 Task: Select transit view around selected location Galveston Island Historic Pleasure Pier, Texas, United States and check out the nearest train station
Action: Mouse moved to (192, 66)
Screenshot: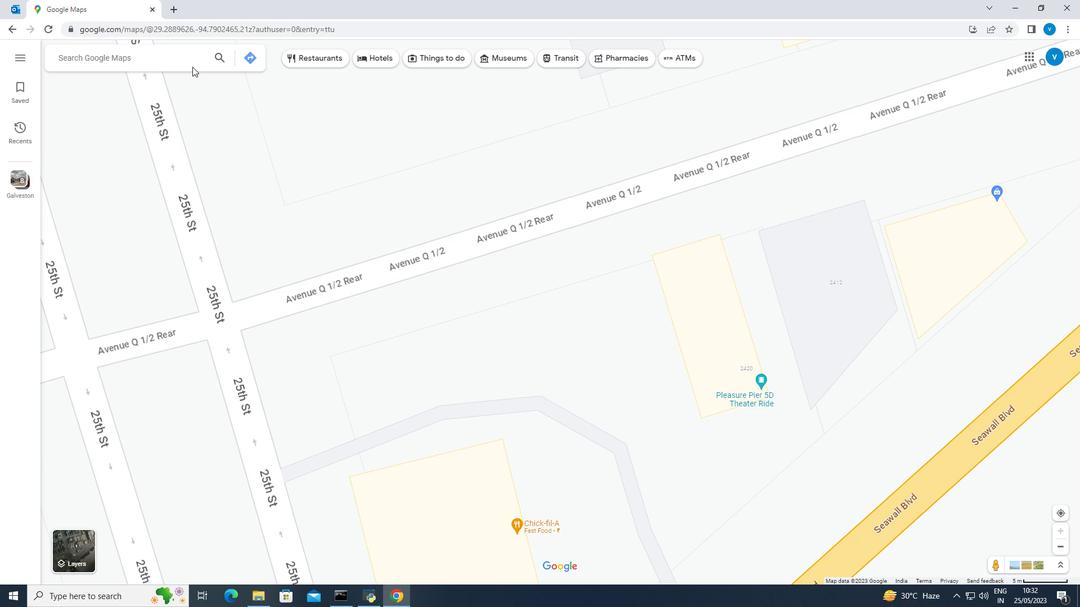 
Action: Mouse pressed left at (192, 66)
Screenshot: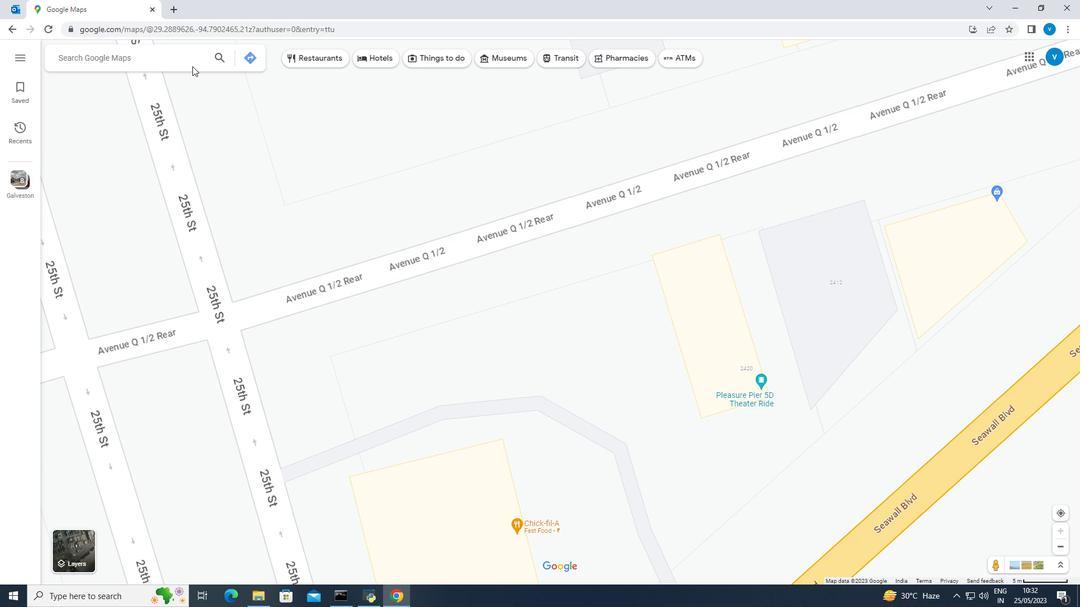 
Action: Mouse moved to (193, 59)
Screenshot: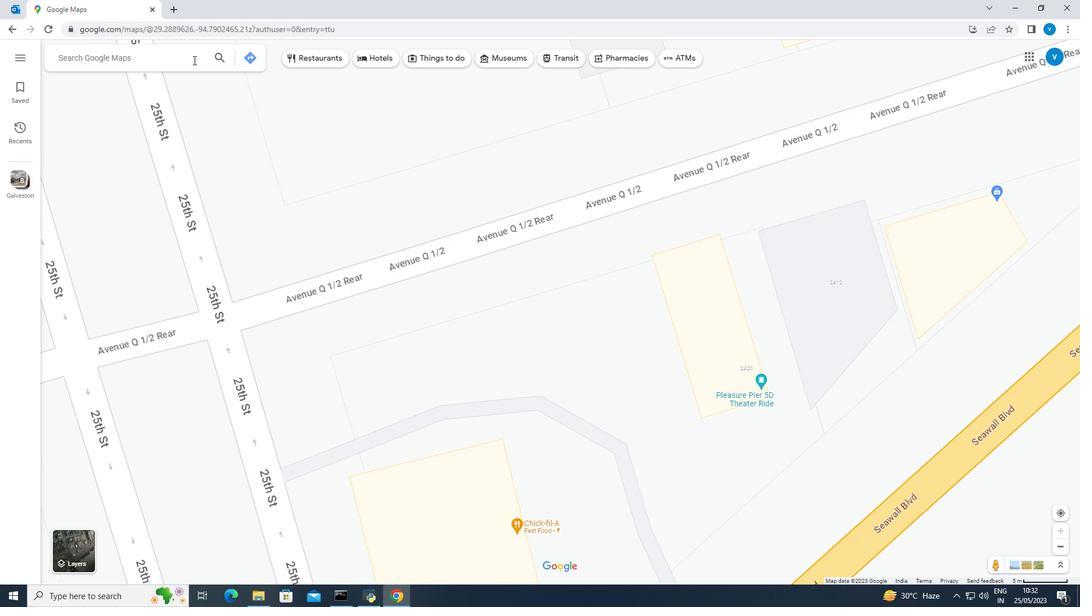 
Action: Mouse pressed left at (193, 59)
Screenshot: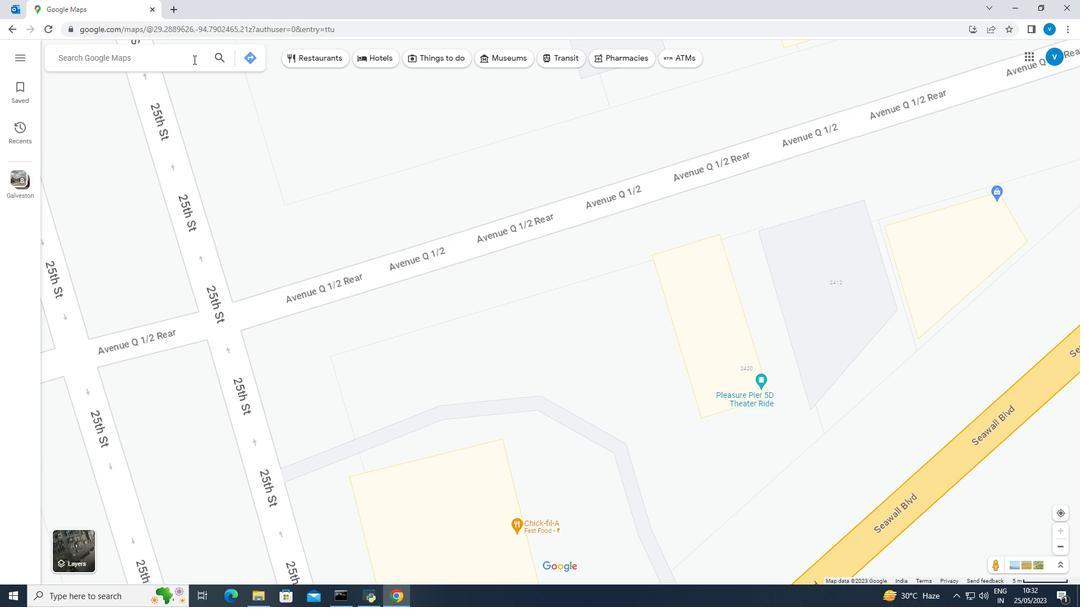 
Action: Key pressed <Key.shift><Key.shift><Key.shift><Key.shift><Key.shift>Galveston<Key.space><Key.shift><Key.shift><Key.shift><Key.shift>Island<Key.space><Key.shift><Key.shift><Key.shift><Key.shift>Historic<Key.space><Key.shift><Key.shift><Key.shift>Pleasure<Key.space><Key.shift><Key.shift>Pier,<Key.space><Key.shift><Key.shift><Key.shift>Texas,<Key.space><Key.shift>United<Key.space><Key.shift><Key.shift>States<Key.enter>
Screenshot: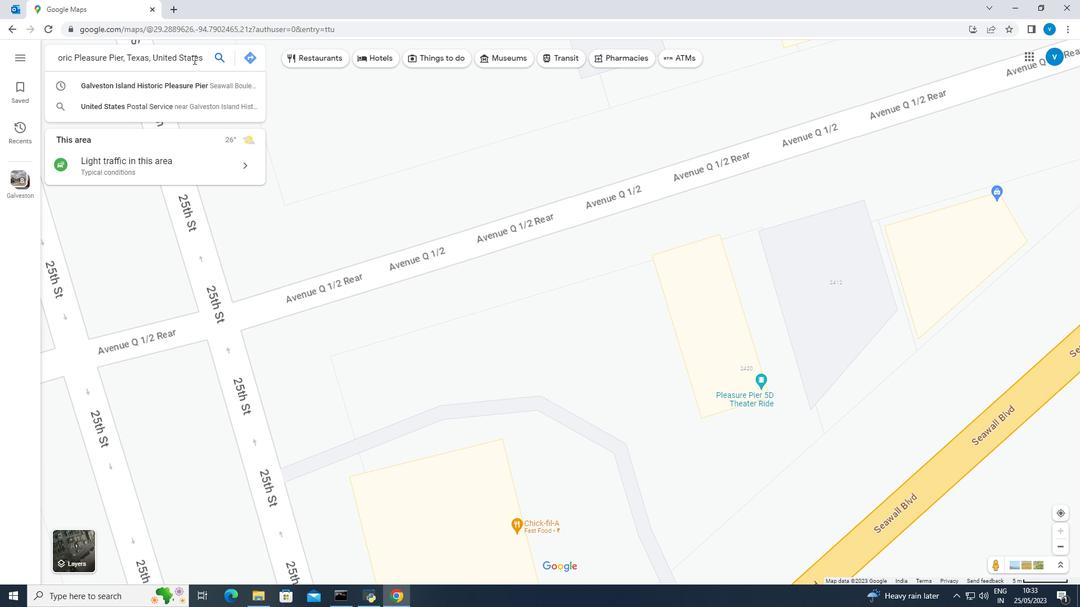 
Action: Mouse moved to (252, 55)
Screenshot: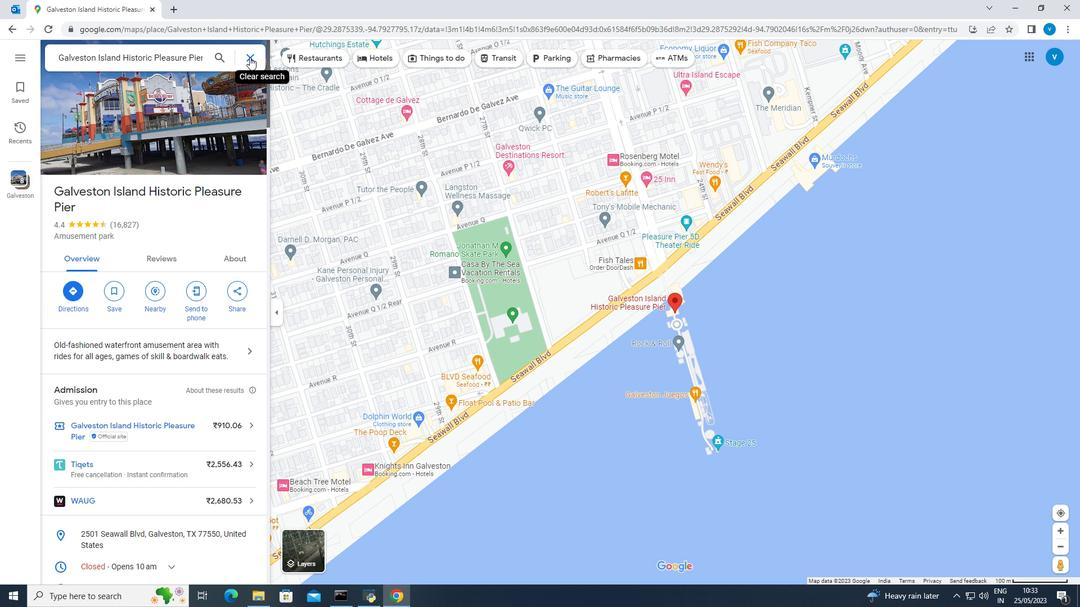 
Action: Mouse pressed left at (252, 55)
Screenshot: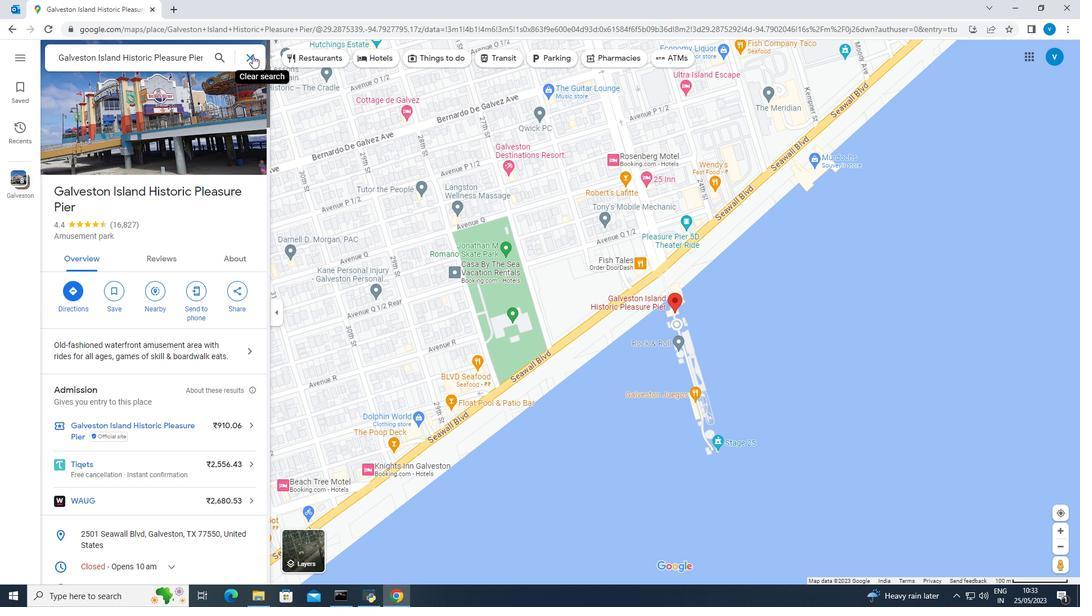 
Action: Mouse pressed left at (252, 55)
Screenshot: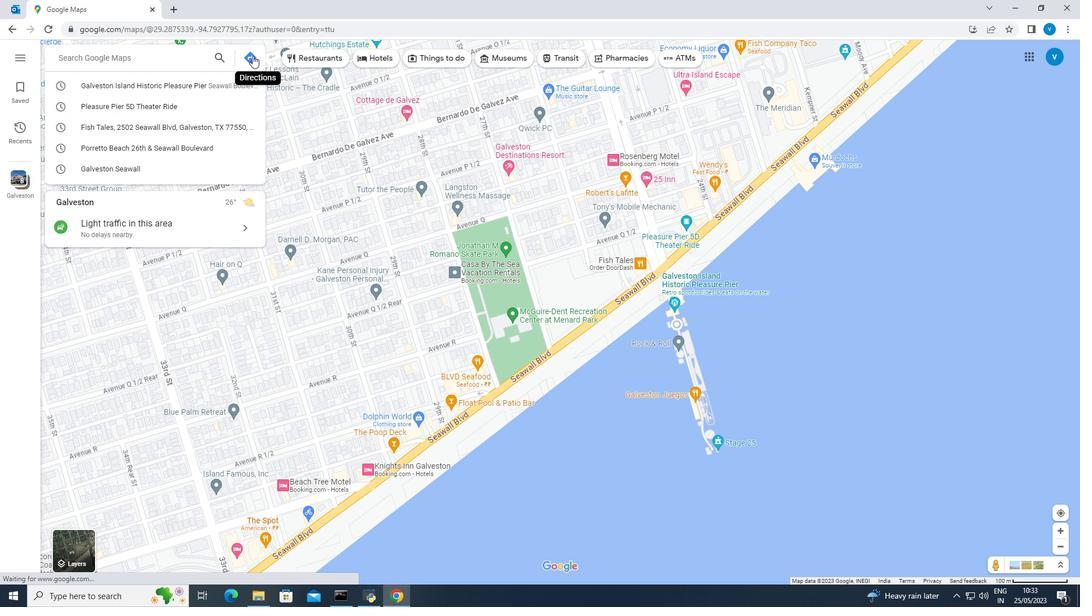 
Action: Mouse moved to (174, 86)
Screenshot: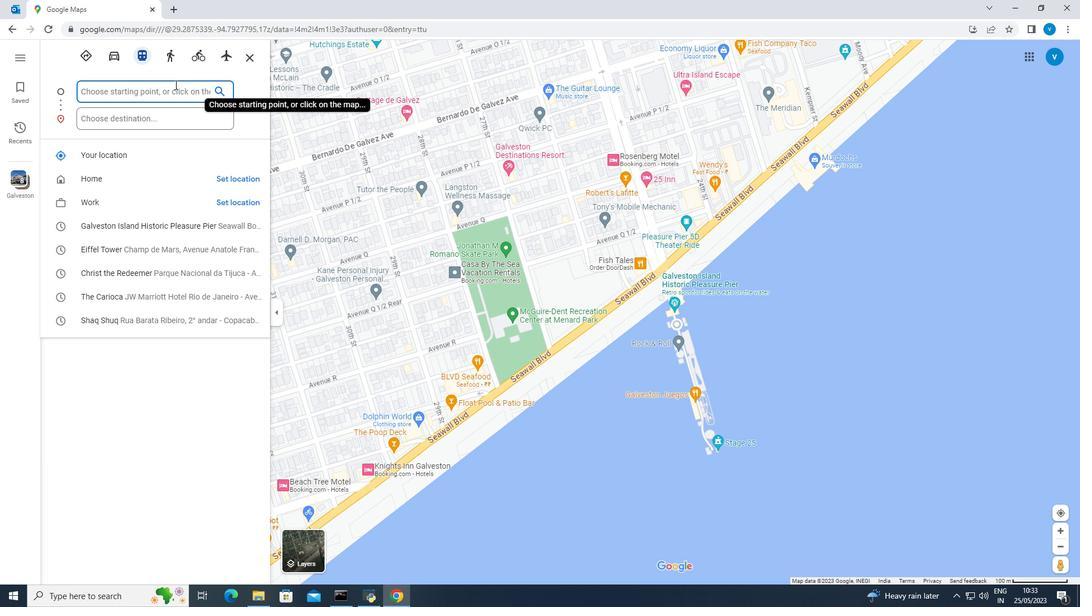 
Action: Mouse pressed left at (174, 86)
Screenshot: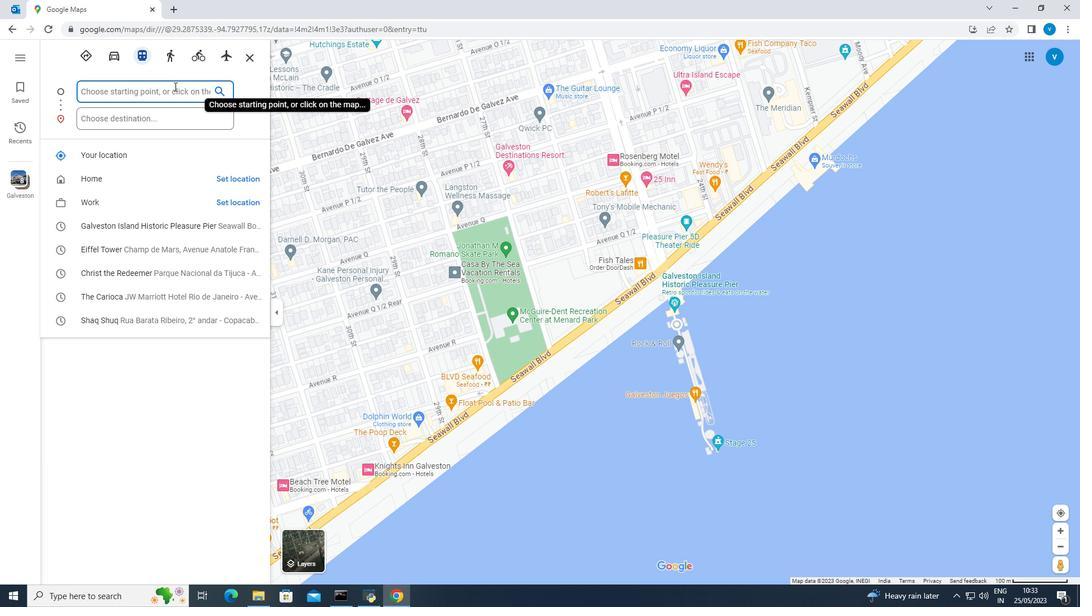 
Action: Key pressed <Key.shift>Galveston<Key.space><Key.shift><Key.shift>Island<Key.space><Key.shift><Key.shift><Key.shift>Historic<Key.space><Key.shift><Key.shift><Key.shift><Key.shift><Key.shift><Key.shift>Pleasure<Key.space><Key.shift><Key.shift><Key.shift><Key.shift><Key.shift>Pier,<Key.space><Key.shift><Key.shift><Key.shift>Texas,<Key.space><Key.shift><Key.shift><Key.shift>United<Key.space><Key.shift><Key.shift><Key.shift><Key.shift><Key.shift>States<Key.enter>
Screenshot: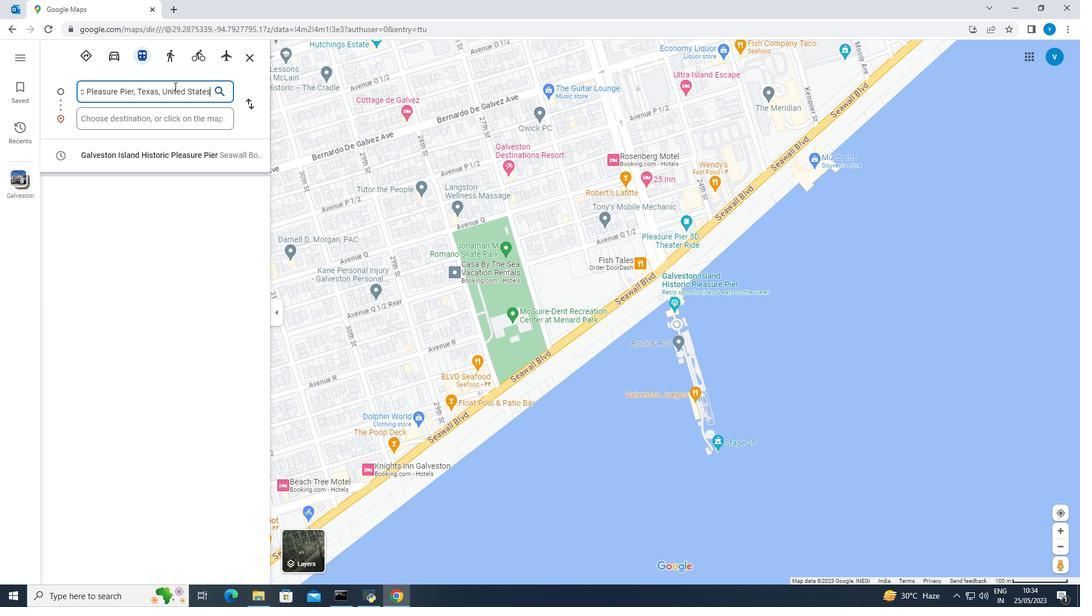 
Action: Mouse moved to (491, 462)
Screenshot: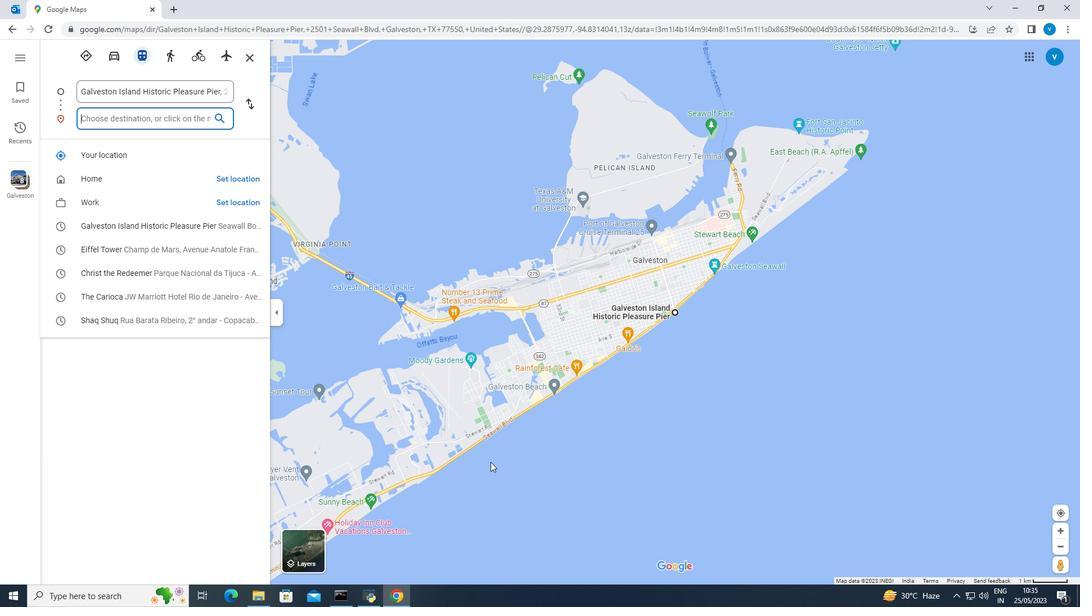 
Action: Mouse pressed left at (491, 462)
Screenshot: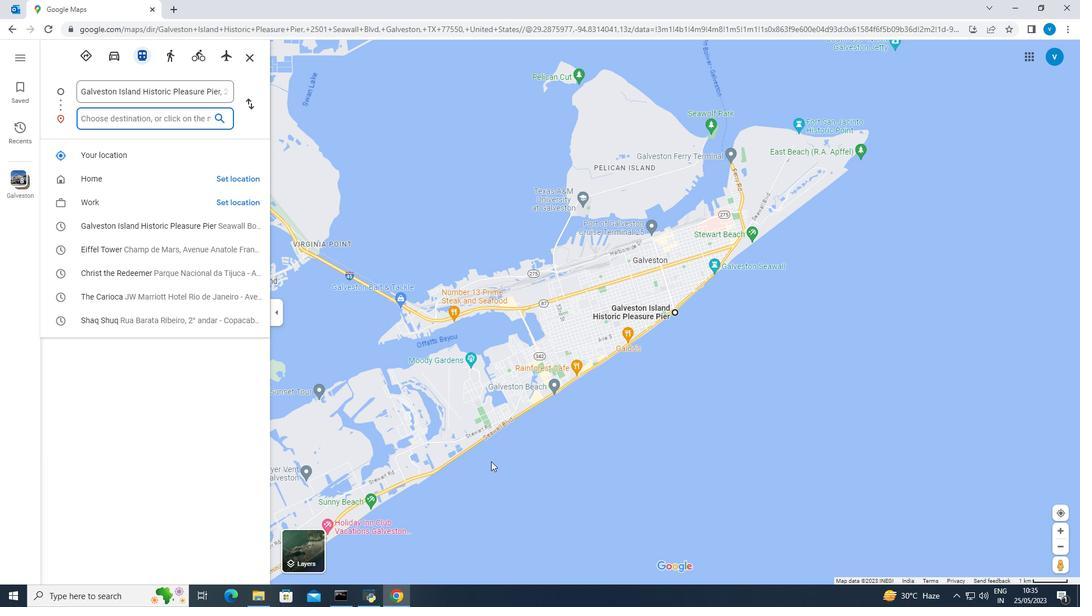 
Action: Mouse moved to (519, 462)
Screenshot: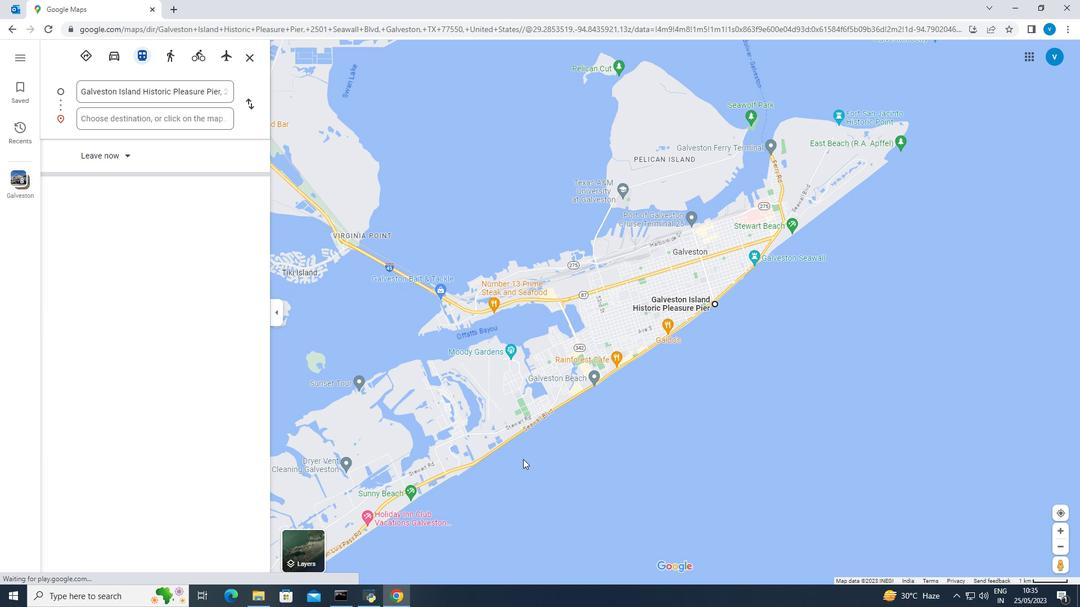 
Action: Mouse pressed left at (519, 462)
Screenshot: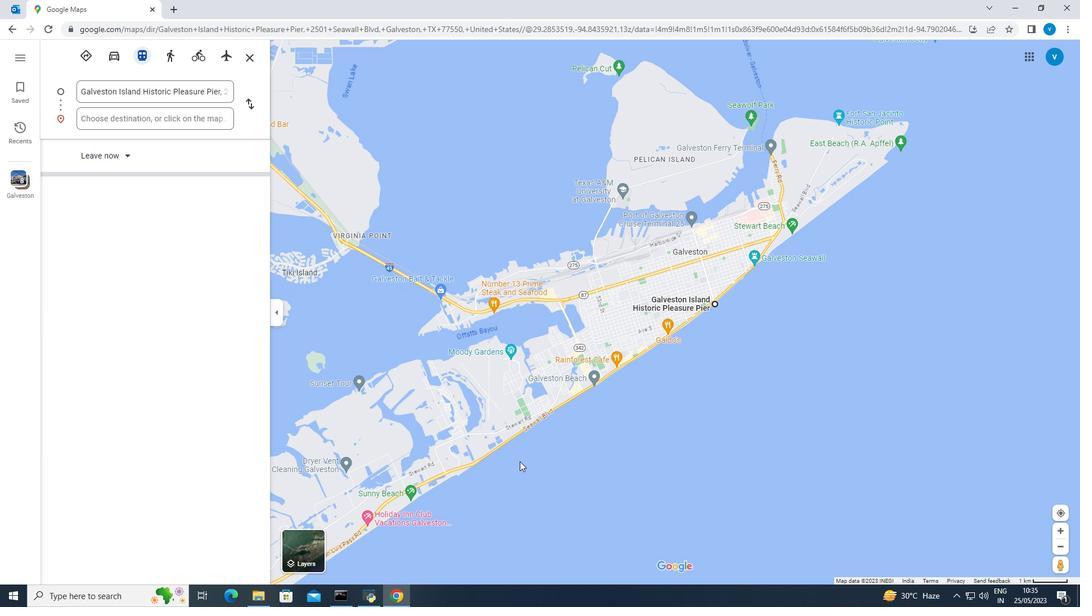 
Action: Mouse moved to (523, 475)
Screenshot: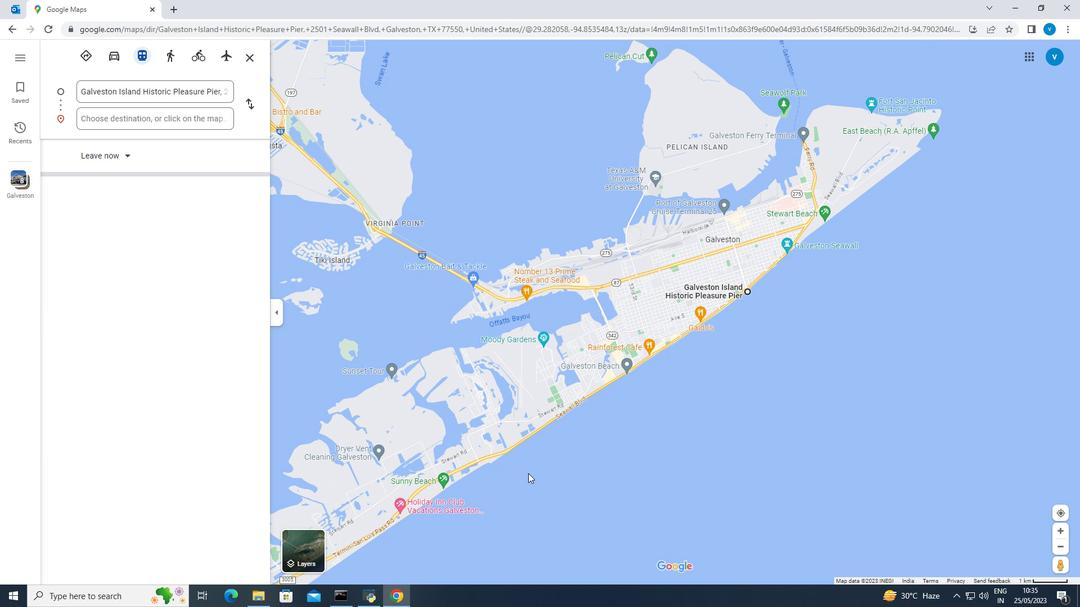 
Action: Mouse pressed left at (523, 475)
Screenshot: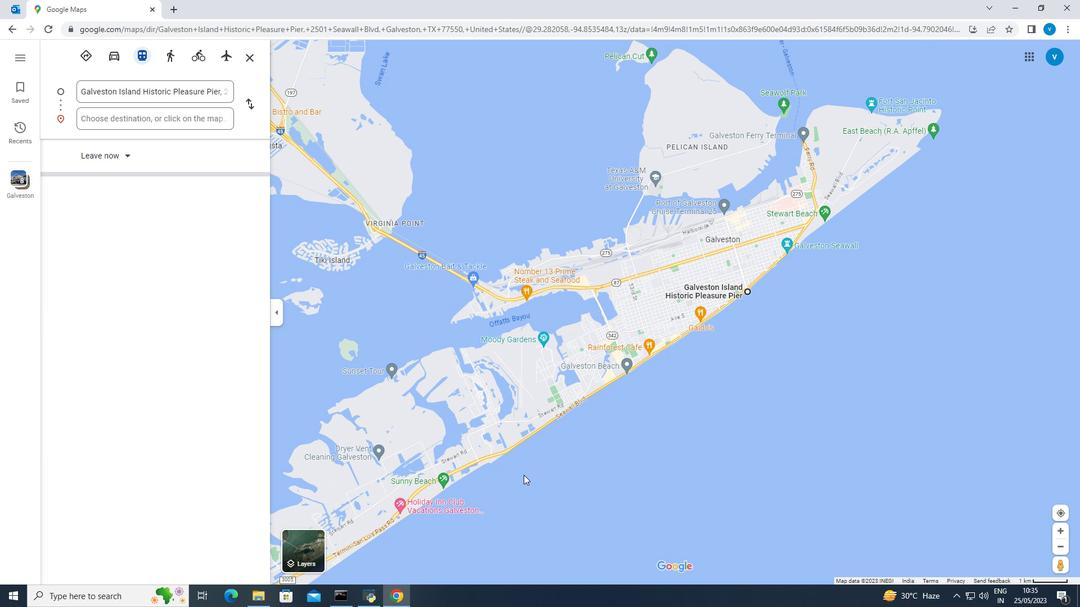 
Action: Mouse moved to (533, 456)
Screenshot: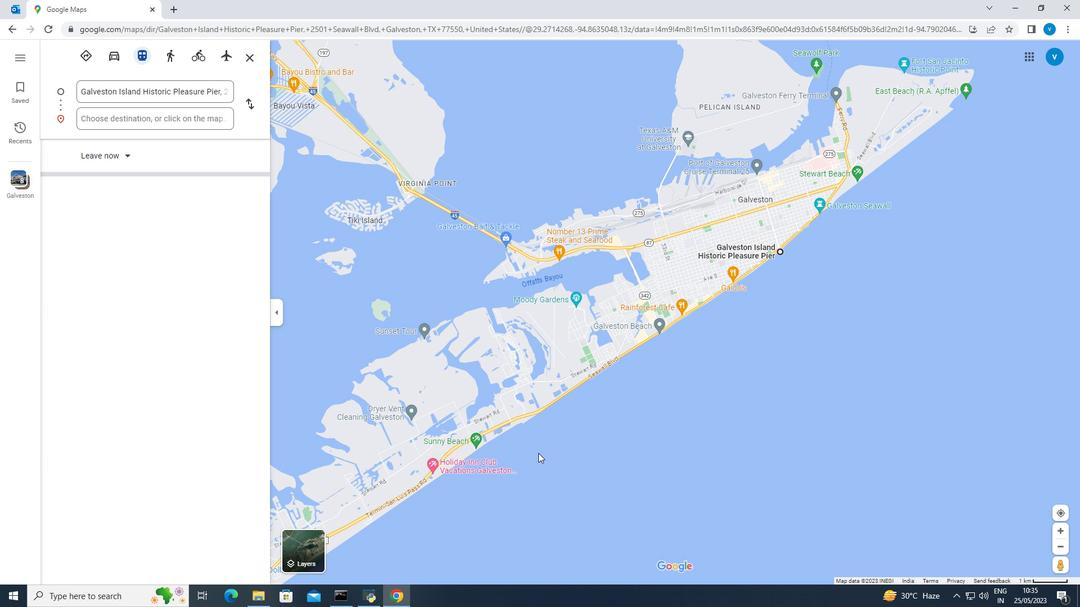 
Action: Mouse pressed left at (533, 456)
Screenshot: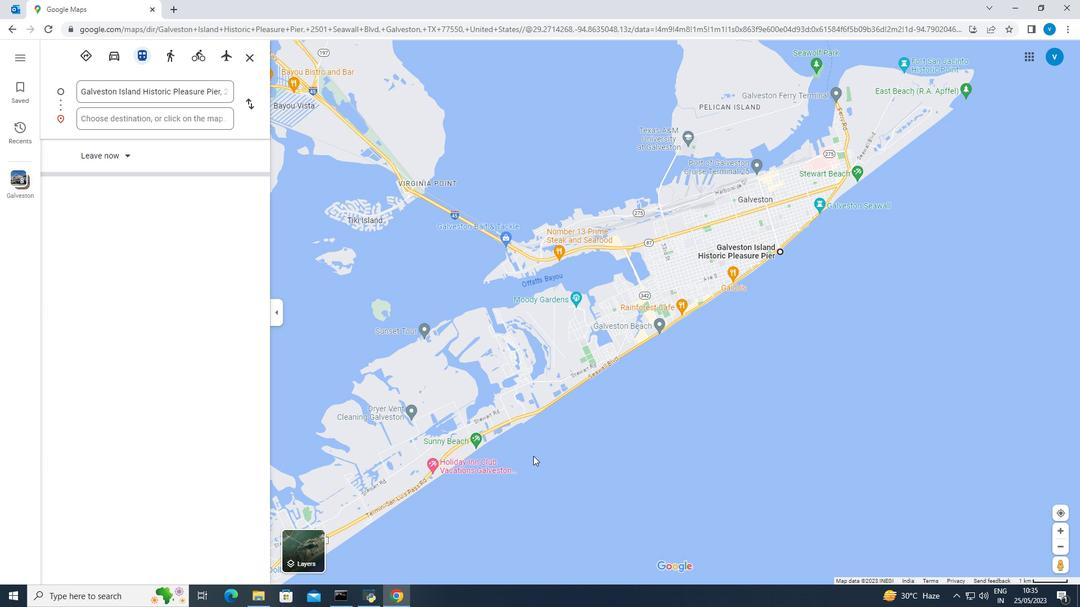 
Action: Mouse moved to (548, 458)
Screenshot: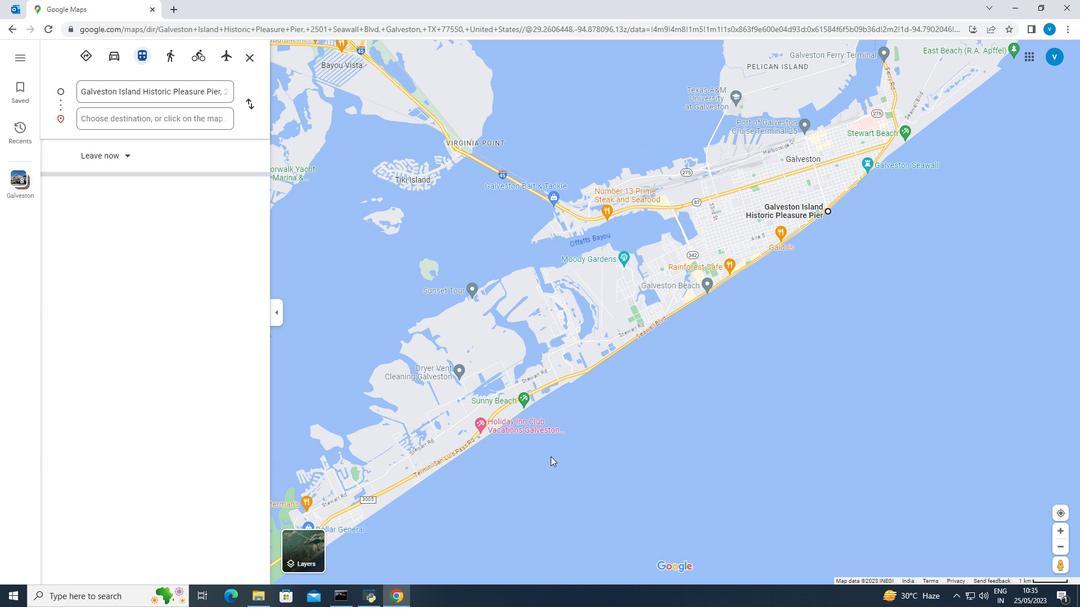 
Action: Mouse pressed left at (548, 458)
Screenshot: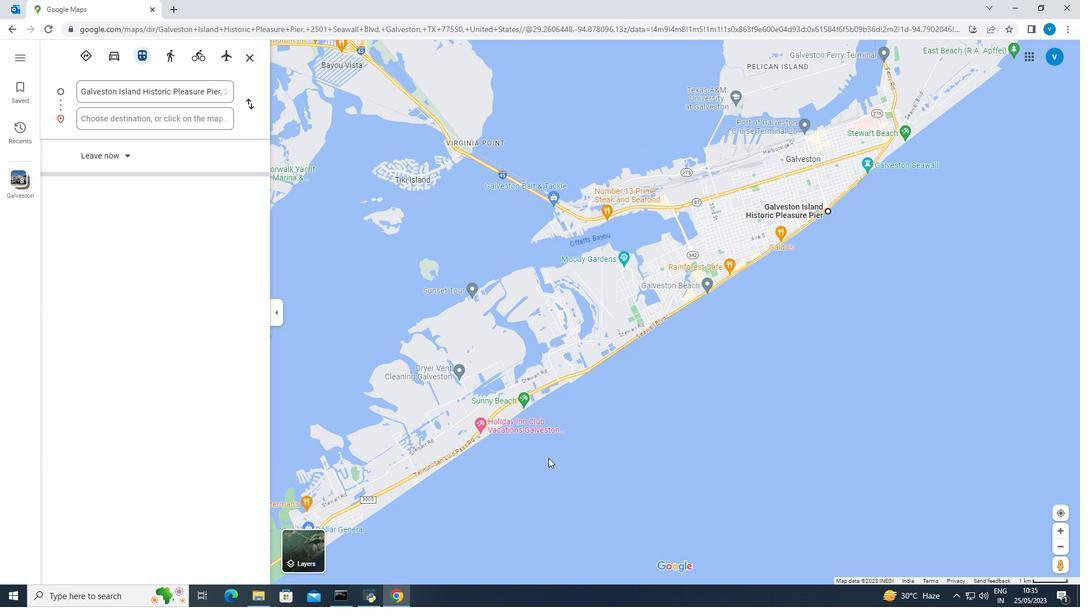 
Action: Mouse moved to (511, 463)
Screenshot: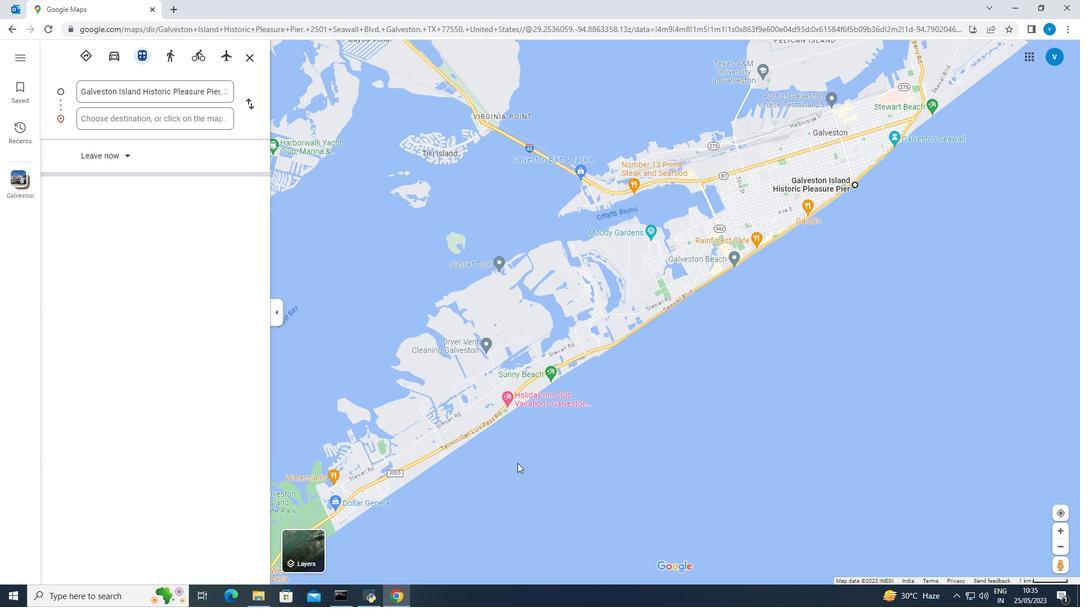 
Action: Mouse pressed left at (511, 463)
Screenshot: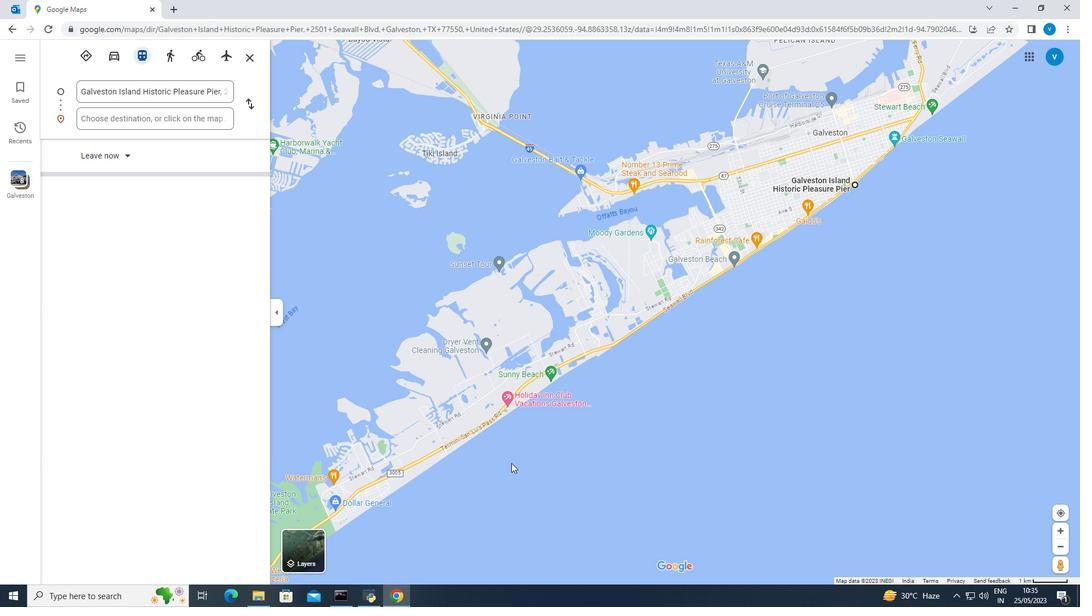 
Action: Mouse moved to (457, 482)
Screenshot: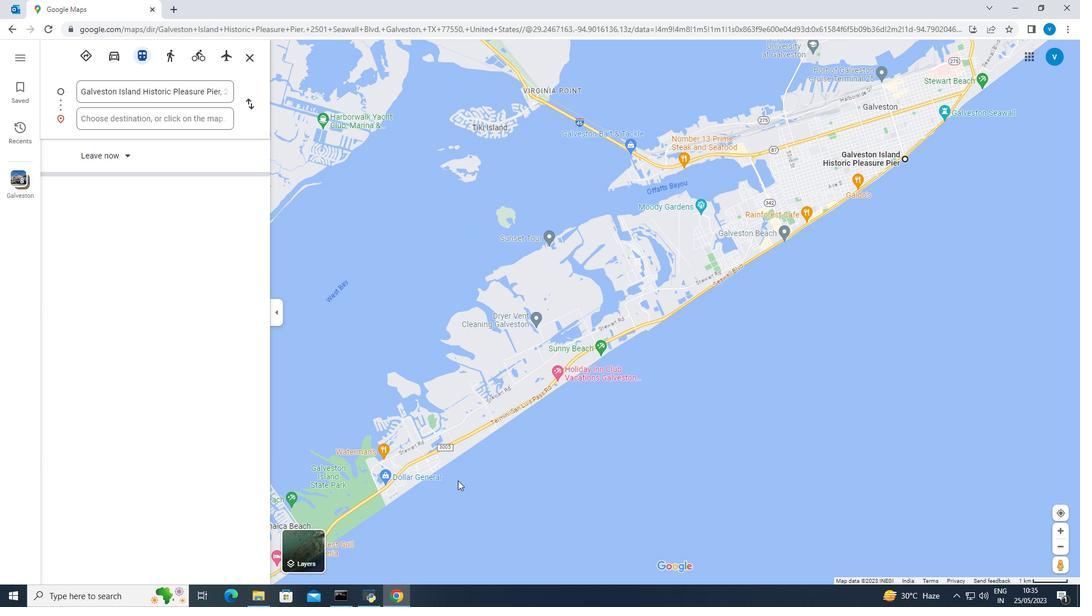 
Action: Mouse pressed left at (457, 482)
Screenshot: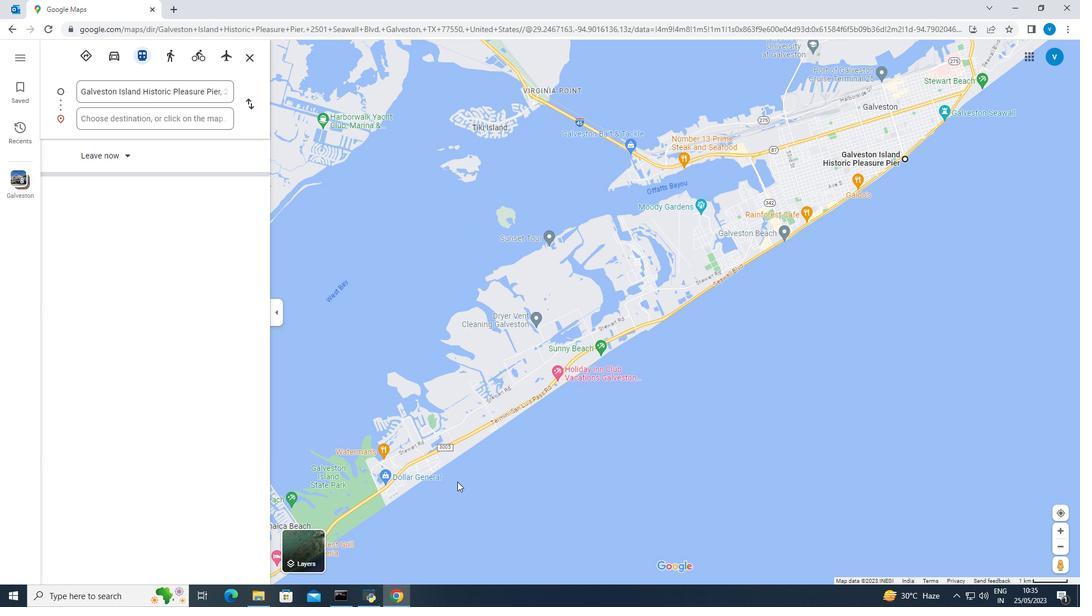 
Action: Mouse moved to (457, 469)
Screenshot: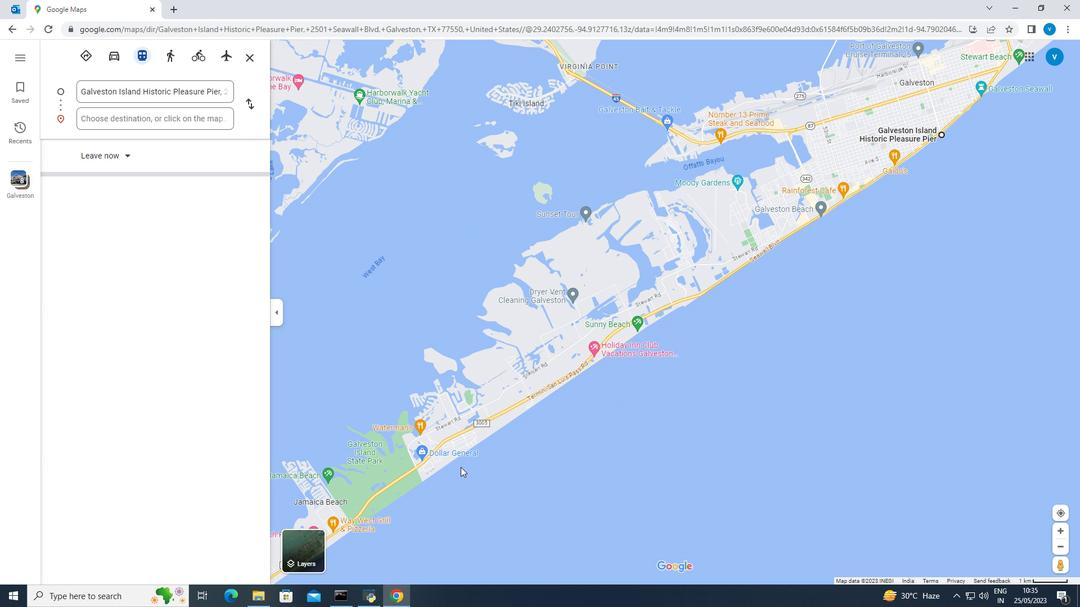 
Action: Mouse pressed left at (457, 469)
Screenshot: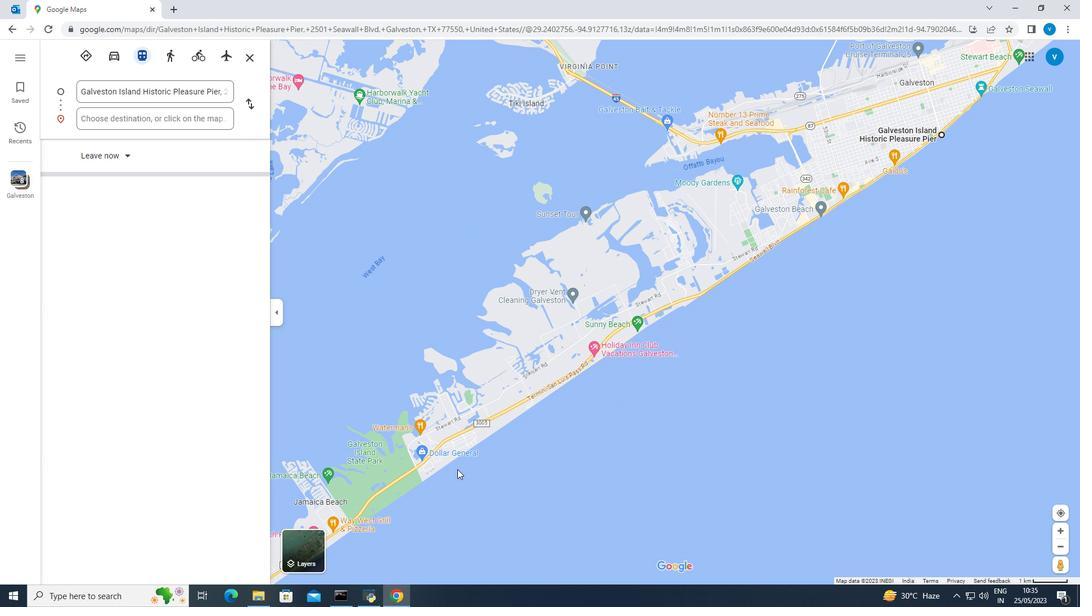 
Action: Mouse moved to (473, 471)
Screenshot: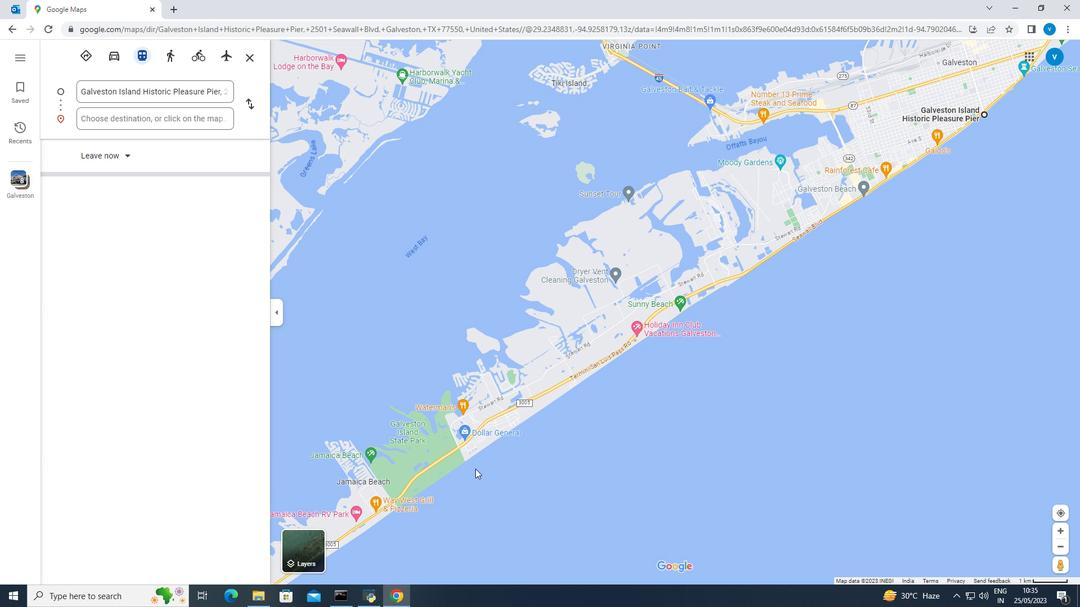 
Action: Mouse pressed left at (473, 471)
Screenshot: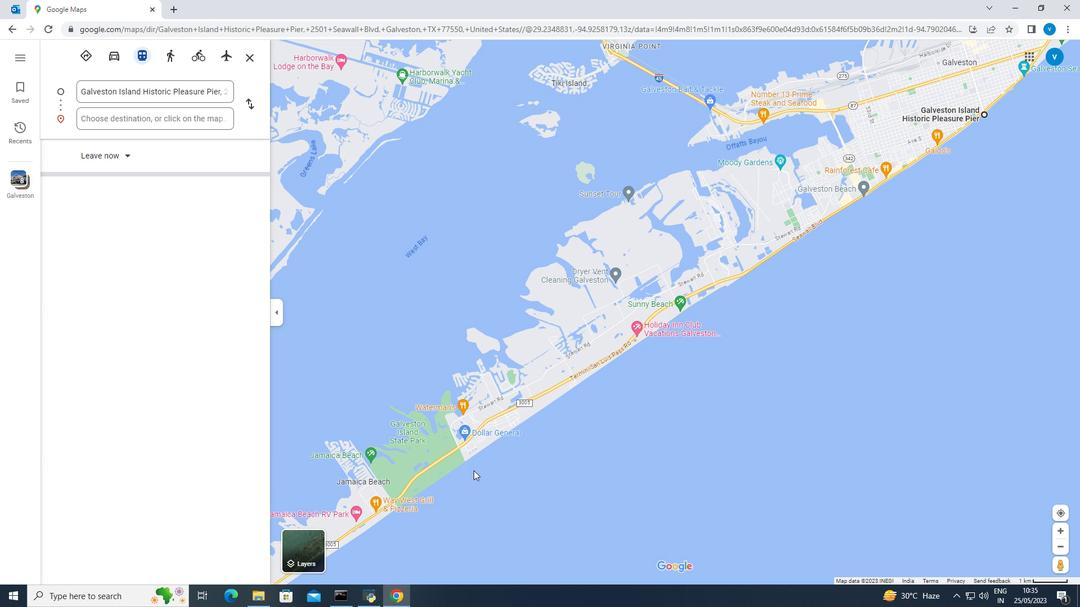 
Action: Mouse moved to (483, 473)
Screenshot: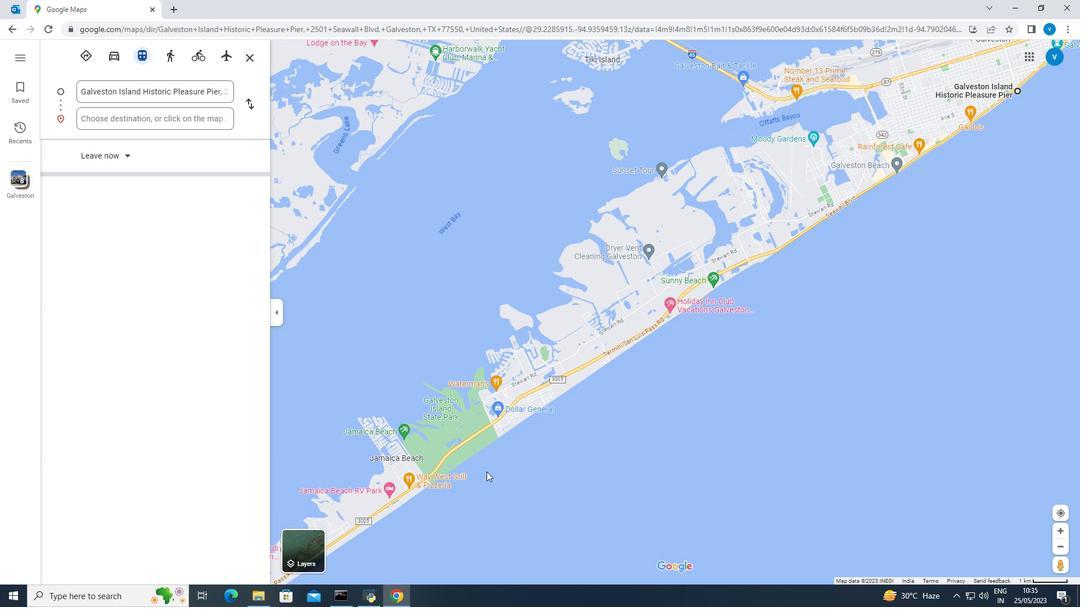 
Action: Mouse pressed left at (483, 473)
Screenshot: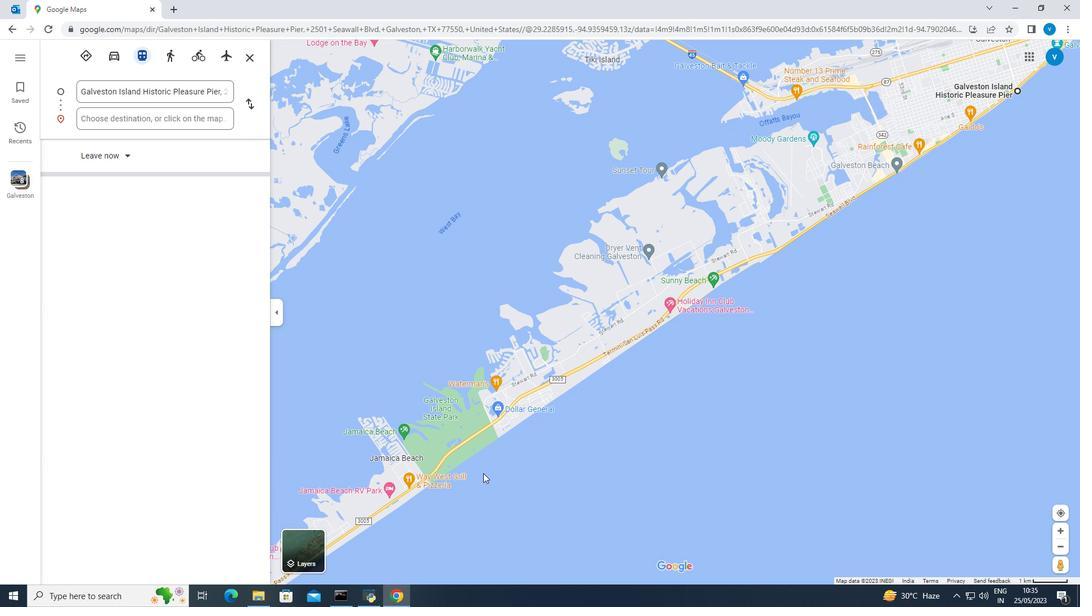 
Action: Mouse moved to (464, 484)
Screenshot: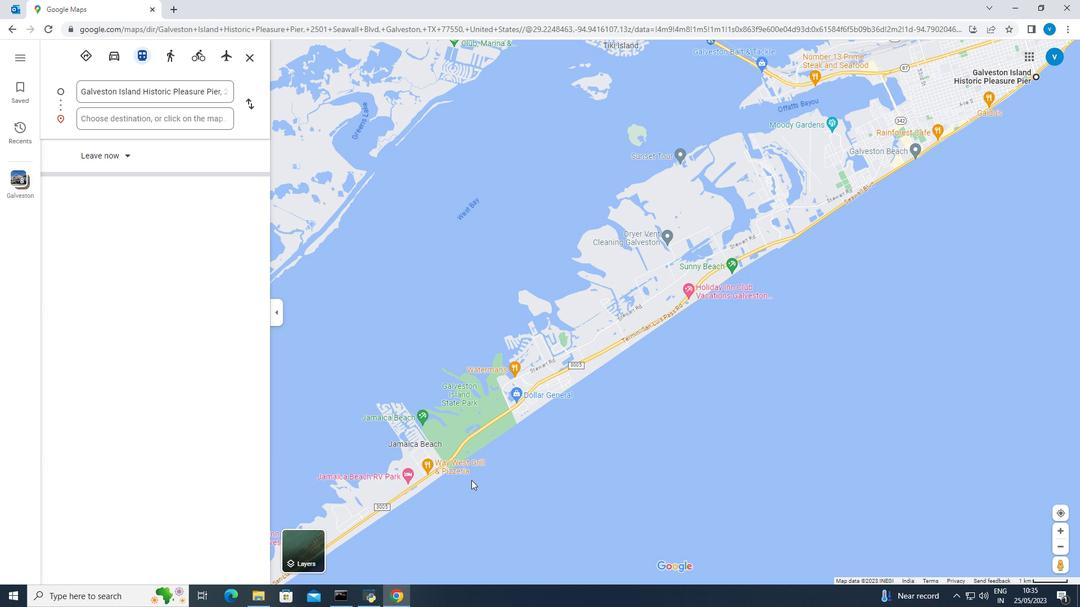 
Action: Mouse pressed left at (464, 484)
Screenshot: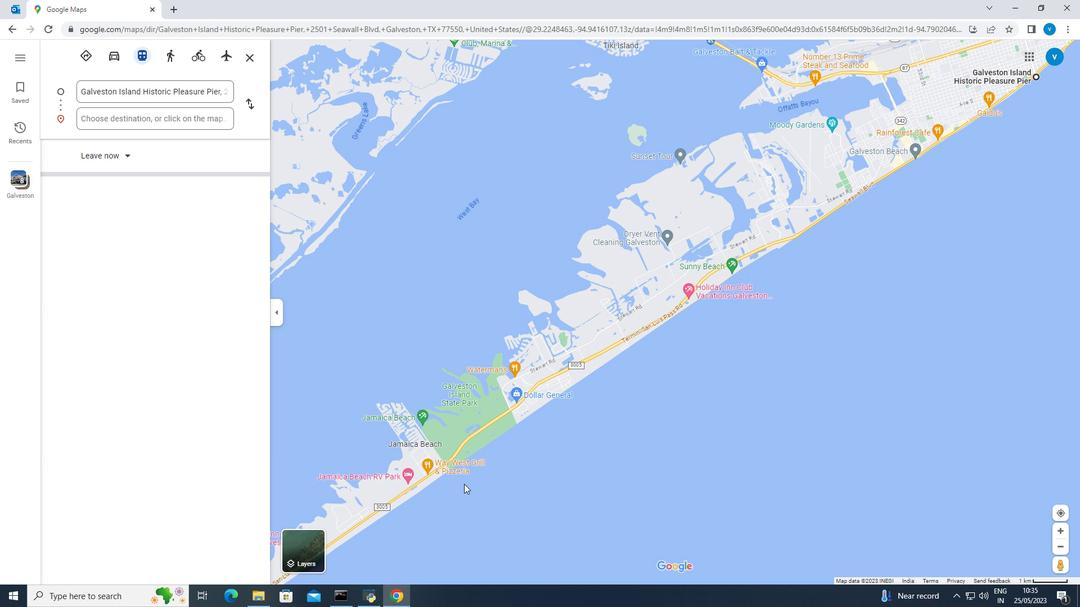 
Action: Mouse moved to (454, 487)
Screenshot: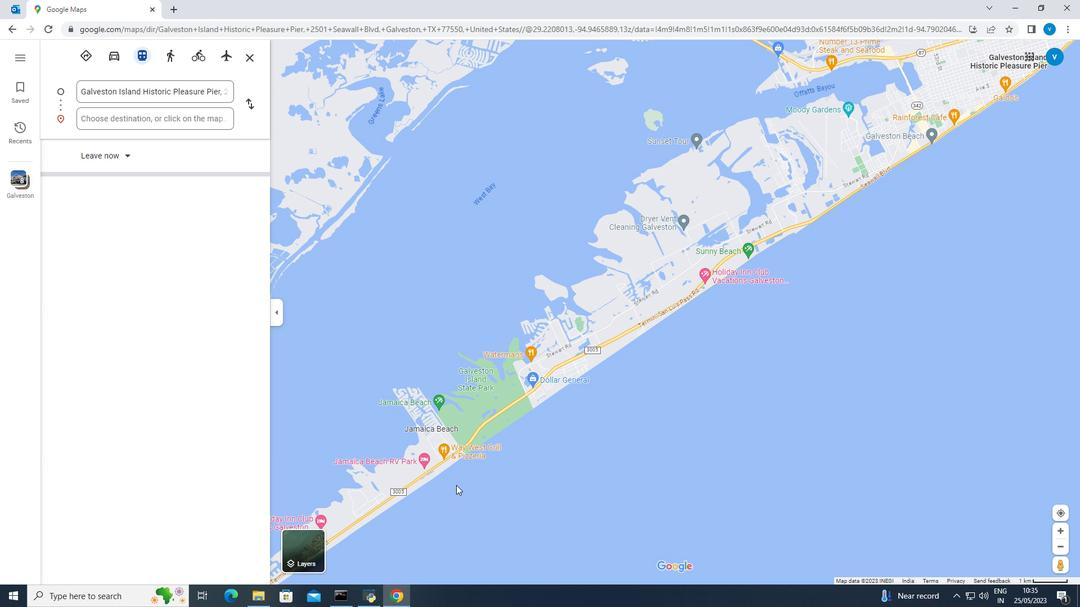 
Action: Mouse pressed left at (454, 487)
Screenshot: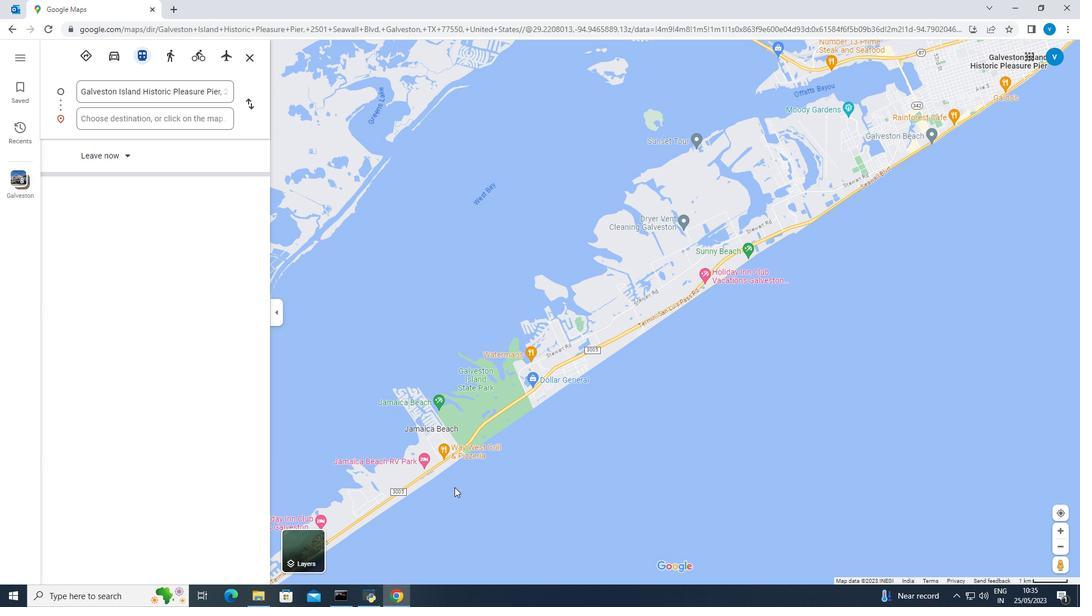 
Action: Mouse moved to (443, 495)
Screenshot: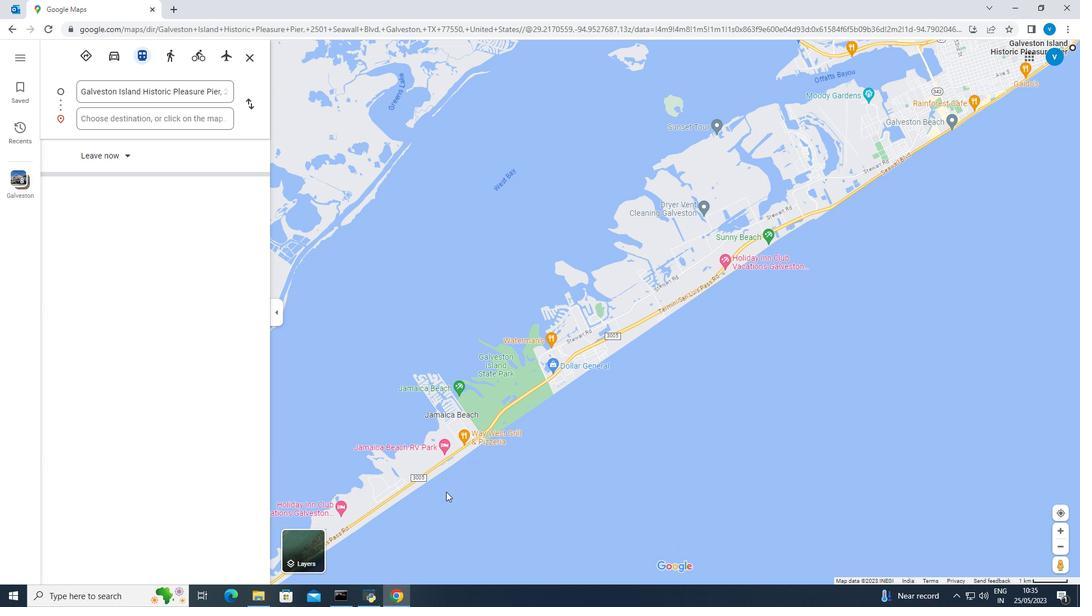 
Action: Mouse pressed left at (443, 495)
Screenshot: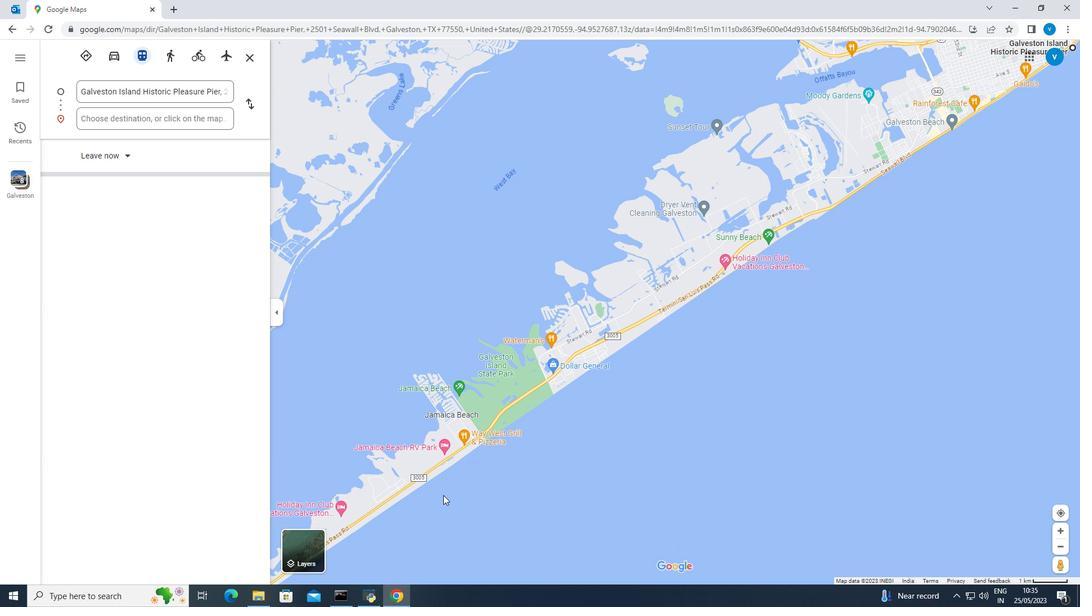 
Action: Mouse moved to (444, 494)
Screenshot: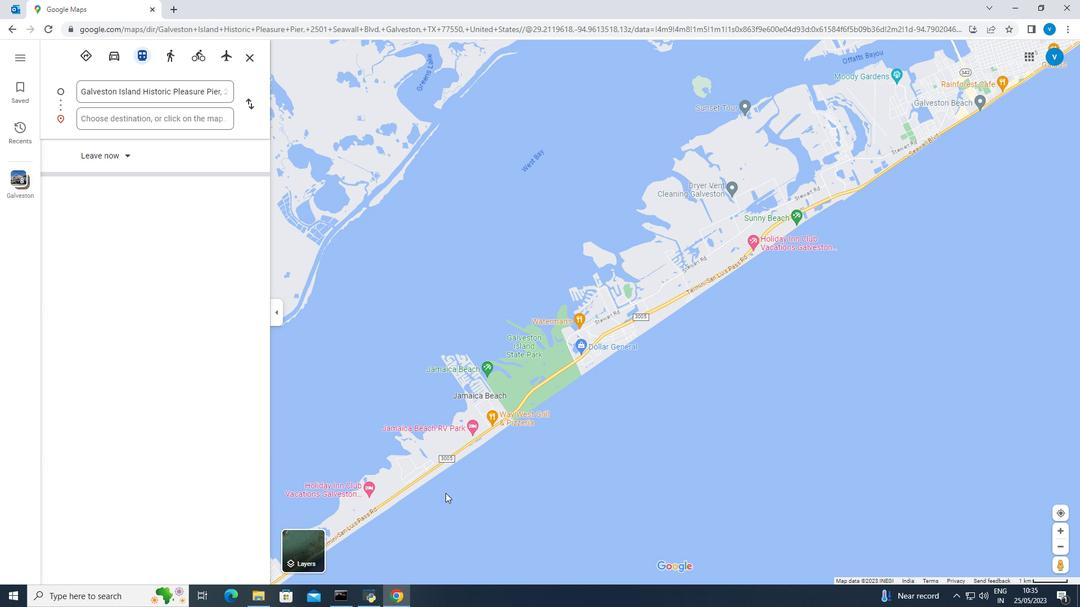 
Action: Mouse pressed left at (444, 494)
Screenshot: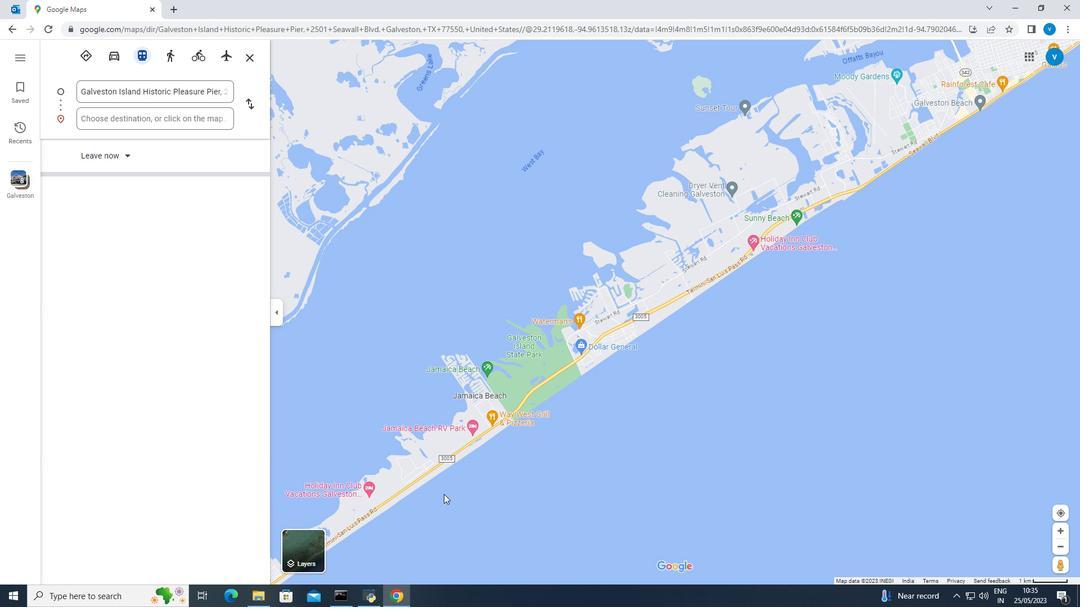 
Action: Mouse moved to (440, 501)
Screenshot: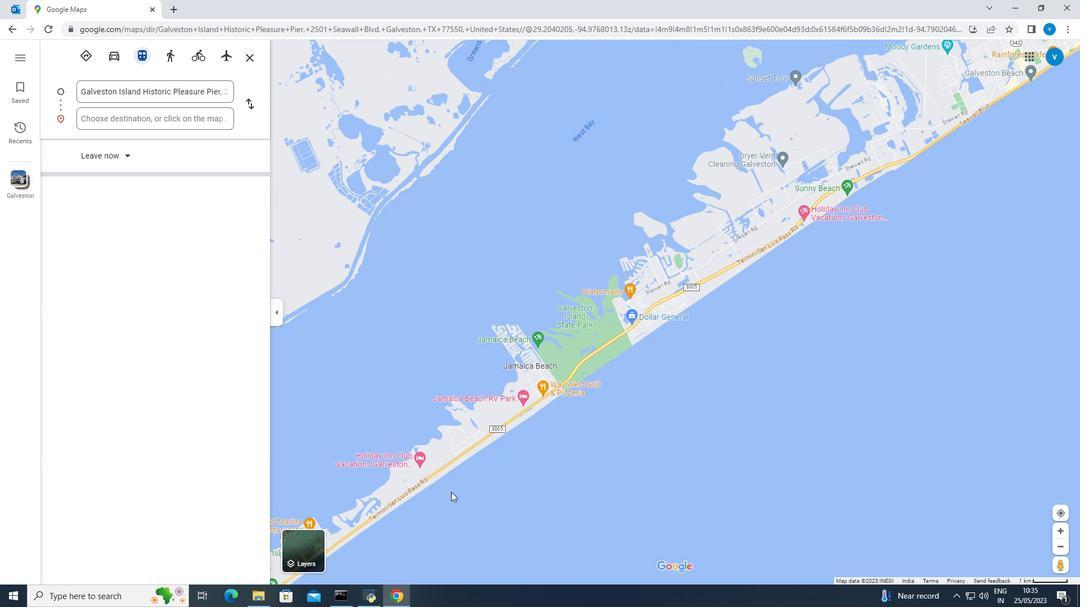 
Action: Mouse pressed left at (440, 501)
Screenshot: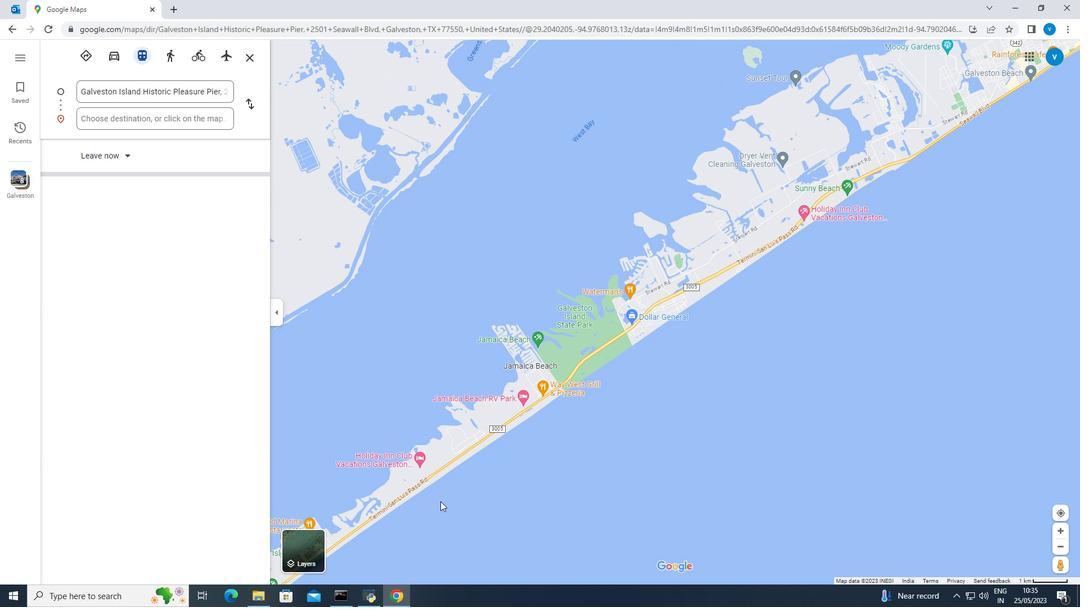 
Action: Mouse moved to (529, 431)
Screenshot: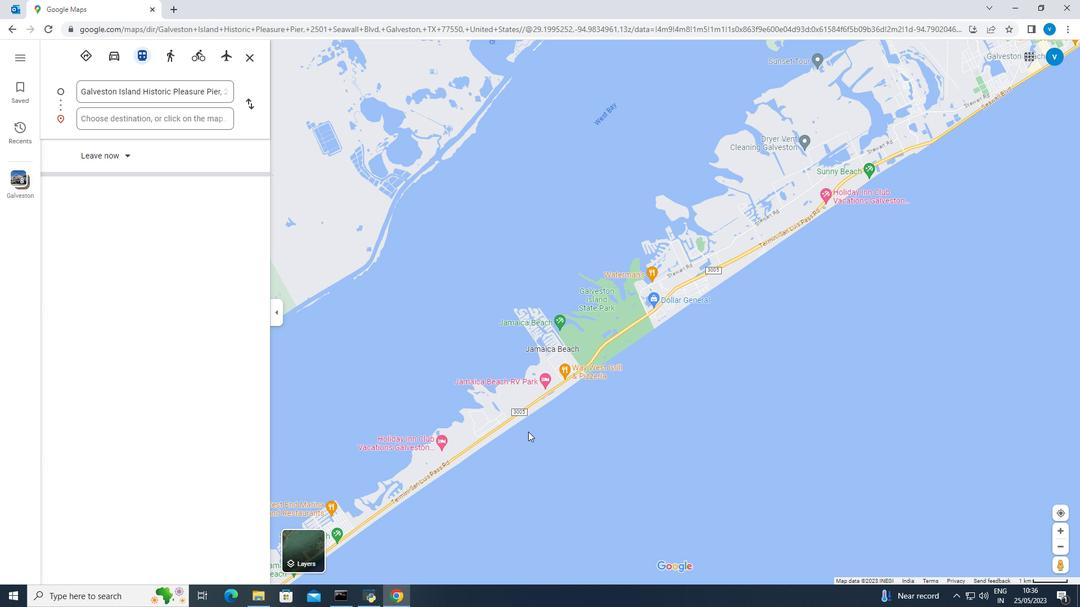 
Action: Mouse pressed left at (529, 431)
Screenshot: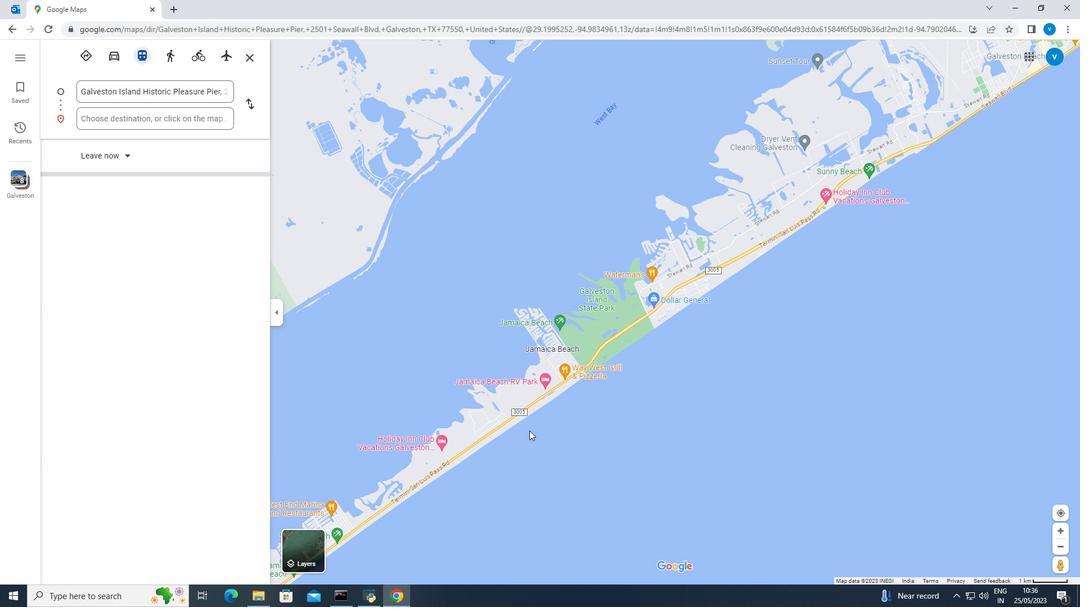 
Action: Mouse moved to (549, 439)
Screenshot: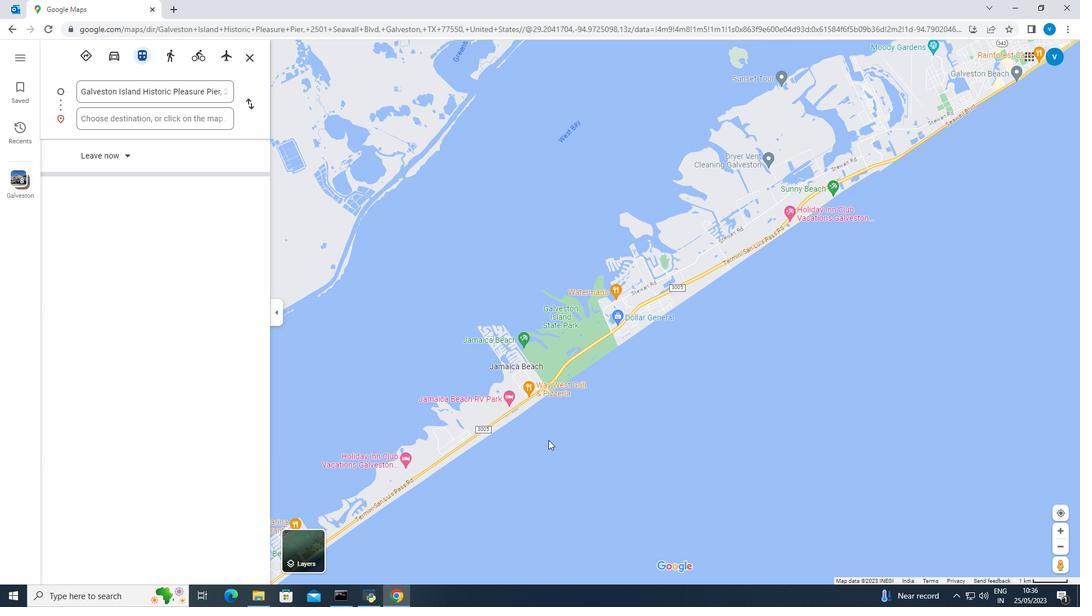 
Action: Mouse pressed left at (549, 439)
Screenshot: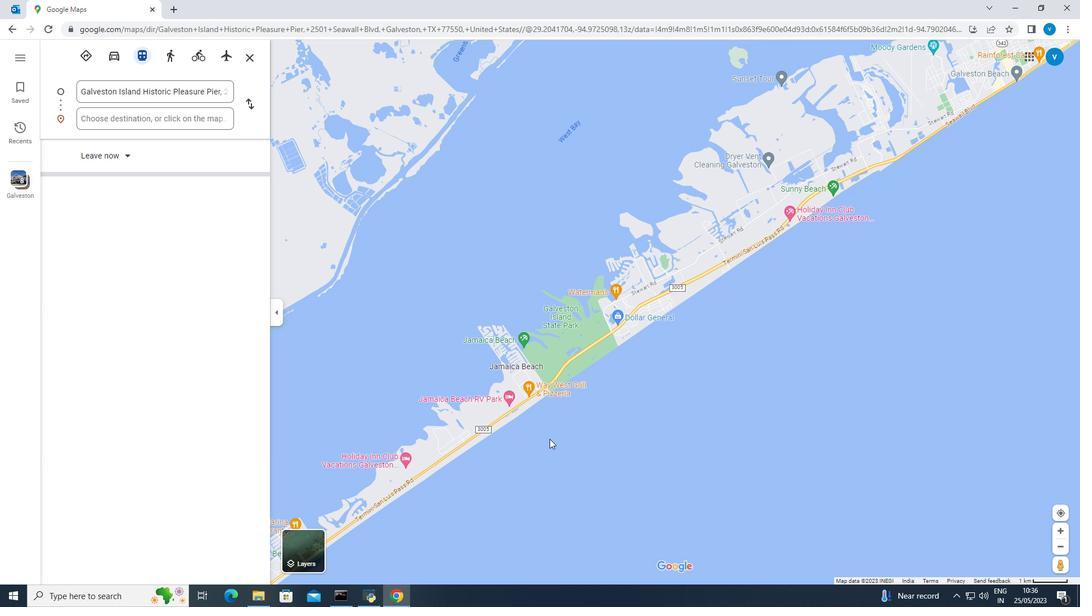 
Action: Mouse moved to (551, 438)
Screenshot: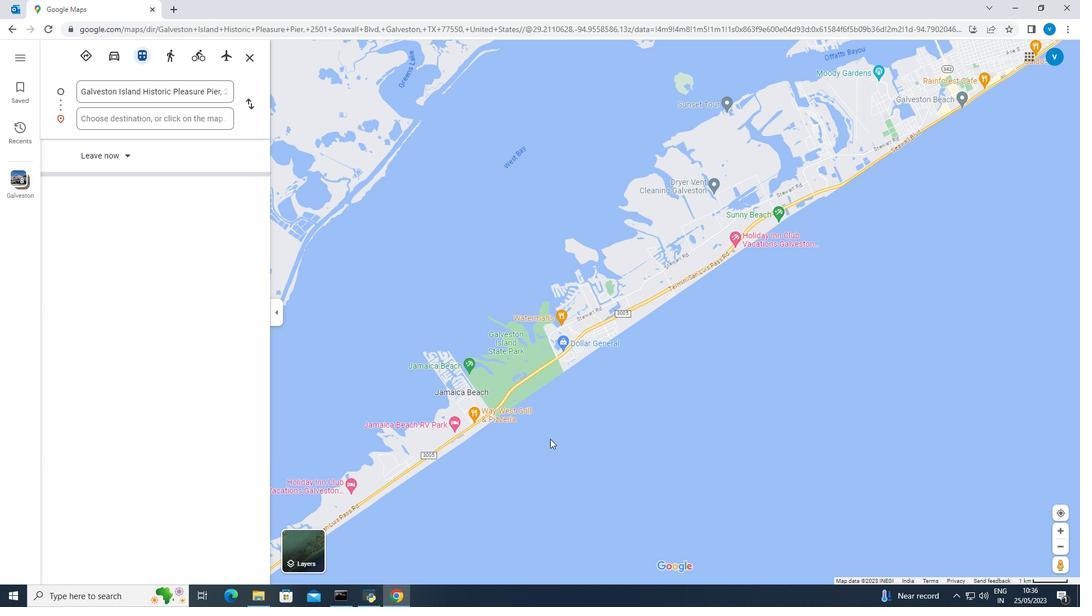 
Action: Mouse pressed left at (551, 438)
Screenshot: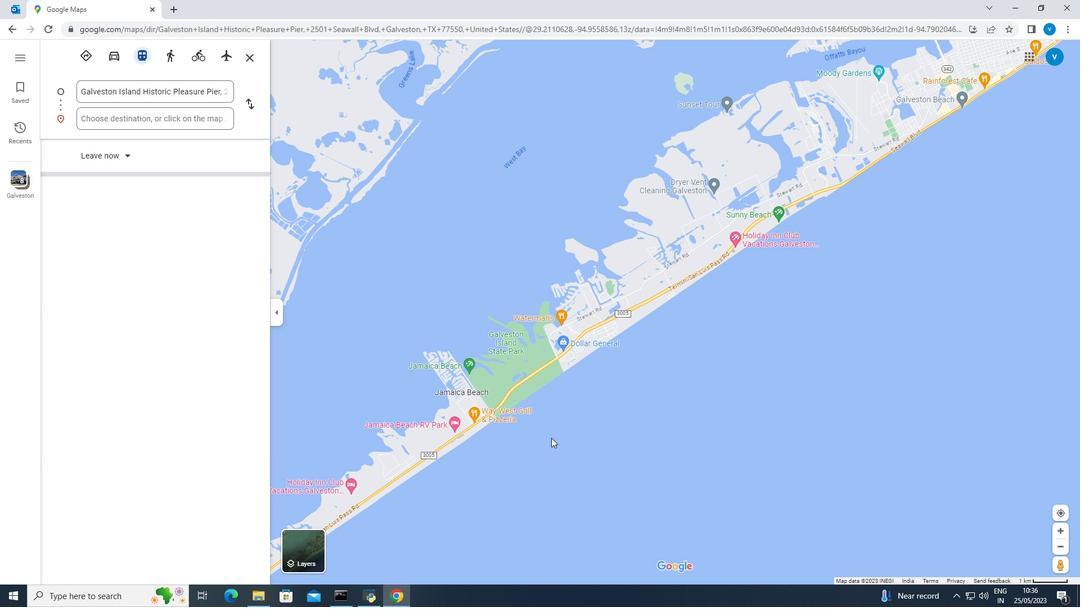 
Action: Mouse moved to (535, 423)
Screenshot: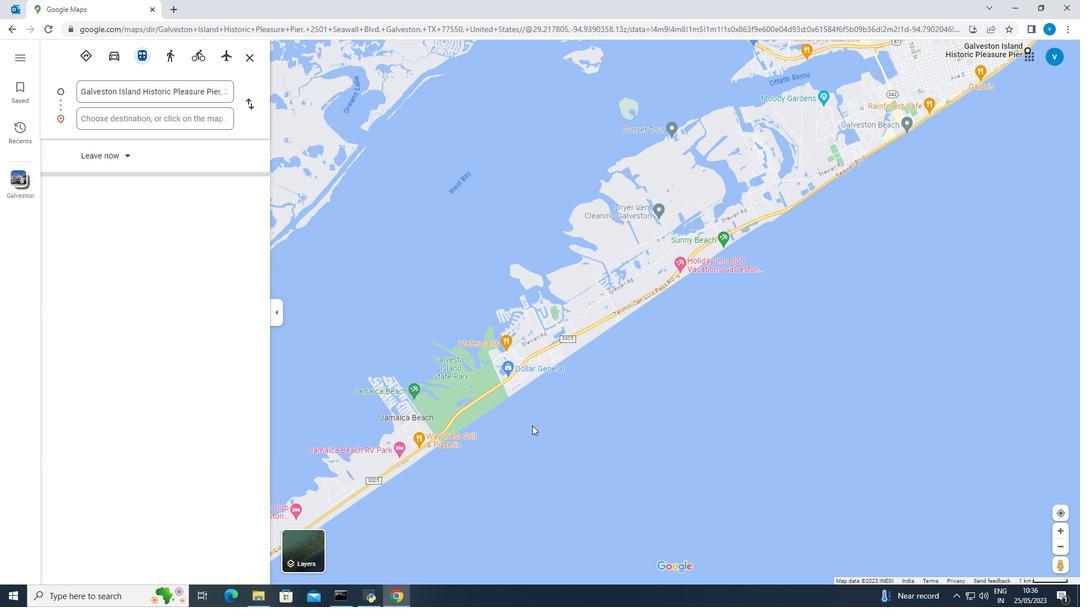 
Action: Mouse pressed left at (535, 423)
Screenshot: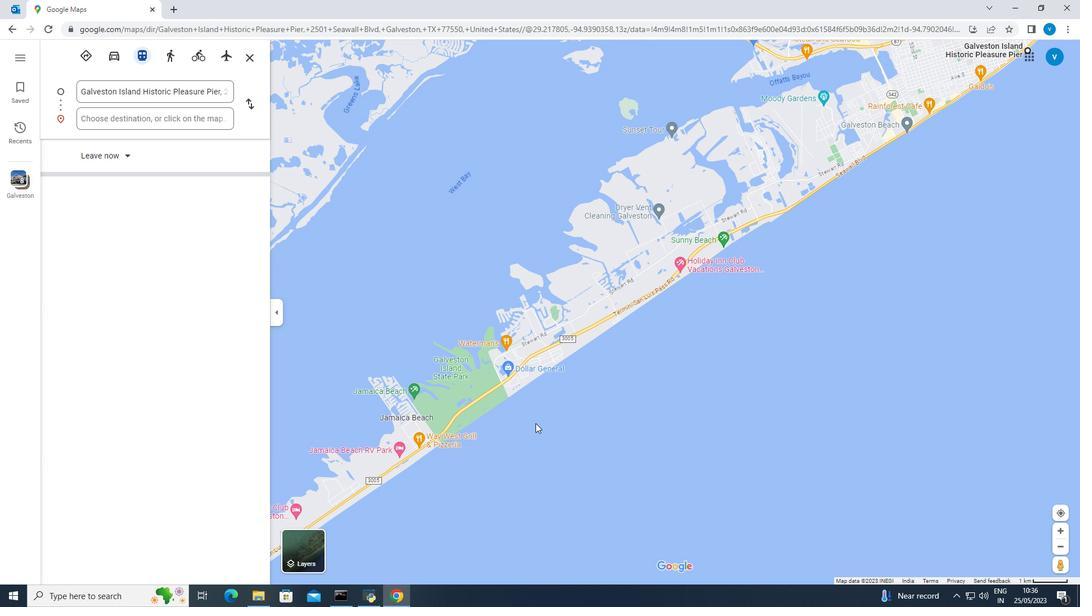 
Action: Mouse moved to (581, 414)
Screenshot: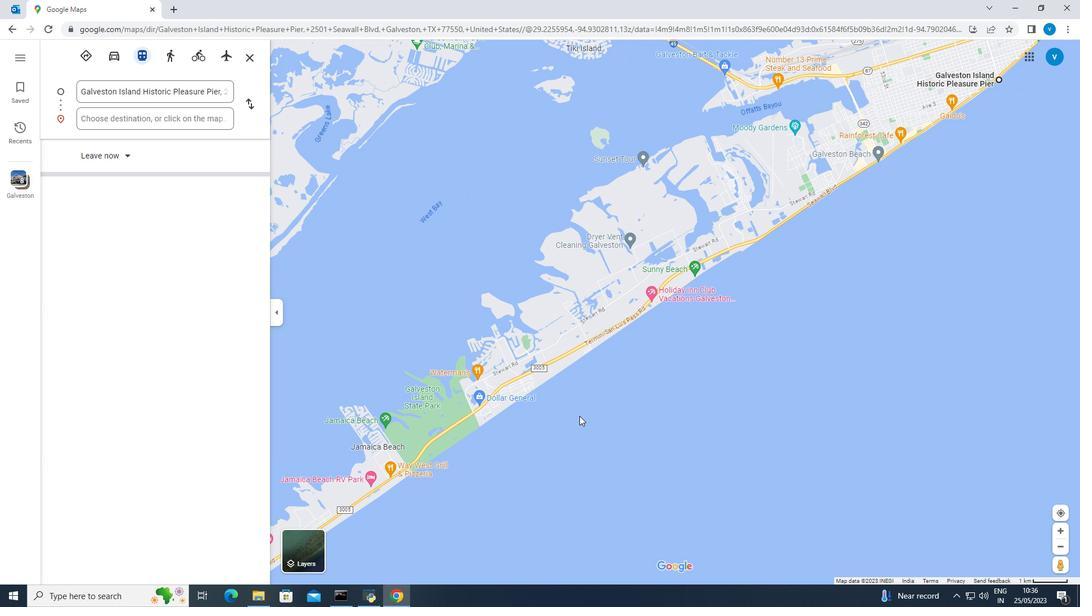 
Action: Mouse pressed left at (581, 414)
Screenshot: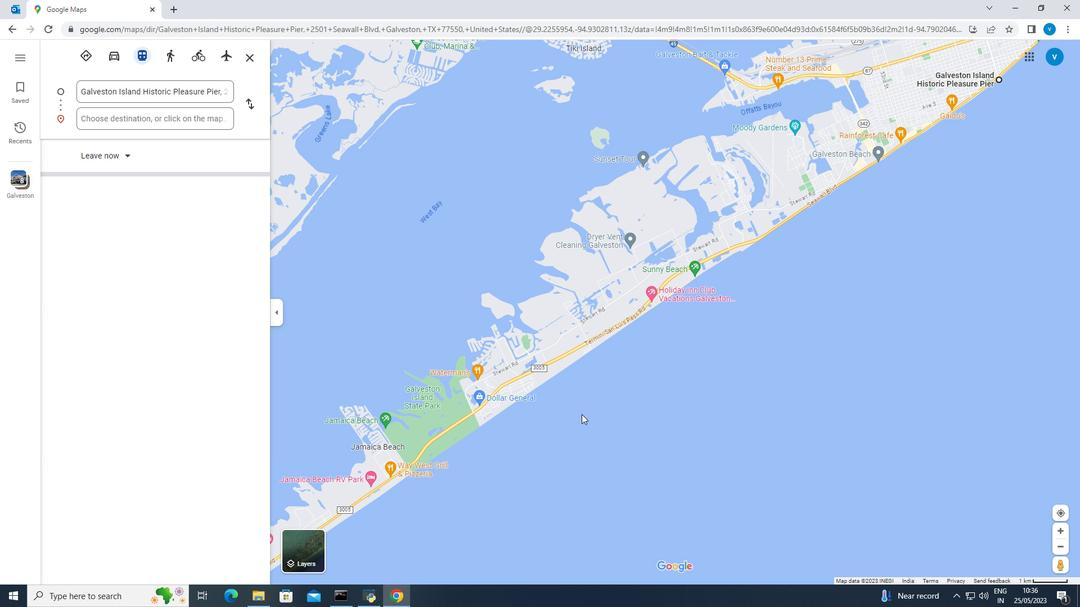 
Action: Mouse moved to (608, 394)
Screenshot: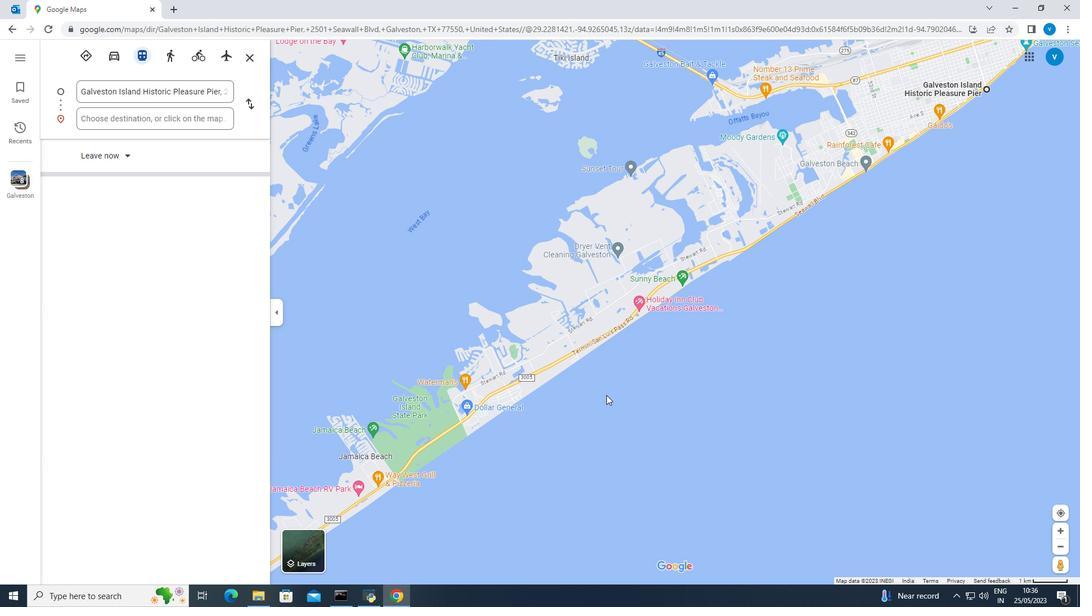
Action: Mouse pressed left at (608, 394)
Screenshot: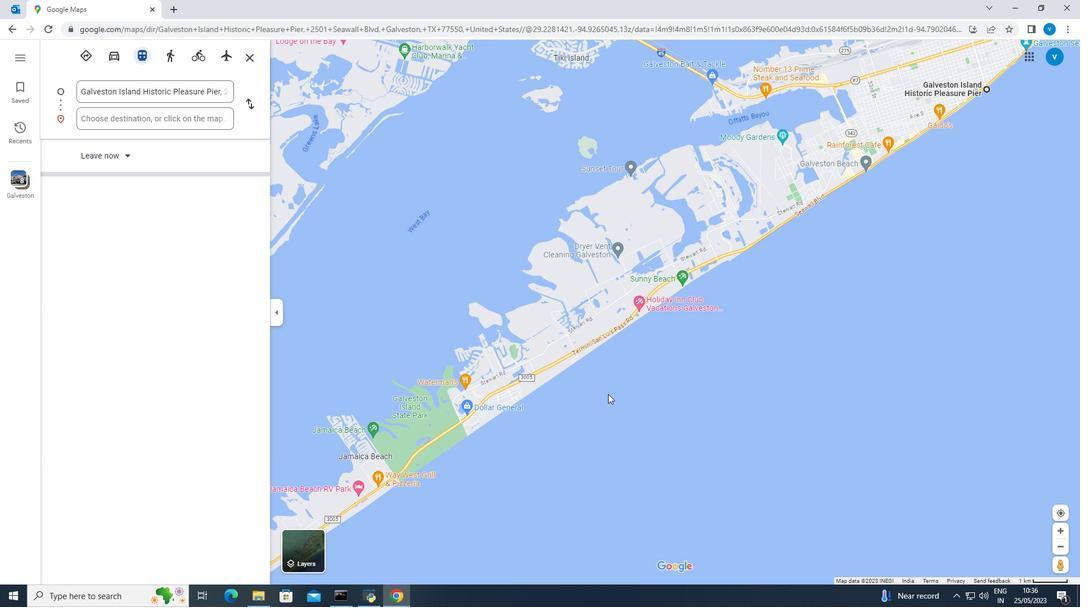 
Action: Mouse moved to (651, 397)
Screenshot: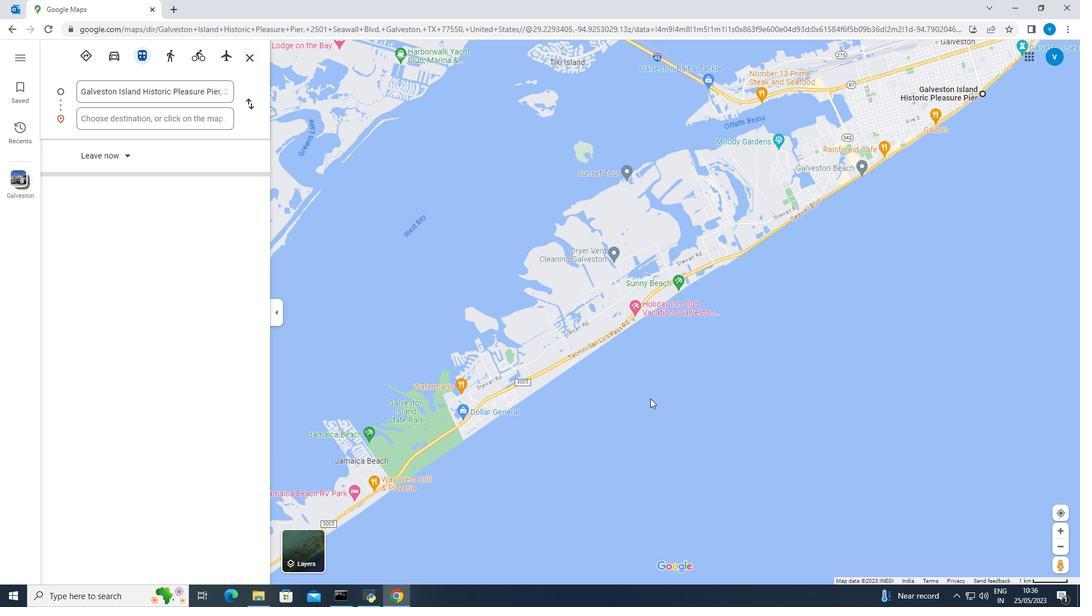 
Action: Mouse pressed left at (651, 397)
Screenshot: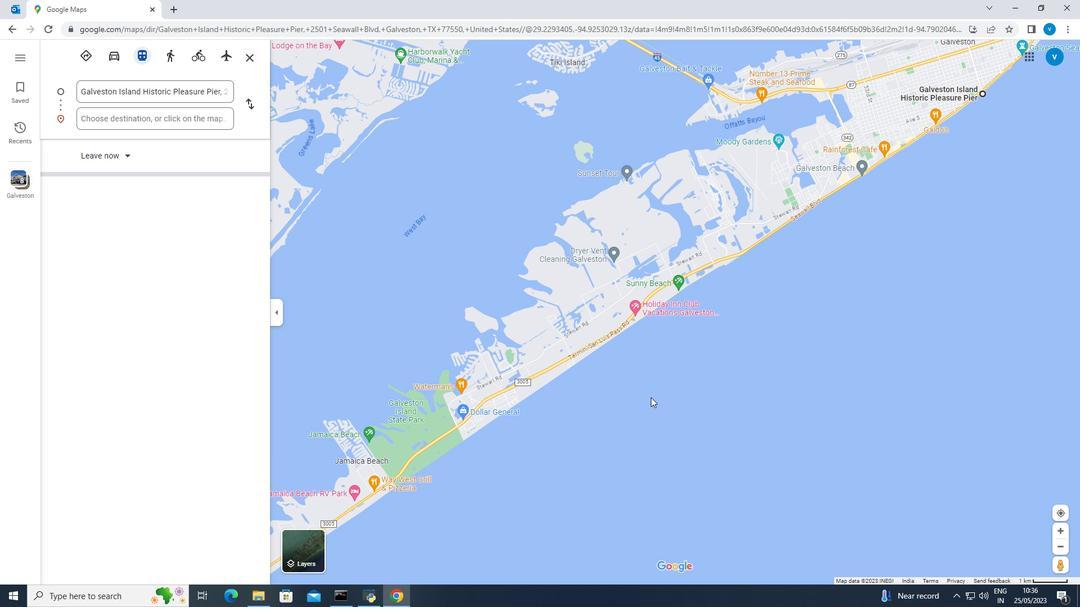 
Action: Mouse moved to (671, 396)
Screenshot: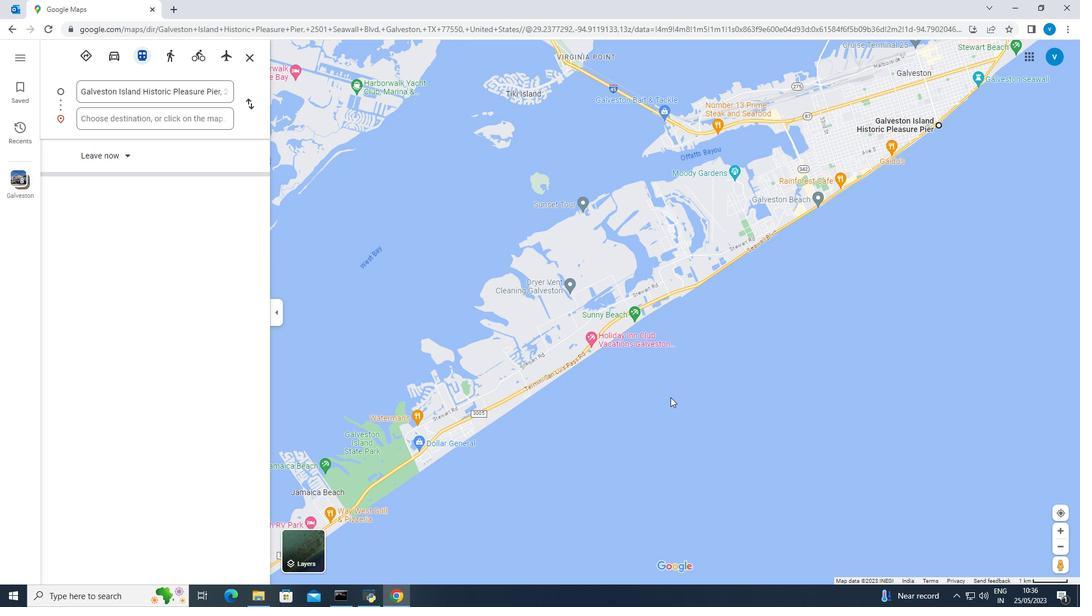 
Action: Mouse pressed left at (671, 396)
Screenshot: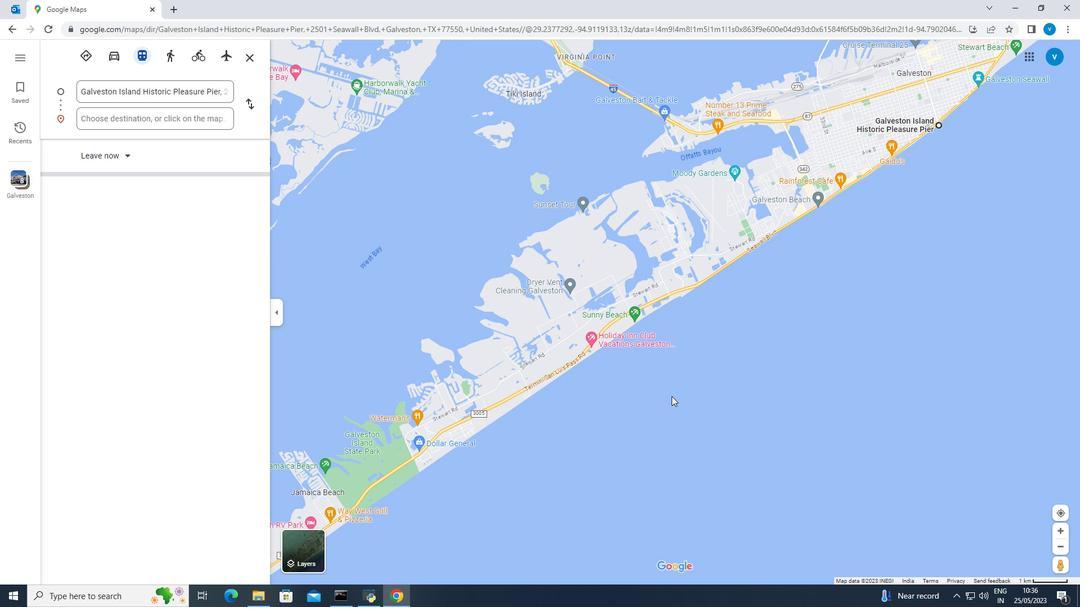 
Action: Mouse moved to (769, 359)
Screenshot: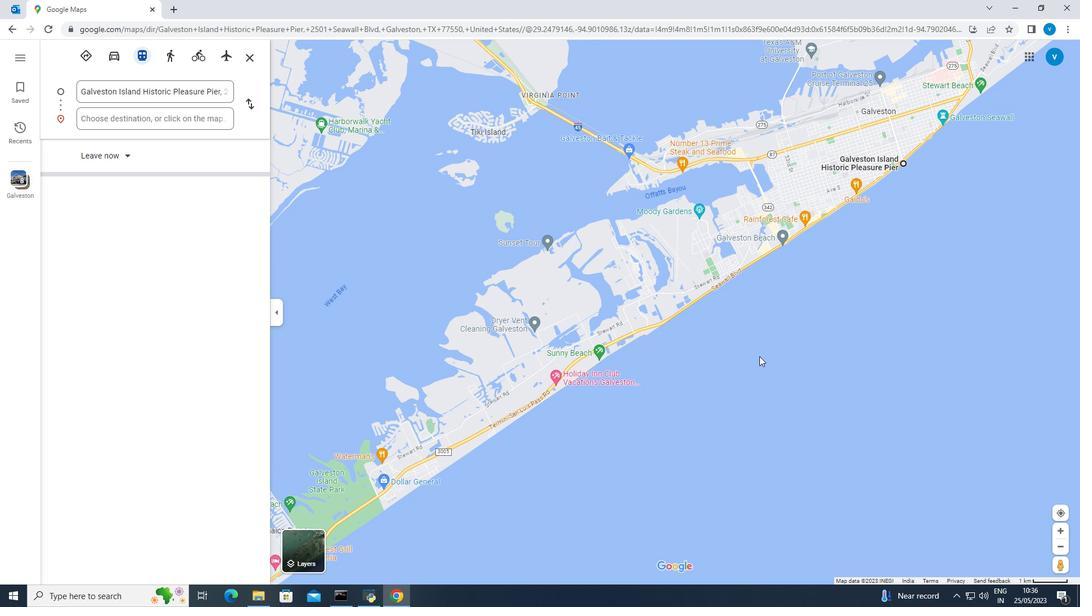 
Action: Mouse pressed left at (769, 359)
Screenshot: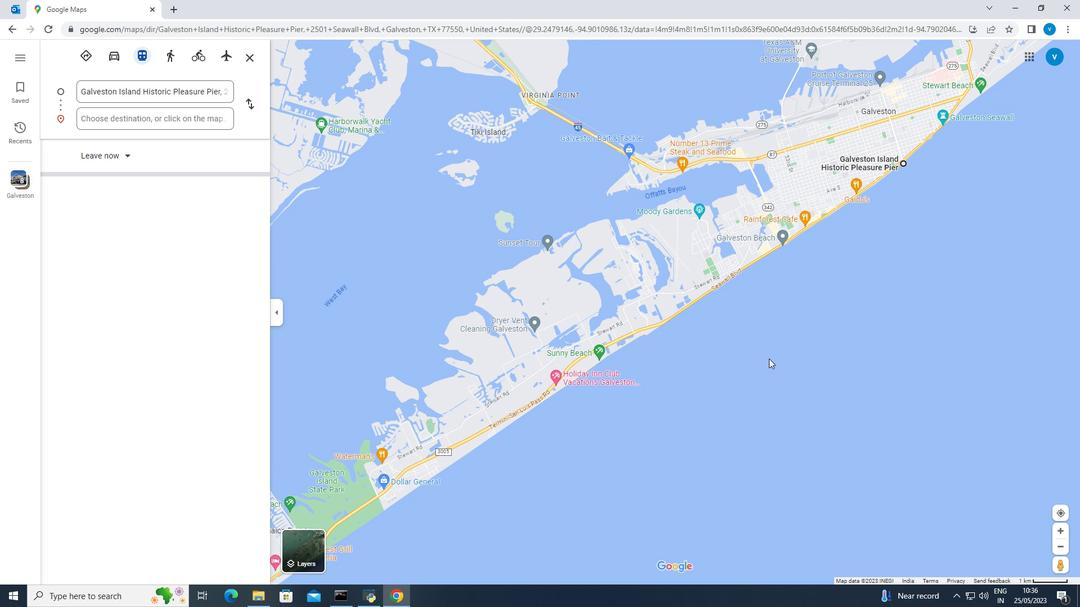 
Action: Mouse moved to (800, 335)
Screenshot: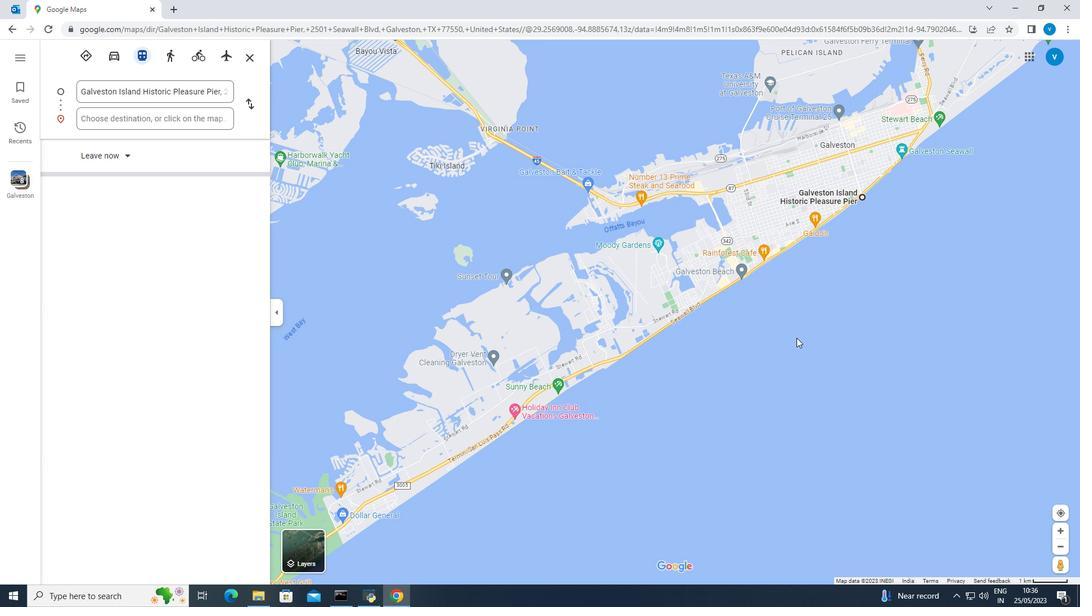 
Action: Mouse pressed left at (800, 335)
Screenshot: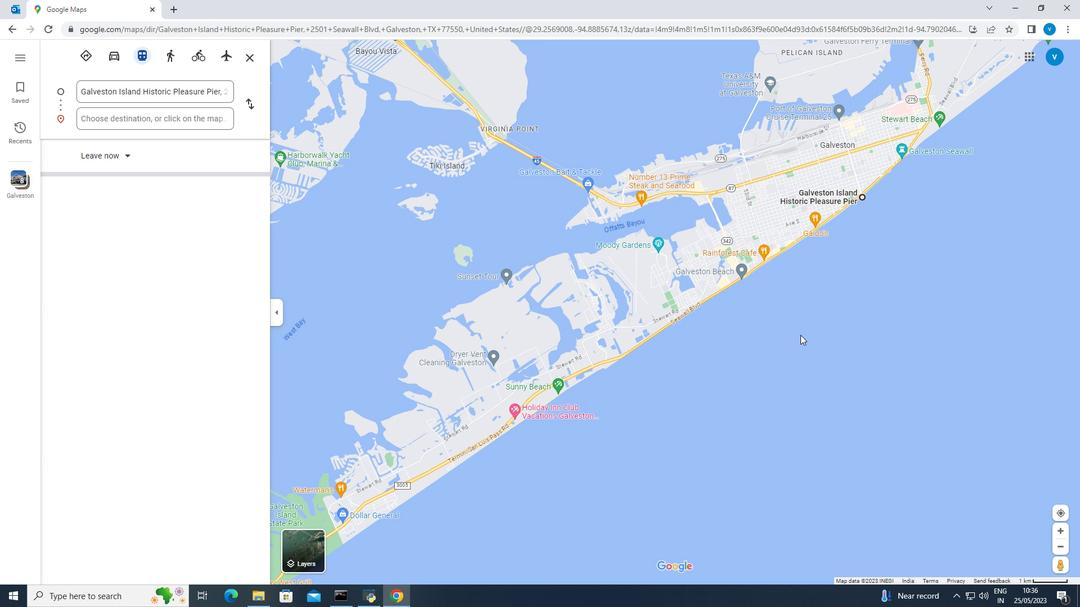 
Action: Mouse moved to (142, 56)
Screenshot: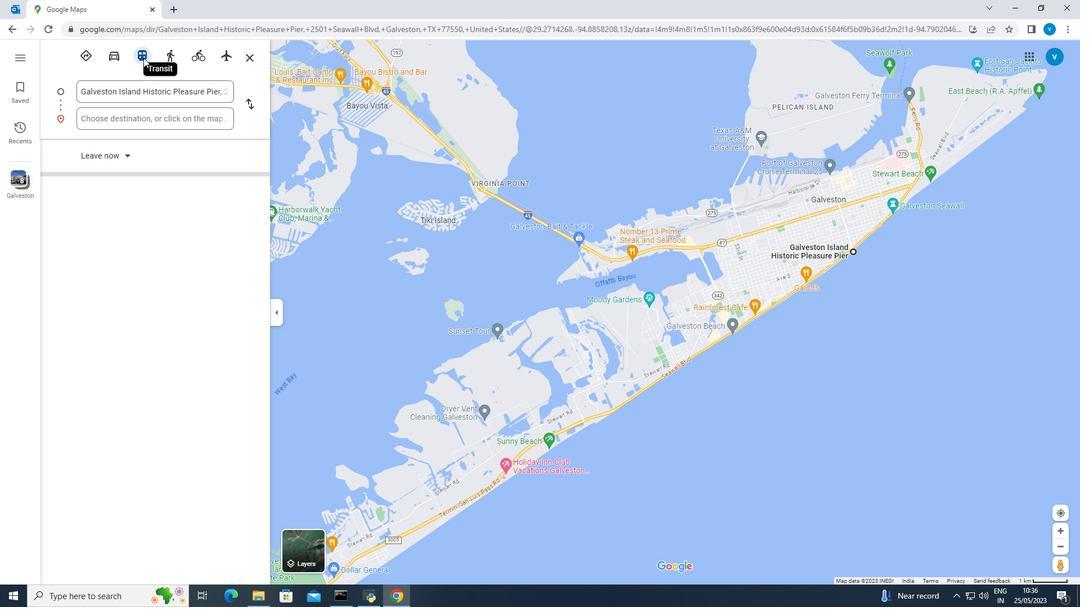 
Action: Mouse pressed left at (142, 56)
Screenshot: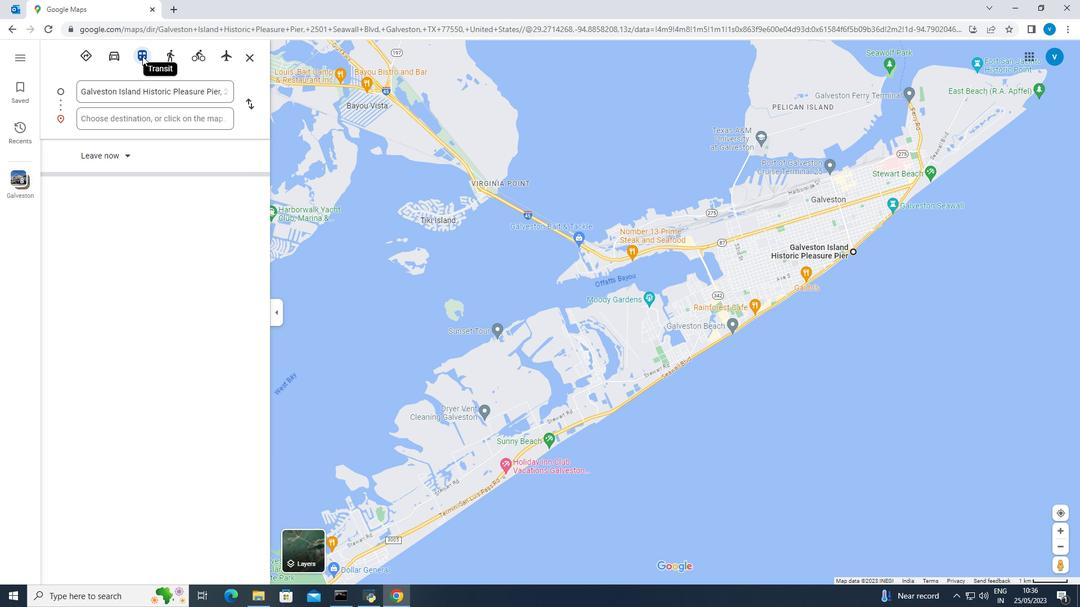 
Action: Mouse moved to (162, 116)
Screenshot: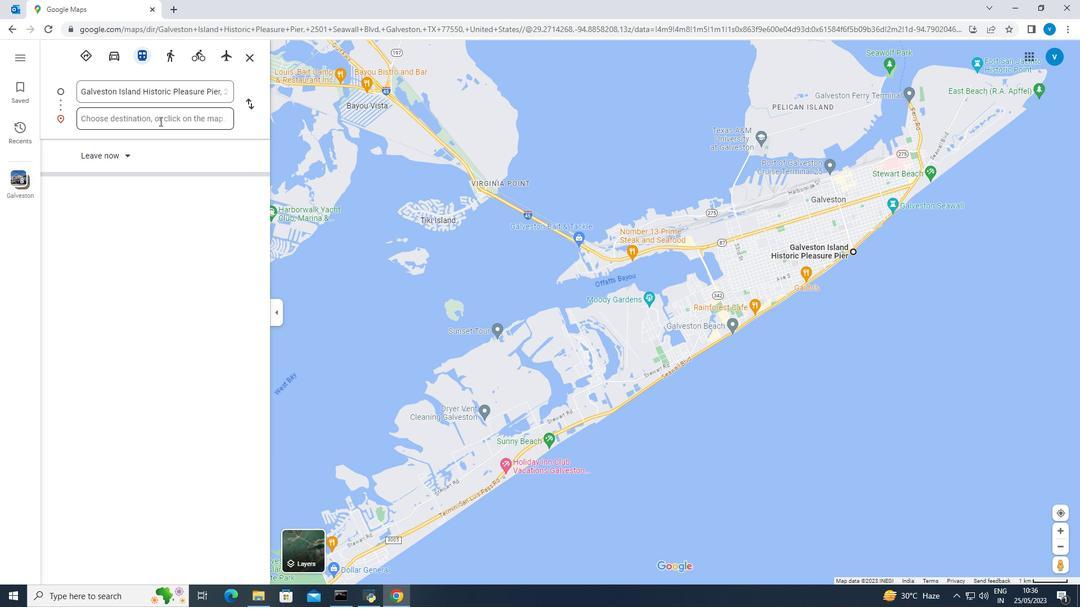 
Action: Mouse pressed left at (162, 116)
Screenshot: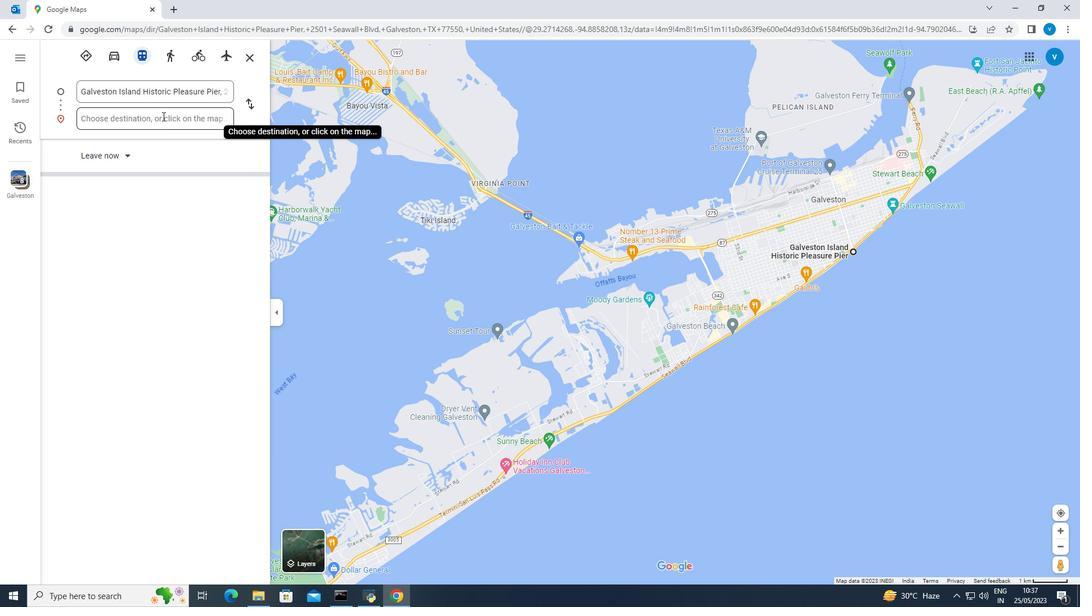 
Action: Mouse moved to (147, 227)
Screenshot: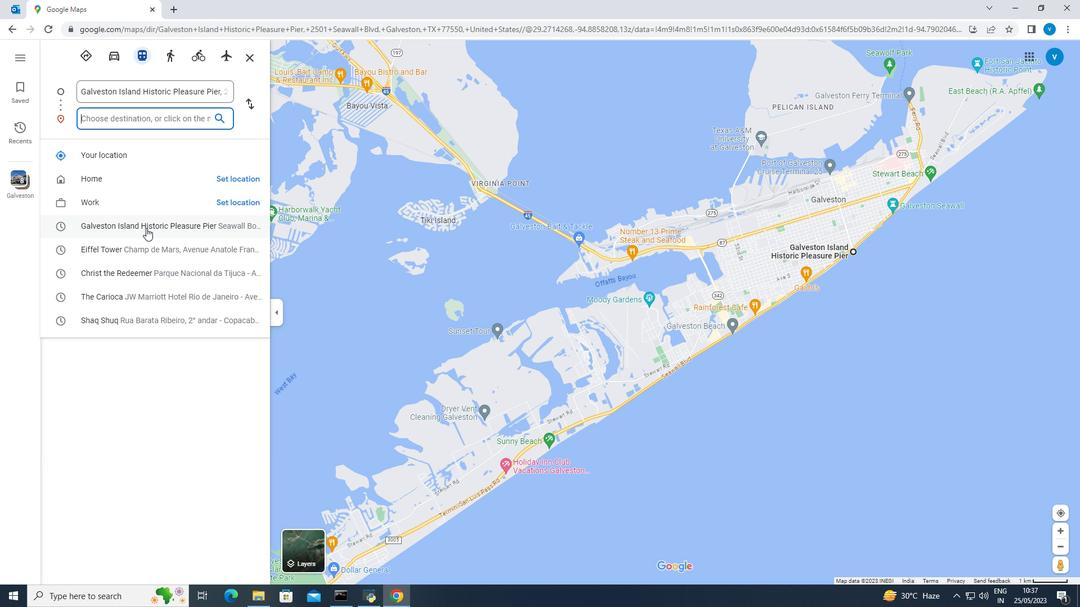 
Action: Mouse pressed left at (147, 227)
Screenshot: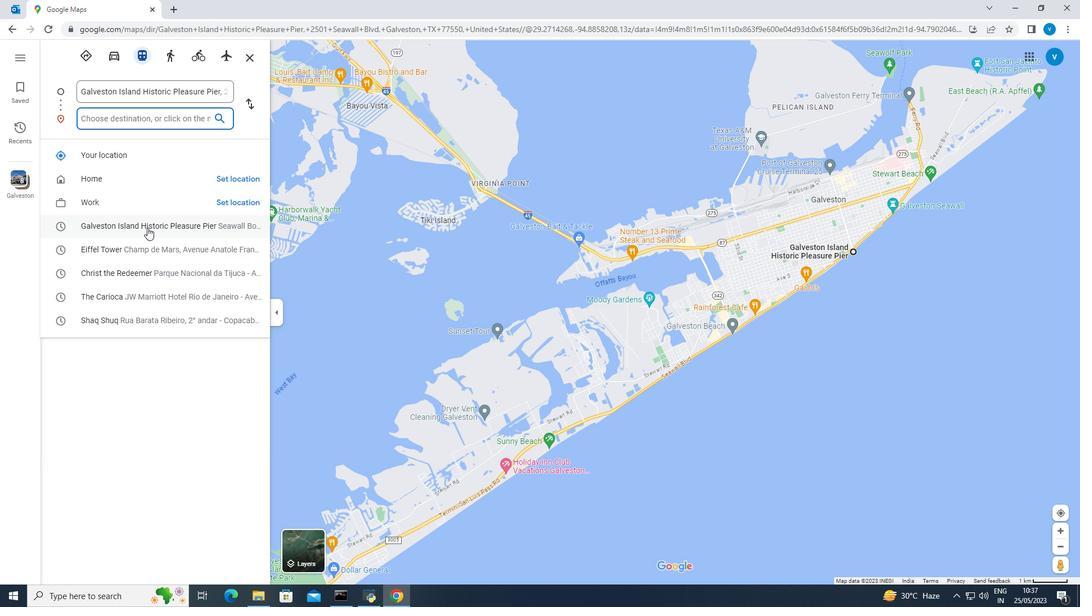 
Action: Mouse moved to (218, 120)
Screenshot: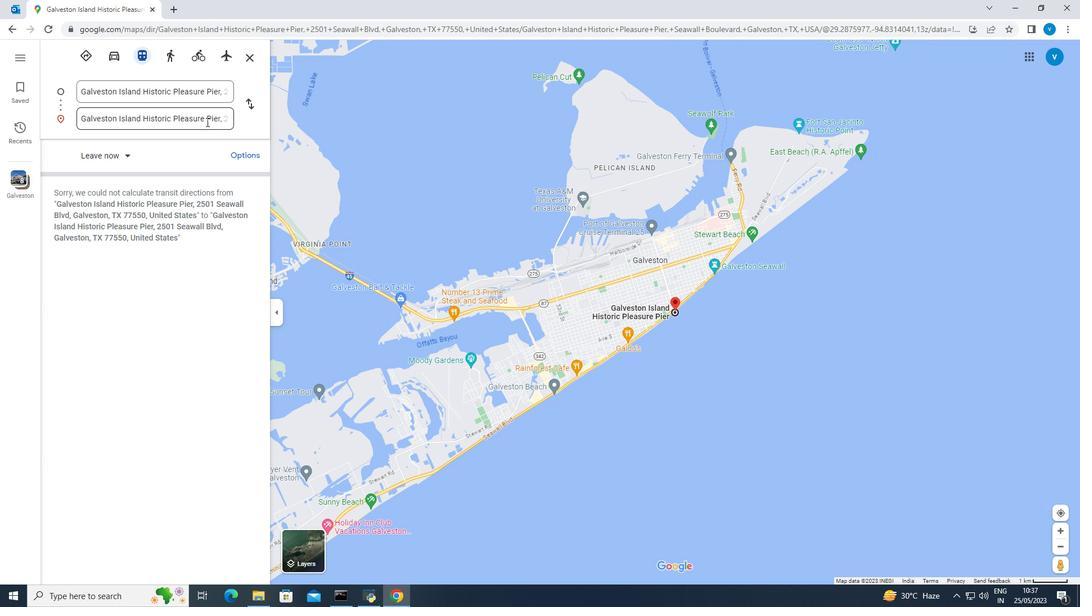 
Action: Mouse pressed left at (218, 120)
Screenshot: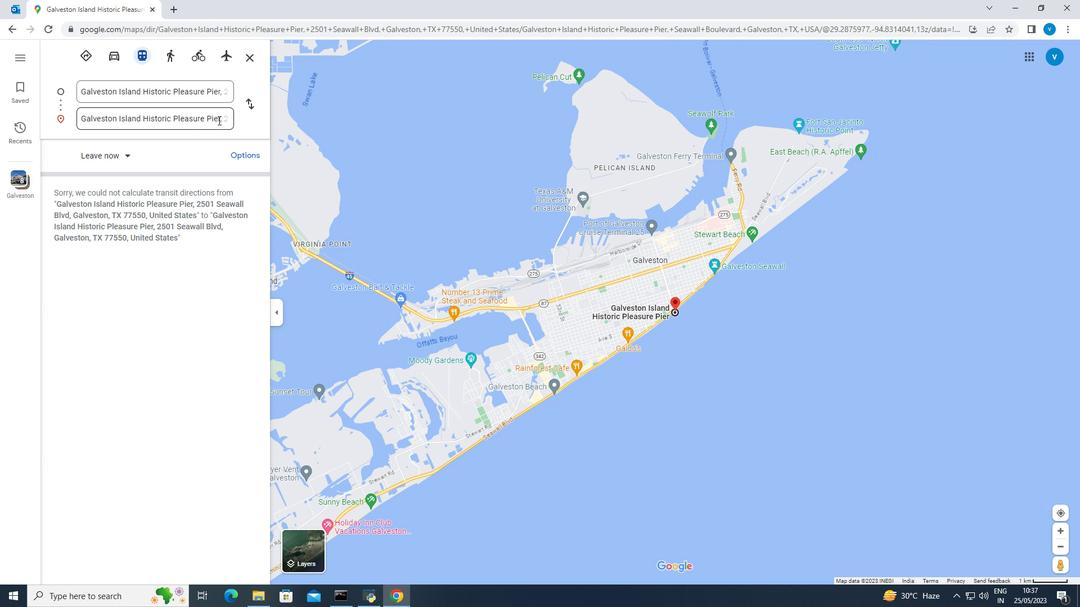
Action: Mouse moved to (218, 119)
Screenshot: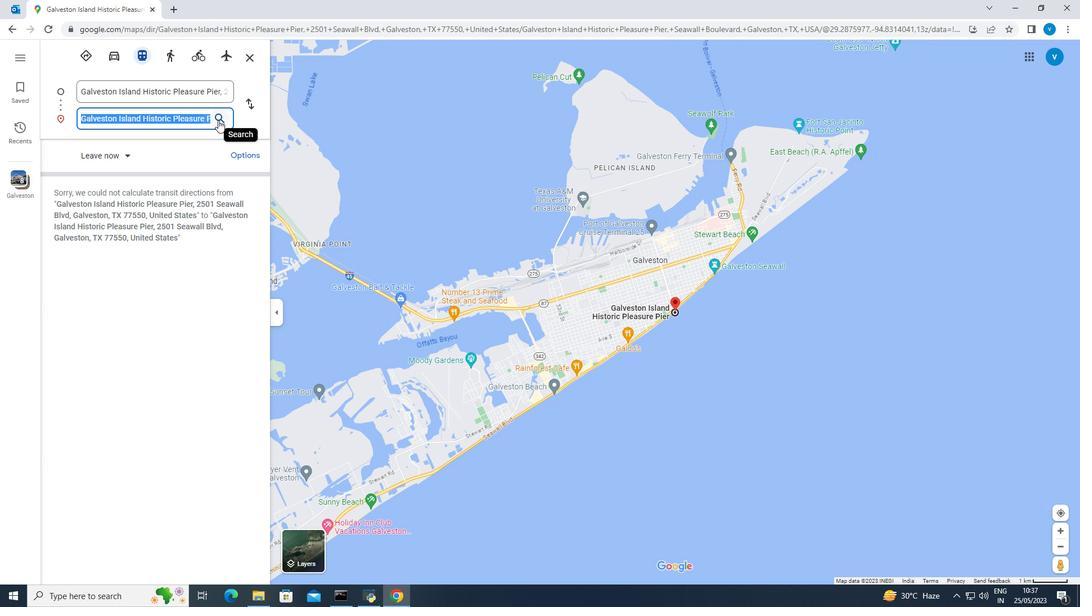 
Action: Mouse pressed left at (218, 119)
Screenshot: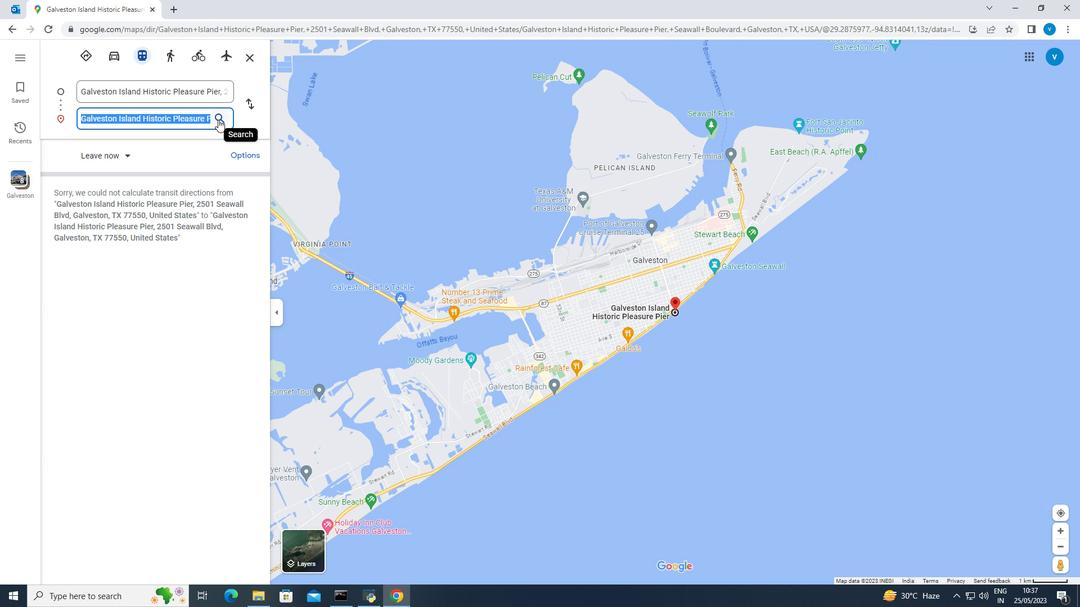
Action: Mouse moved to (207, 121)
Screenshot: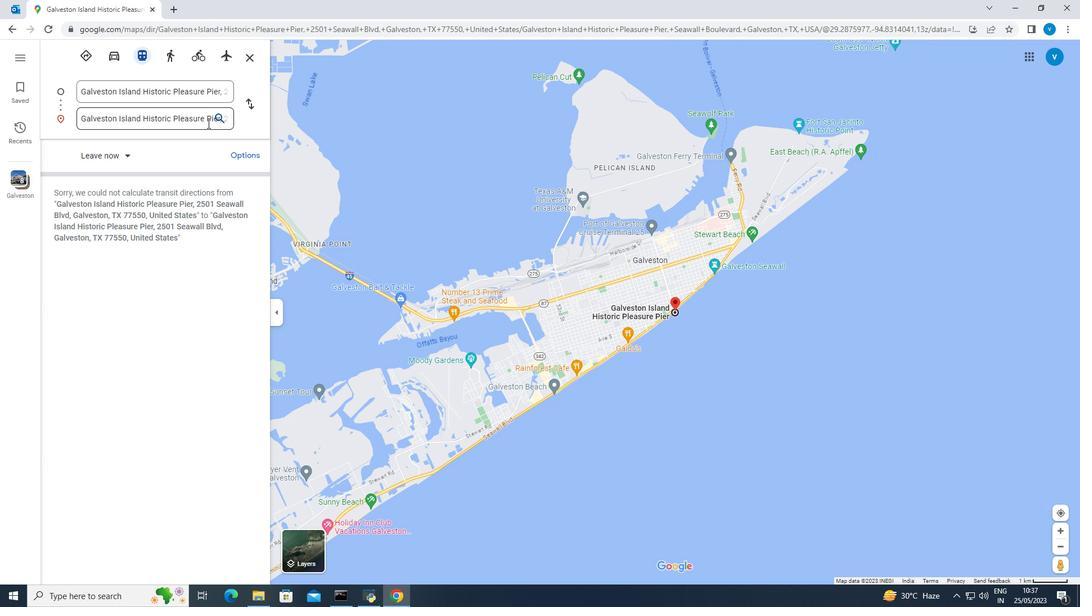 
Action: Mouse pressed left at (207, 121)
Screenshot: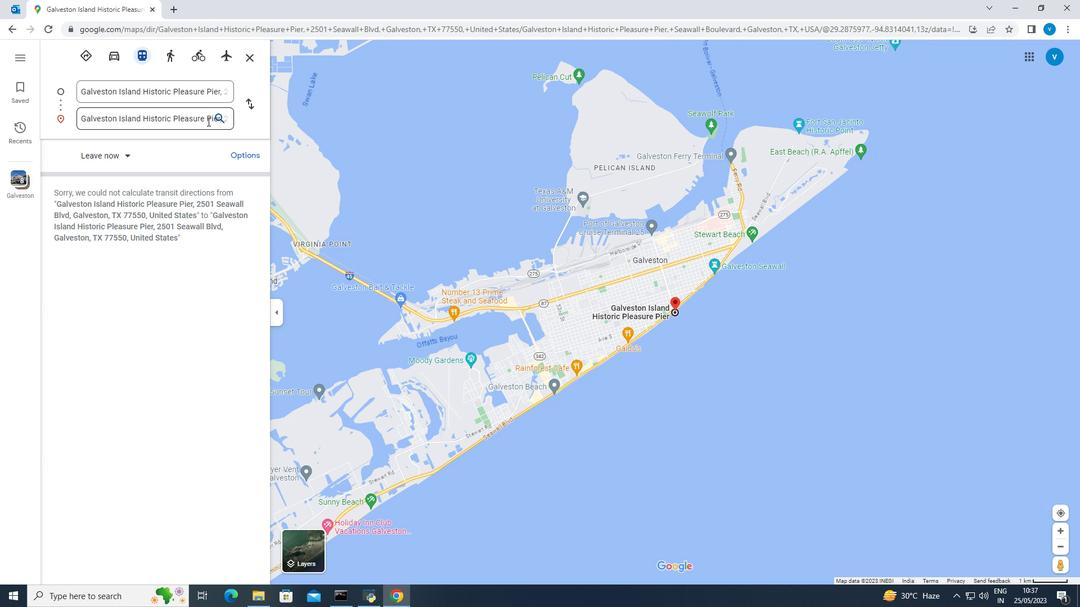 
Action: Key pressed <Key.backspace>
Screenshot: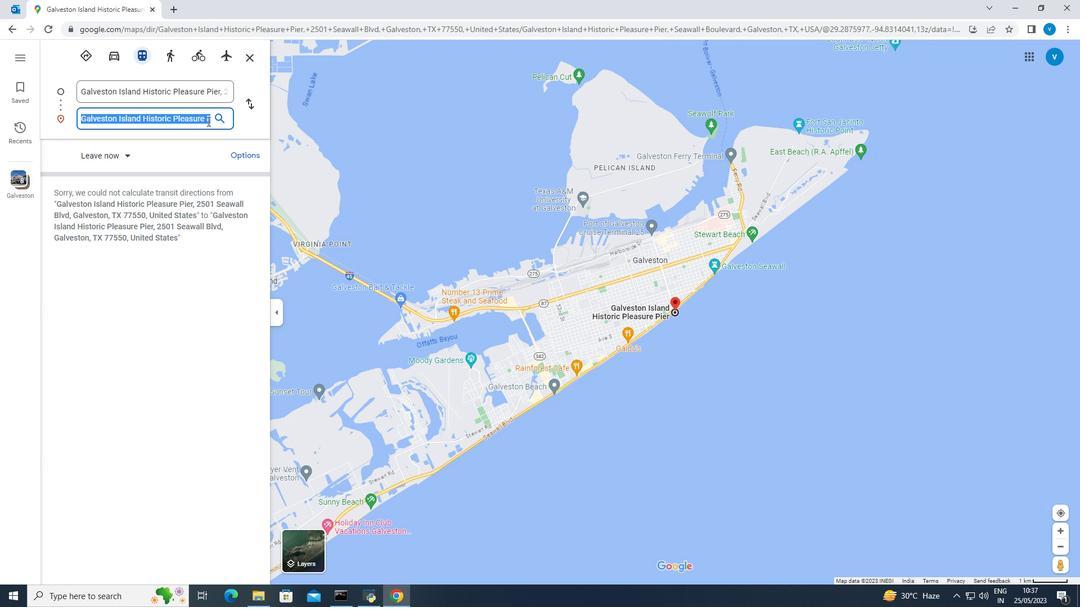 
Action: Mouse moved to (131, 292)
Screenshot: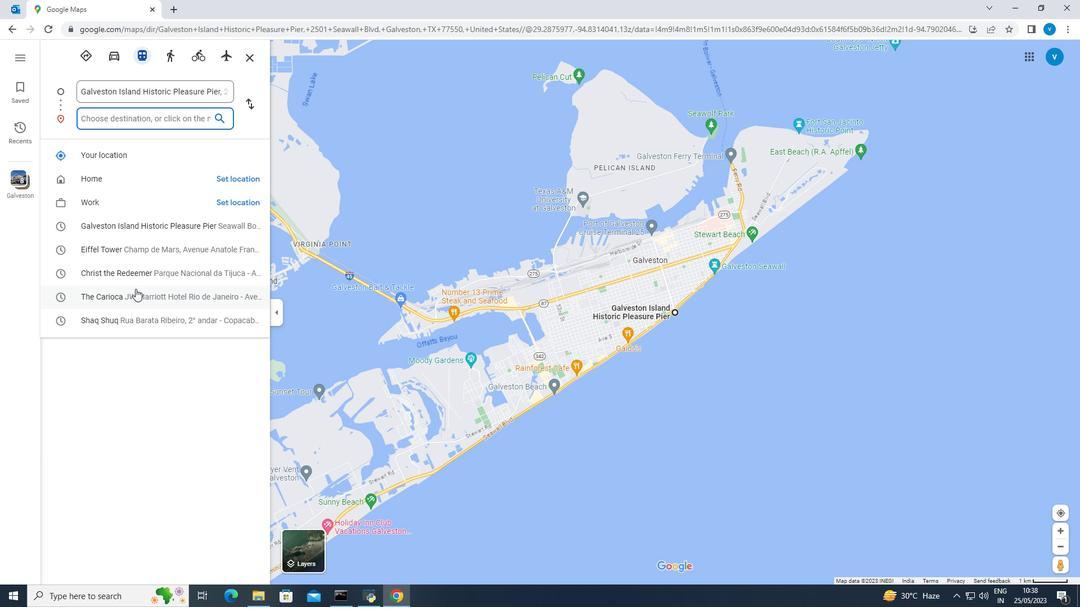 
Action: Mouse pressed left at (131, 292)
Screenshot: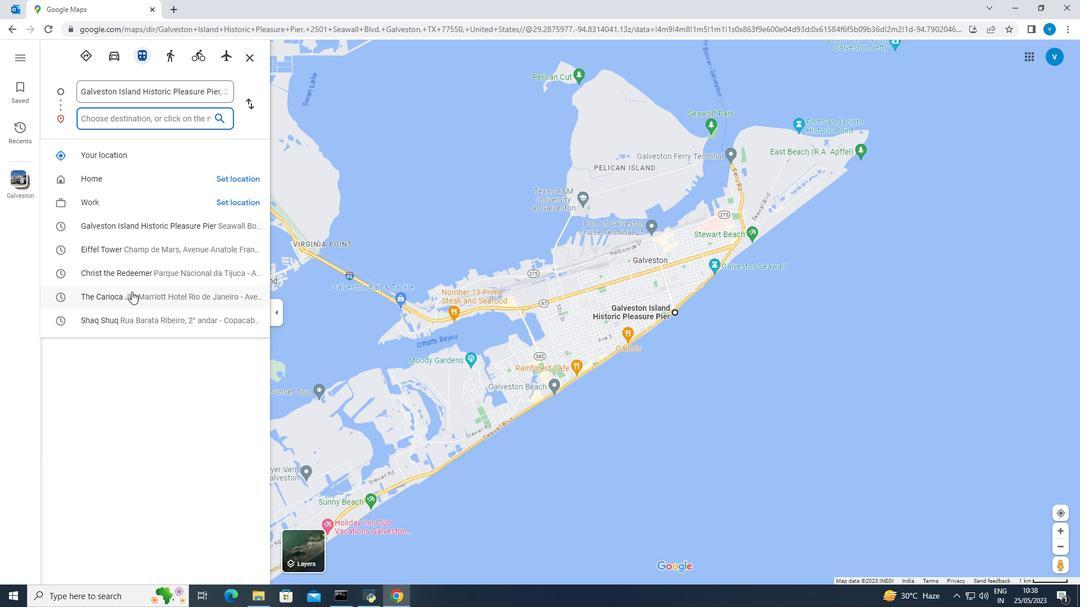 
Action: Mouse moved to (247, 153)
Screenshot: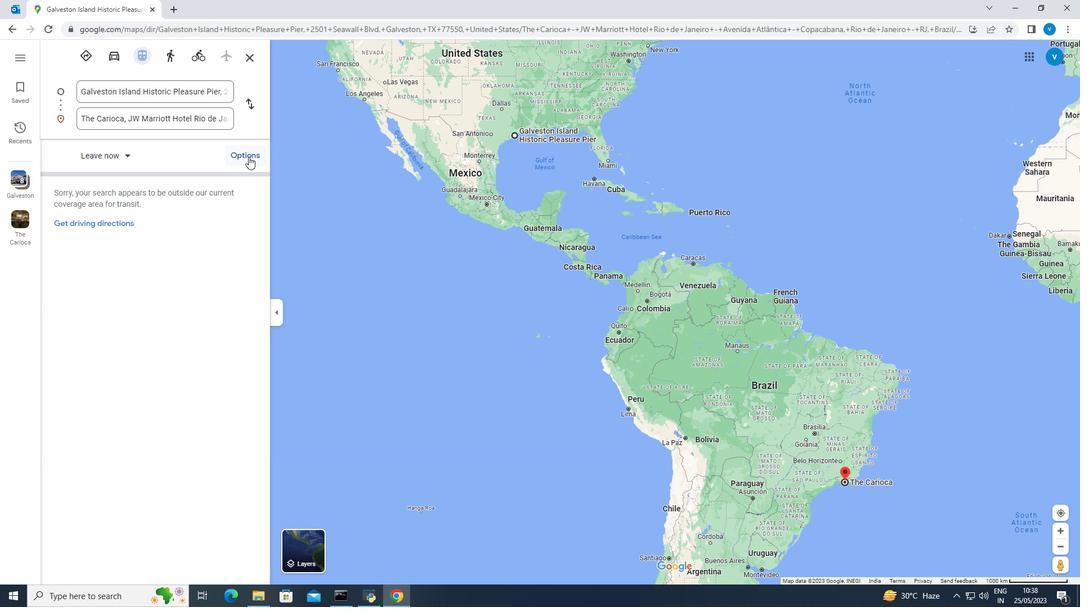 
Action: Mouse pressed left at (247, 153)
Screenshot: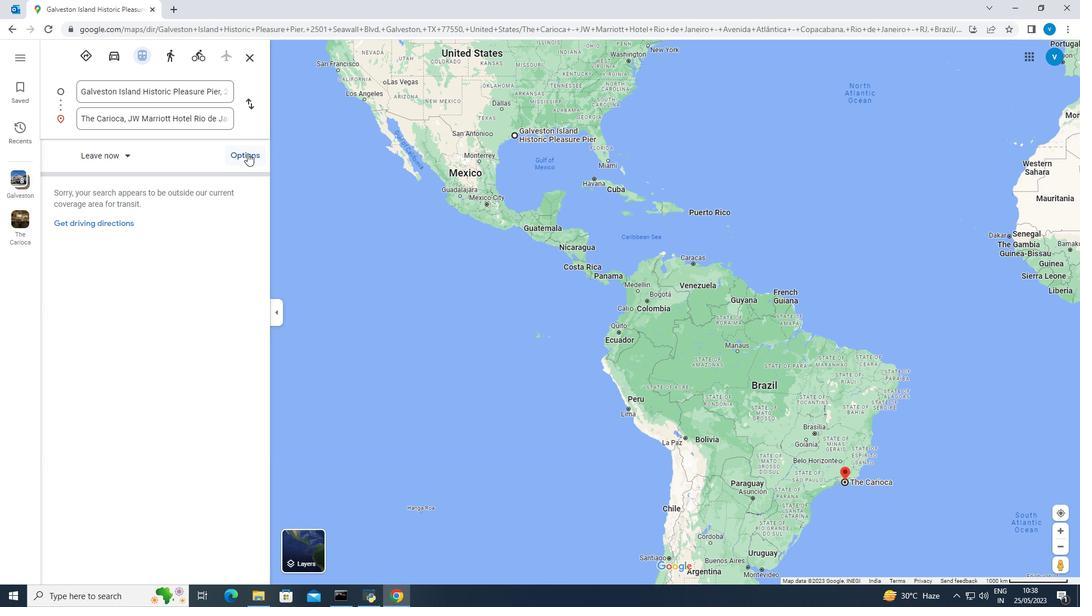 
Action: Mouse moved to (61, 235)
Screenshot: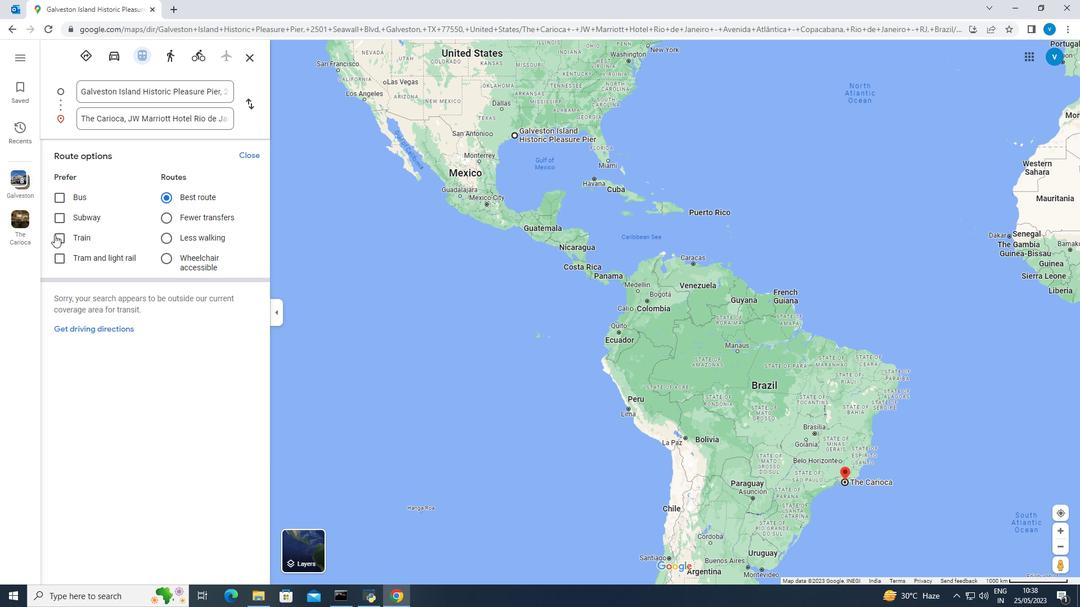
Action: Mouse pressed left at (61, 235)
Screenshot: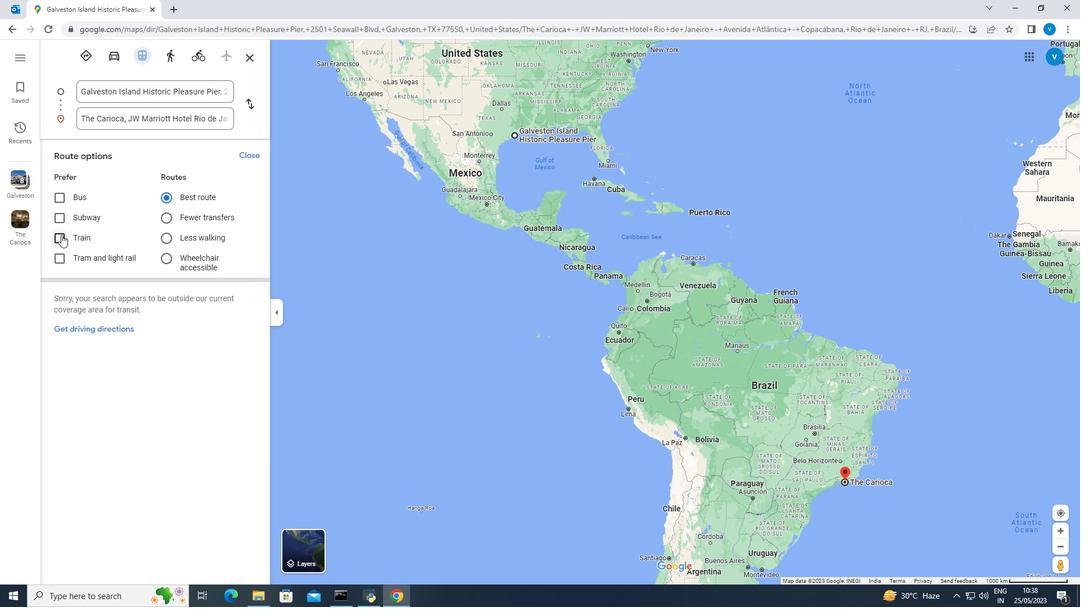 
Action: Mouse moved to (238, 205)
Screenshot: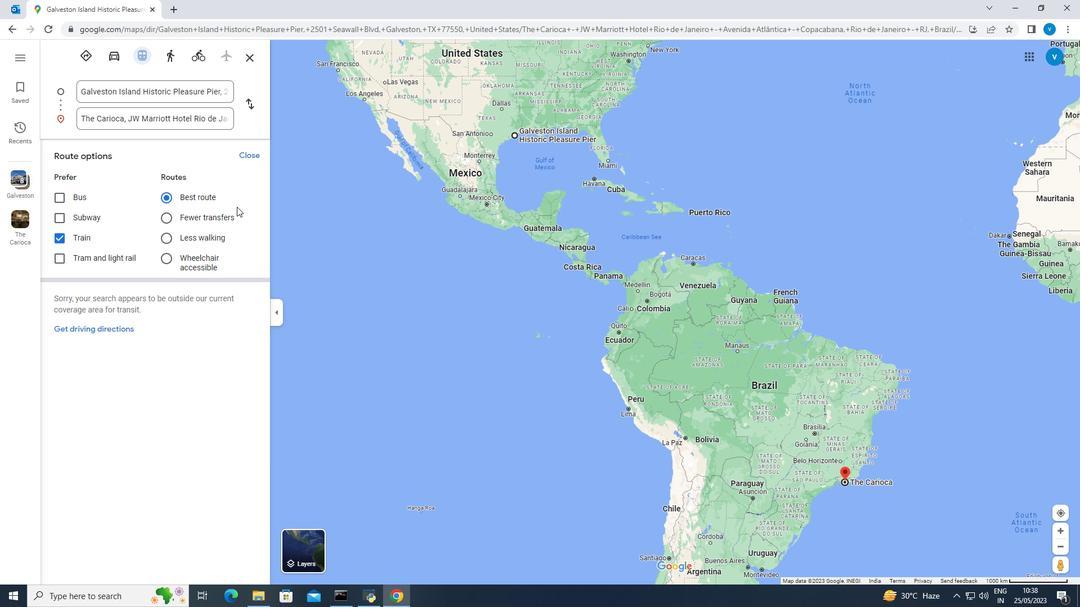 
Action: Key pressed <Key.enter>
Screenshot: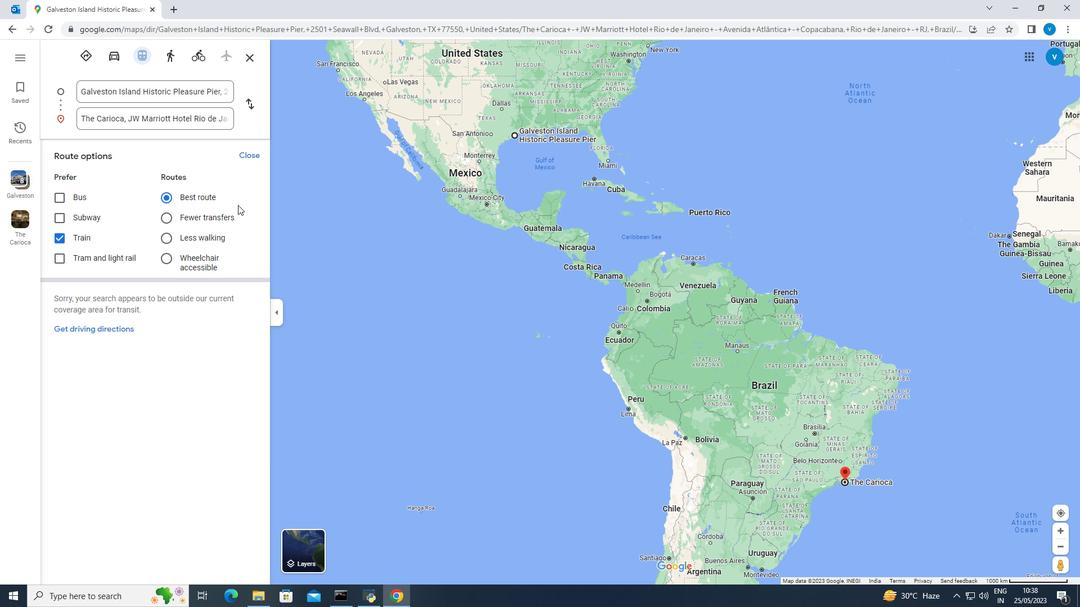 
Action: Mouse moved to (257, 150)
Screenshot: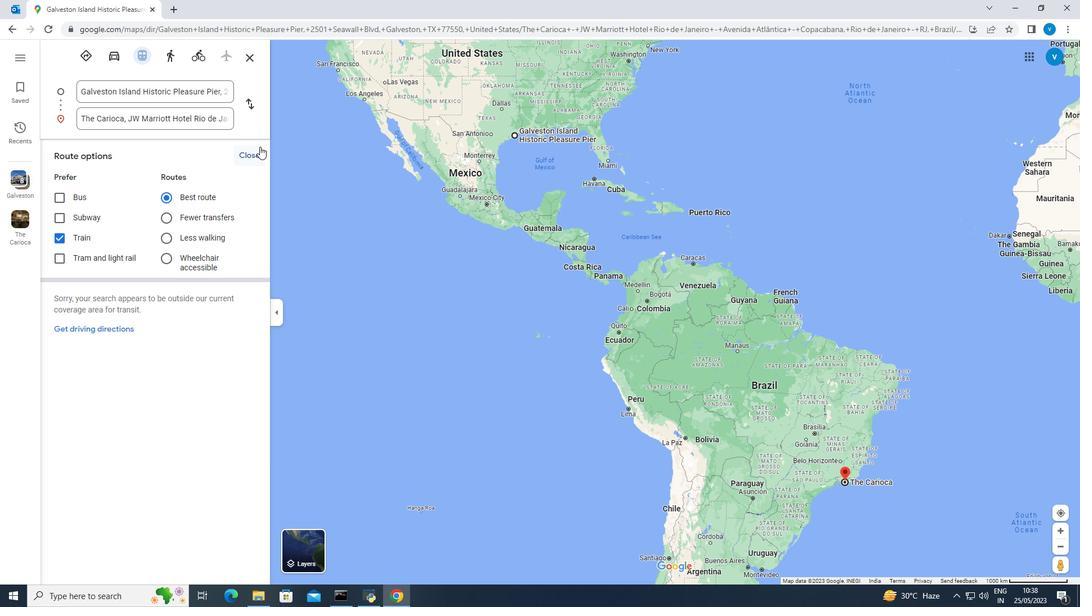 
Action: Mouse pressed left at (257, 150)
Screenshot: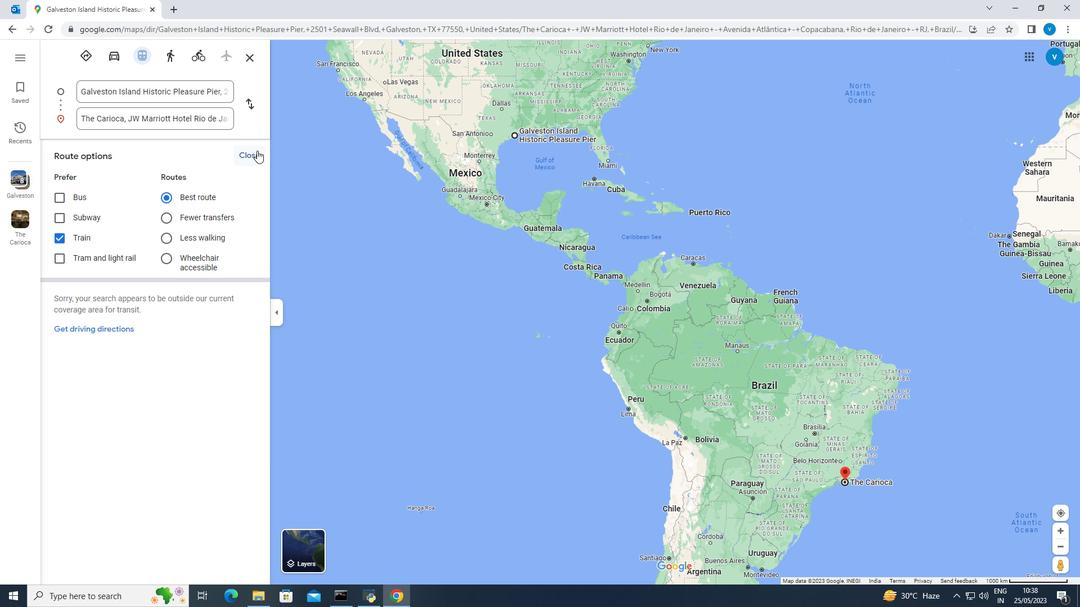 
Action: Mouse moved to (176, 113)
Screenshot: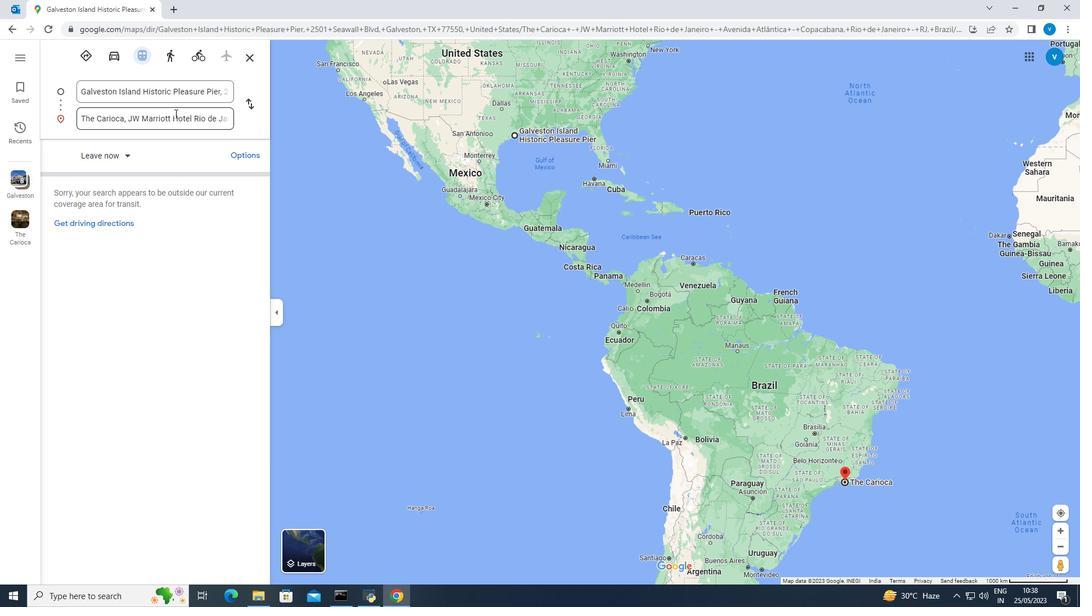 
Action: Mouse pressed left at (176, 113)
Screenshot: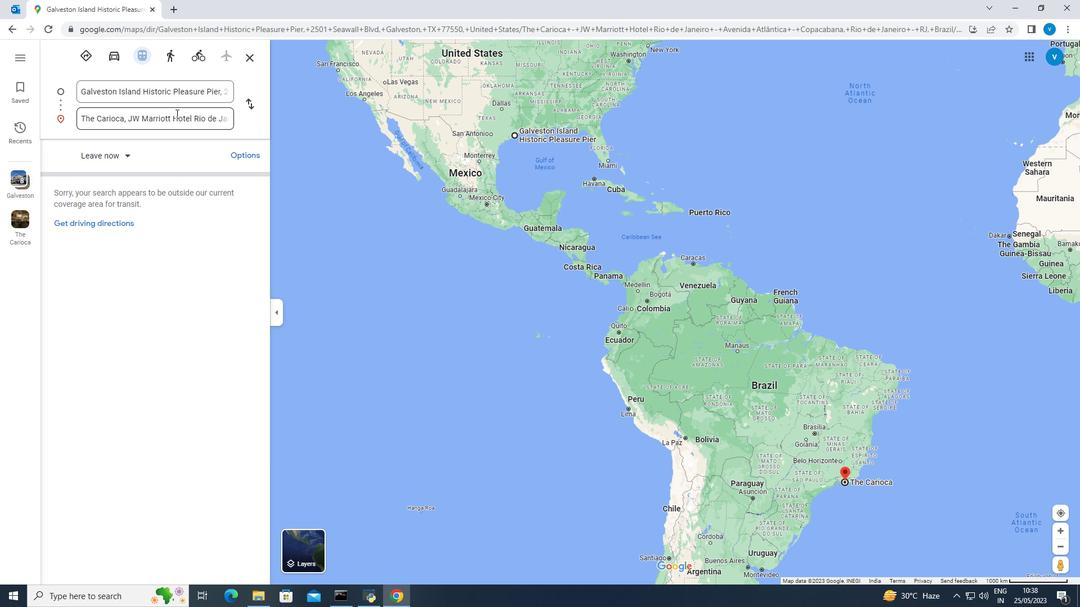 
Action: Mouse moved to (176, 114)
Screenshot: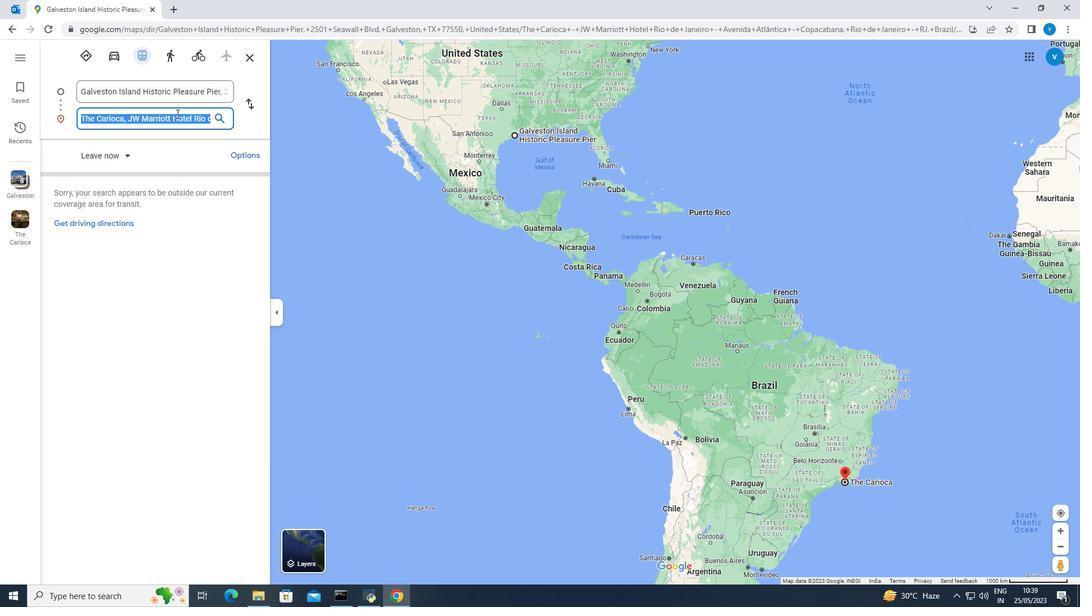 
Action: Key pressed <Key.backspace>
Screenshot: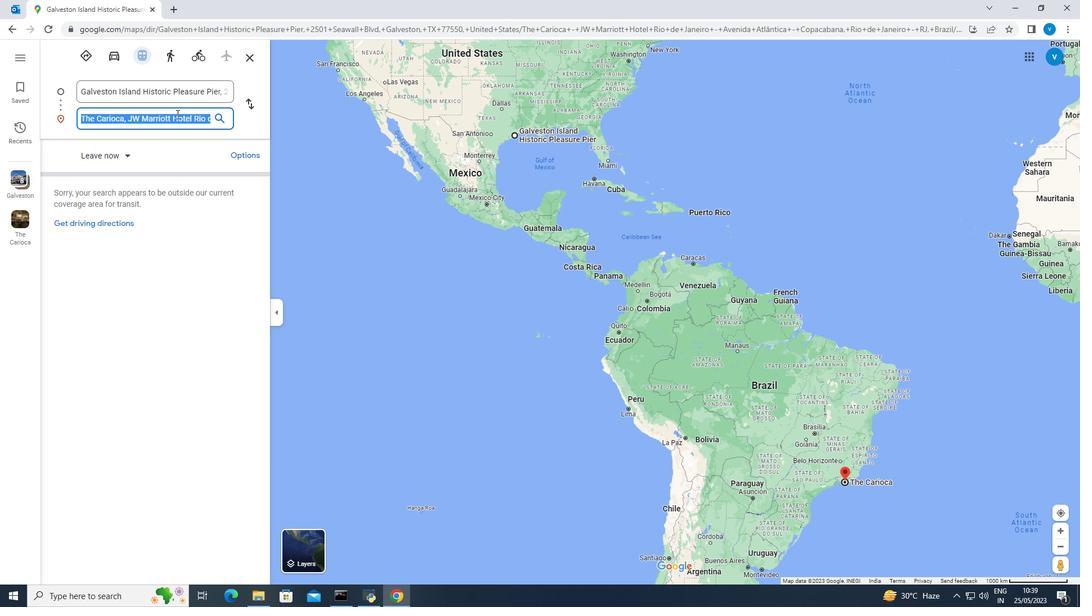 
Action: Mouse moved to (156, 219)
Screenshot: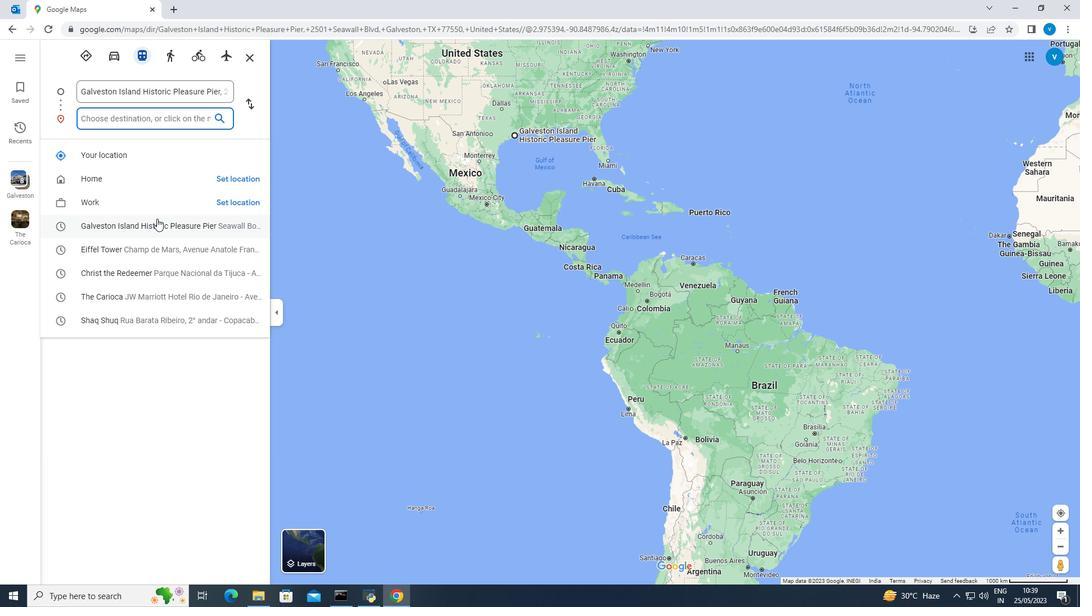 
Action: Mouse pressed left at (156, 219)
Screenshot: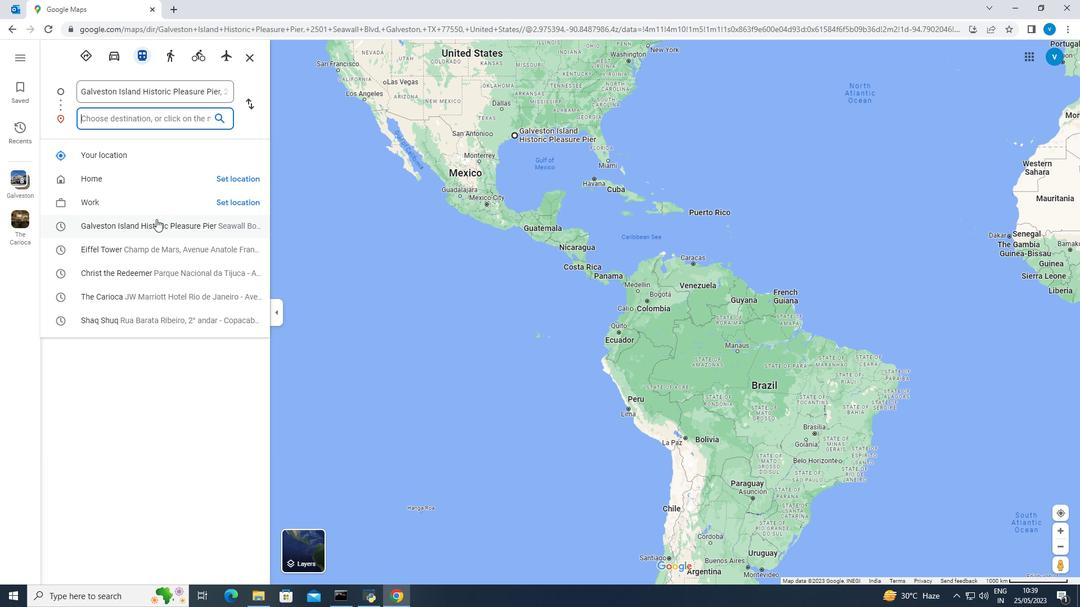 
Action: Mouse moved to (208, 111)
Screenshot: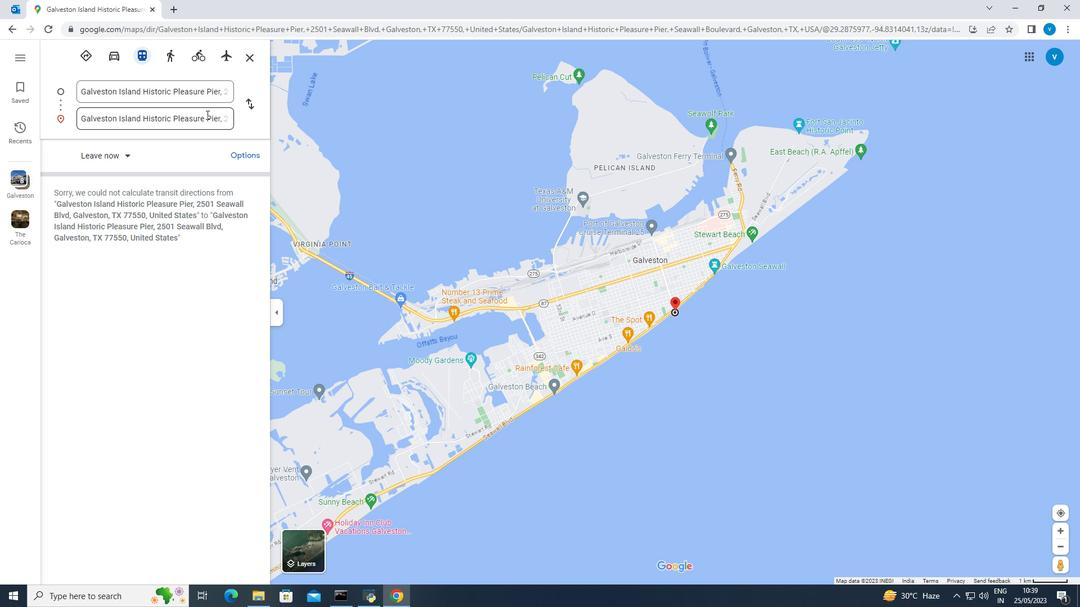 
Action: Mouse pressed left at (208, 111)
Screenshot: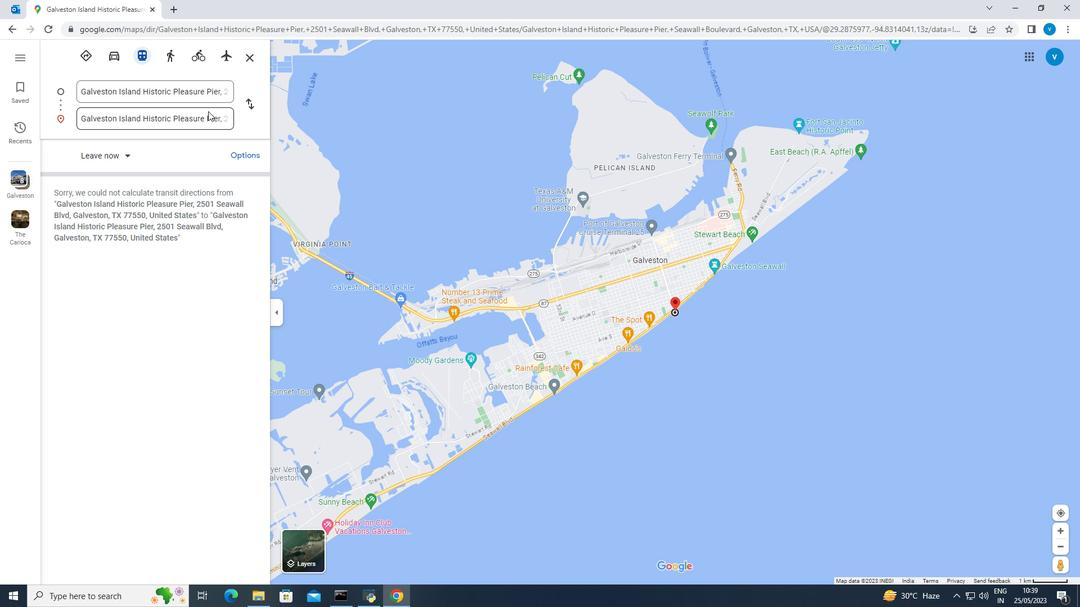 
Action: Mouse moved to (196, 125)
Screenshot: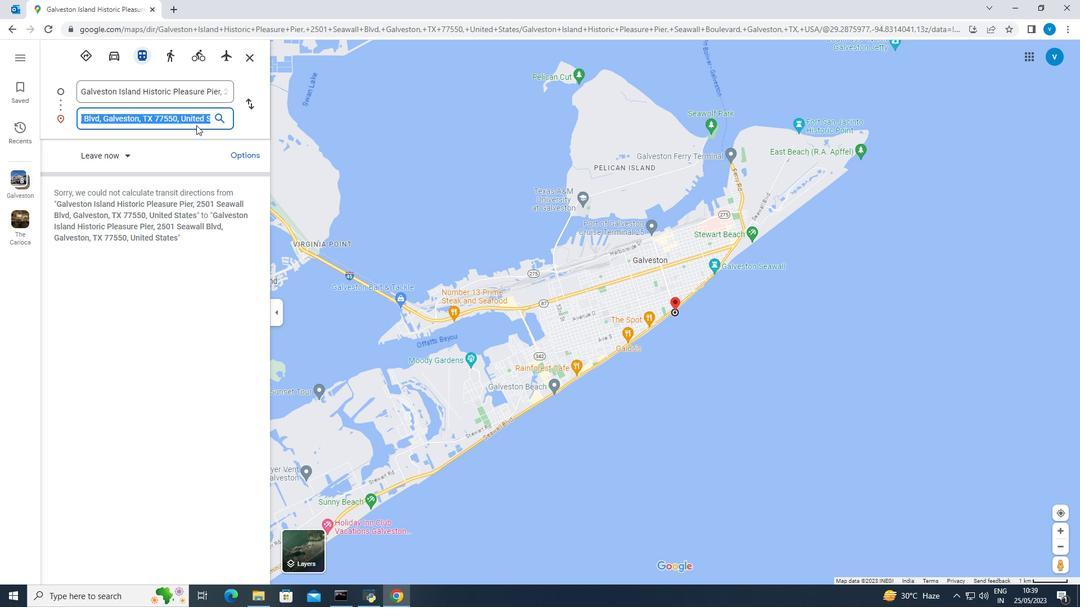 
Action: Key pressed holiday<Key.space>inn<Key.space>club<Key.space>
Screenshot: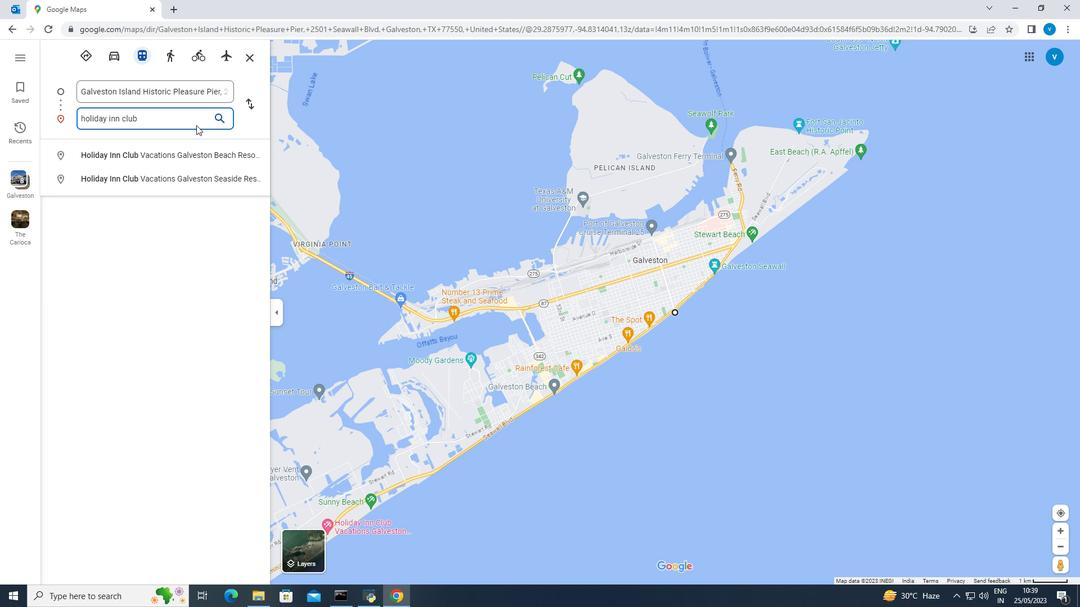 
Action: Mouse moved to (191, 152)
Screenshot: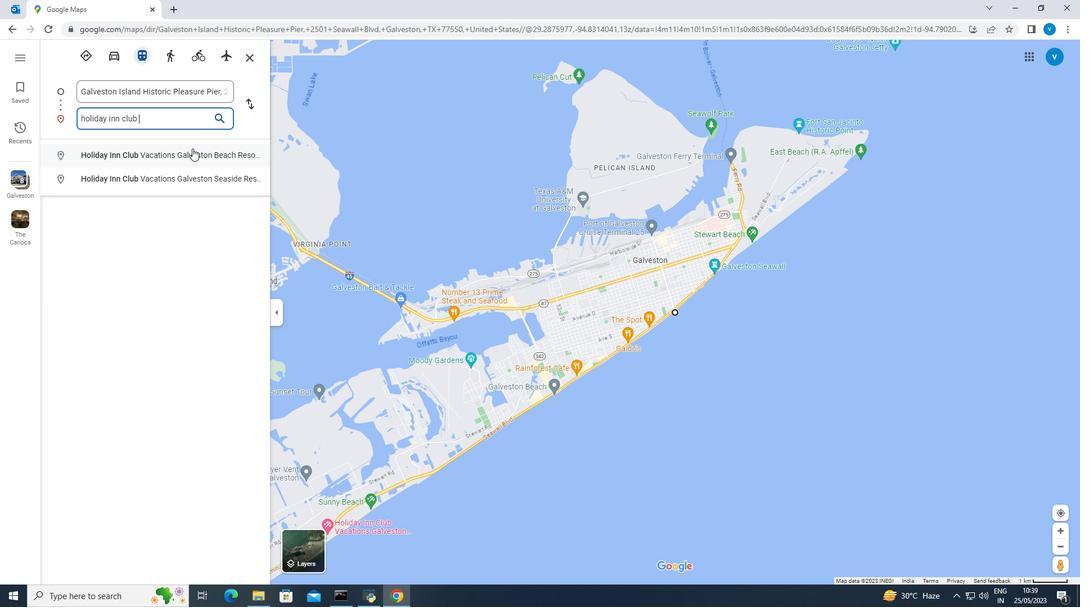 
Action: Mouse pressed left at (191, 152)
Screenshot: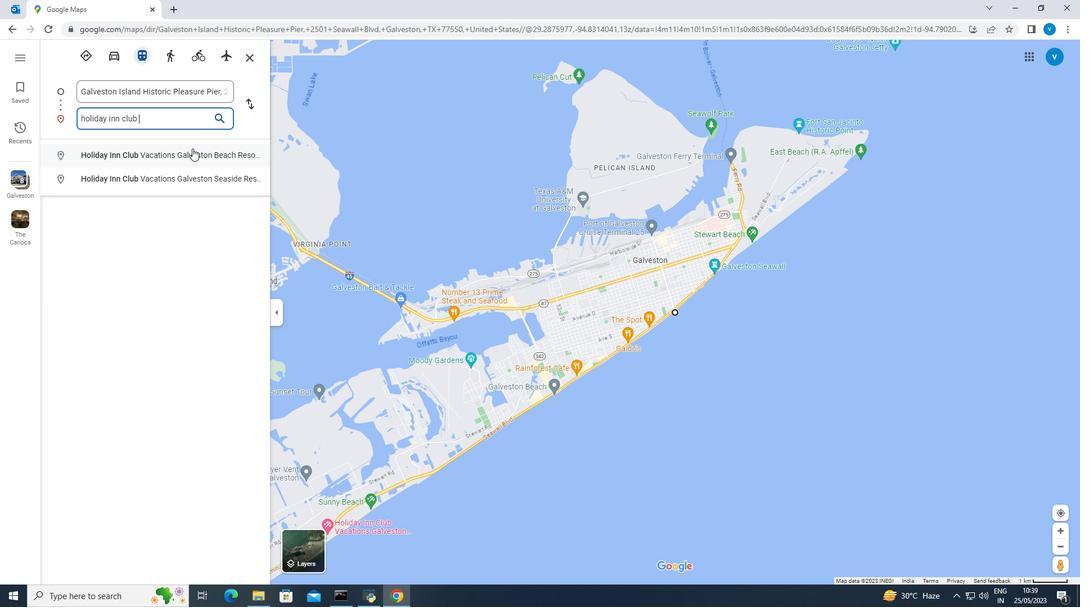 
Action: Mouse moved to (130, 156)
Screenshot: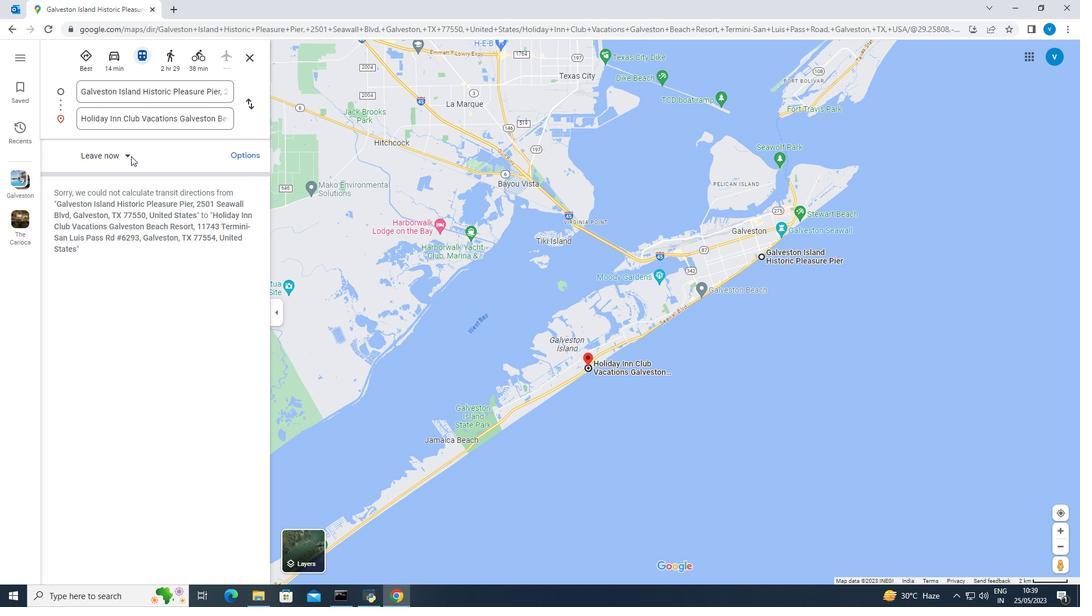 
Action: Mouse pressed left at (130, 156)
Screenshot: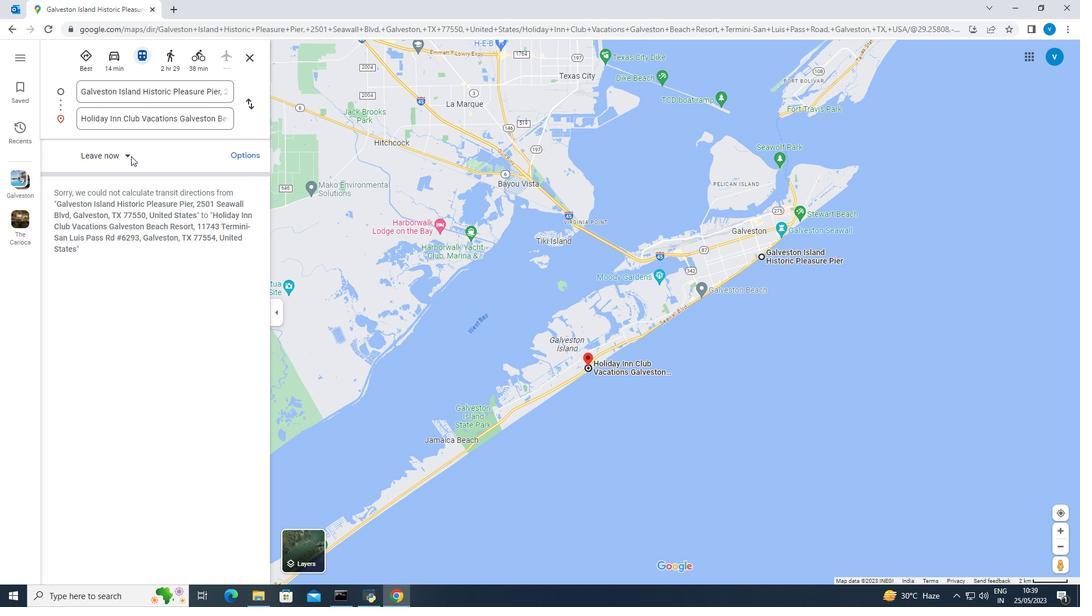 
Action: Mouse moved to (117, 214)
Screenshot: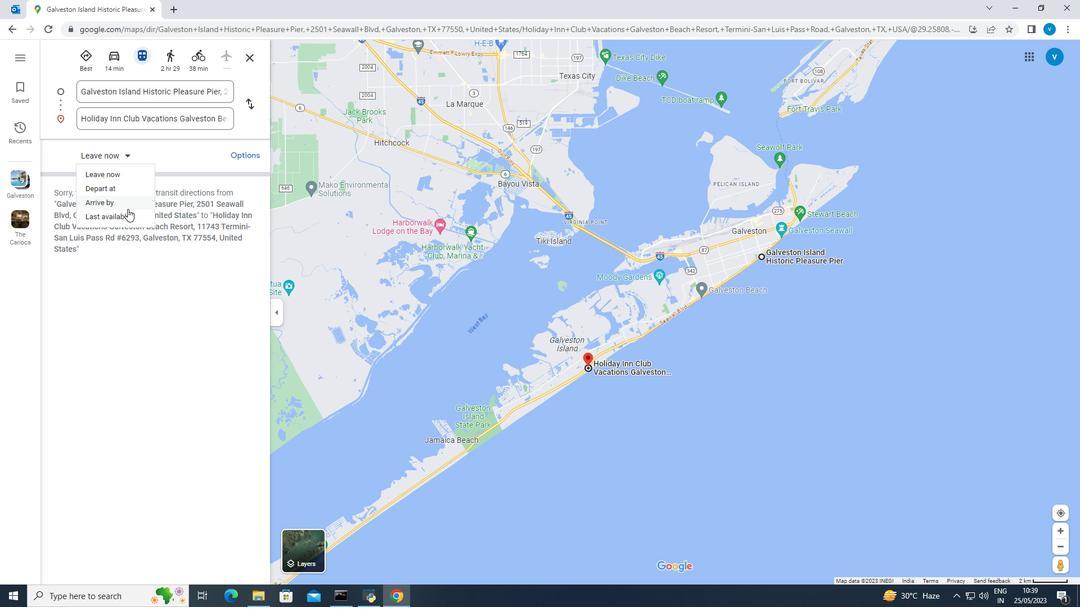 
Action: Mouse pressed left at (117, 214)
Screenshot: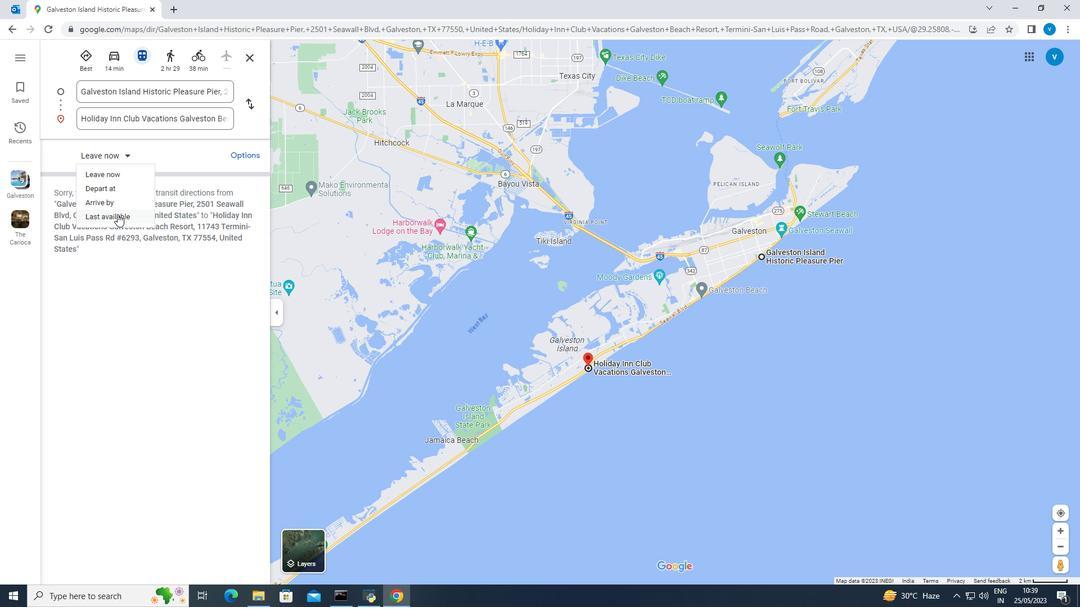 
Action: Mouse moved to (138, 54)
Screenshot: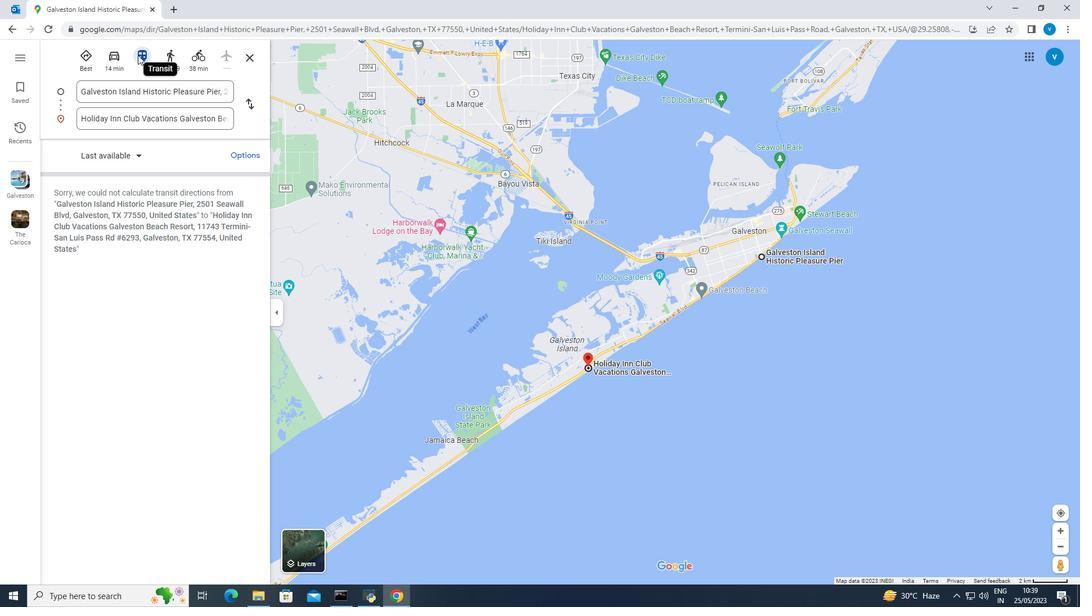 
Action: Mouse pressed left at (138, 54)
Screenshot: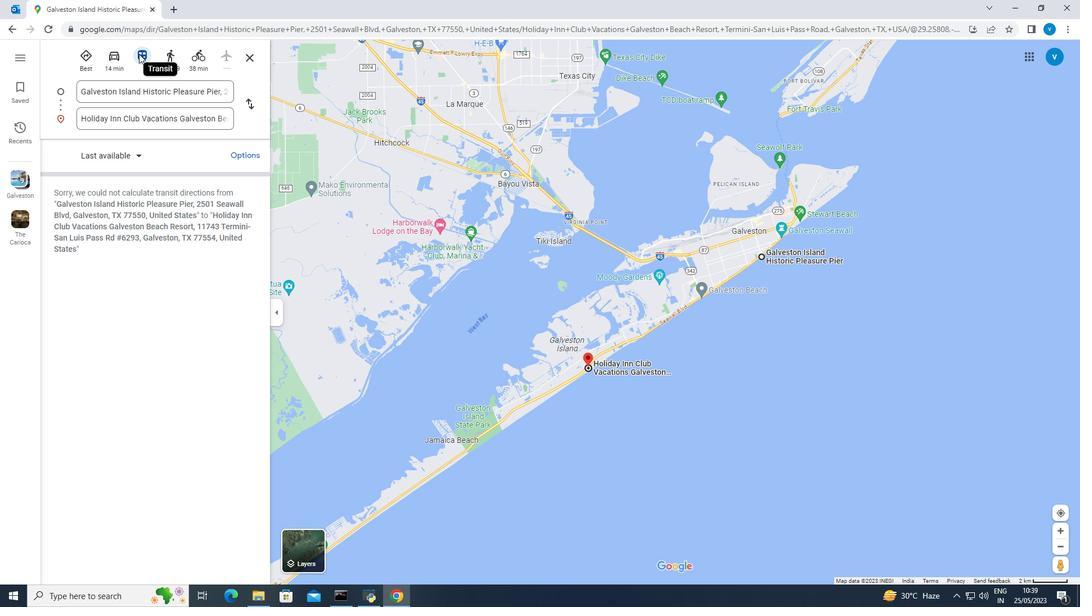 
Action: Mouse moved to (314, 343)
Screenshot: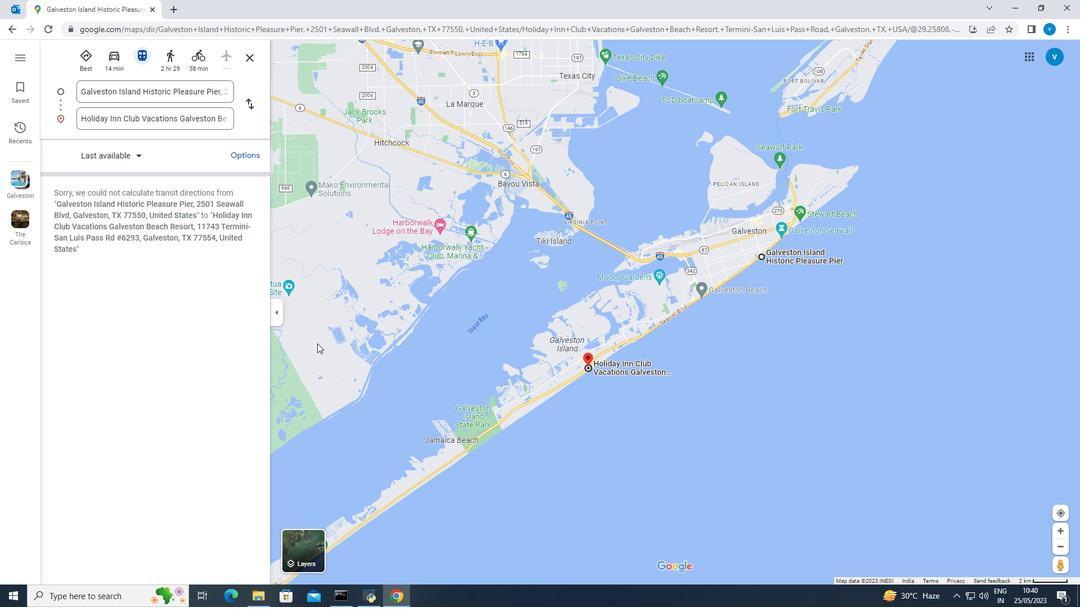 
Action: Mouse pressed left at (314, 343)
Screenshot: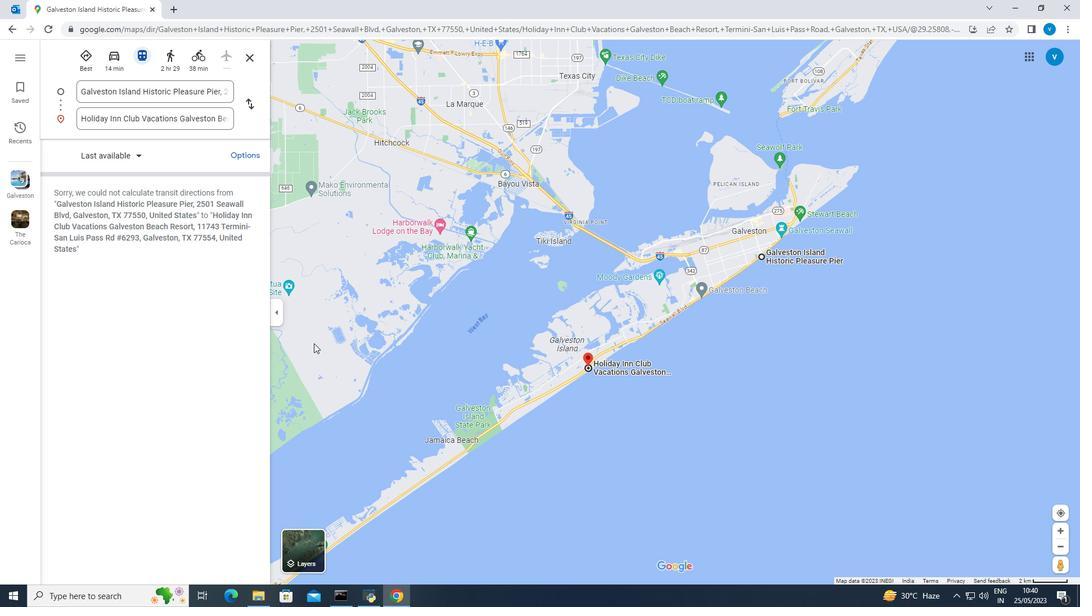 
Action: Mouse moved to (234, 149)
Screenshot: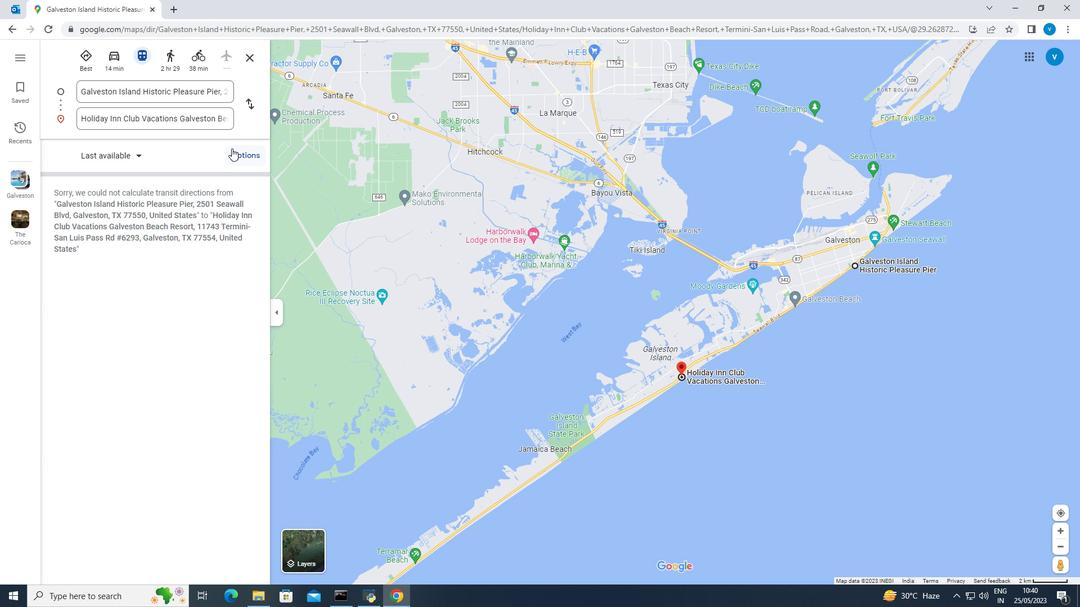 
Action: Mouse pressed left at (234, 149)
Screenshot: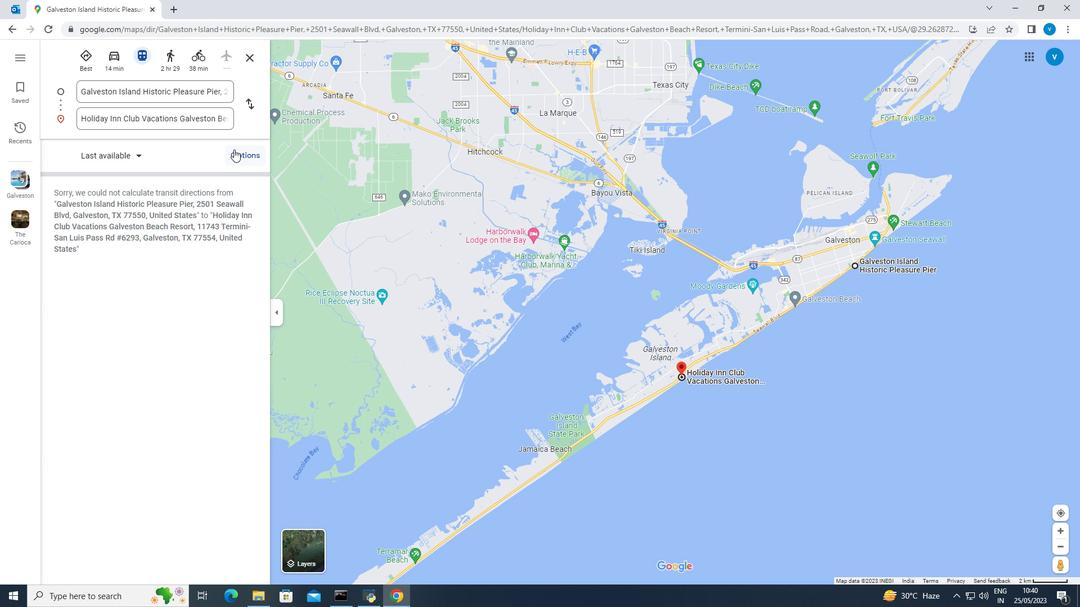 
Action: Mouse moved to (698, 453)
Screenshot: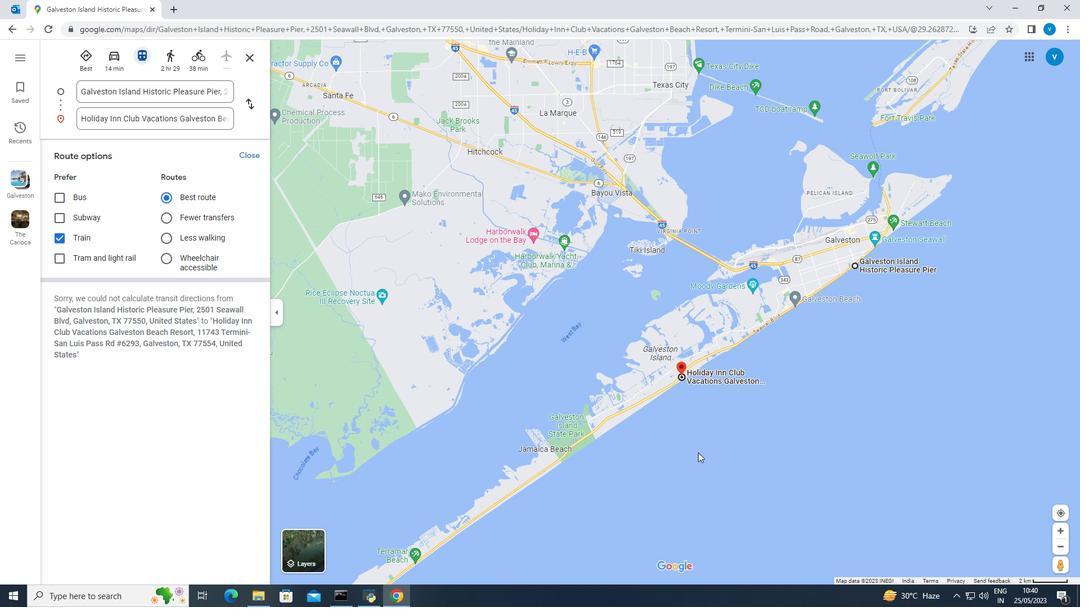 
Action: Mouse pressed left at (698, 453)
Screenshot: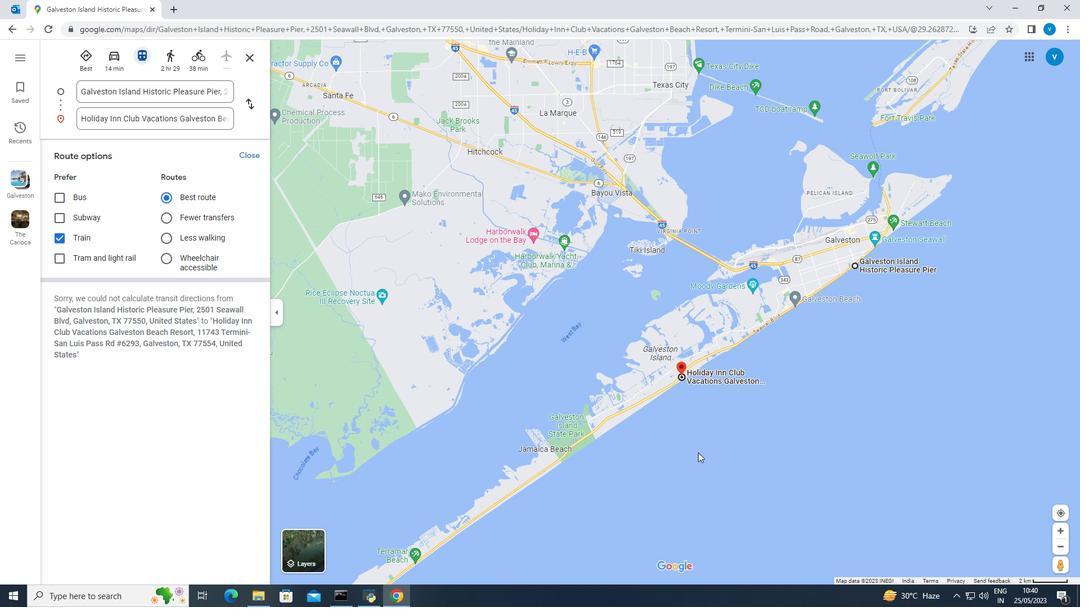
Action: Mouse moved to (225, 119)
Screenshot: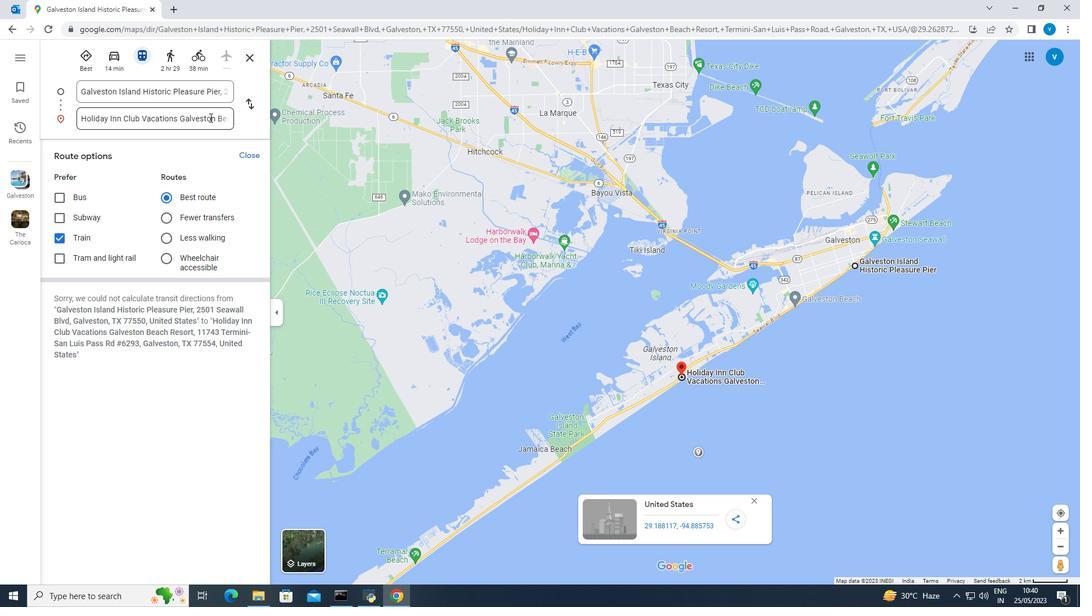 
Action: Mouse pressed left at (225, 119)
Screenshot: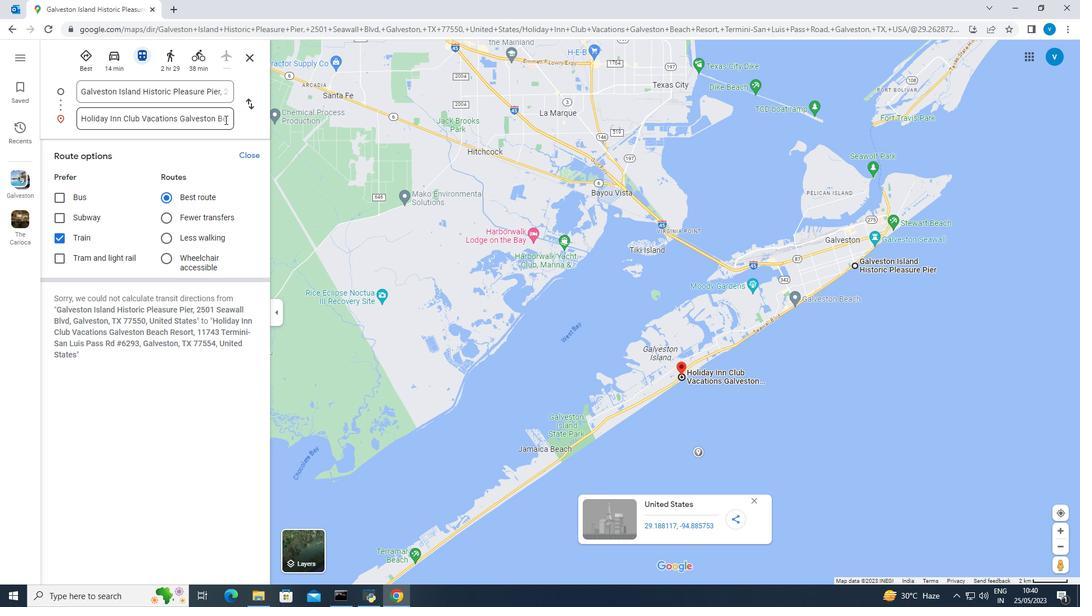 
Action: Mouse moved to (230, 118)
Screenshot: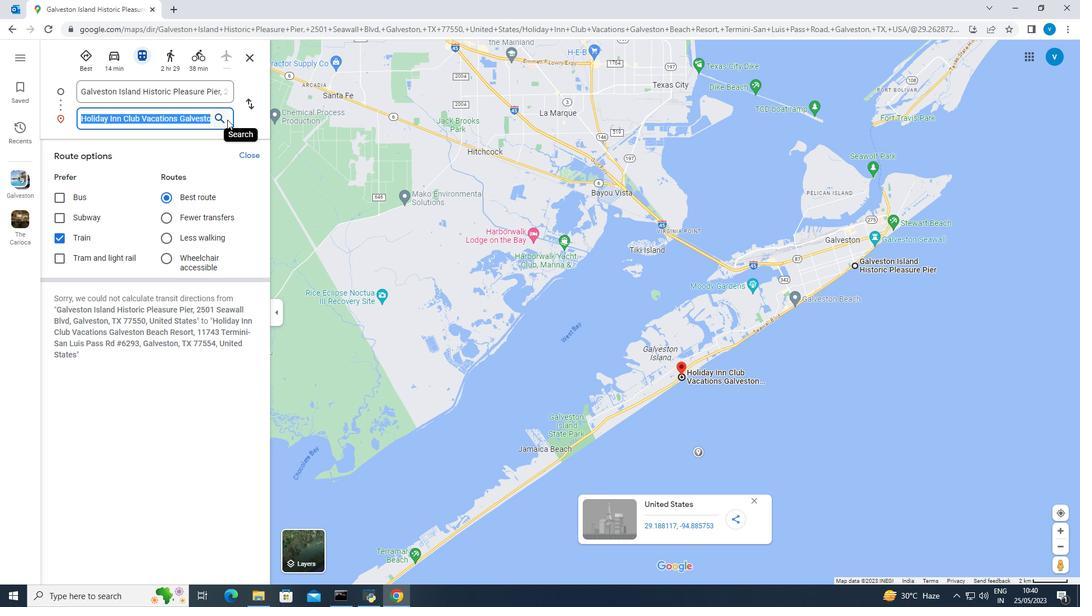 
Action: Key pressed m<Key.backspace>
Screenshot: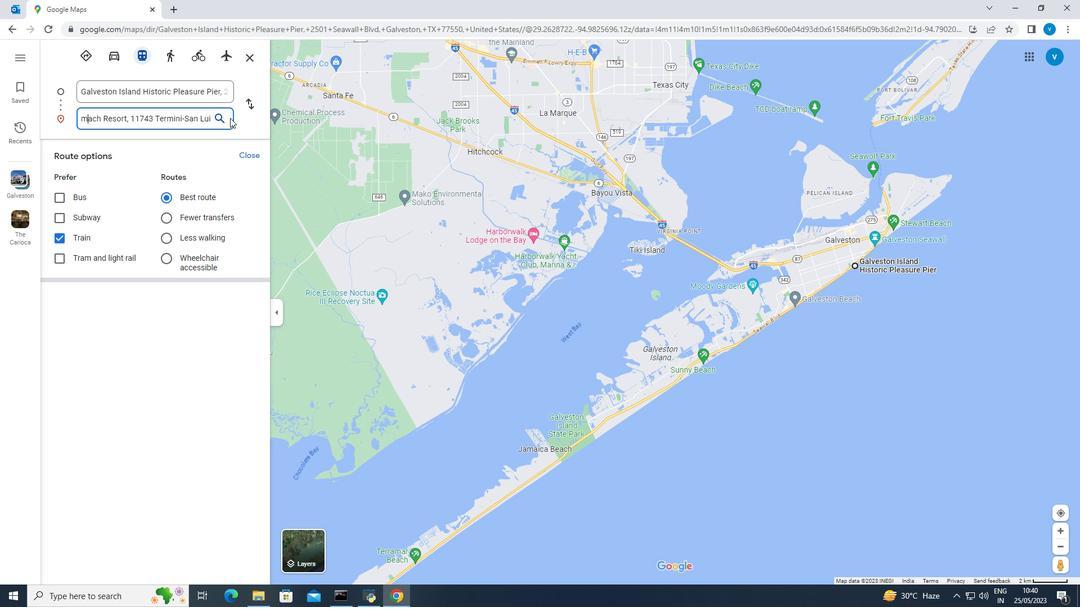 
Action: Mouse moved to (212, 118)
Screenshot: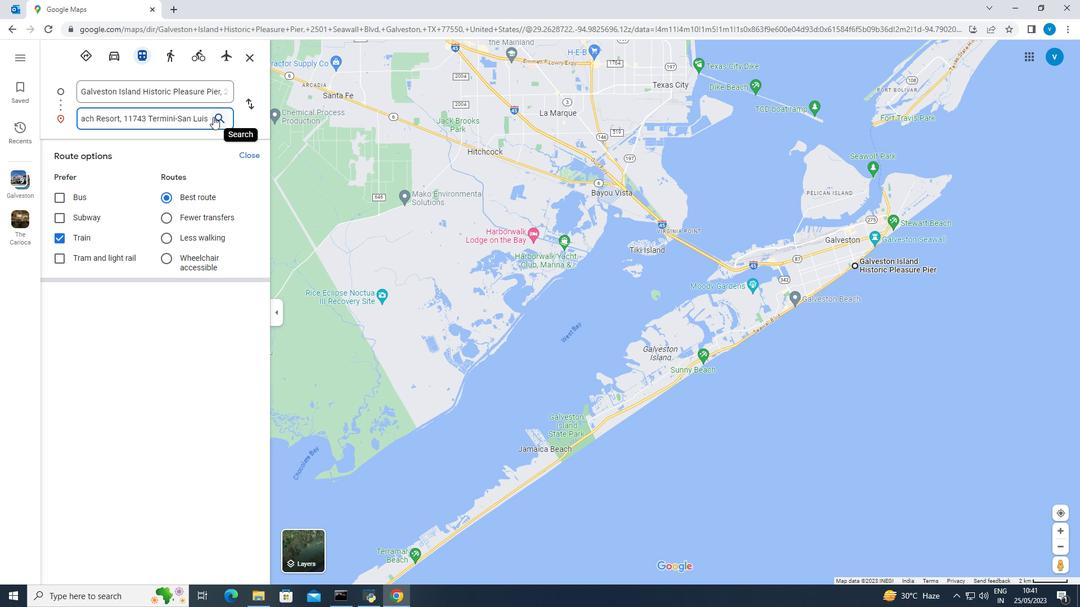 
Action: Mouse pressed left at (212, 118)
Screenshot: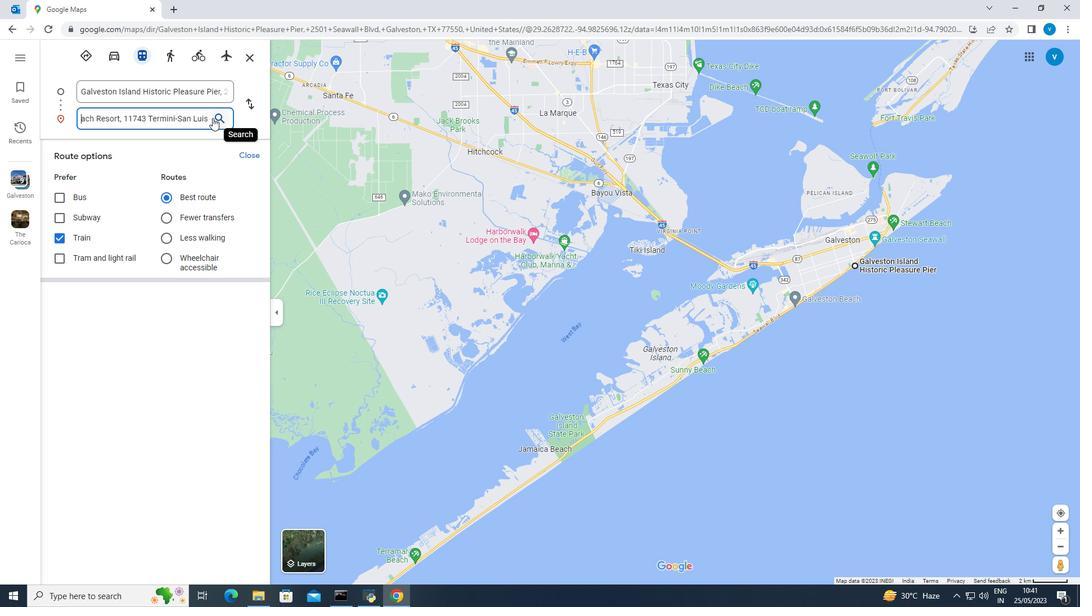 
Action: Mouse moved to (211, 117)
Screenshot: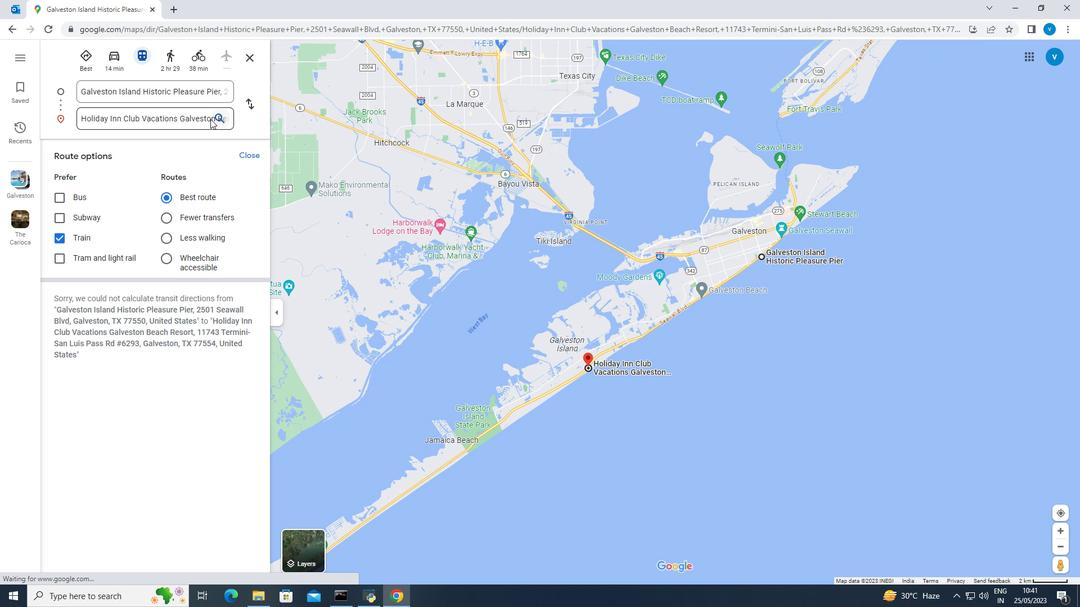 
Action: Mouse pressed left at (211, 117)
Screenshot: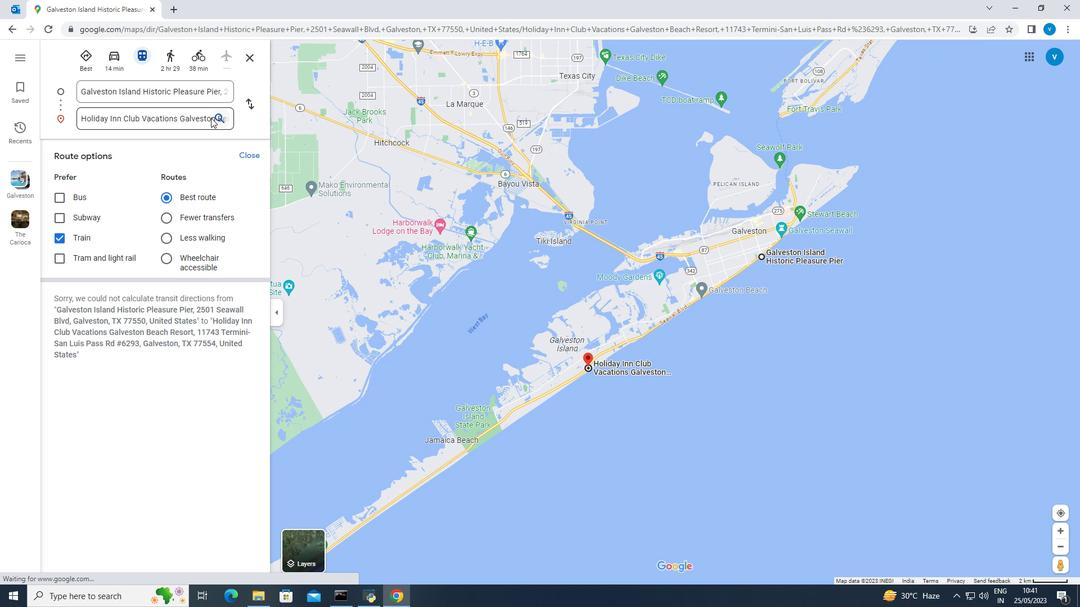 
Action: Mouse pressed left at (211, 117)
Screenshot: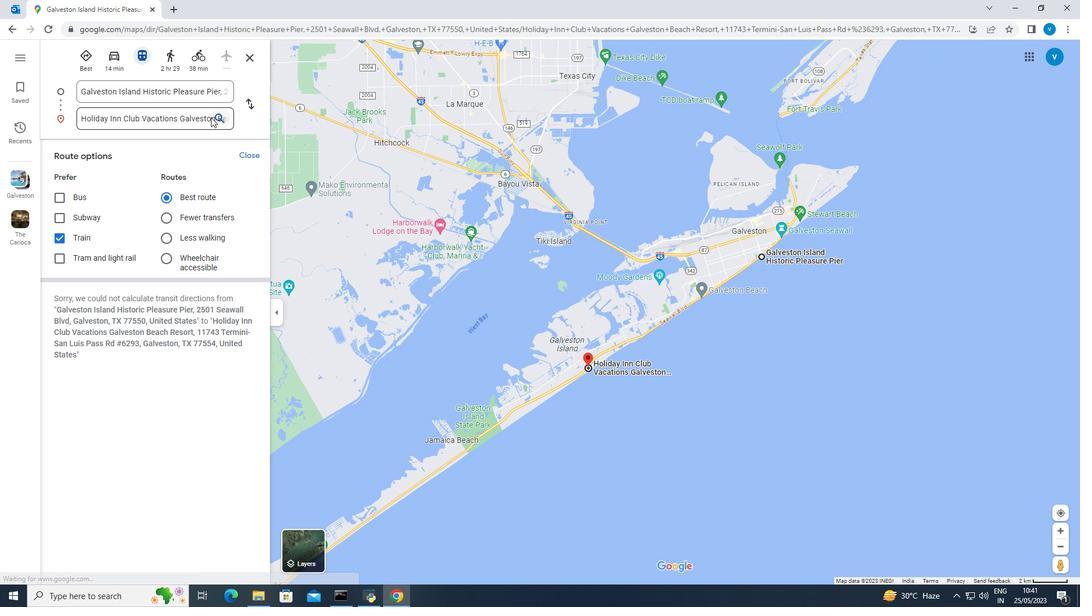 
Action: Mouse pressed left at (211, 117)
Screenshot: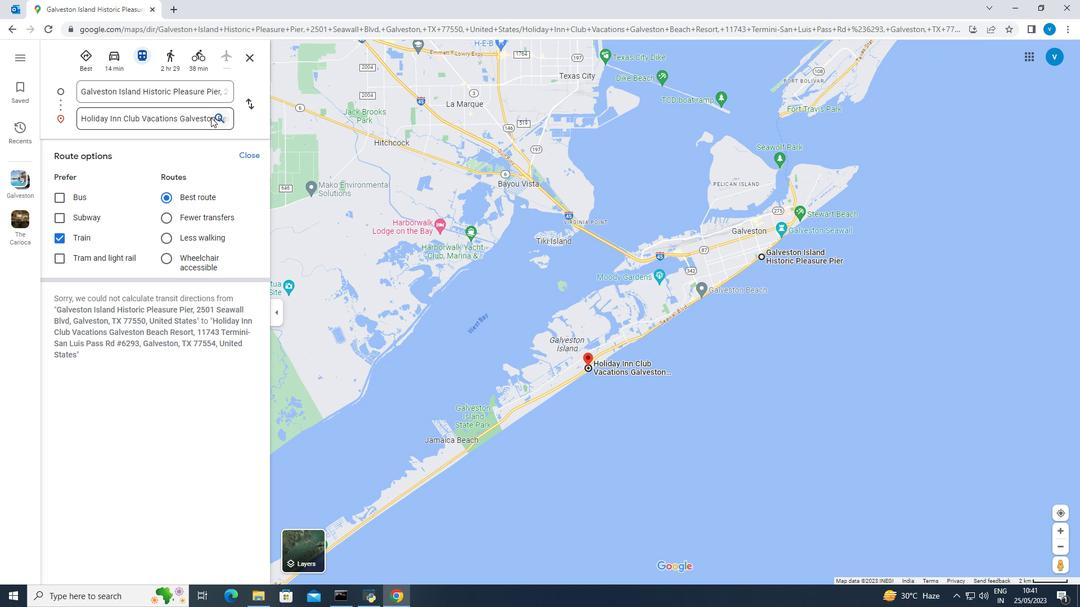 
Action: Mouse pressed left at (211, 117)
Screenshot: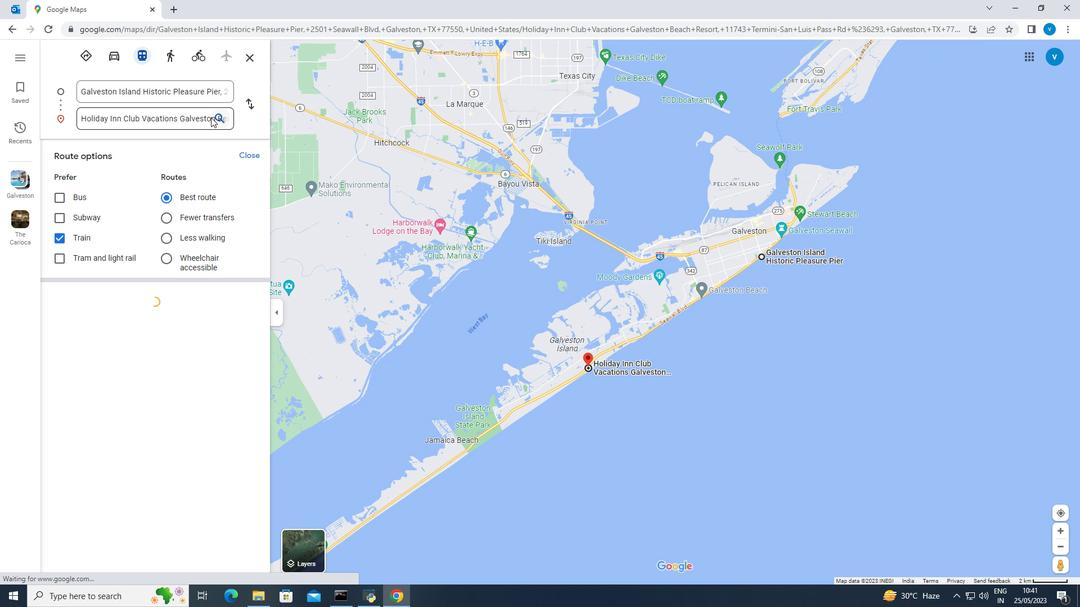
Action: Mouse pressed left at (211, 117)
Screenshot: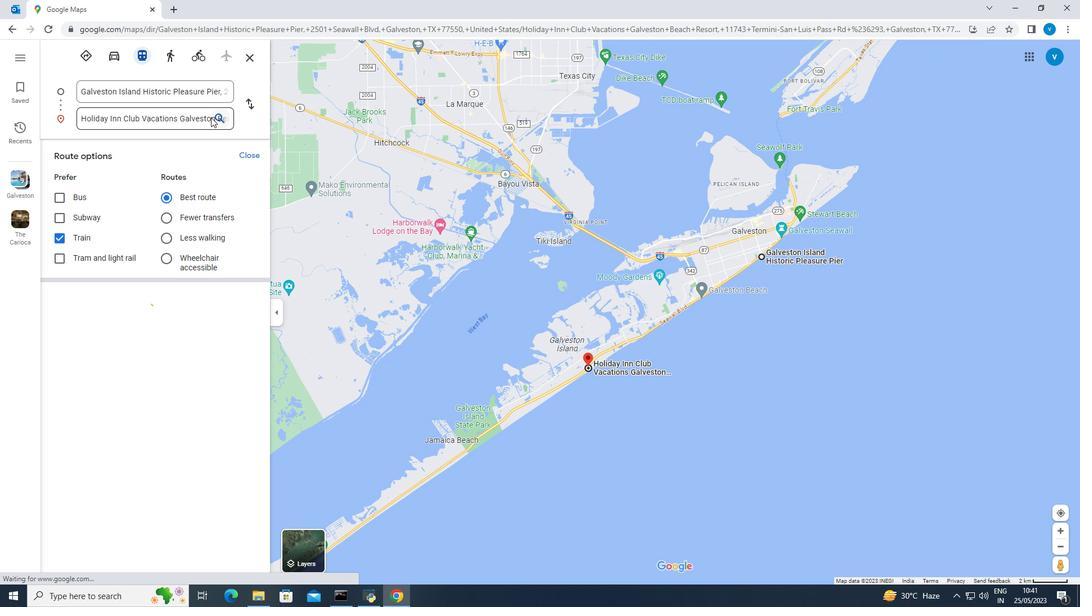 
Action: Mouse moved to (185, 115)
Screenshot: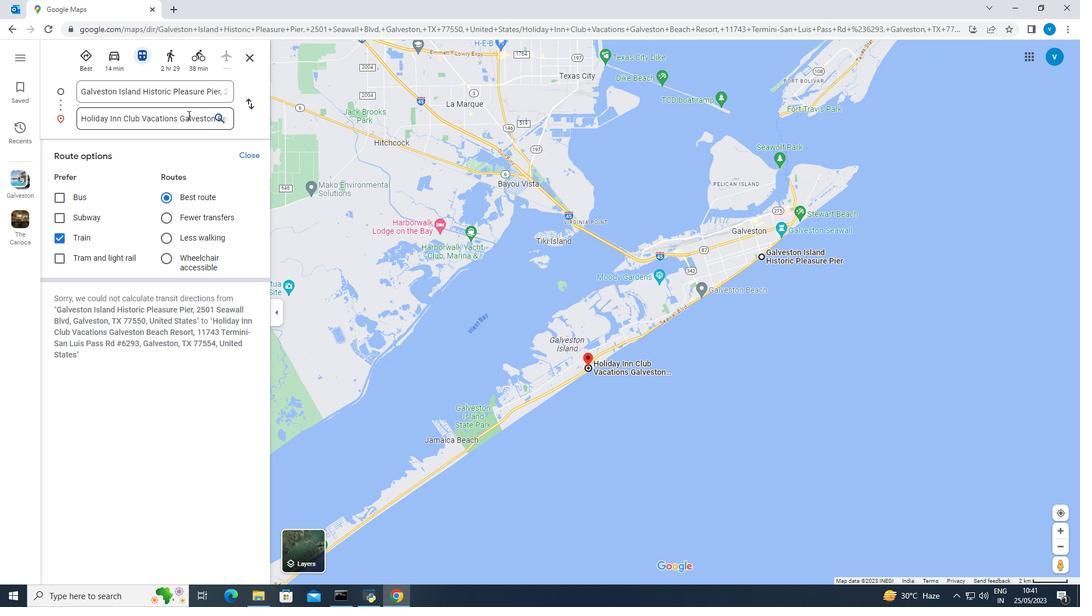 
Action: Mouse pressed left at (185, 115)
Screenshot: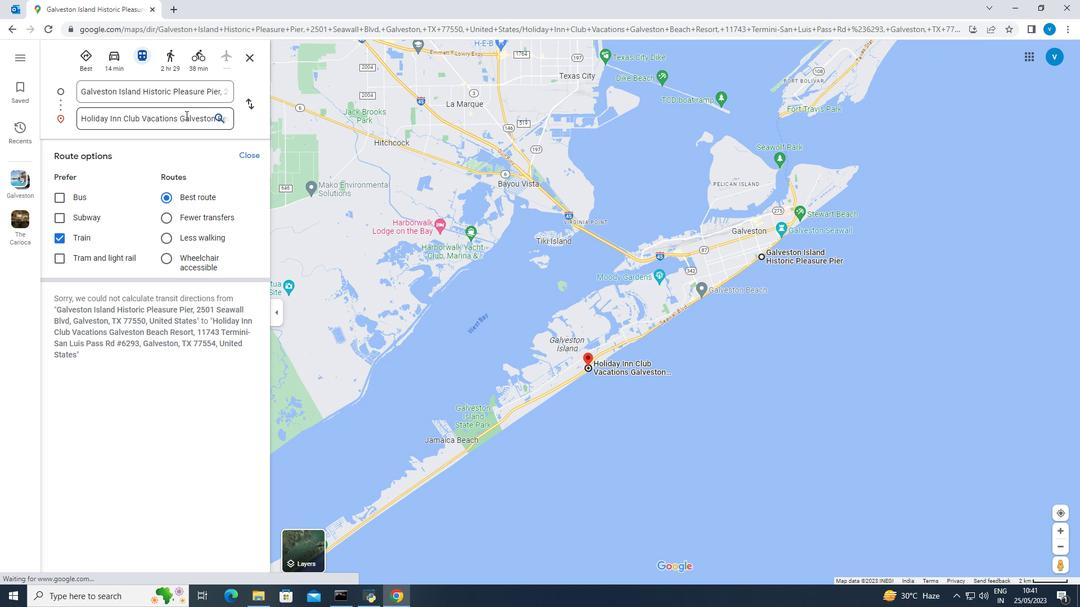 
Action: Mouse pressed left at (185, 115)
Screenshot: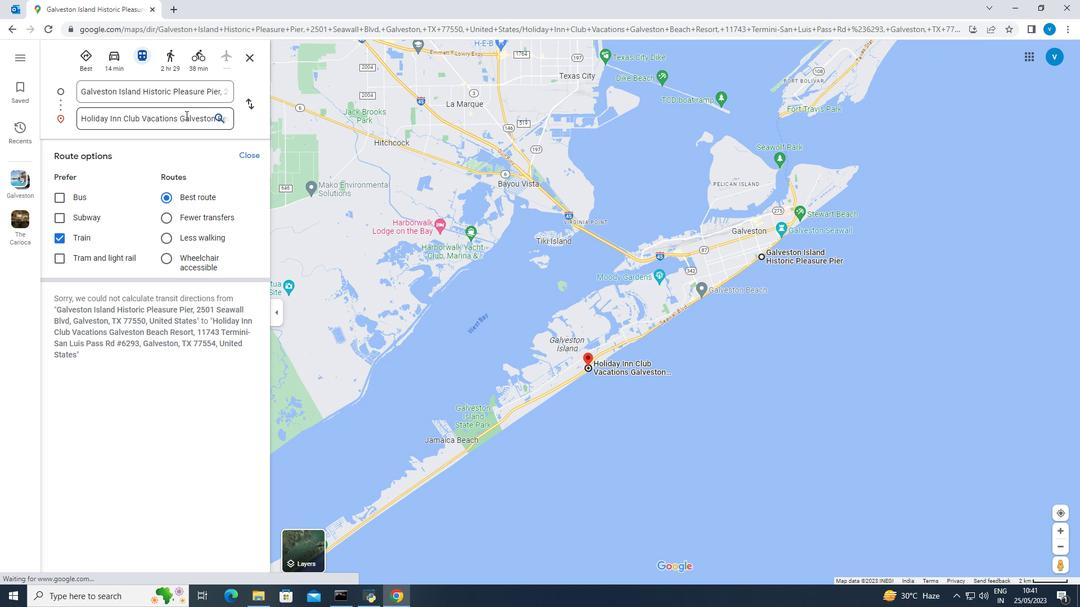 
Action: Key pressed <Key.backspace>moody<Key.space>gardens
Screenshot: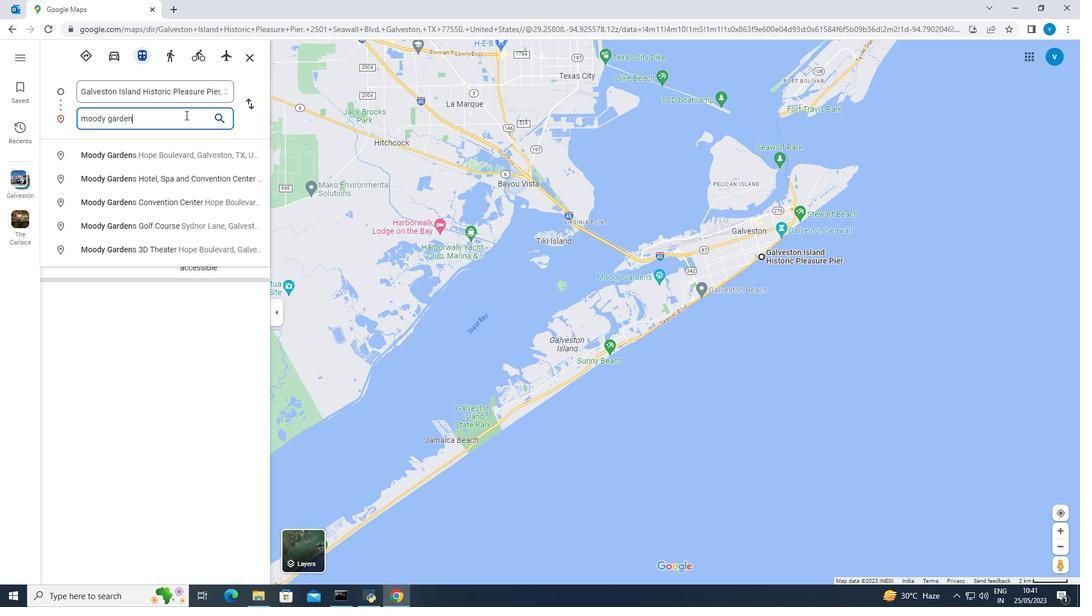 
Action: Mouse moved to (158, 150)
Screenshot: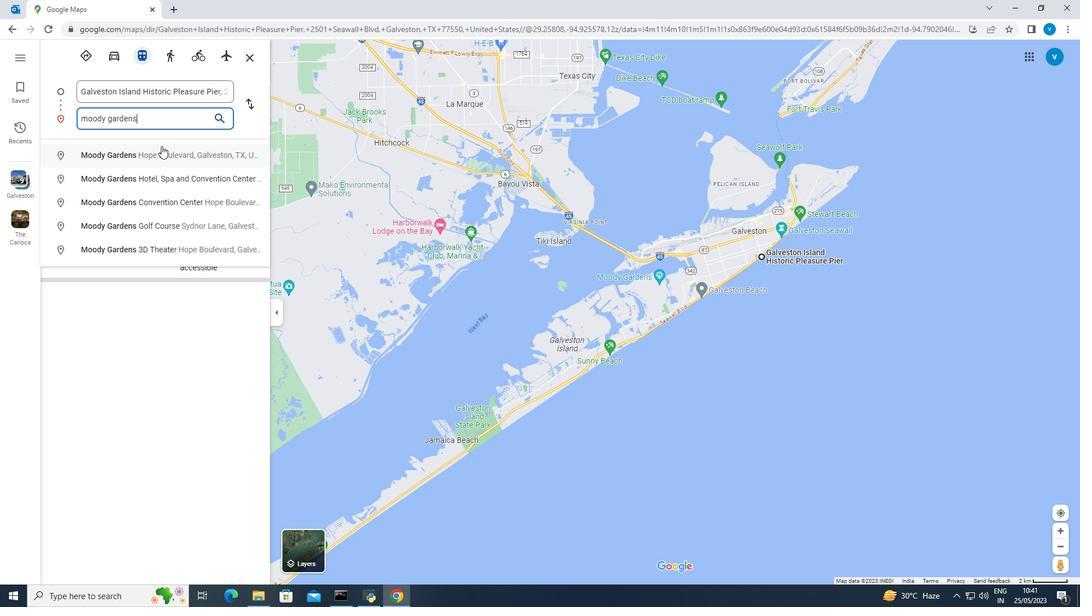 
Action: Mouse pressed left at (158, 150)
Screenshot: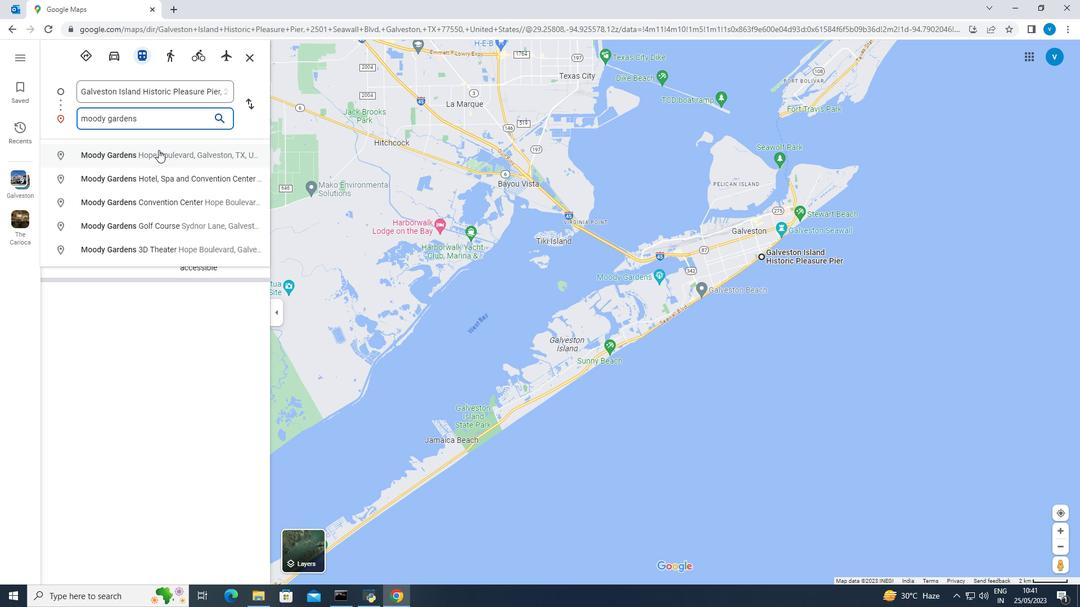 
Action: Mouse moved to (179, 186)
Screenshot: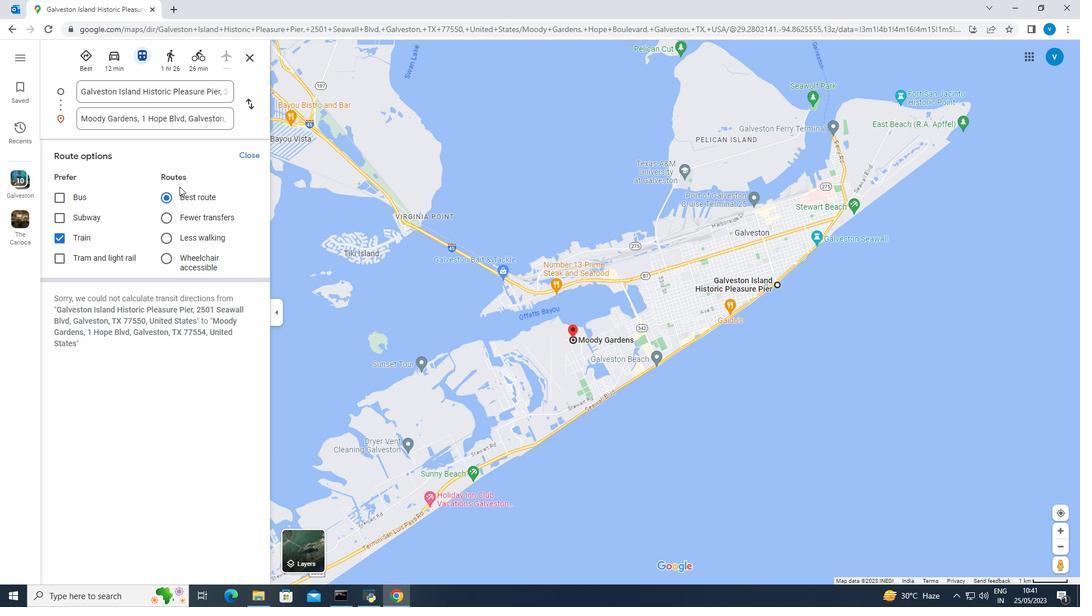 
Action: Key pressed <Key.enter>
Screenshot: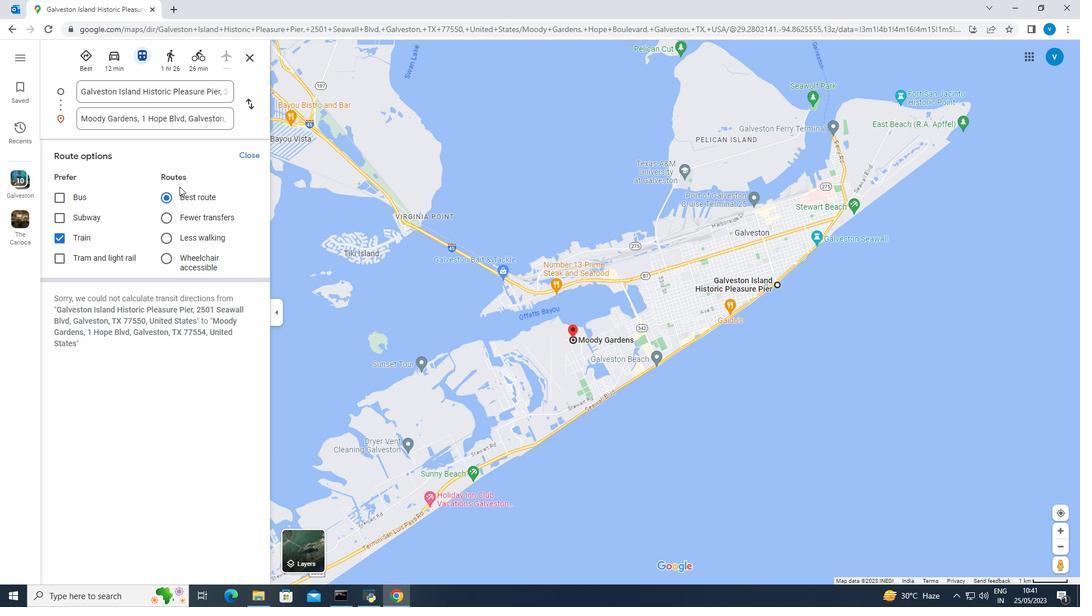 
Action: Mouse moved to (155, 292)
Screenshot: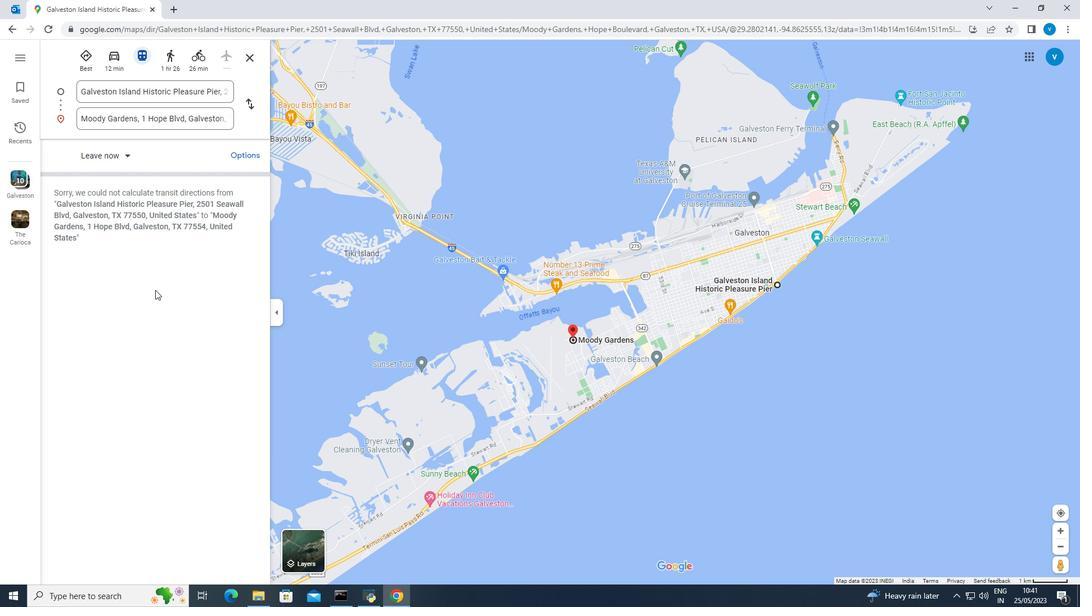 
Action: Mouse scrolled (155, 292) with delta (0, 0)
Screenshot: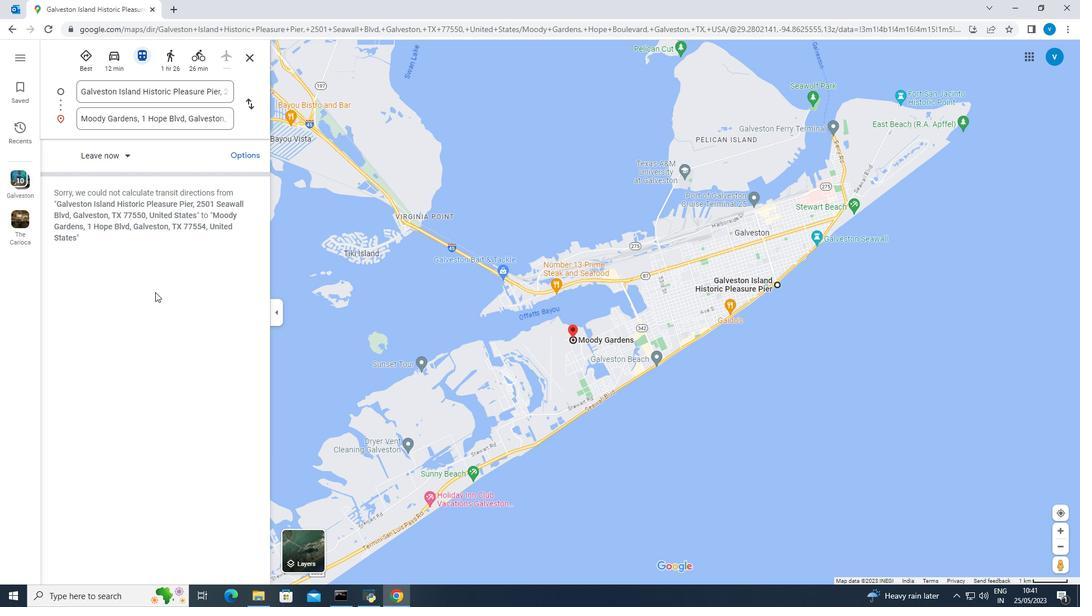 
Action: Mouse moved to (155, 293)
Screenshot: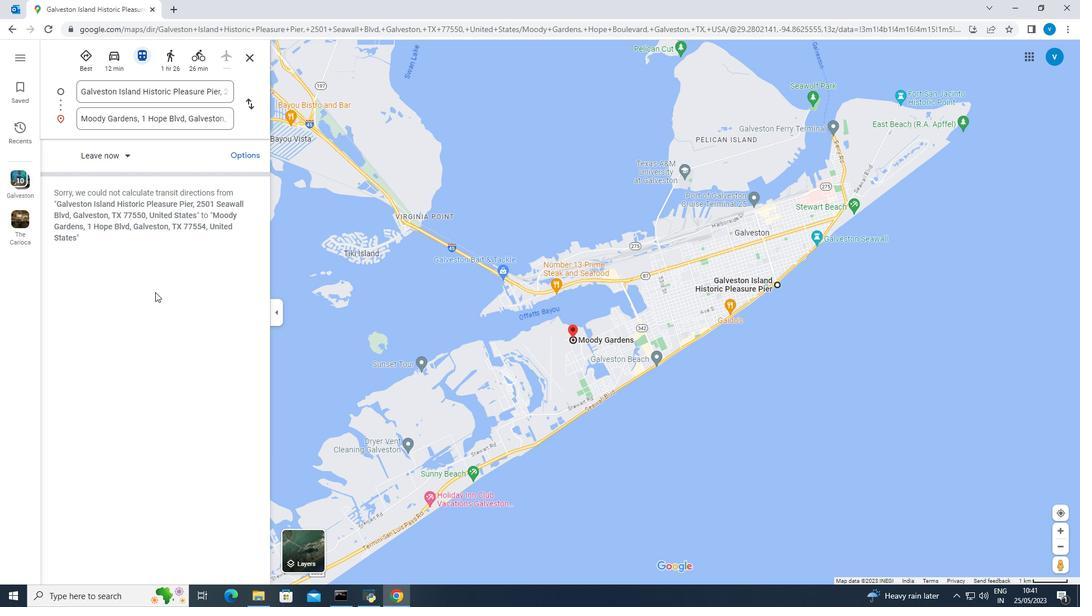 
Action: Mouse scrolled (155, 292) with delta (0, 0)
Screenshot: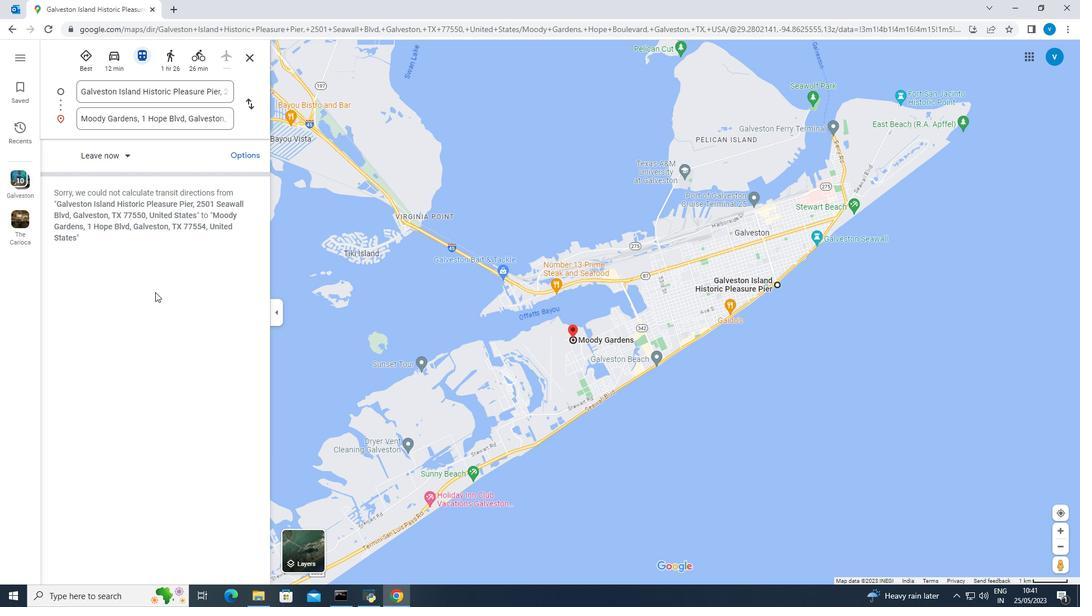 
Action: Mouse moved to (154, 293)
Screenshot: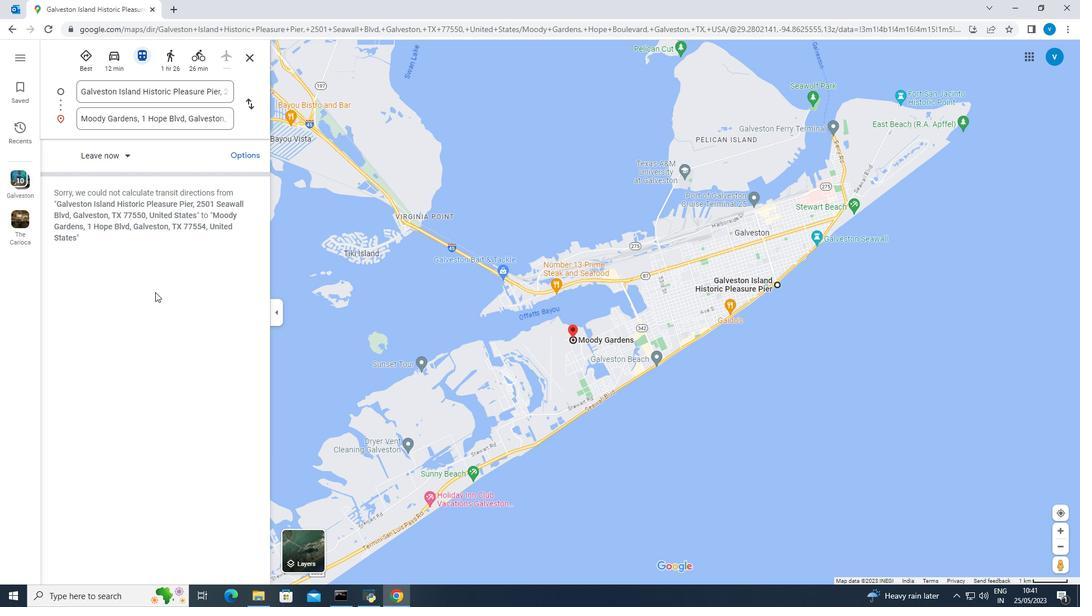 
Action: Mouse scrolled (154, 293) with delta (0, 0)
Screenshot: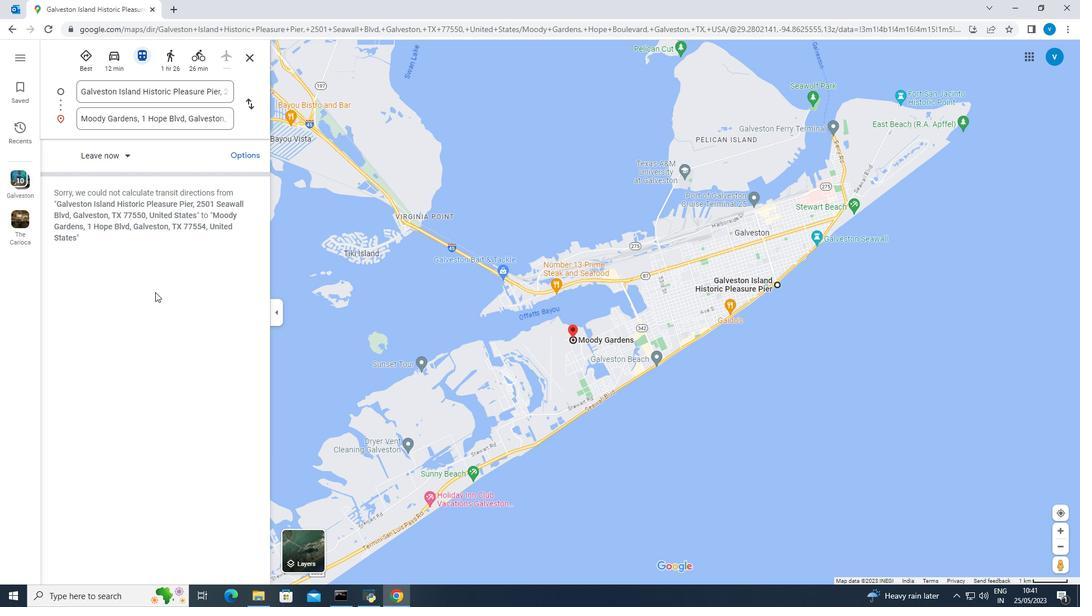 
Action: Mouse moved to (154, 293)
Screenshot: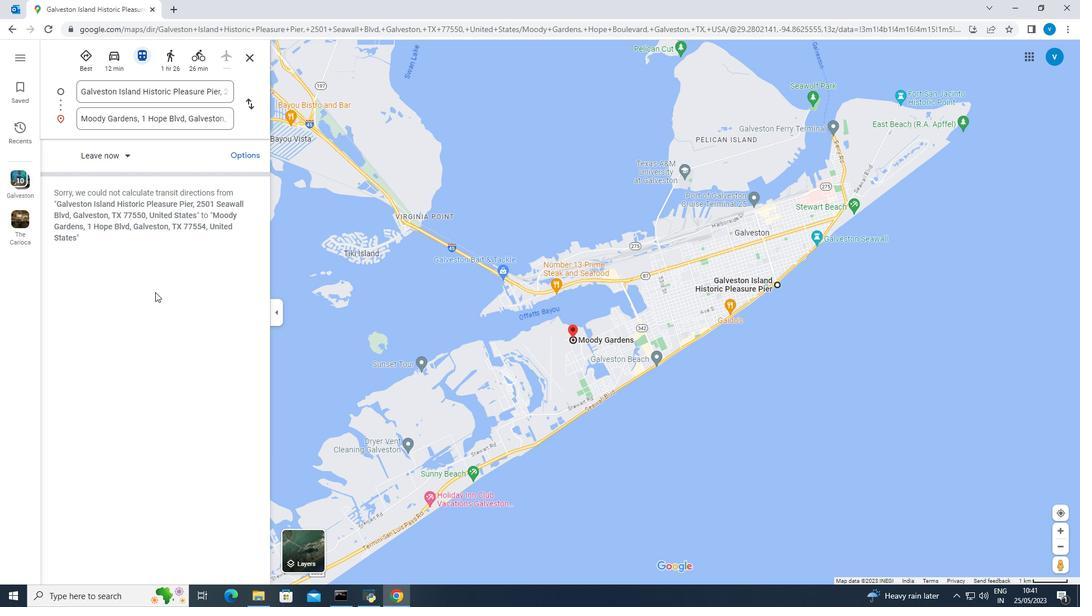 
Action: Mouse scrolled (154, 293) with delta (0, 0)
Screenshot: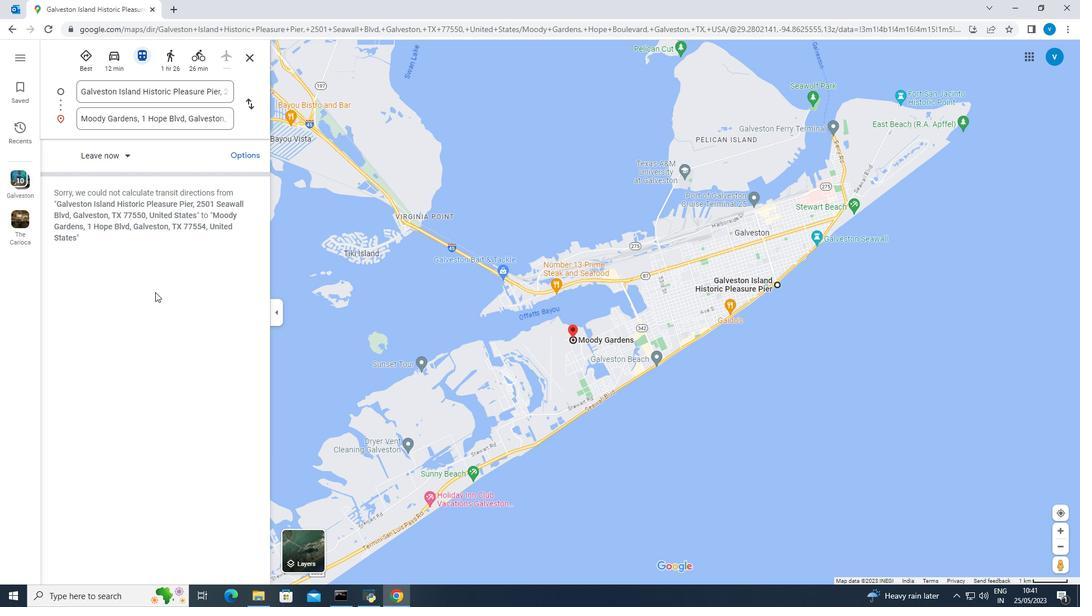 
Action: Mouse scrolled (154, 293) with delta (0, 0)
Screenshot: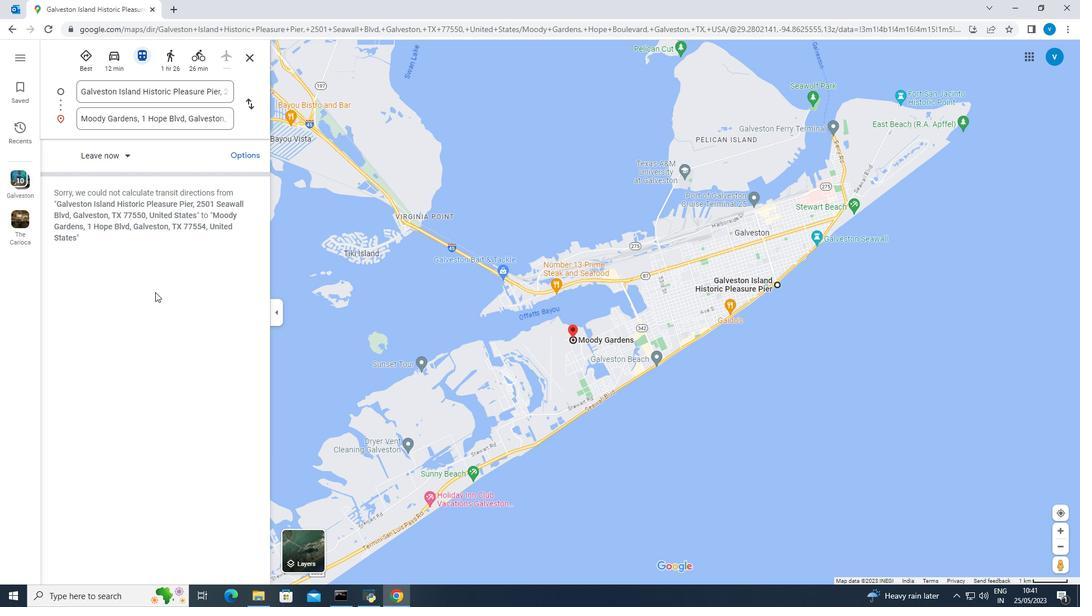 
Action: Mouse scrolled (154, 293) with delta (0, 0)
Screenshot: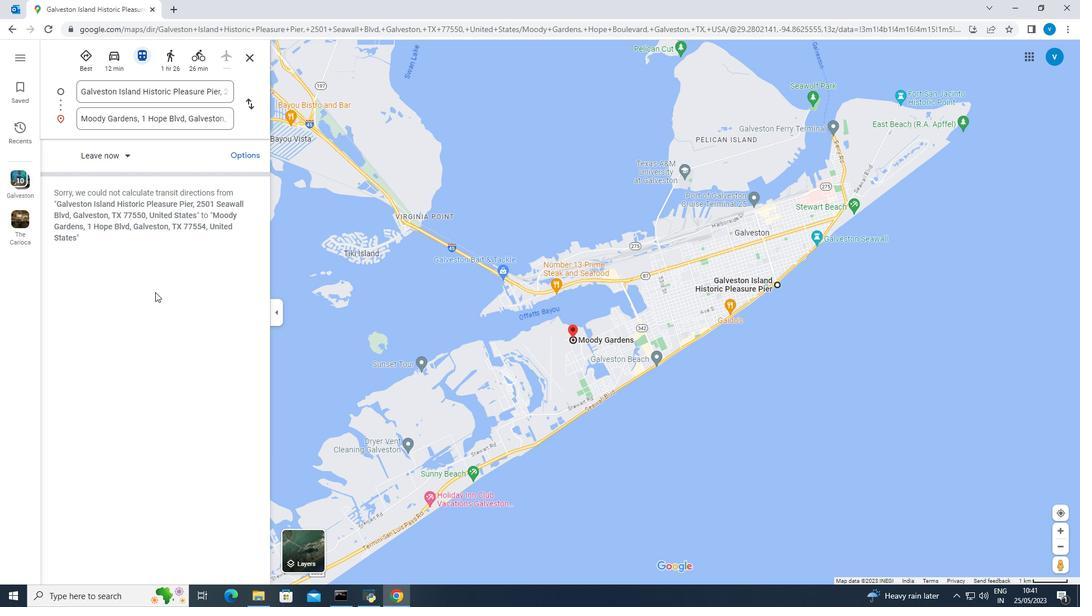 
Action: Mouse moved to (154, 294)
Screenshot: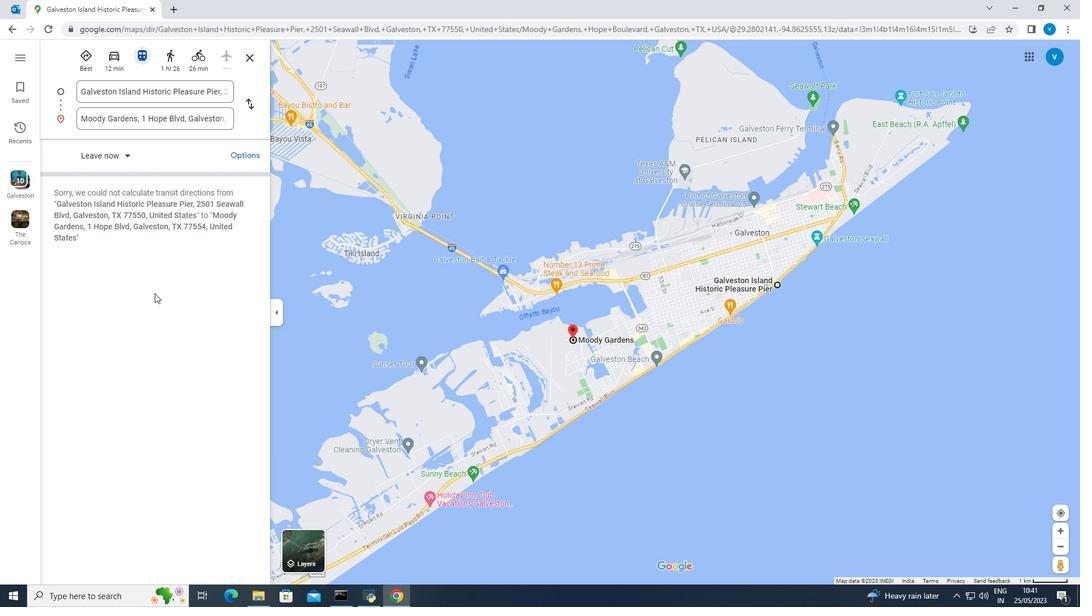 
Action: Mouse scrolled (154, 293) with delta (0, 0)
Screenshot: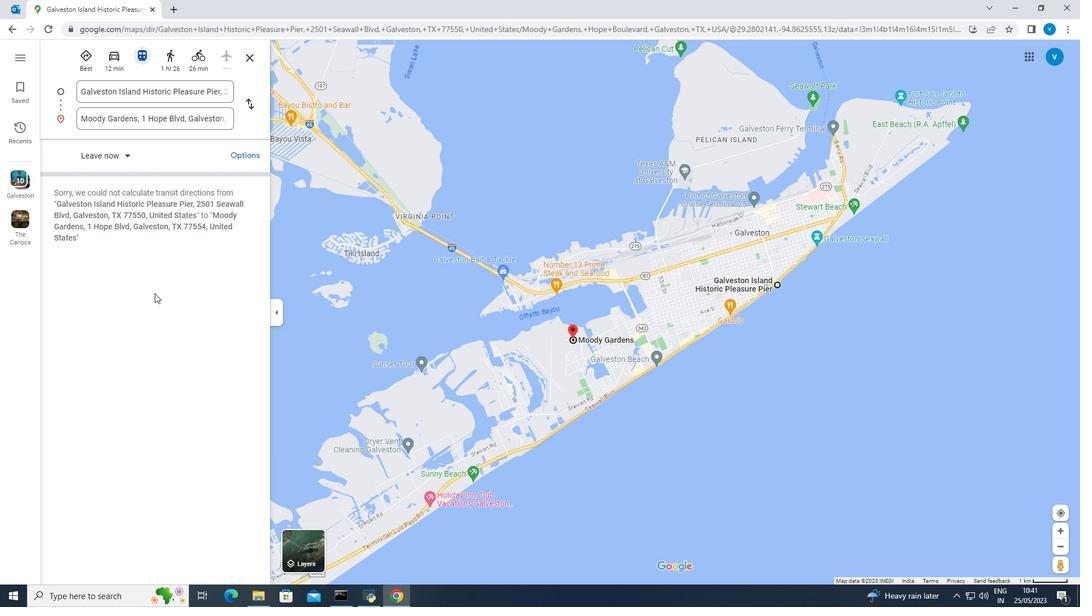
Action: Mouse moved to (250, 58)
Screenshot: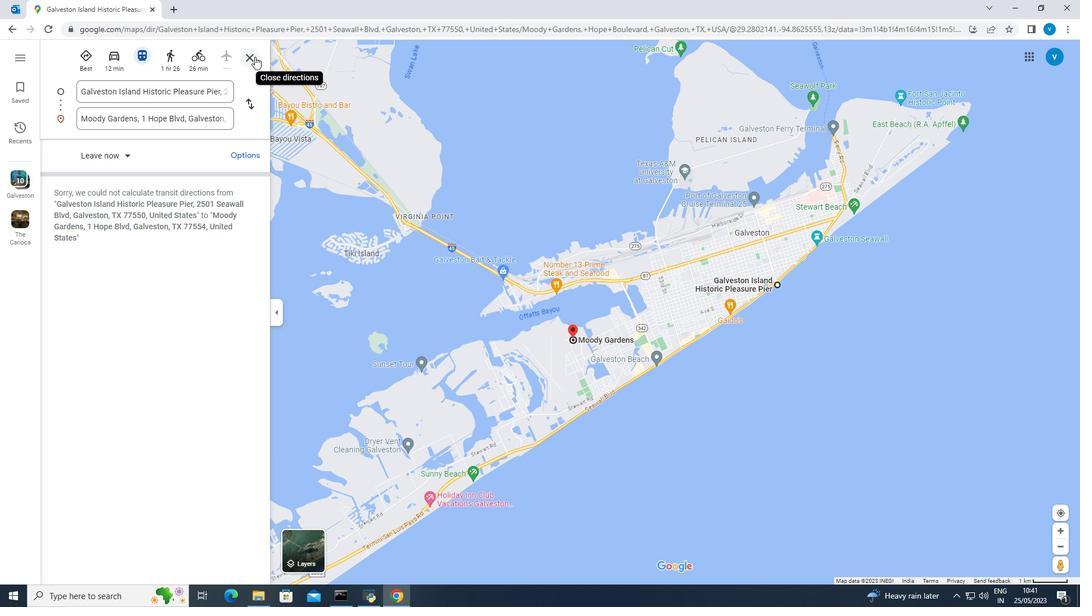 
Action: Mouse pressed left at (250, 58)
Screenshot: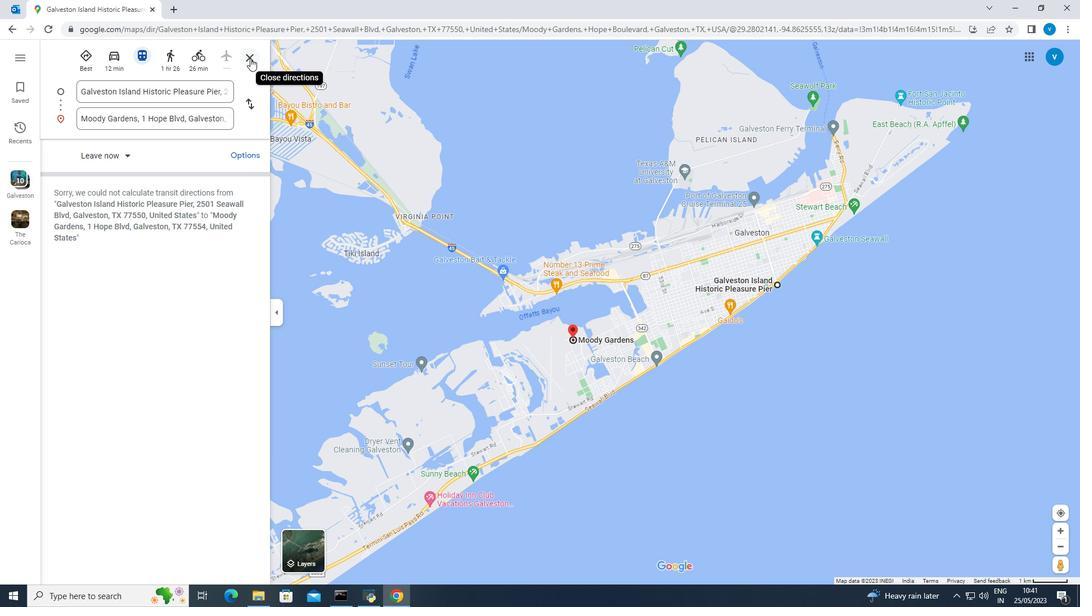 
Action: Mouse moved to (175, 87)
Screenshot: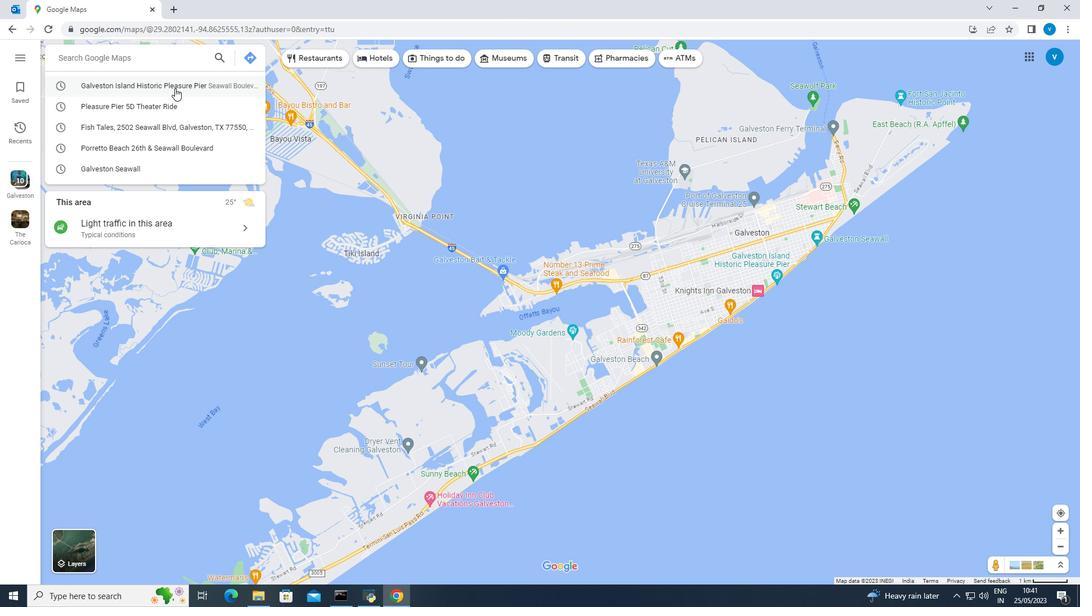 
Action: Mouse pressed left at (175, 87)
Screenshot: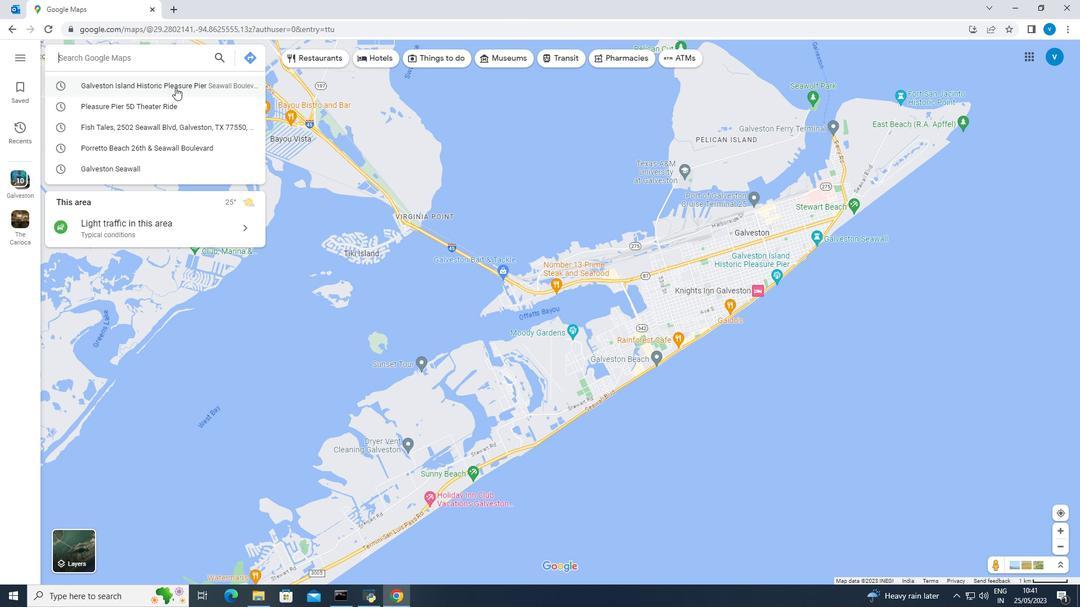 
Action: Mouse moved to (193, 360)
Screenshot: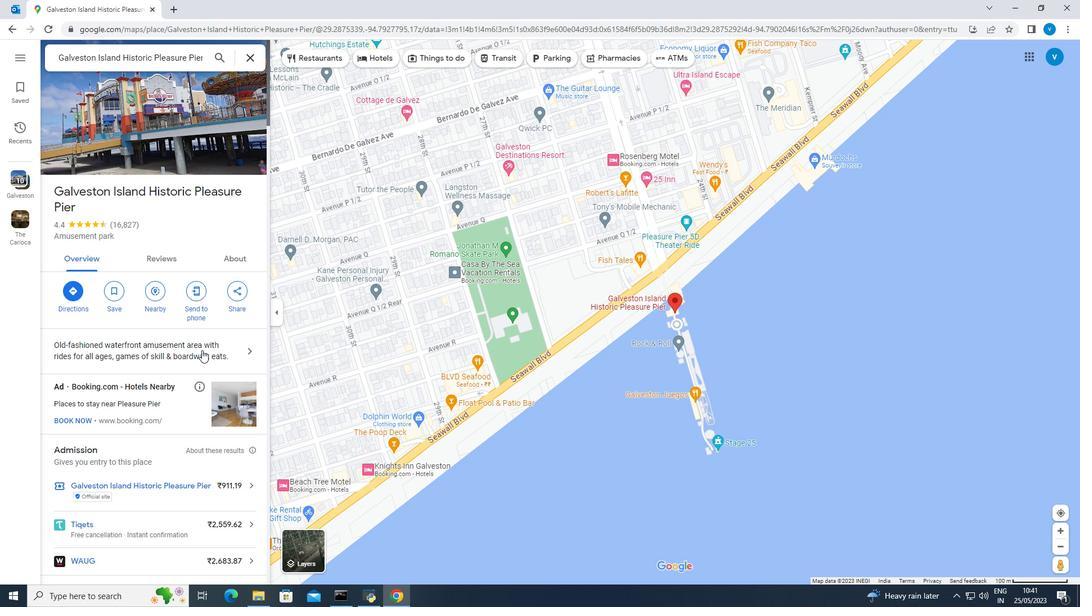 
Action: Mouse scrolled (193, 360) with delta (0, 0)
Screenshot: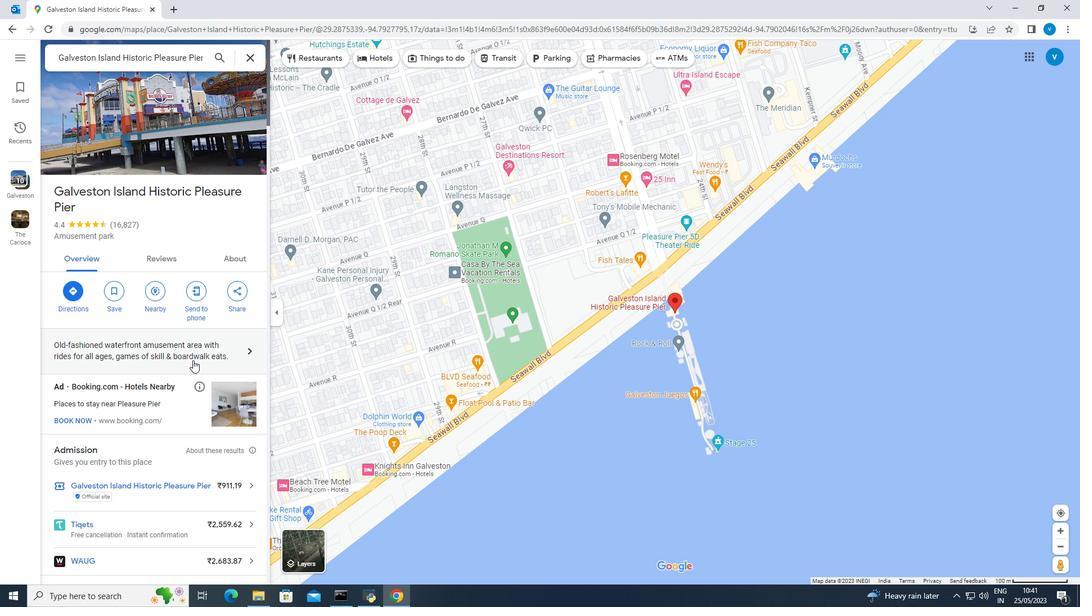 
Action: Mouse scrolled (193, 360) with delta (0, 0)
Screenshot: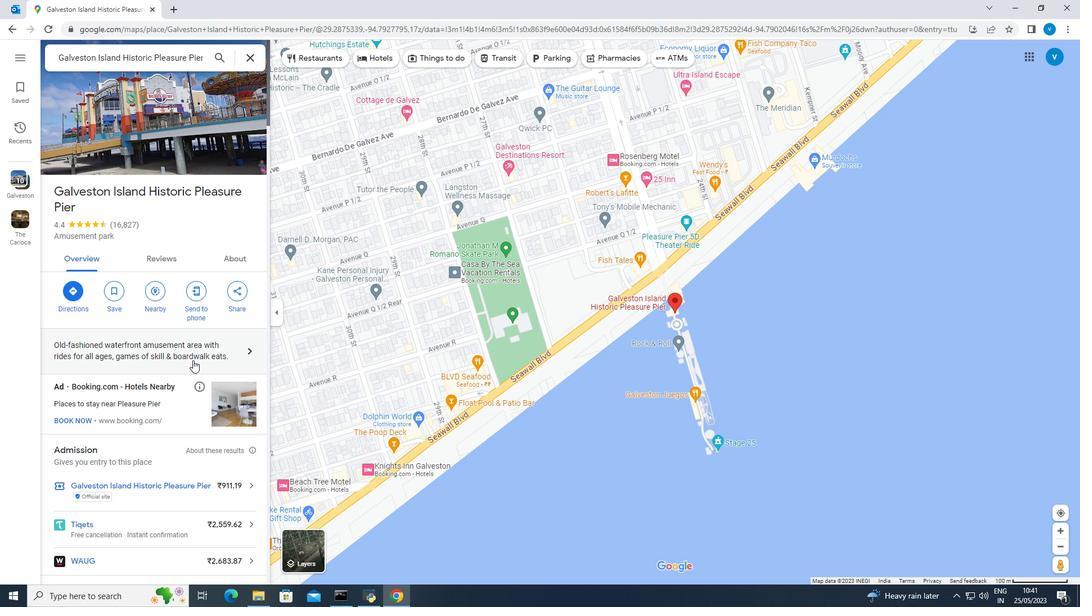 
Action: Mouse scrolled (193, 360) with delta (0, 0)
Screenshot: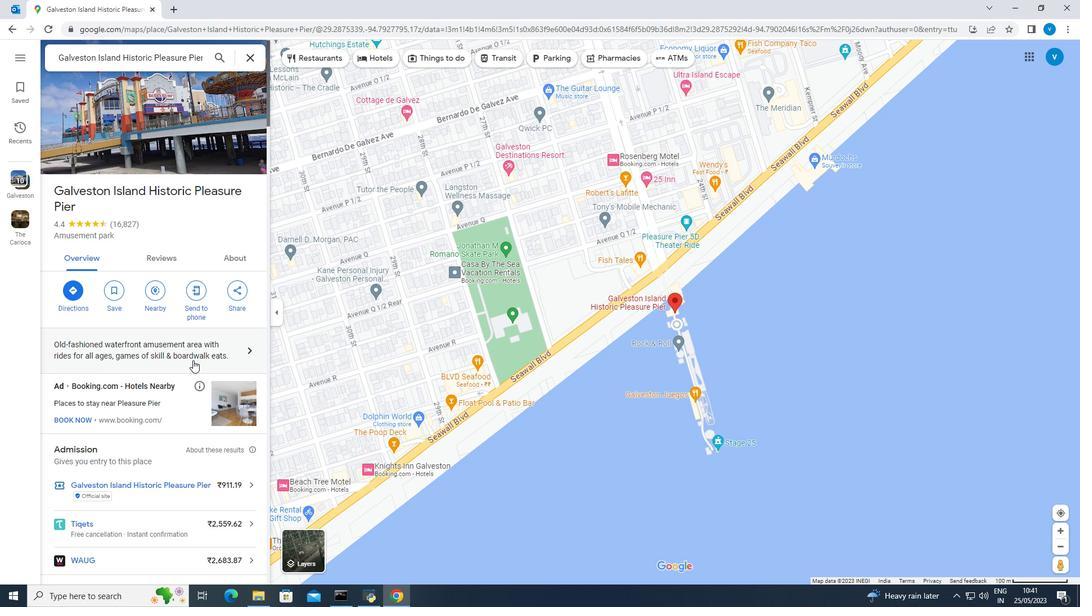 
Action: Mouse scrolled (193, 360) with delta (0, 0)
Screenshot: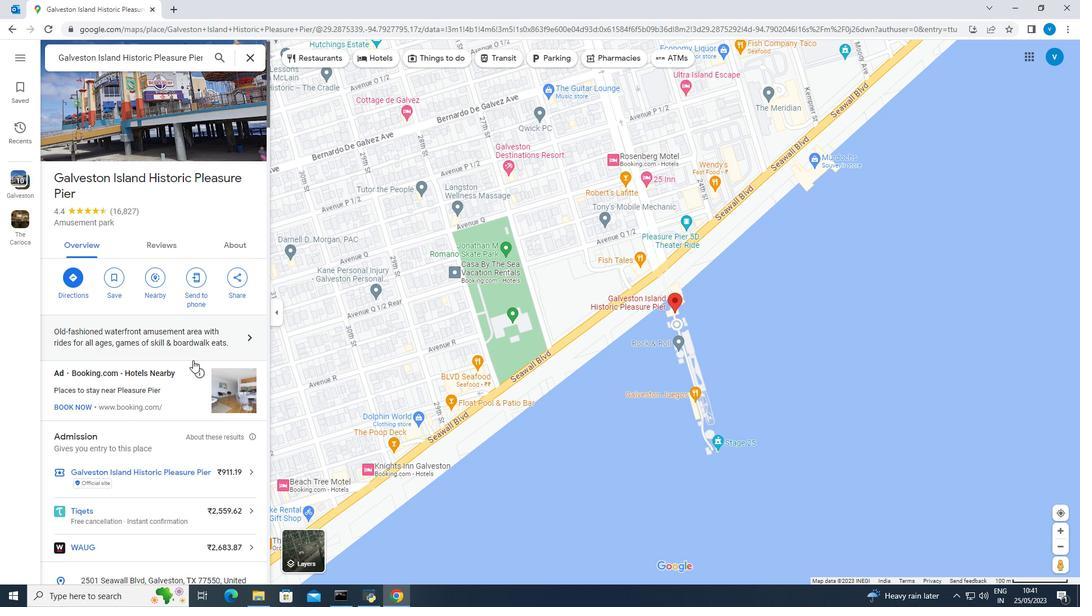 
Action: Mouse scrolled (193, 361) with delta (0, 0)
Screenshot: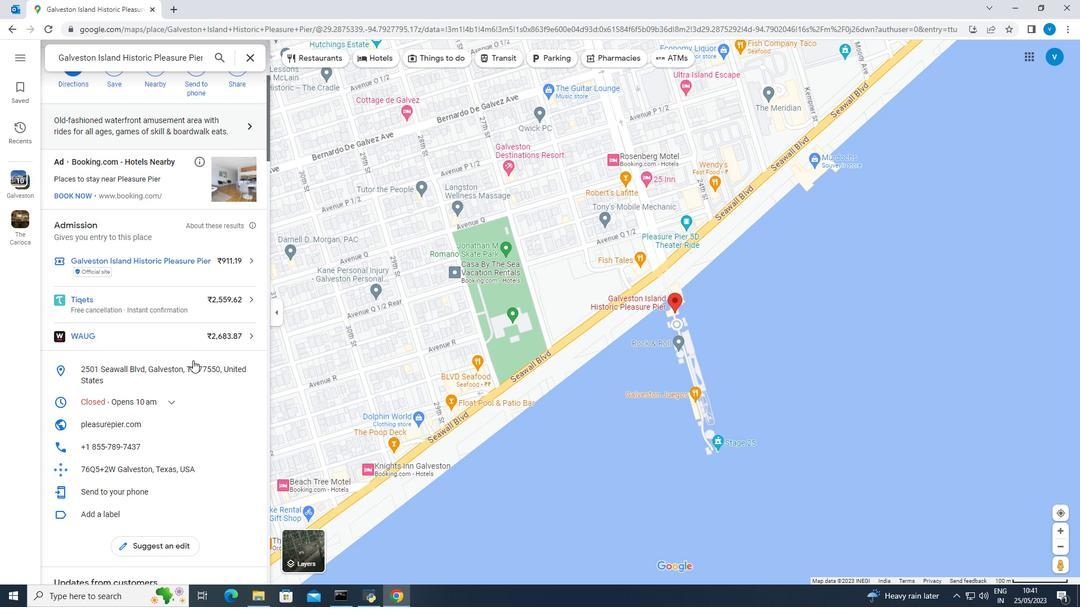 
Action: Mouse scrolled (193, 361) with delta (0, 0)
Screenshot: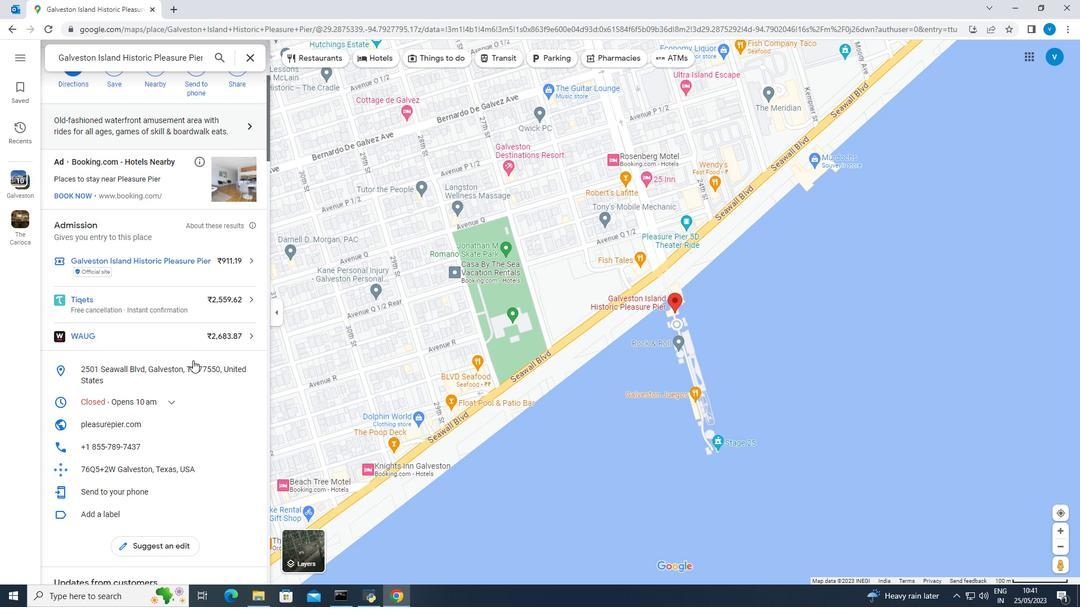 
Action: Mouse moved to (153, 176)
Screenshot: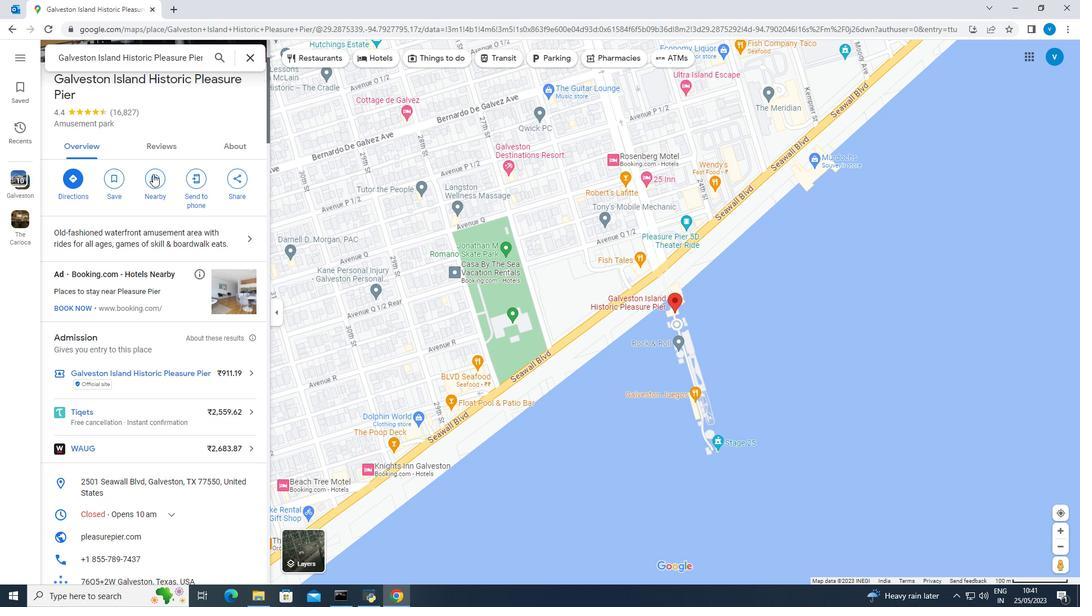 
Action: Mouse pressed left at (153, 176)
Screenshot: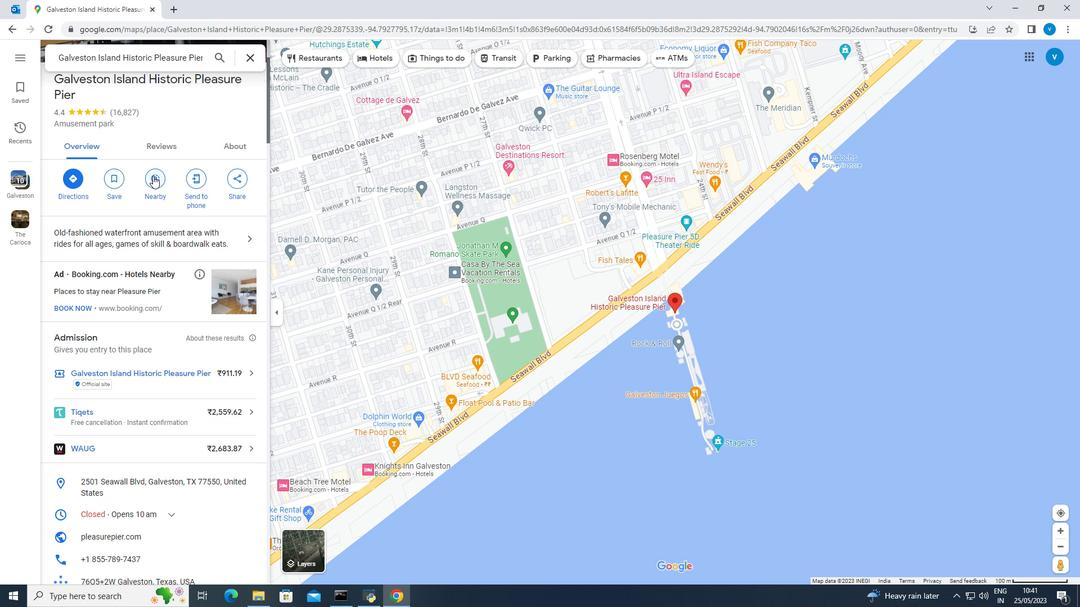 
Action: Mouse moved to (177, 114)
Screenshot: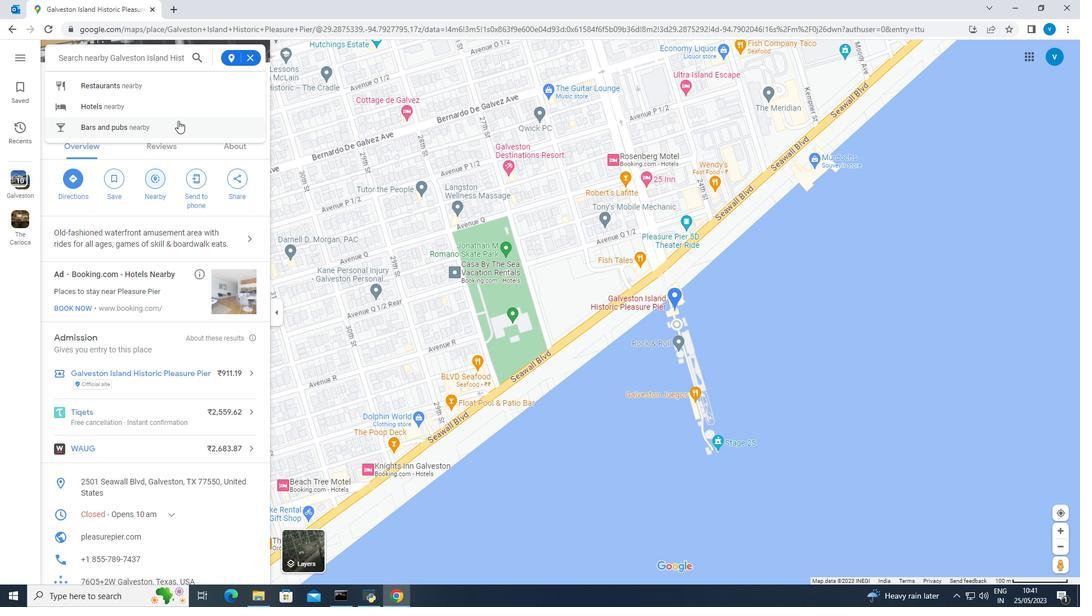 
Action: Key pressed tra
Screenshot: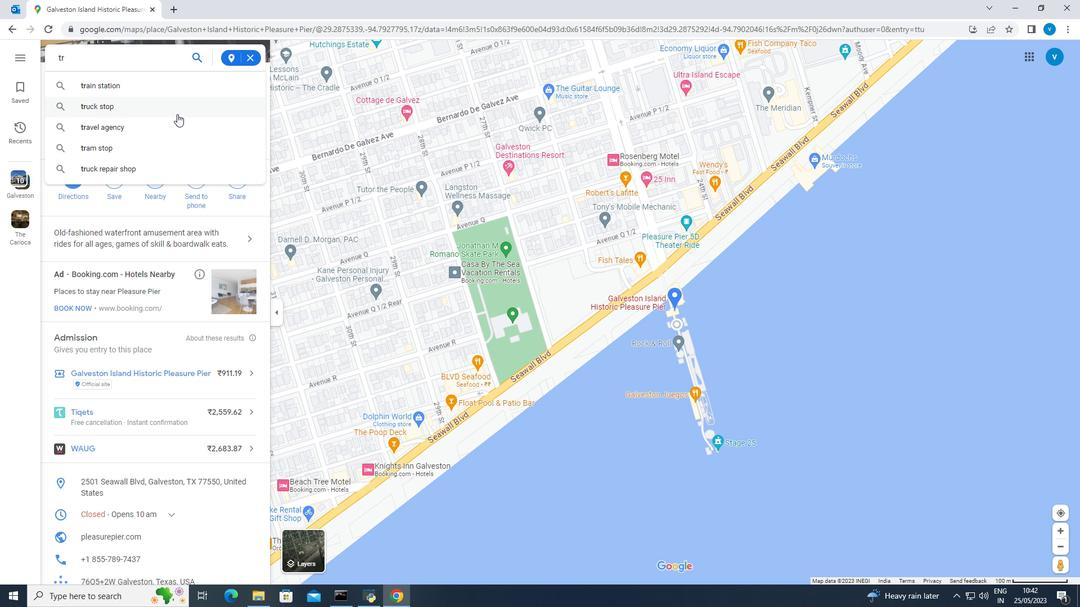 
Action: Mouse moved to (139, 92)
Screenshot: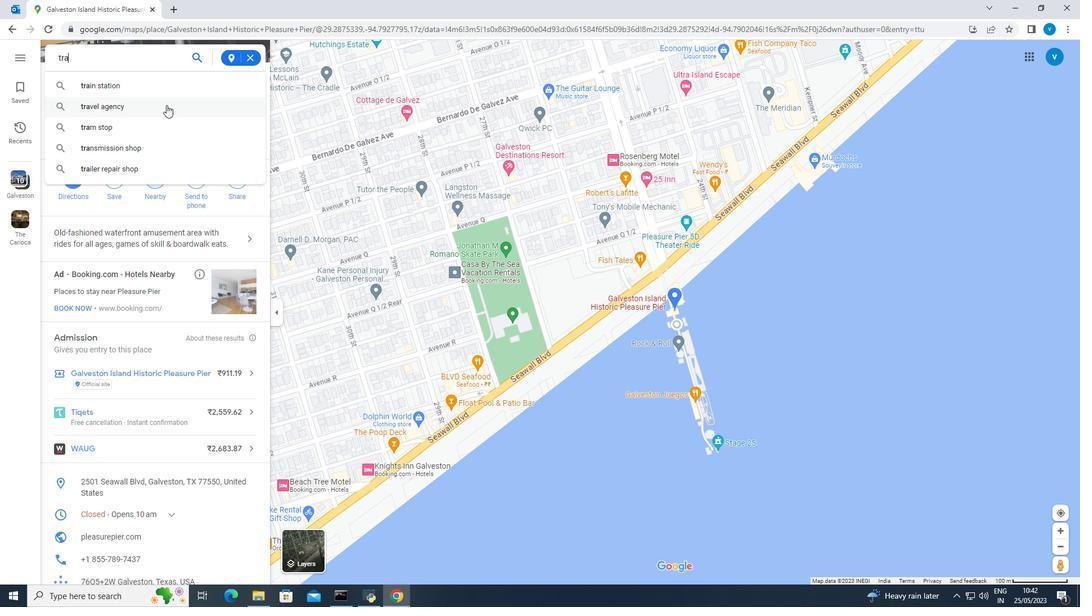 
Action: Mouse pressed left at (139, 92)
Screenshot: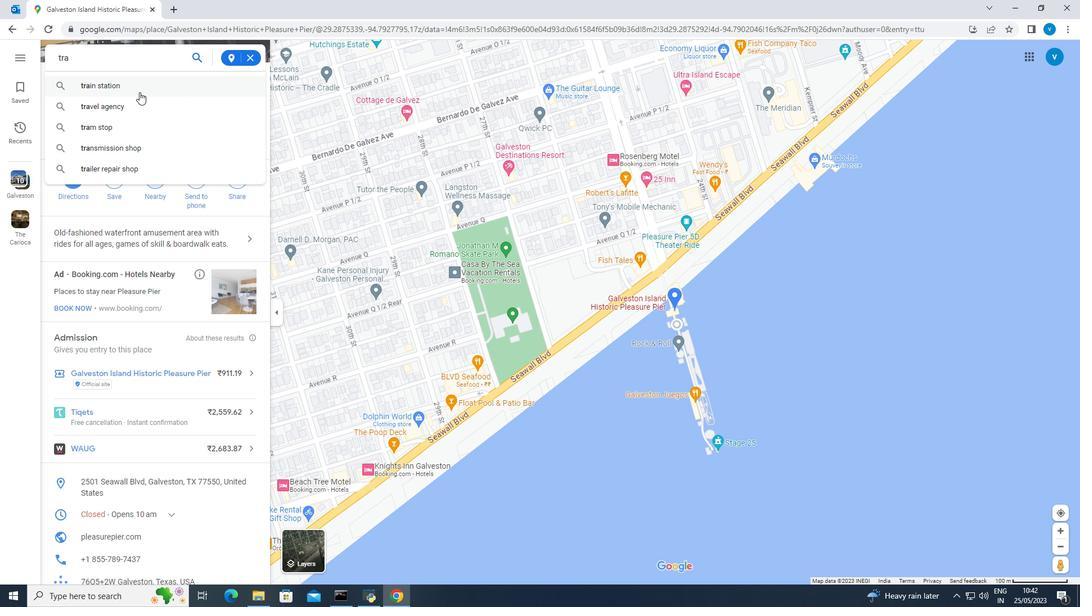 
Action: Mouse moved to (155, 86)
Screenshot: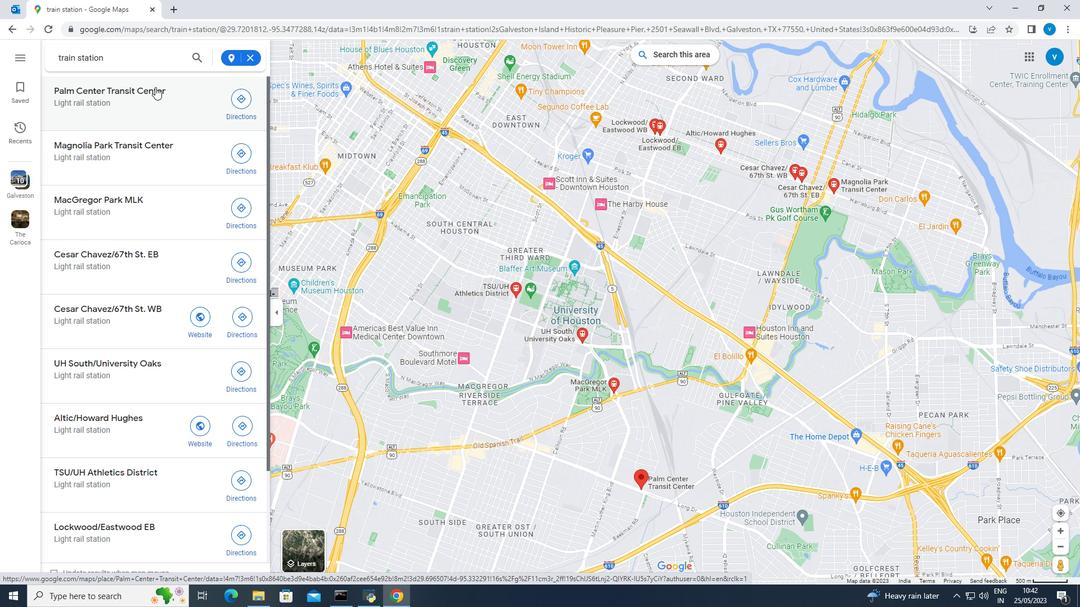 
Action: Mouse pressed left at (155, 86)
Screenshot: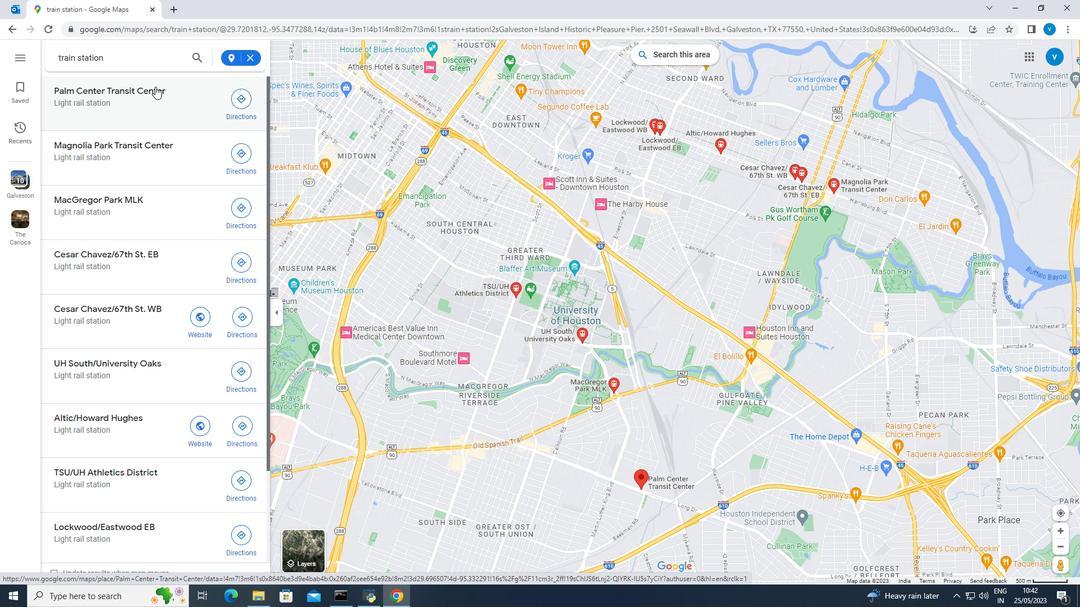 
Action: Mouse pressed left at (155, 86)
Screenshot: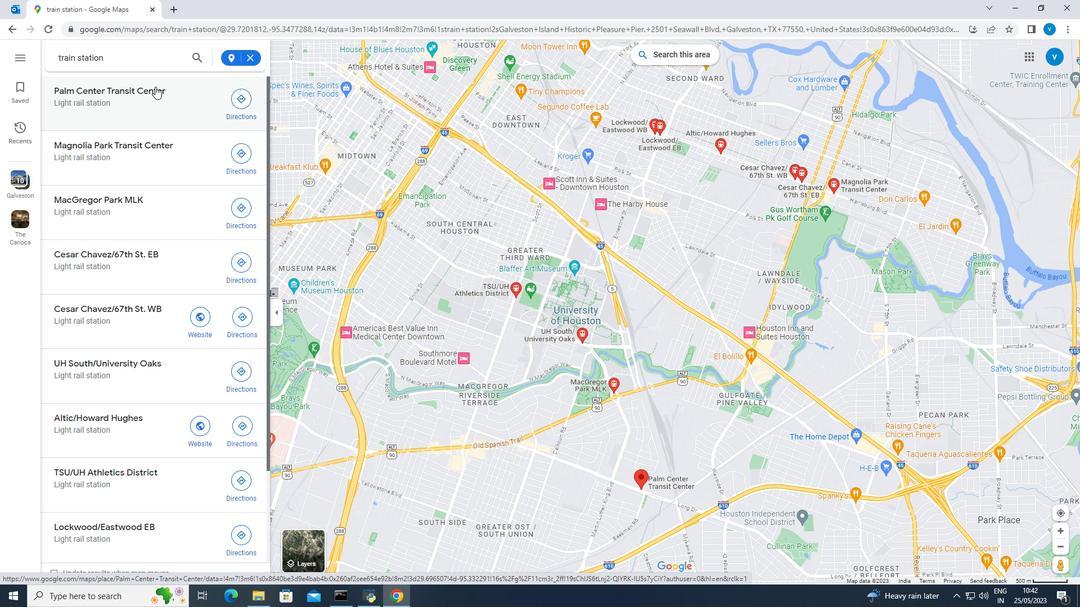 
Action: Mouse moved to (434, 254)
Screenshot: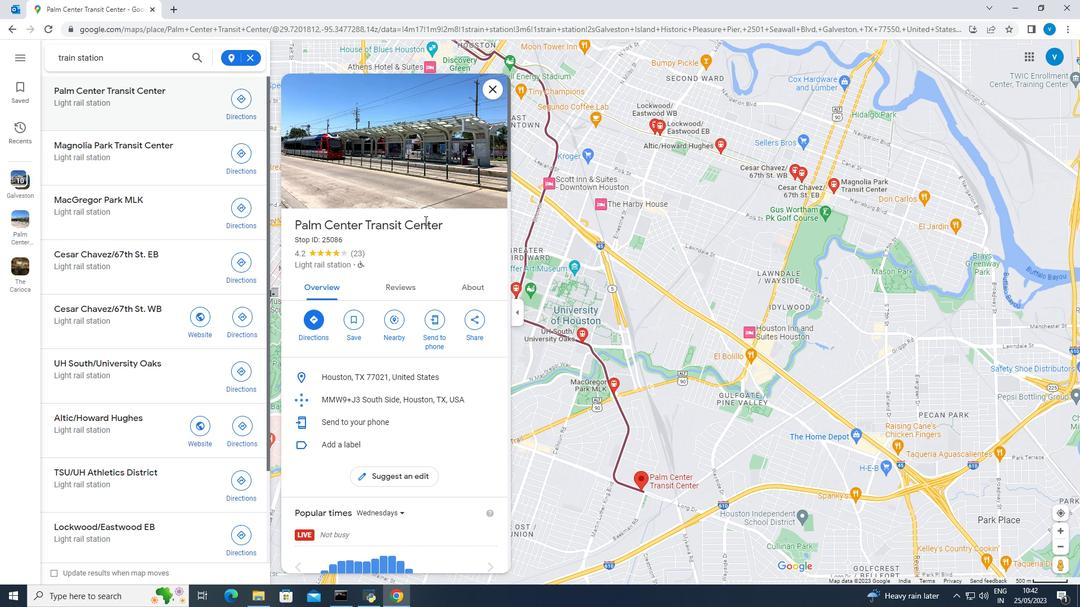 
Action: Mouse scrolled (434, 253) with delta (0, 0)
Screenshot: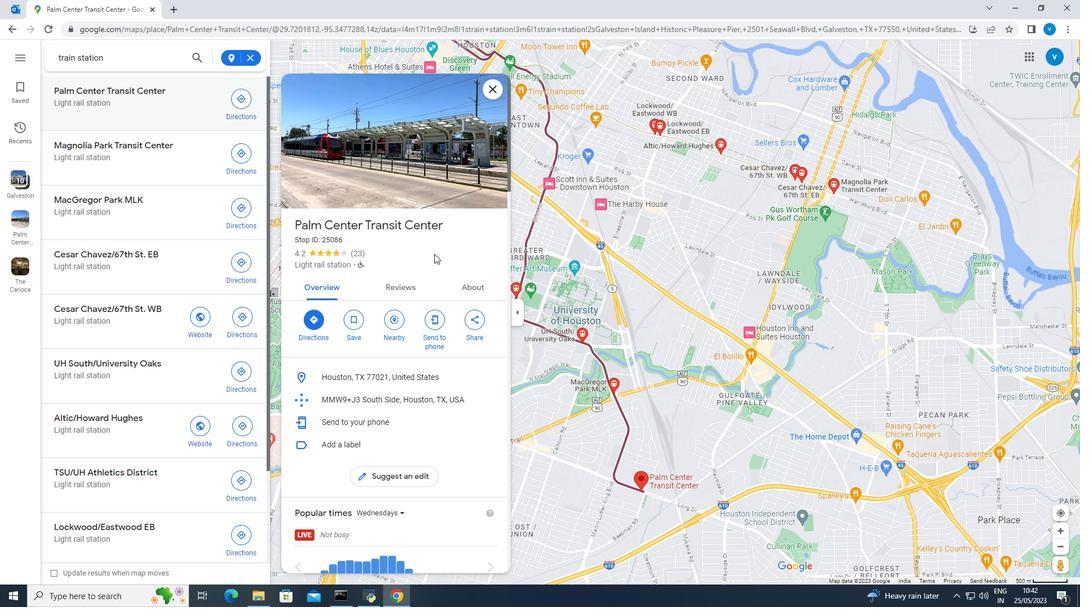
Action: Mouse scrolled (434, 253) with delta (0, 0)
Screenshot: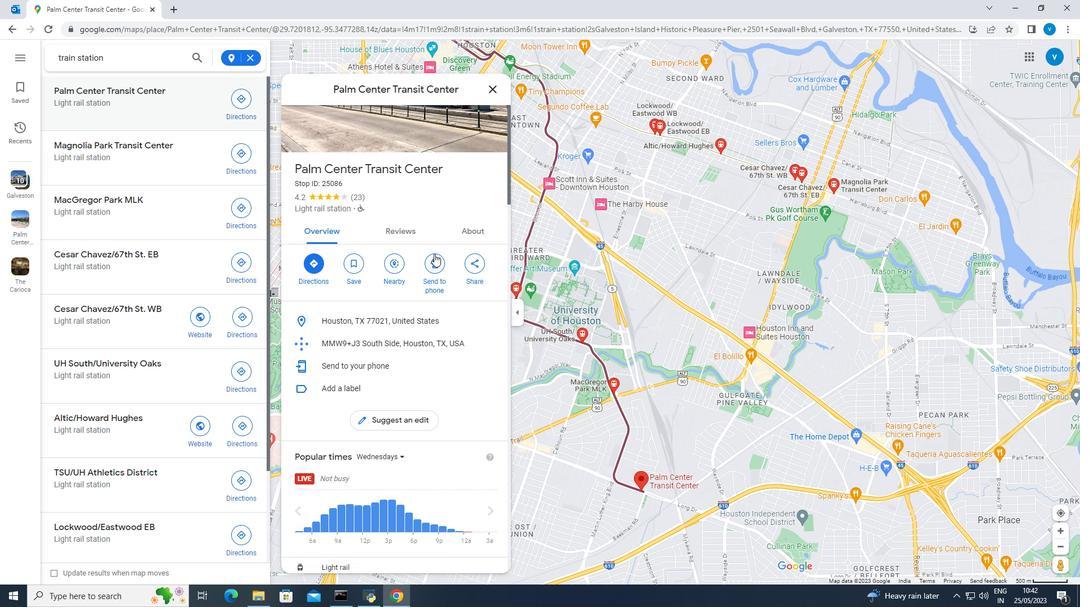 
Action: Mouse scrolled (434, 253) with delta (0, 0)
Screenshot: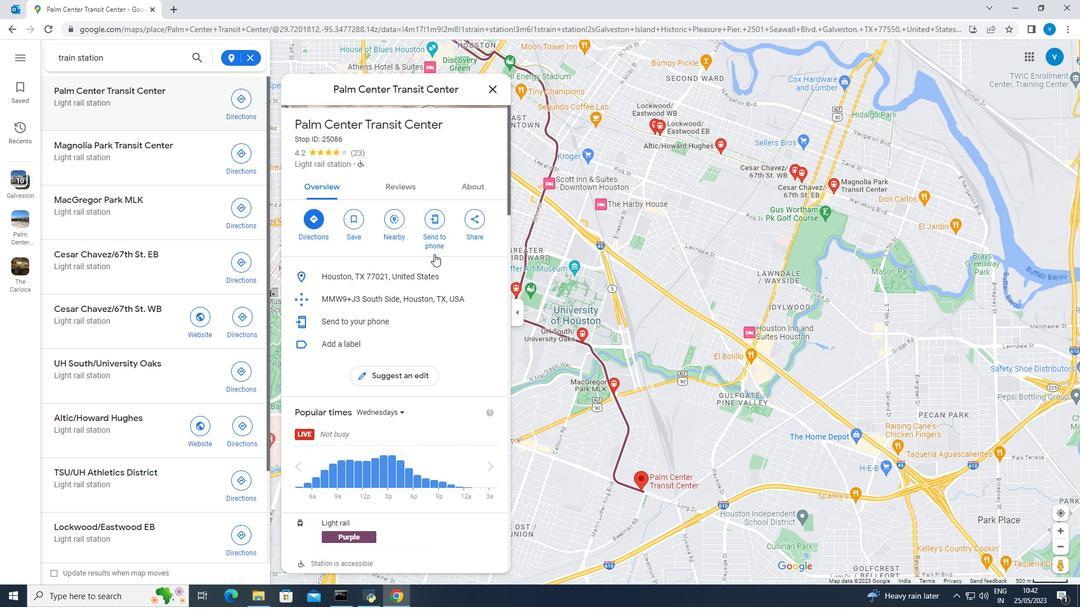 
Action: Mouse scrolled (434, 253) with delta (0, 0)
Screenshot: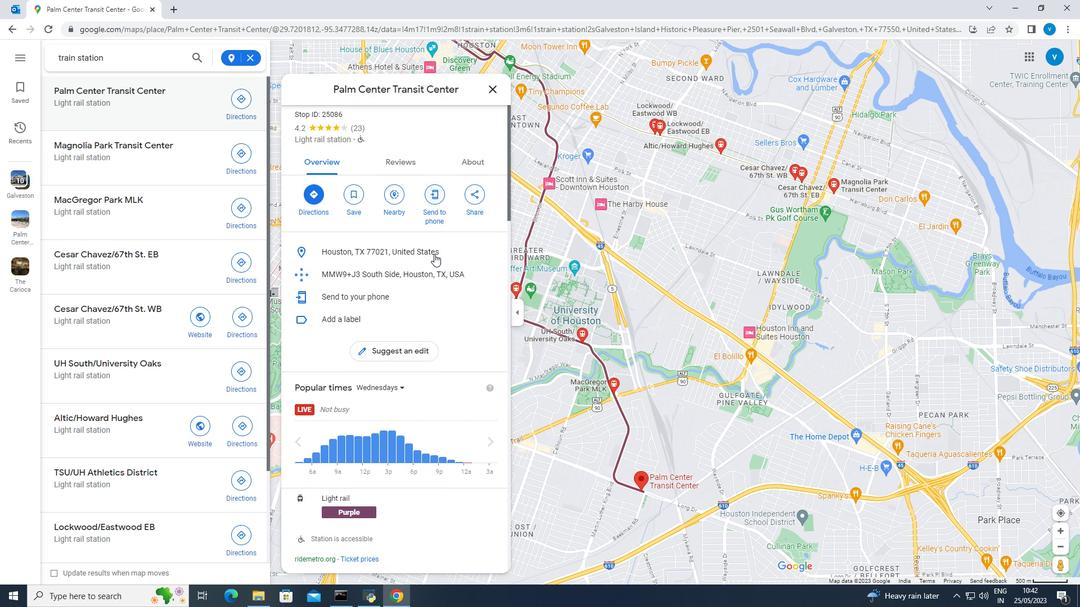 
Action: Mouse scrolled (434, 253) with delta (0, 0)
Screenshot: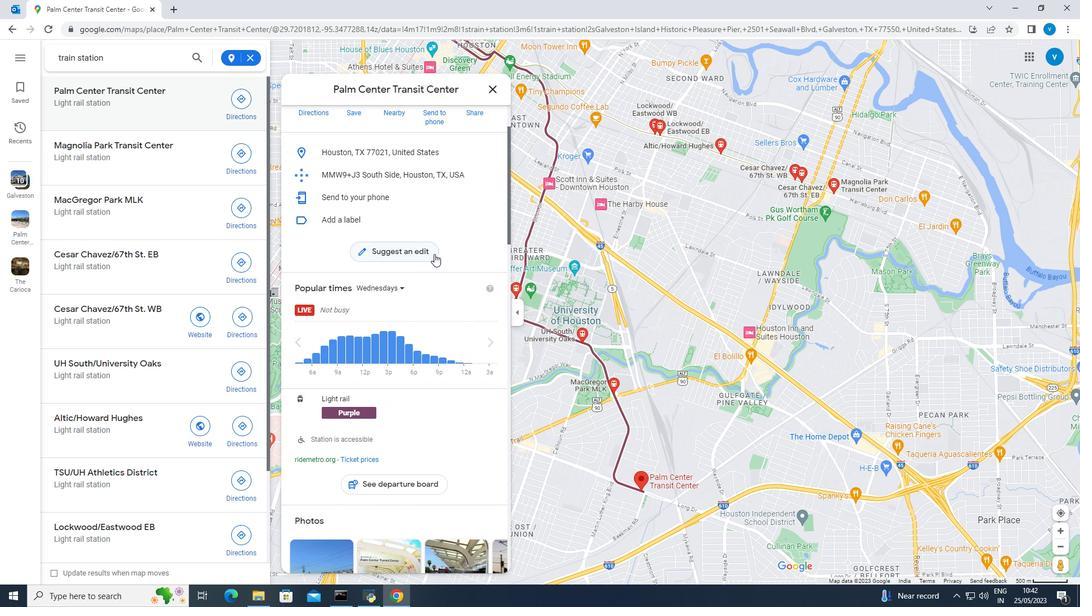 
Action: Mouse scrolled (434, 253) with delta (0, 0)
Screenshot: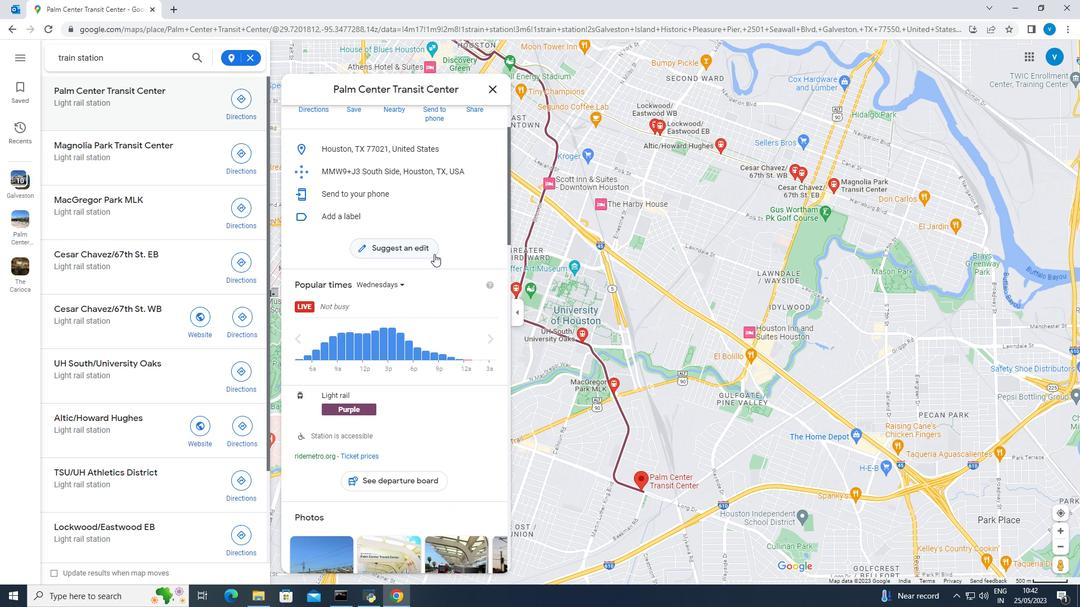 
Action: Mouse scrolled (434, 253) with delta (0, 0)
Screenshot: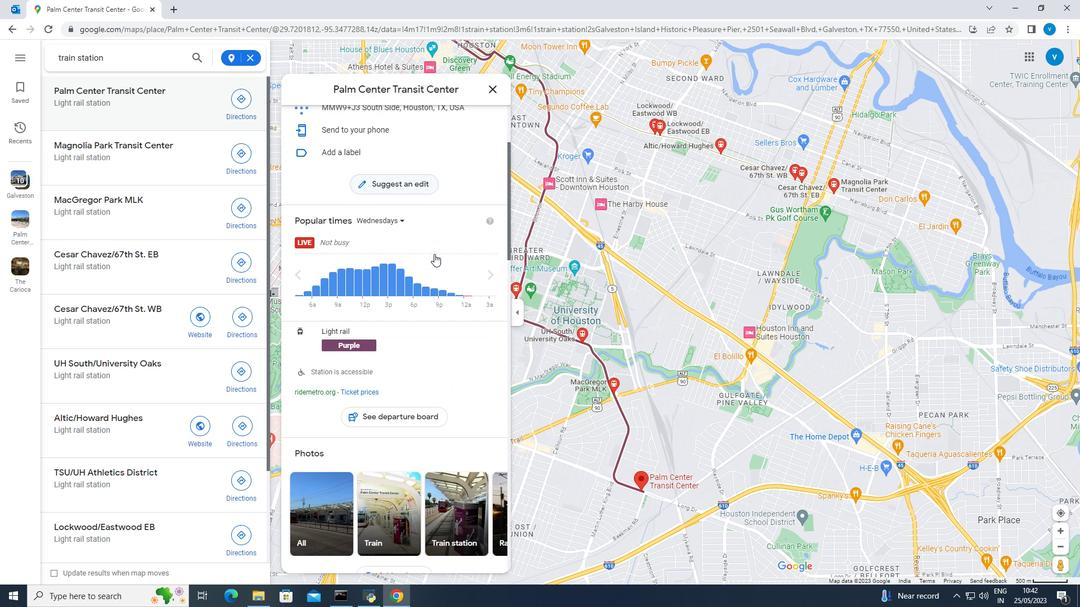 
Action: Mouse scrolled (434, 253) with delta (0, 0)
Screenshot: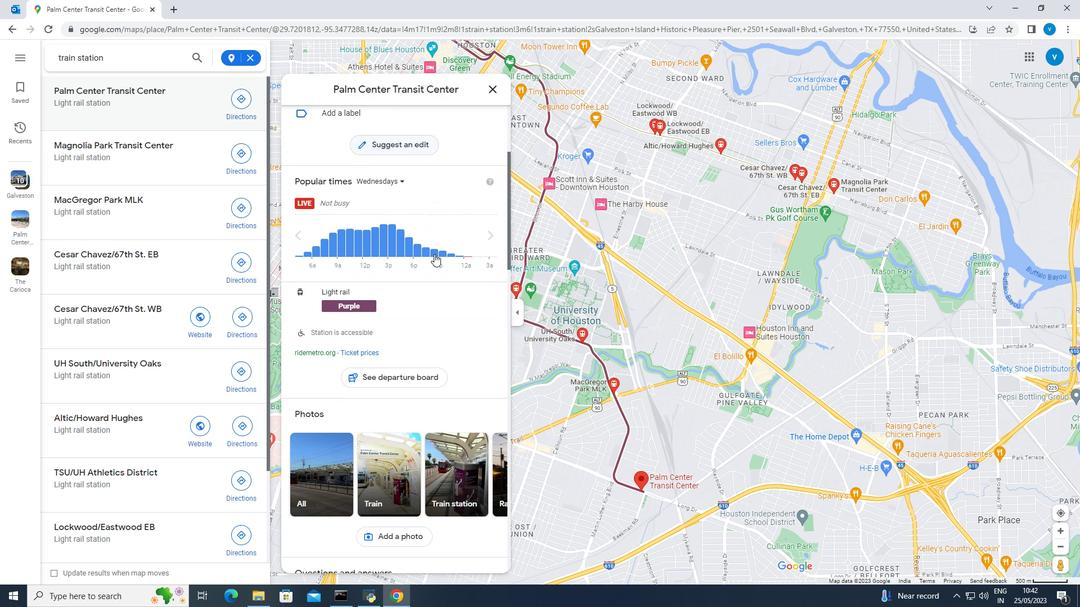 
Action: Mouse scrolled (434, 253) with delta (0, 0)
Screenshot: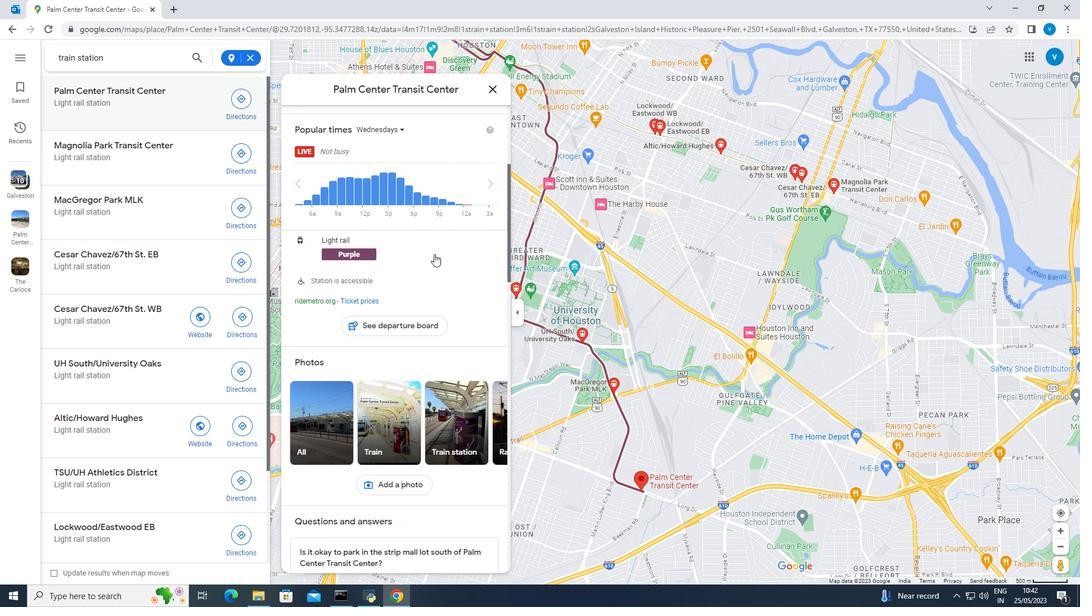 
Action: Mouse scrolled (434, 253) with delta (0, 0)
Screenshot: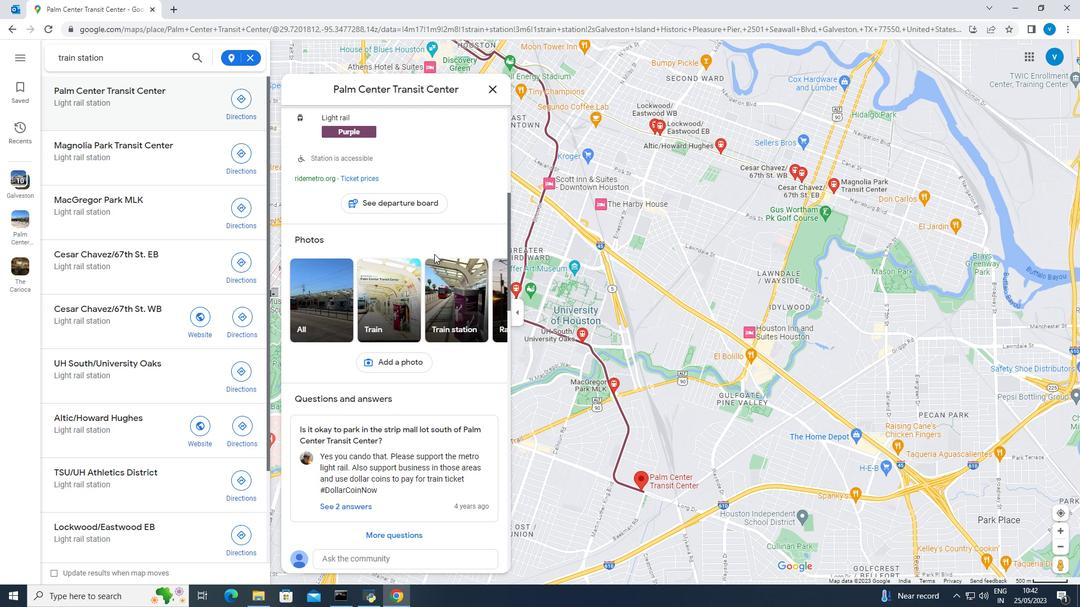 
Action: Mouse scrolled (434, 253) with delta (0, 0)
Screenshot: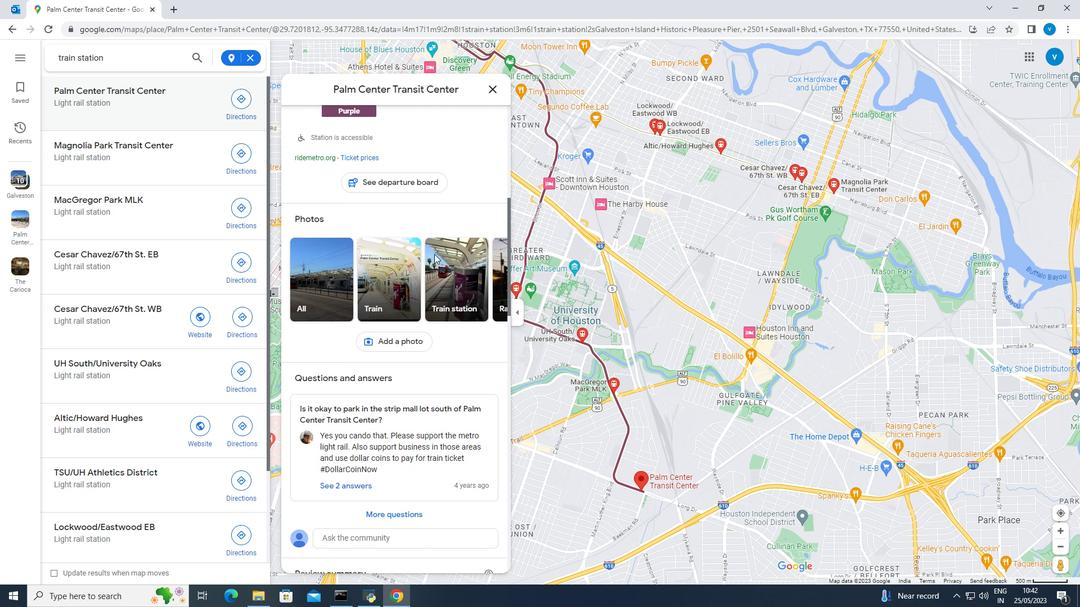 
Action: Mouse scrolled (434, 253) with delta (0, 0)
Screenshot: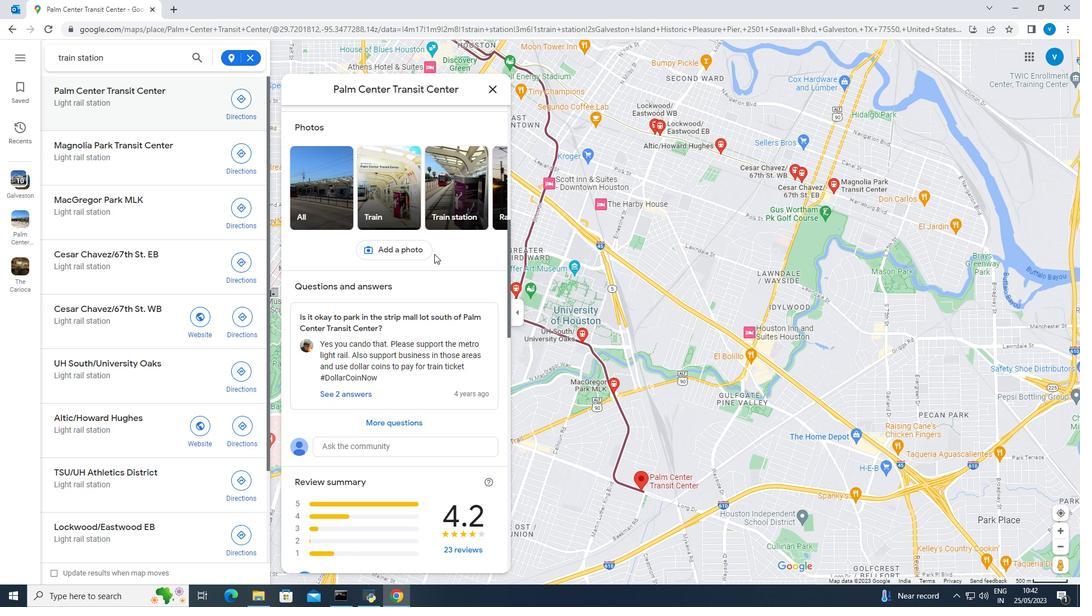 
Action: Mouse scrolled (434, 253) with delta (0, 0)
Screenshot: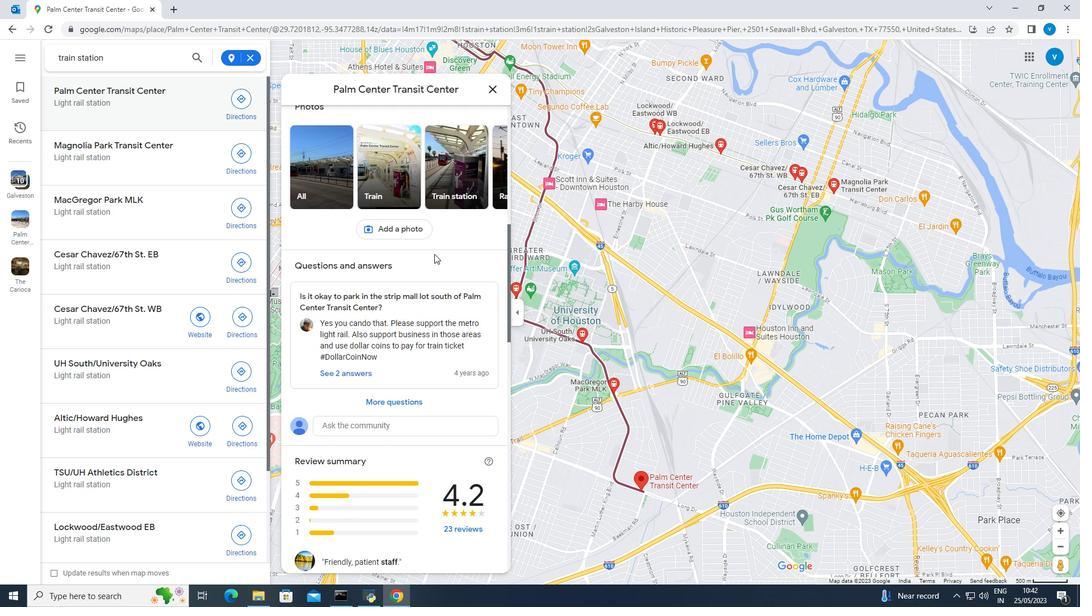 
Action: Mouse scrolled (434, 253) with delta (0, 0)
Screenshot: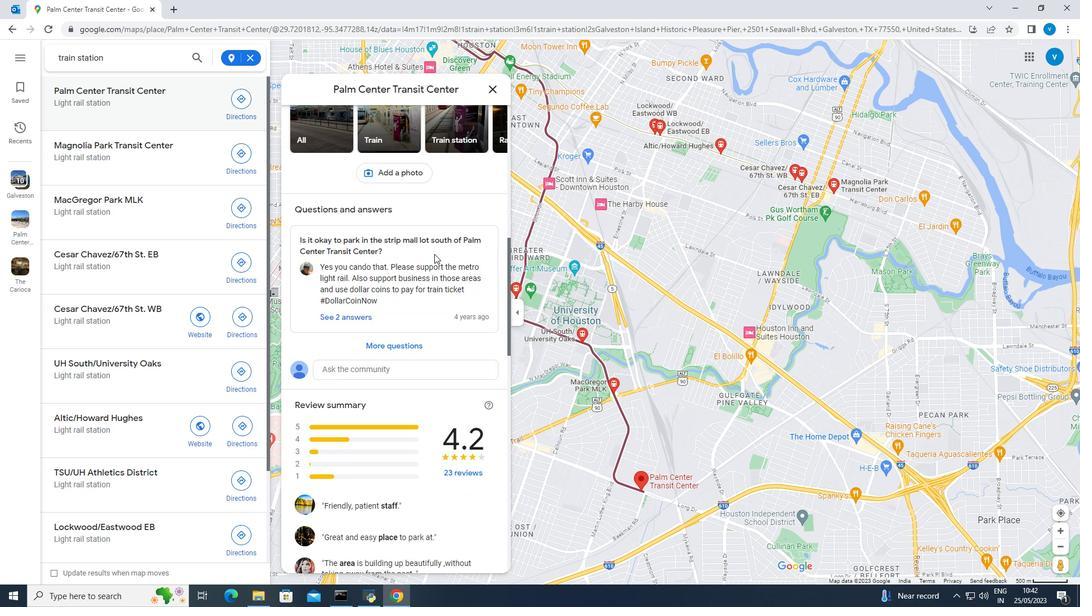 
Action: Mouse scrolled (434, 253) with delta (0, 0)
Screenshot: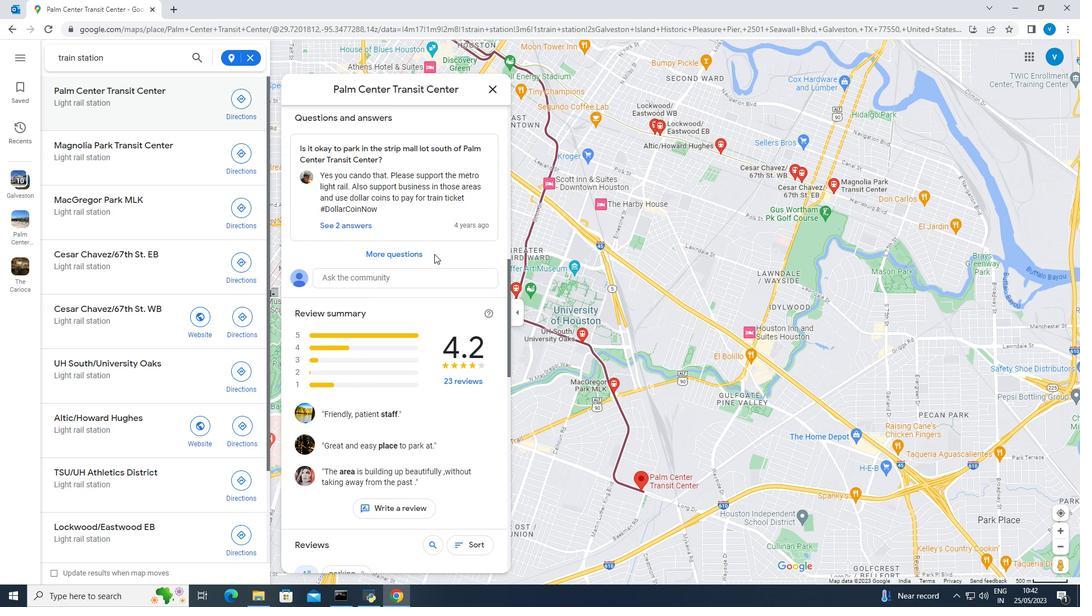 
Action: Mouse scrolled (434, 253) with delta (0, 0)
Screenshot: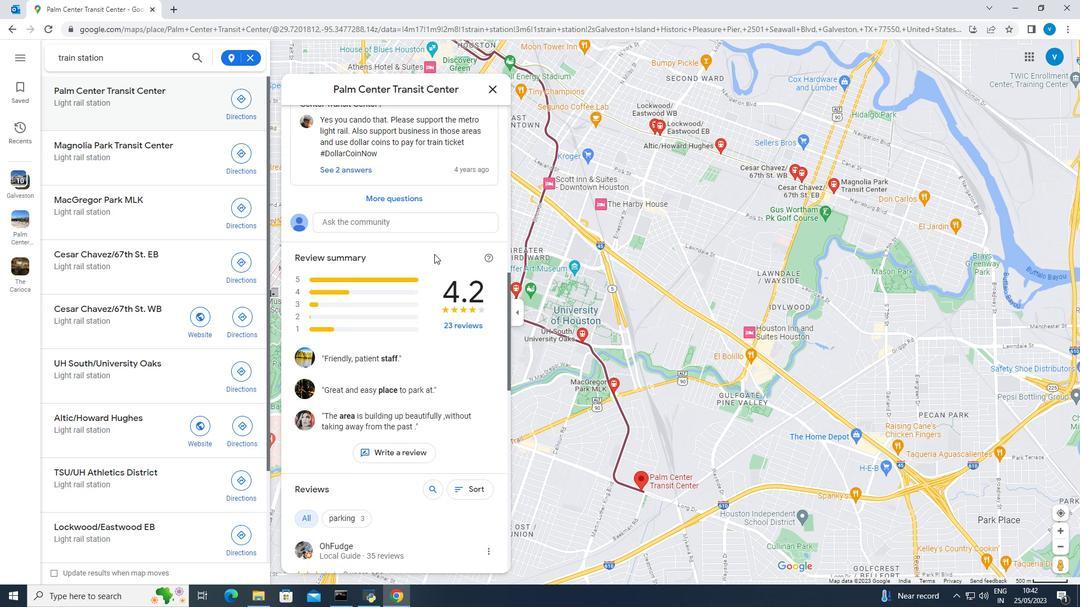 
Action: Mouse scrolled (434, 253) with delta (0, 0)
Screenshot: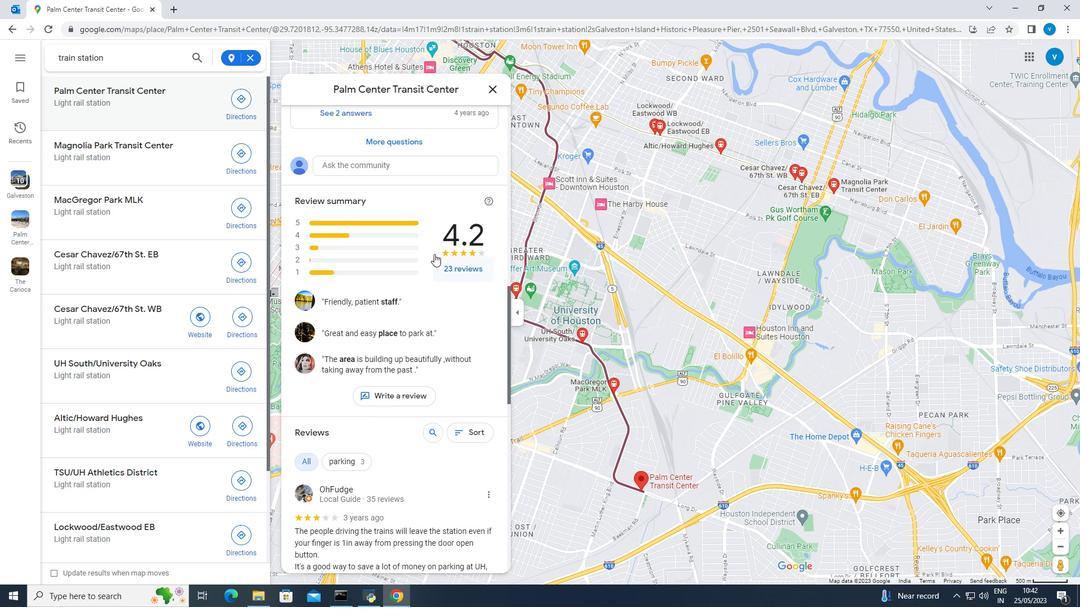 
Action: Mouse scrolled (434, 253) with delta (0, 0)
Screenshot: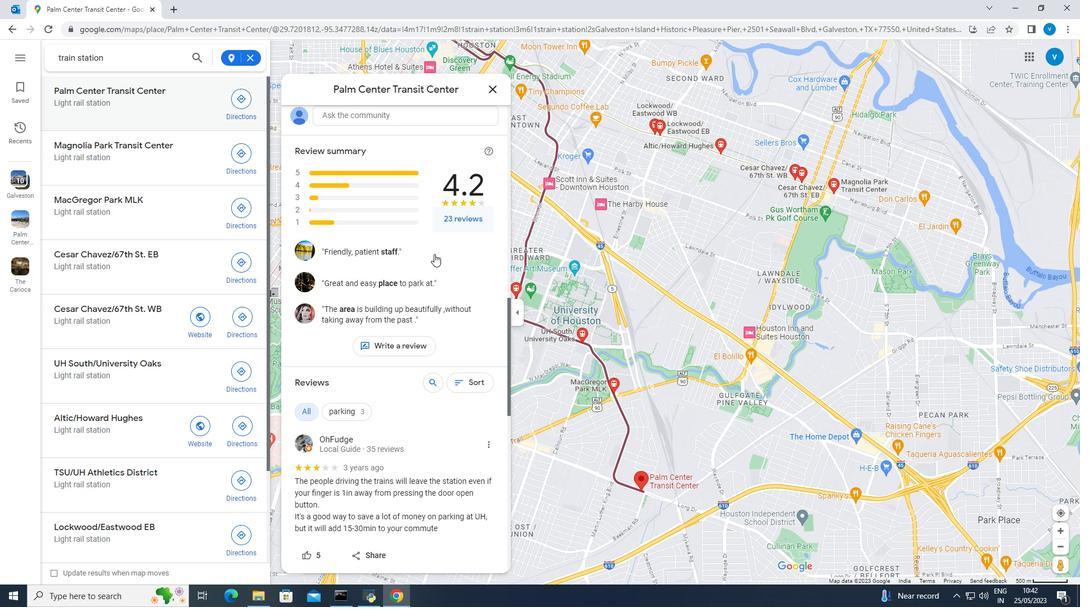 
Action: Mouse scrolled (434, 253) with delta (0, 0)
Screenshot: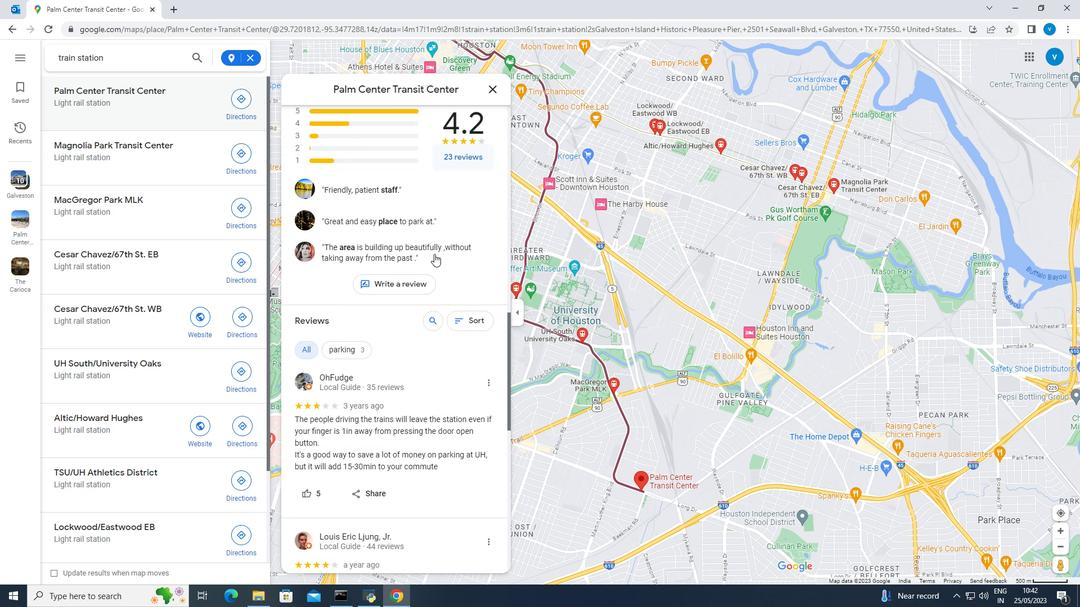 
Action: Mouse scrolled (434, 253) with delta (0, 0)
Screenshot: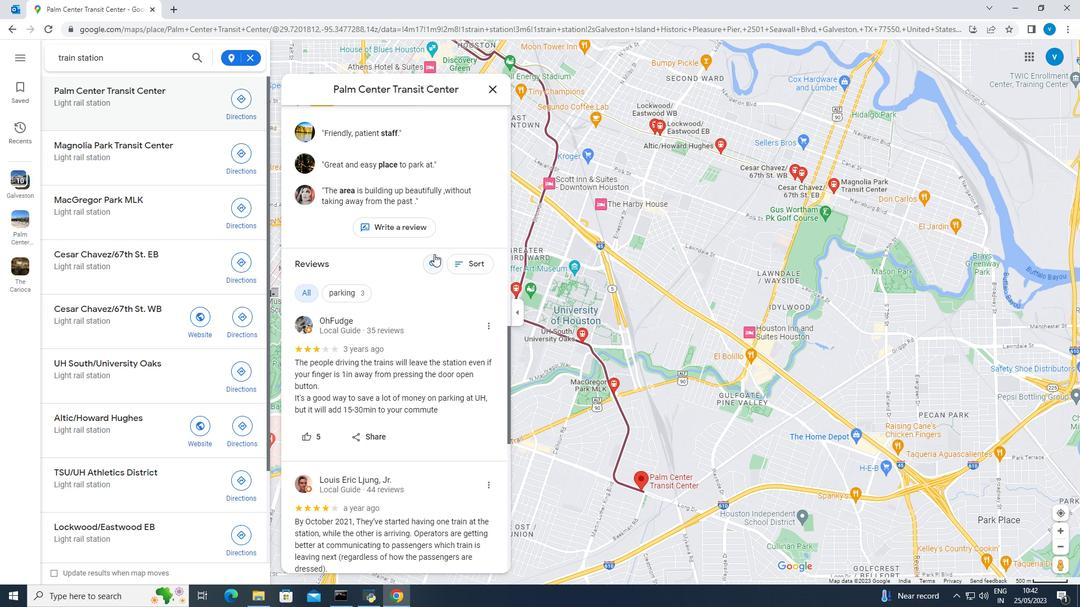 
Action: Mouse scrolled (434, 253) with delta (0, 0)
Screenshot: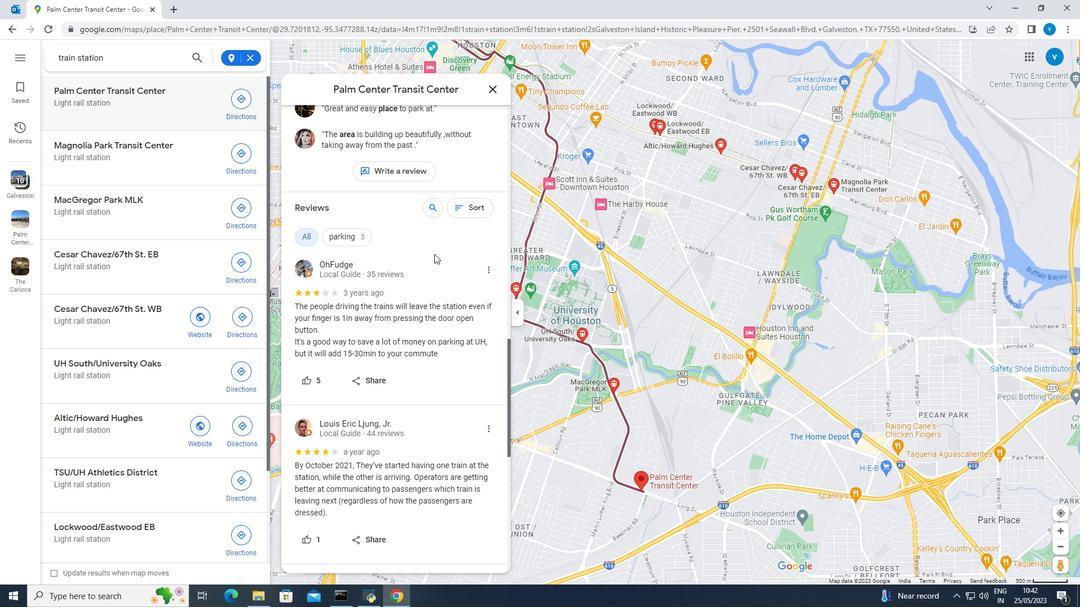 
Action: Mouse scrolled (434, 253) with delta (0, 0)
Screenshot: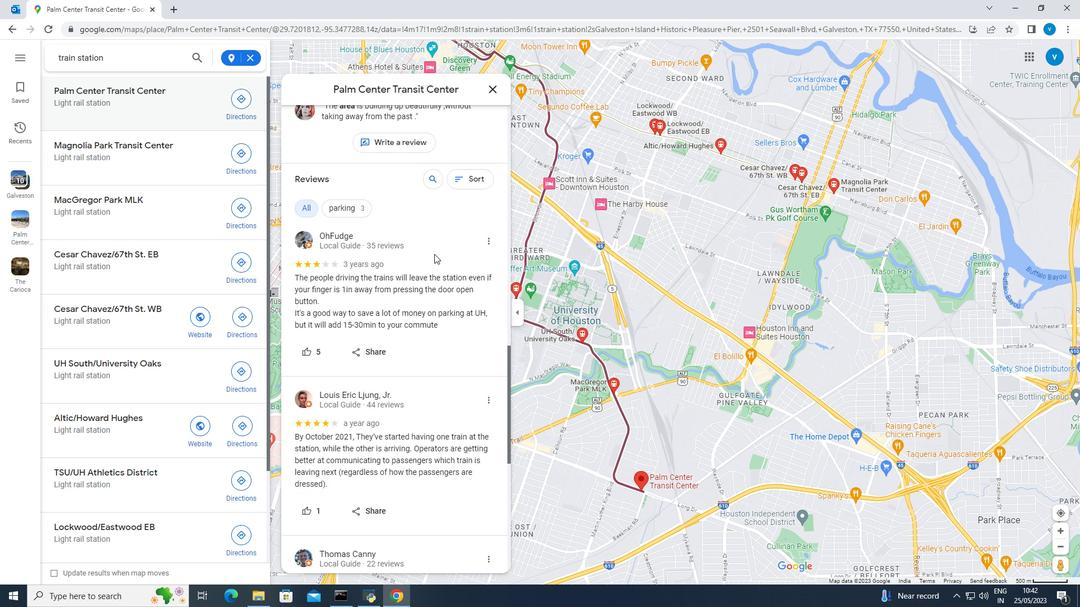 
Action: Mouse scrolled (434, 253) with delta (0, 0)
Screenshot: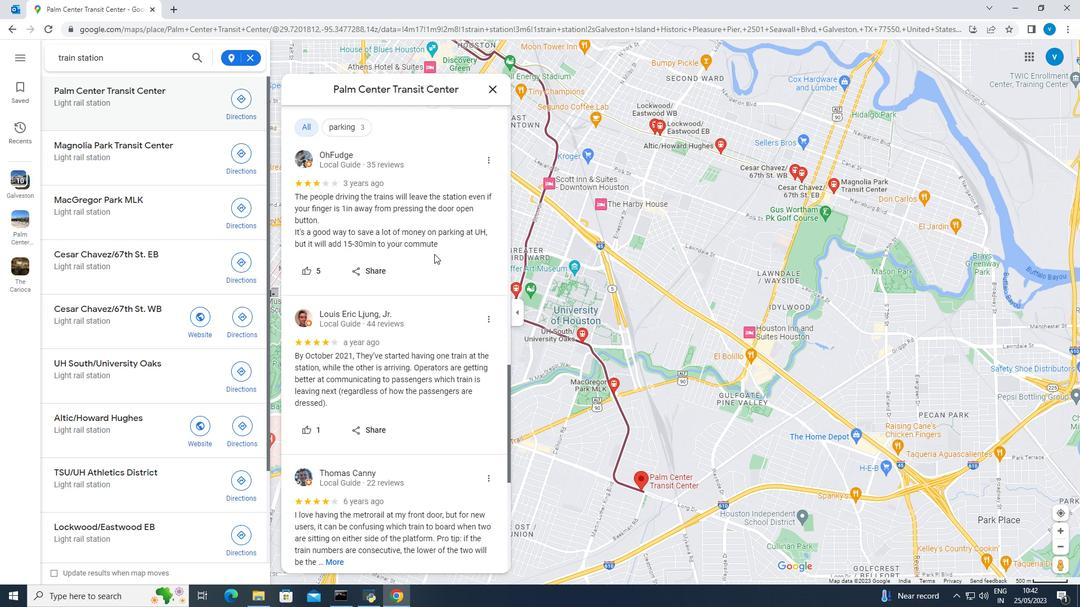 
Action: Mouse scrolled (434, 253) with delta (0, 0)
Screenshot: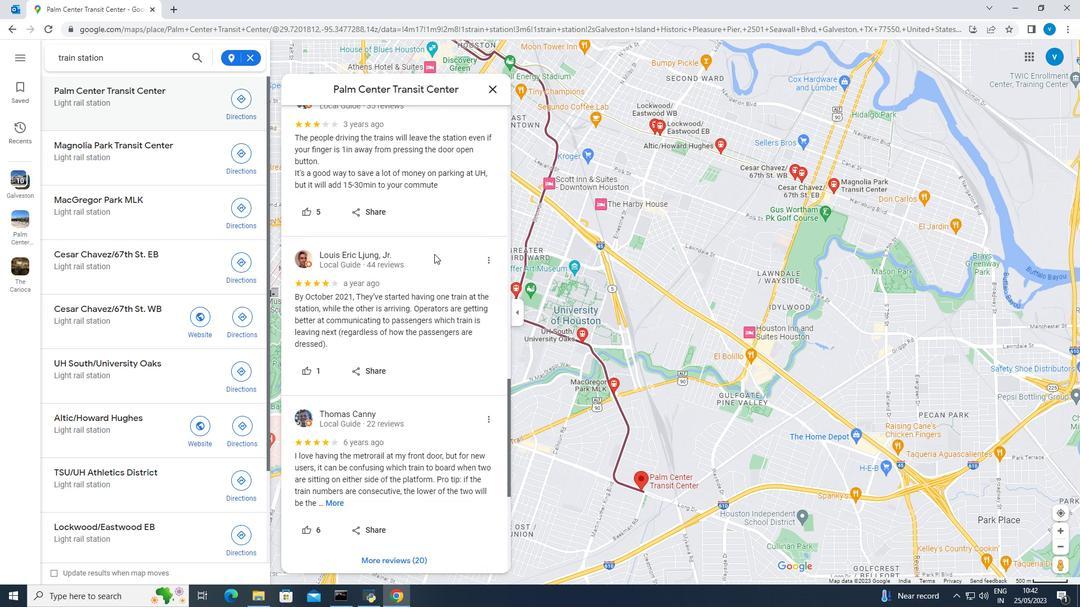 
Action: Mouse moved to (405, 317)
Screenshot: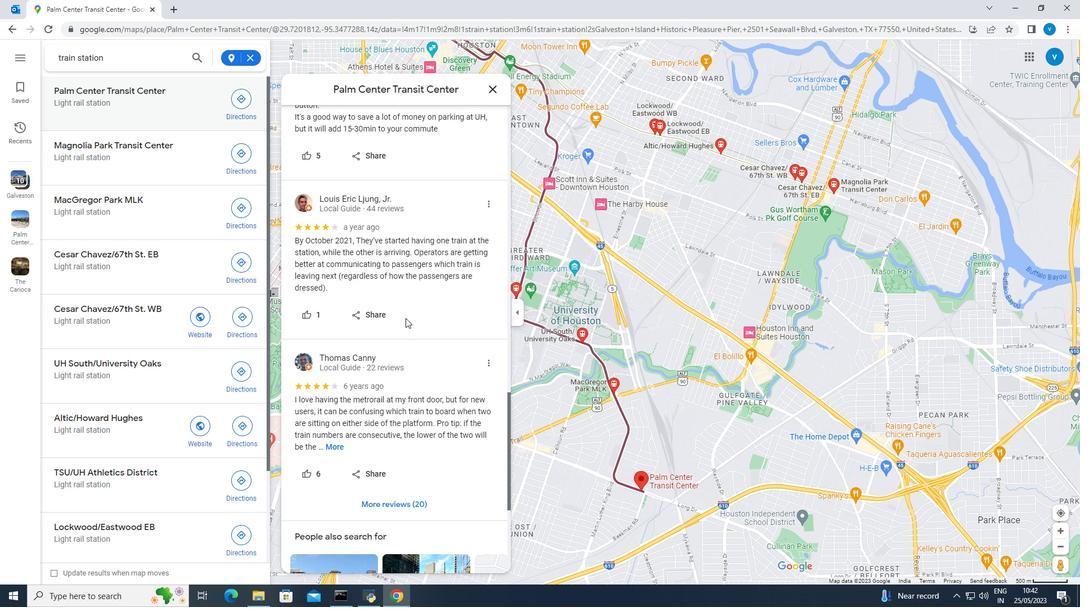 
Action: Mouse scrolled (405, 316) with delta (0, 0)
Screenshot: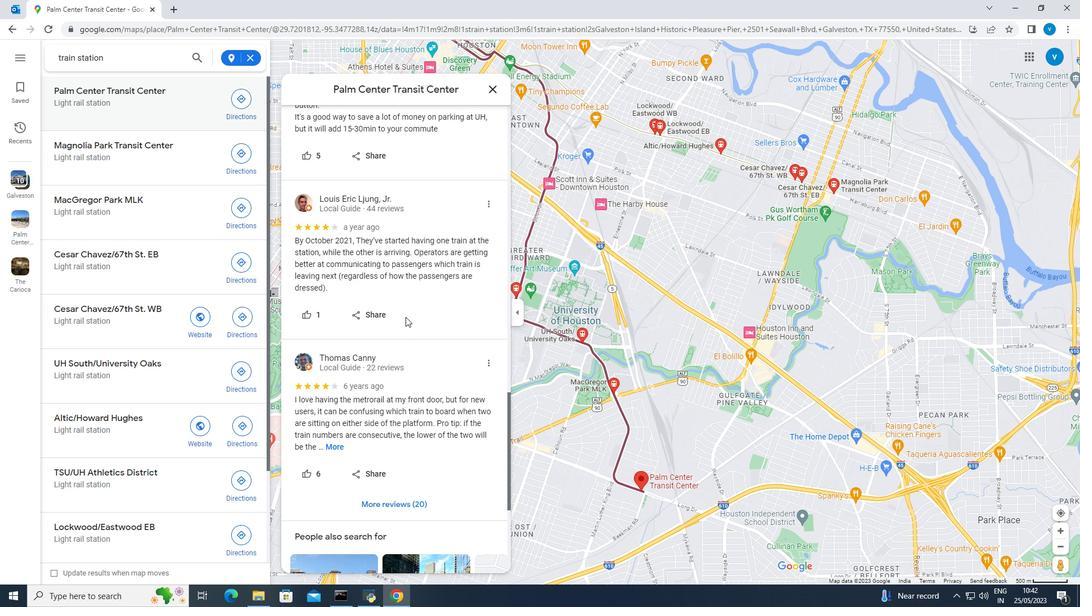 
Action: Mouse scrolled (405, 316) with delta (0, 0)
Screenshot: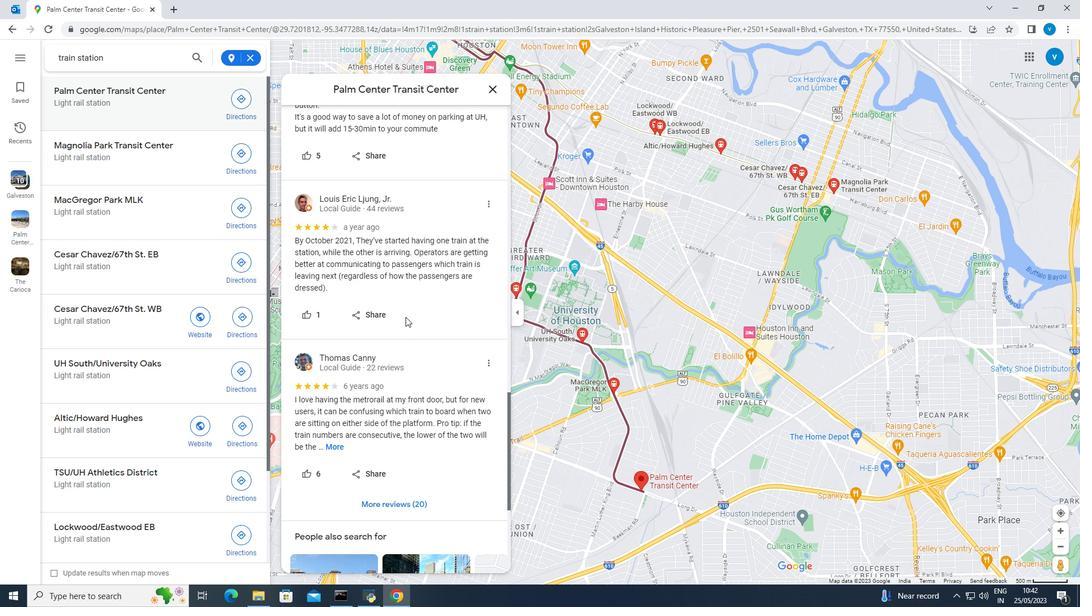 
Action: Mouse scrolled (405, 316) with delta (0, 0)
Screenshot: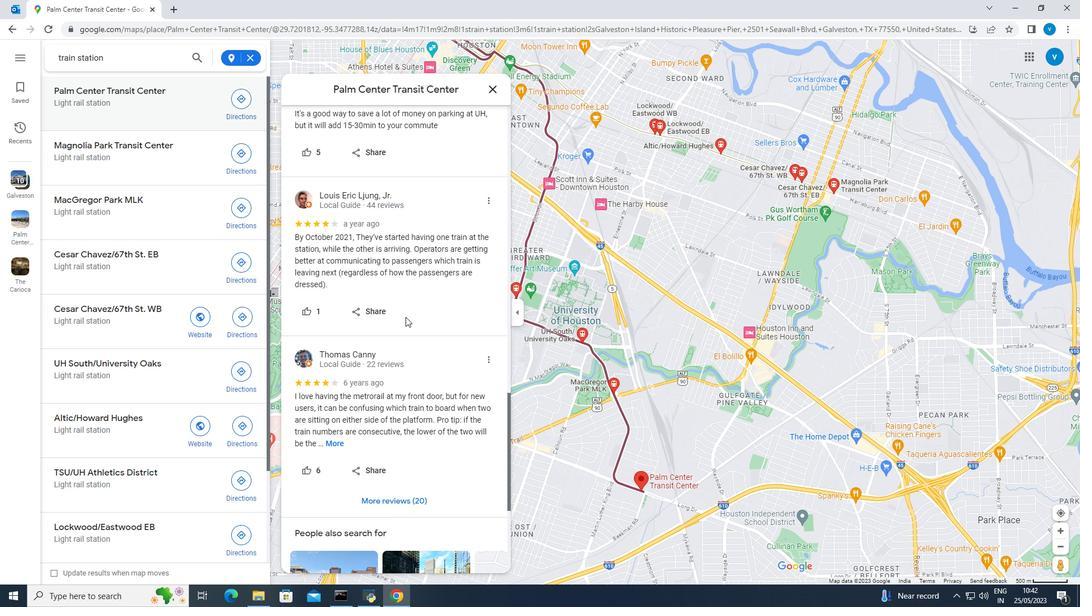 
Action: Mouse scrolled (405, 316) with delta (0, 0)
Screenshot: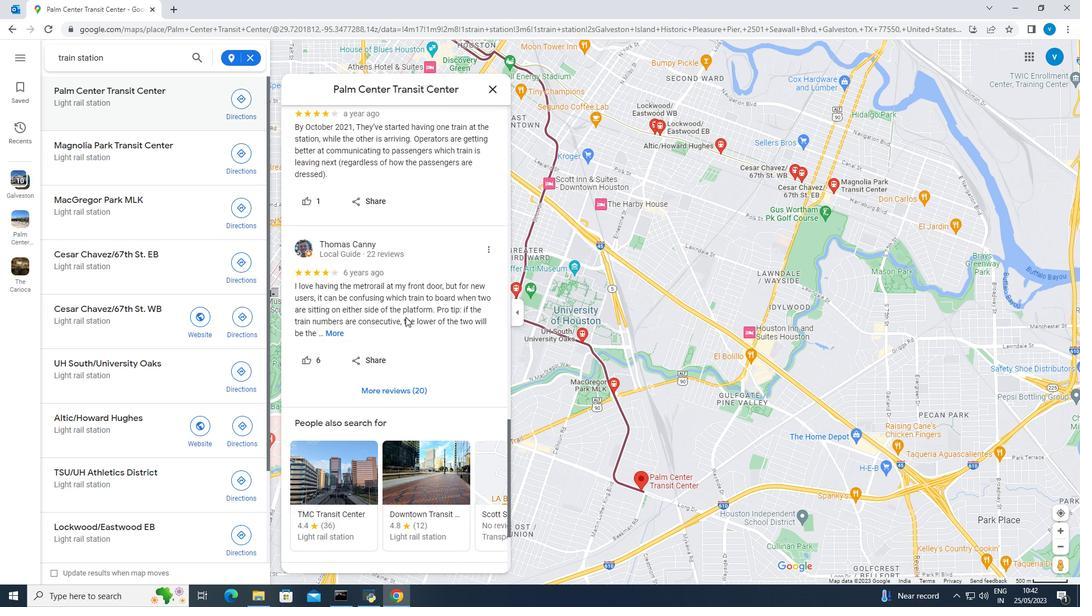 
Action: Mouse scrolled (405, 316) with delta (0, 0)
Screenshot: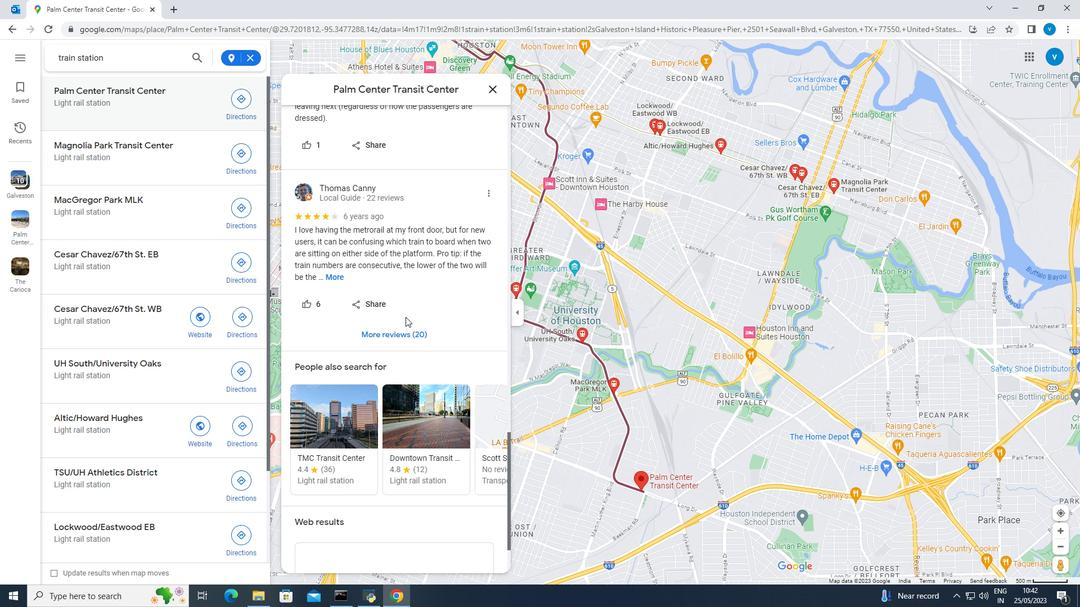 
Action: Mouse moved to (404, 312)
Screenshot: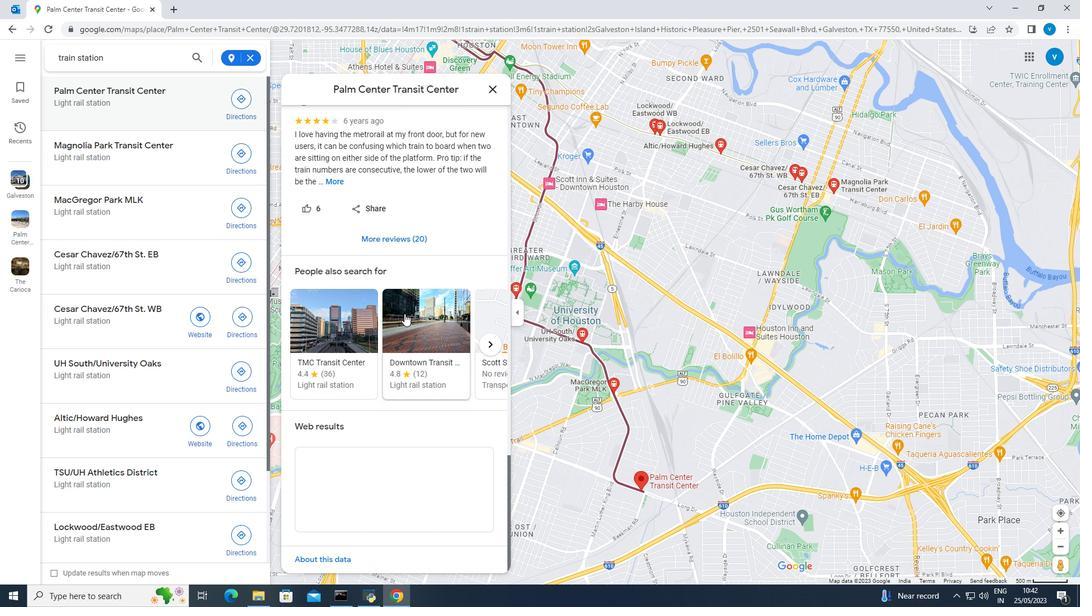 
Action: Mouse scrolled (404, 312) with delta (0, 0)
Screenshot: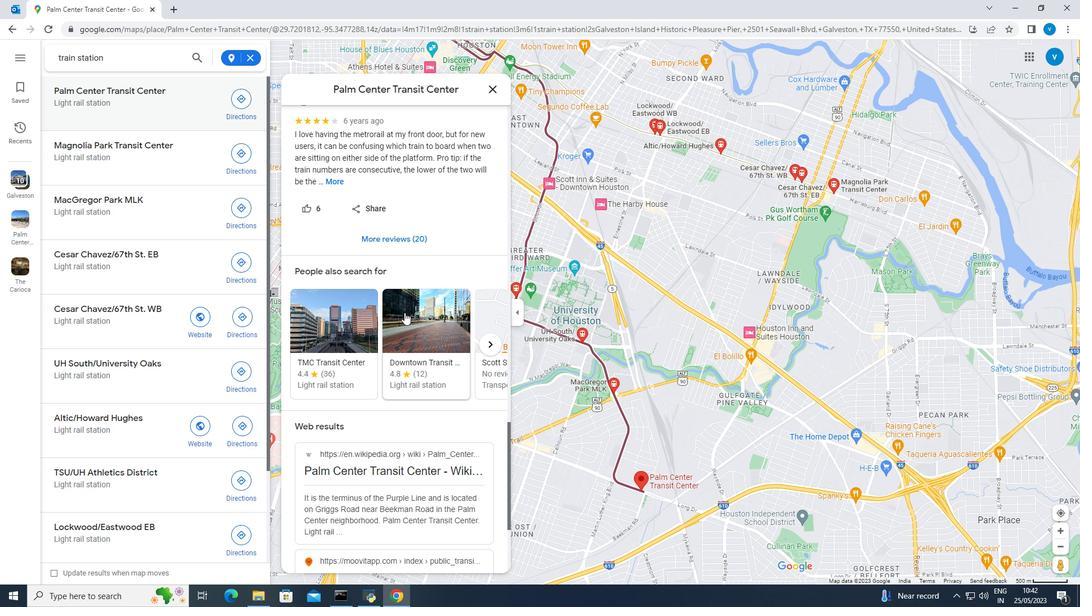 
Action: Mouse scrolled (404, 312) with delta (0, 0)
Screenshot: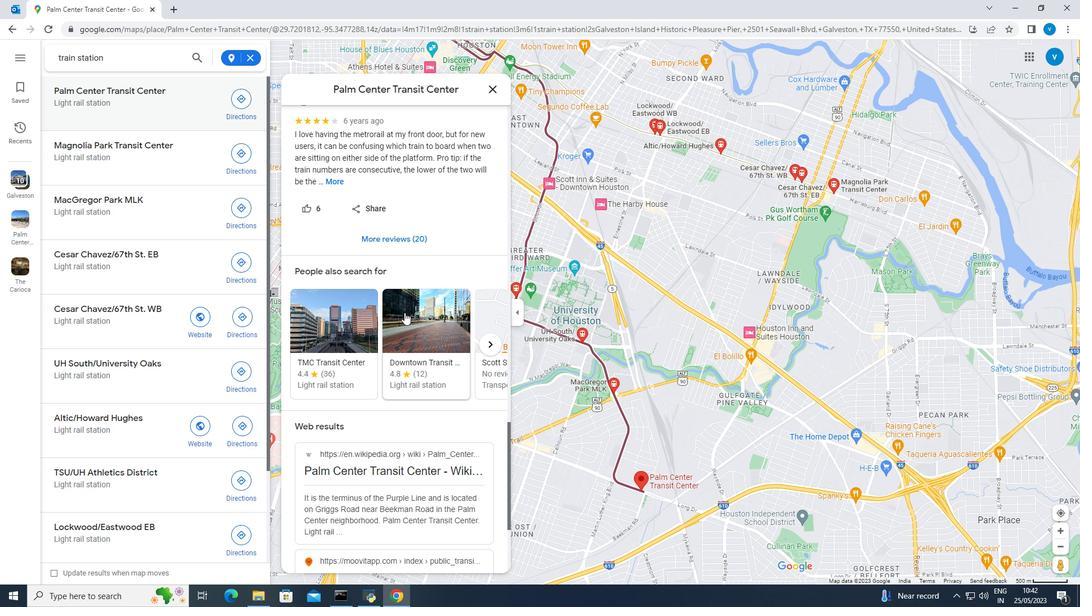 
Action: Mouse moved to (404, 311)
Screenshot: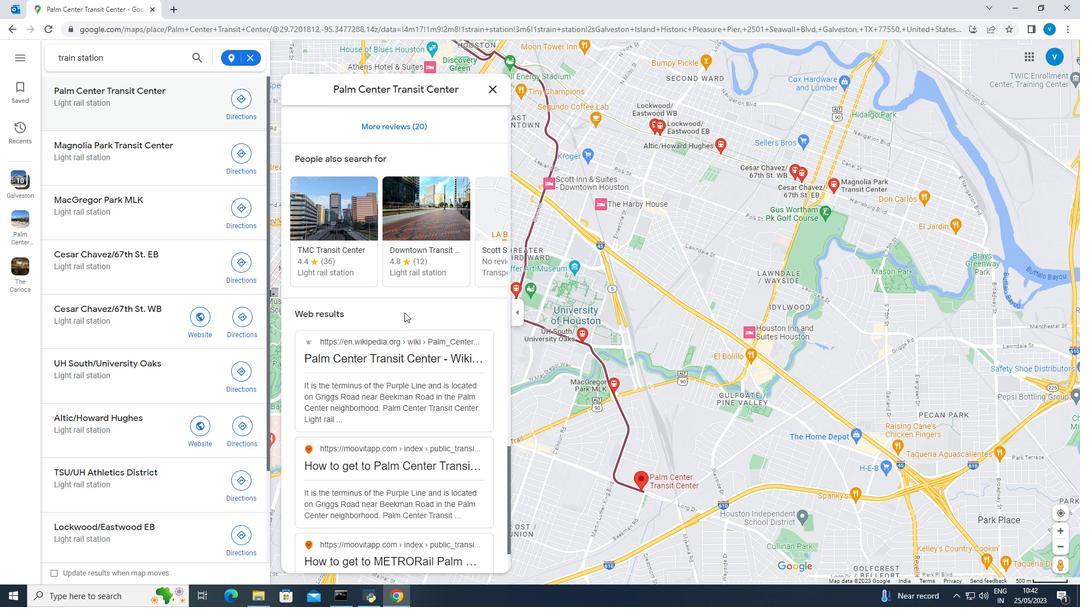 
Action: Mouse scrolled (404, 310) with delta (0, 0)
Screenshot: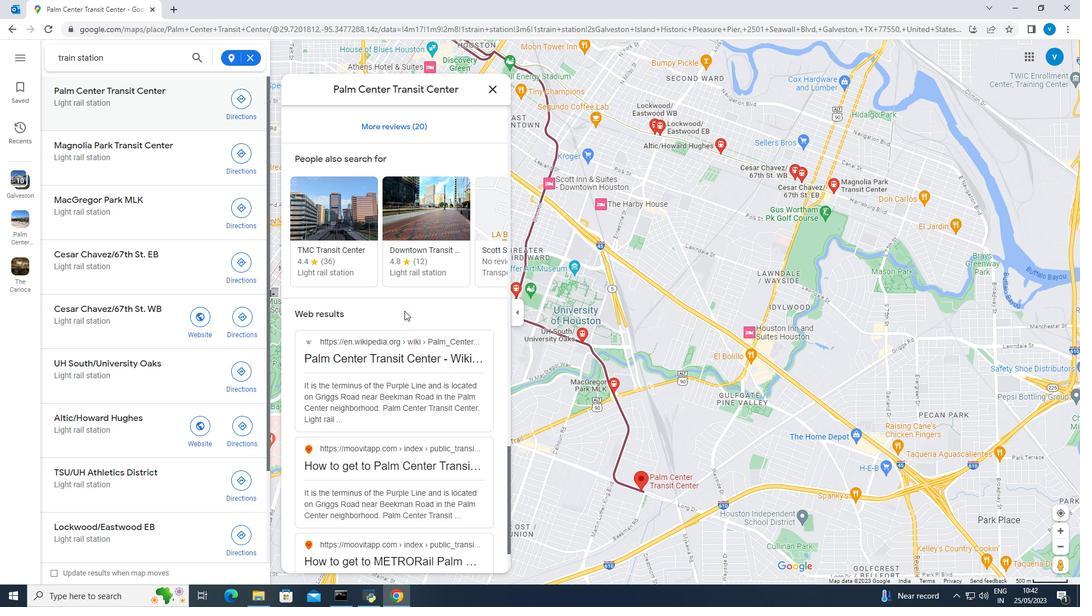 
Action: Mouse scrolled (404, 310) with delta (0, 0)
Screenshot: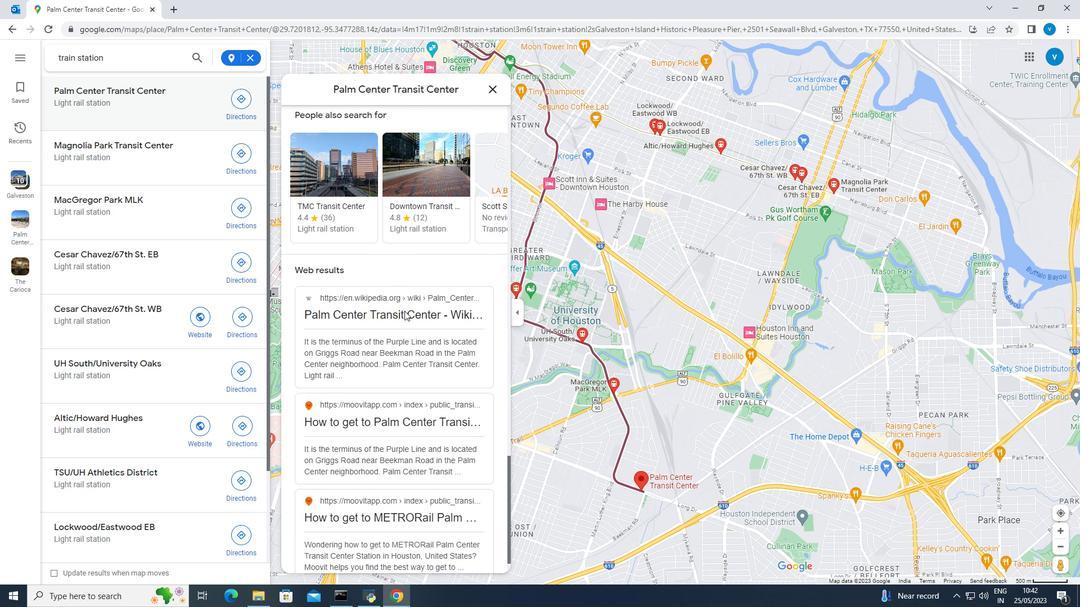
Action: Mouse moved to (404, 309)
Screenshot: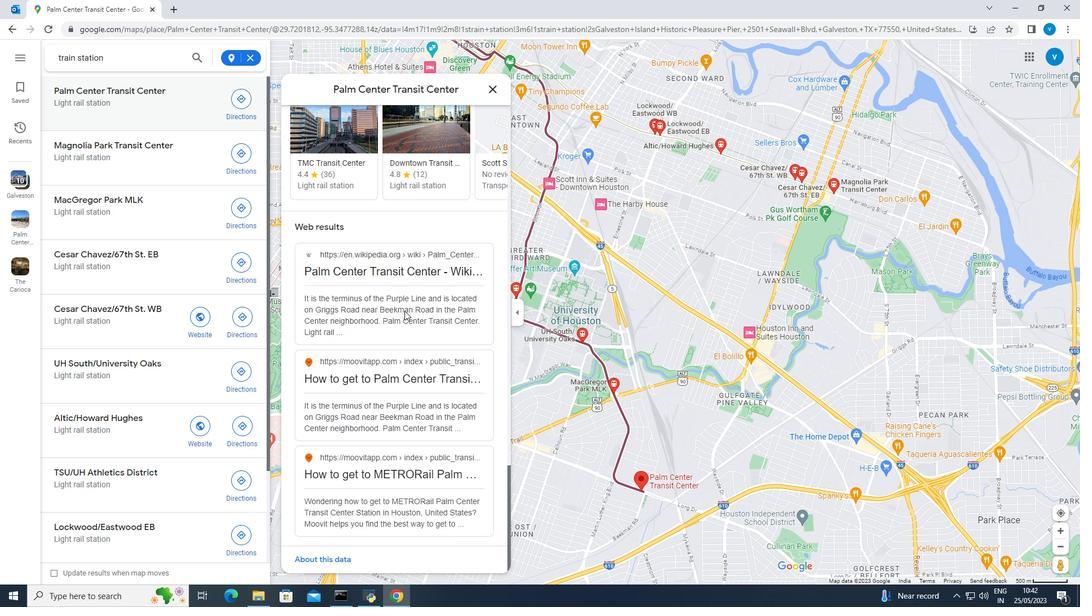 
Action: Mouse scrolled (404, 308) with delta (0, 0)
Screenshot: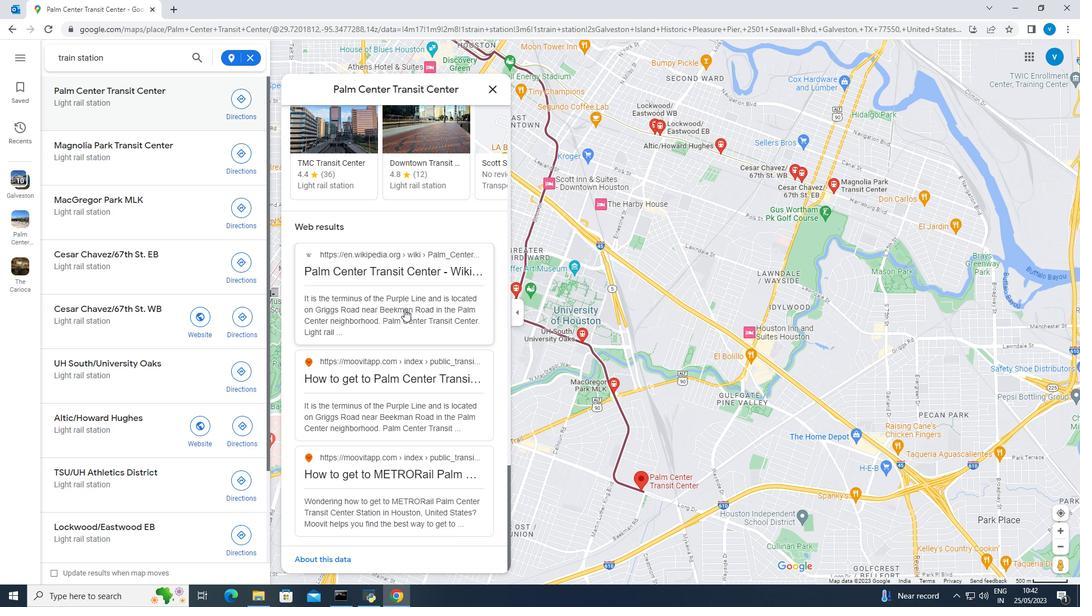 
Action: Mouse scrolled (404, 308) with delta (0, 0)
Screenshot: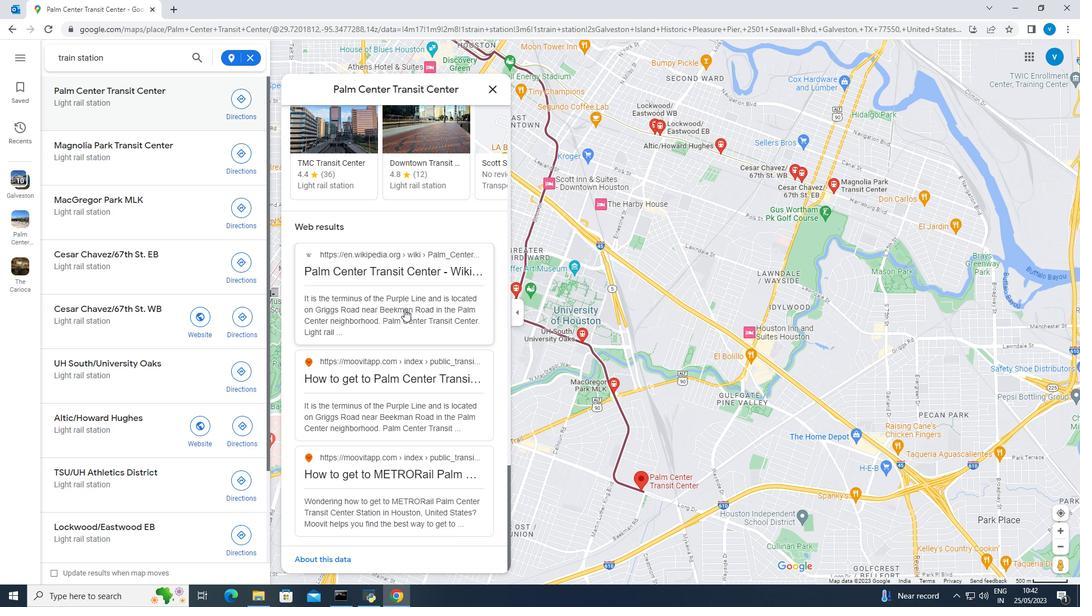 
Action: Mouse moved to (494, 91)
Screenshot: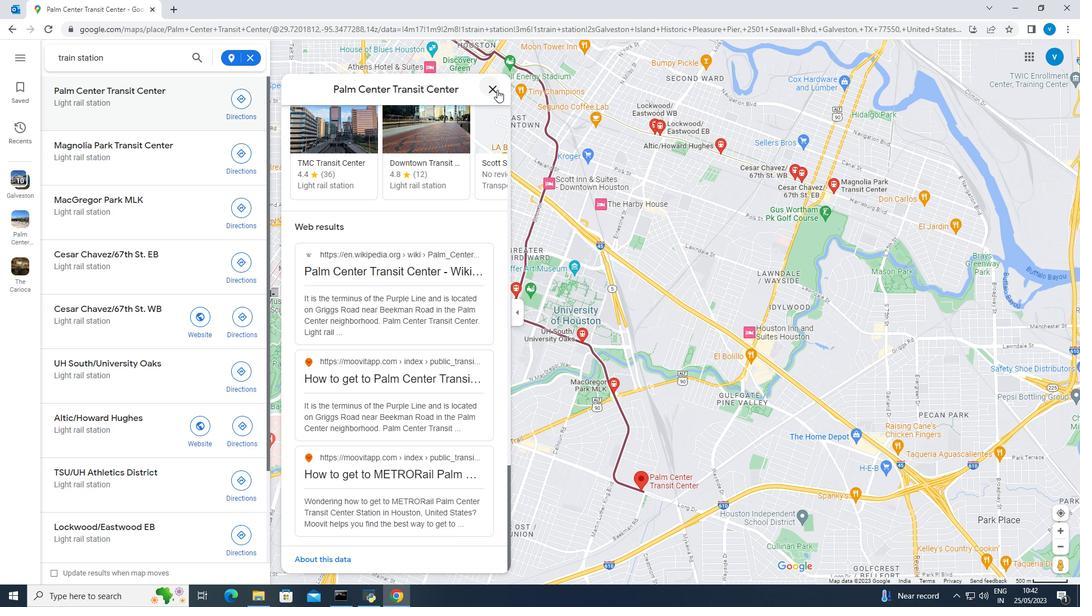 
Action: Mouse pressed left at (494, 91)
Screenshot: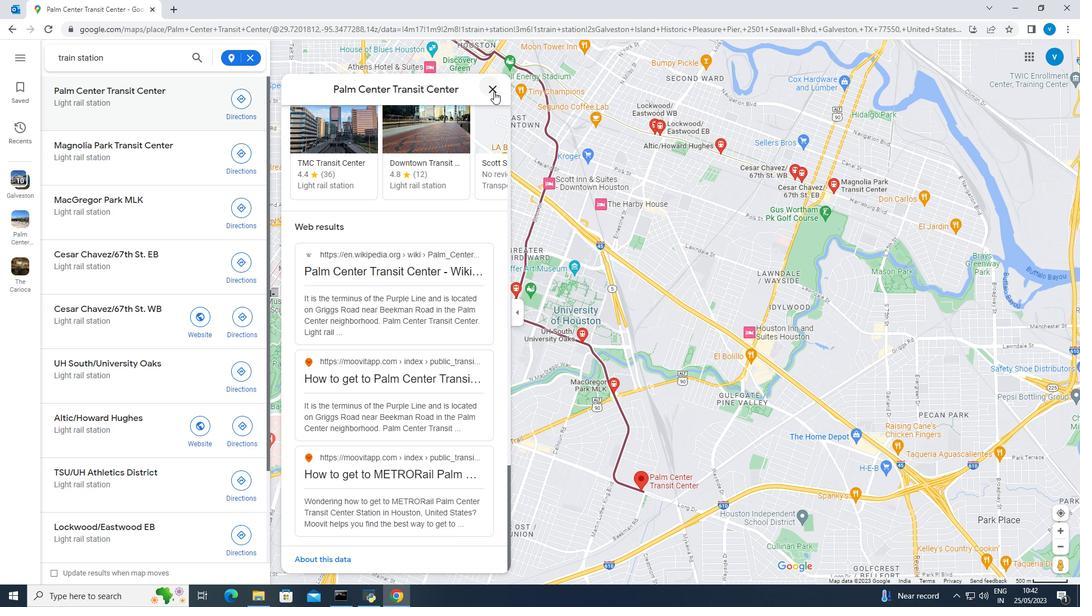 
Action: Mouse moved to (123, 154)
Screenshot: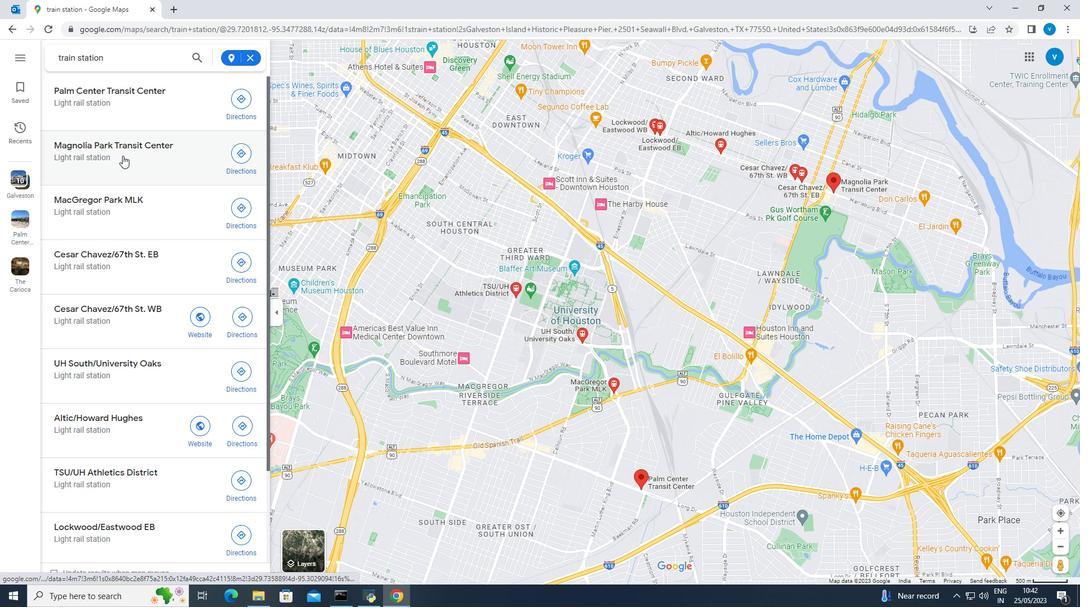 
Action: Mouse pressed left at (123, 154)
Screenshot: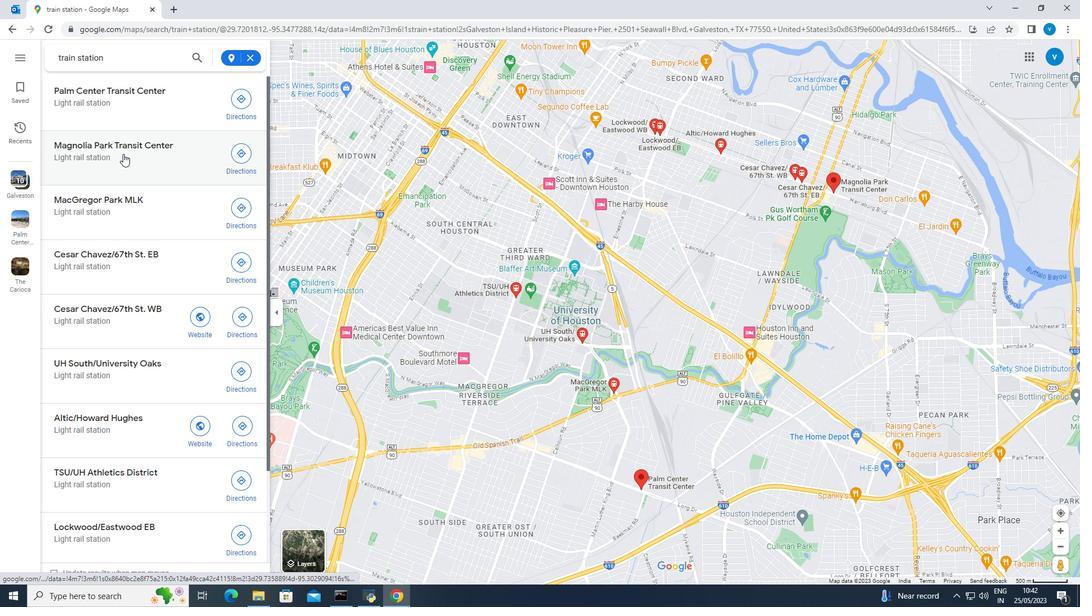 
Action: Mouse moved to (123, 153)
Screenshot: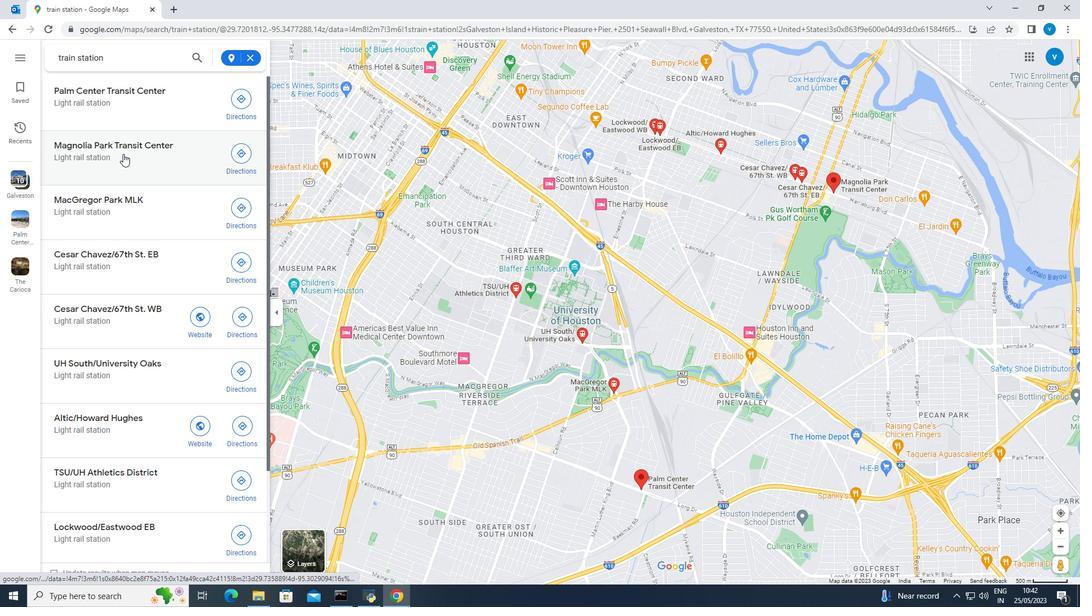 
Action: Mouse pressed left at (123, 153)
Screenshot: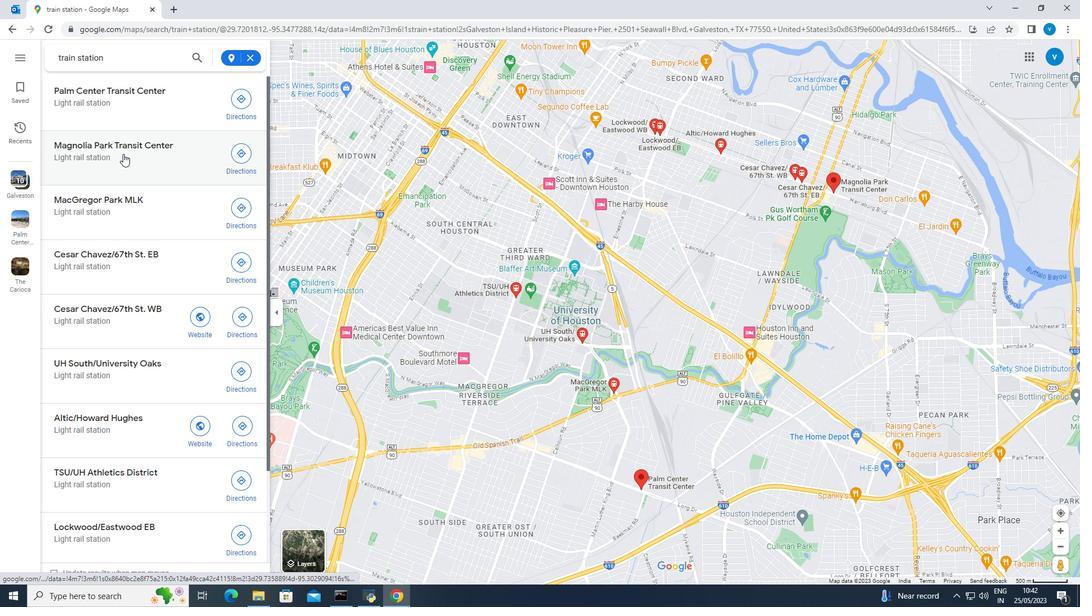 
Action: Mouse moved to (442, 258)
Screenshot: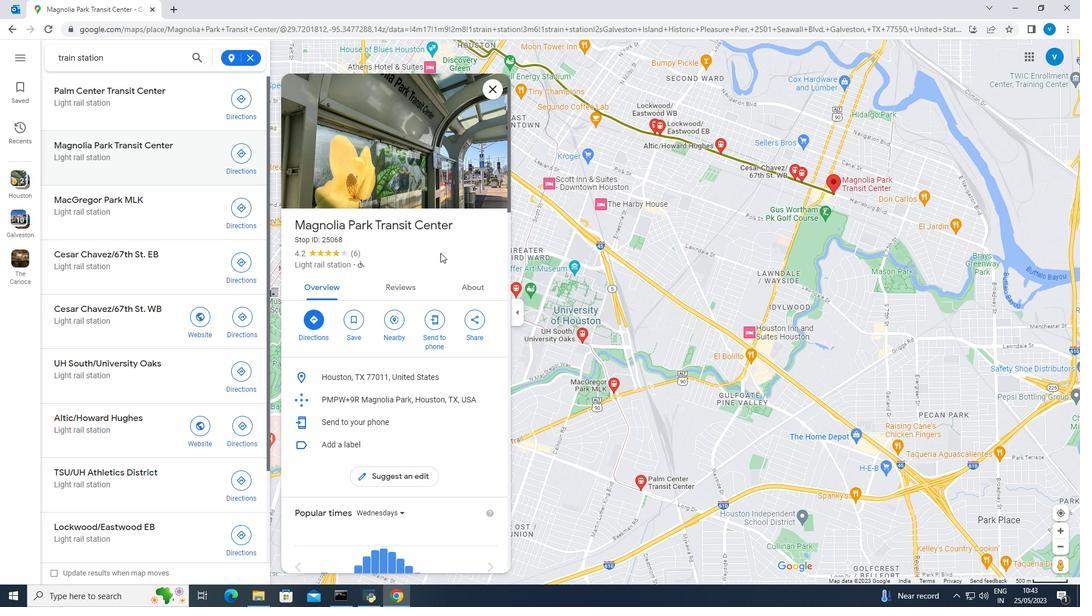 
Action: Mouse scrolled (442, 258) with delta (0, 0)
Screenshot: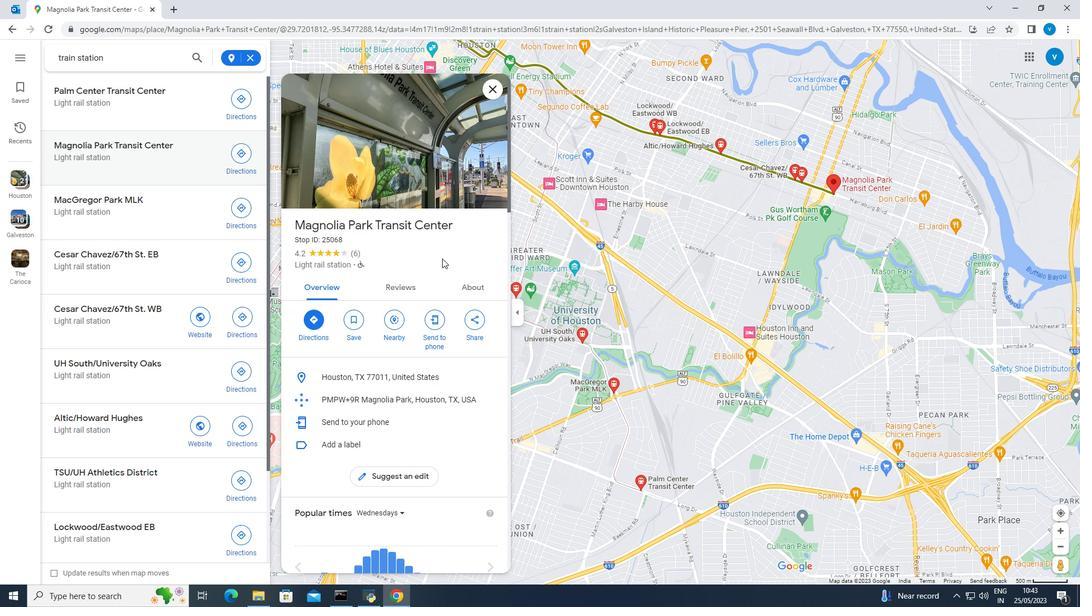 
Action: Mouse scrolled (442, 258) with delta (0, 0)
Screenshot: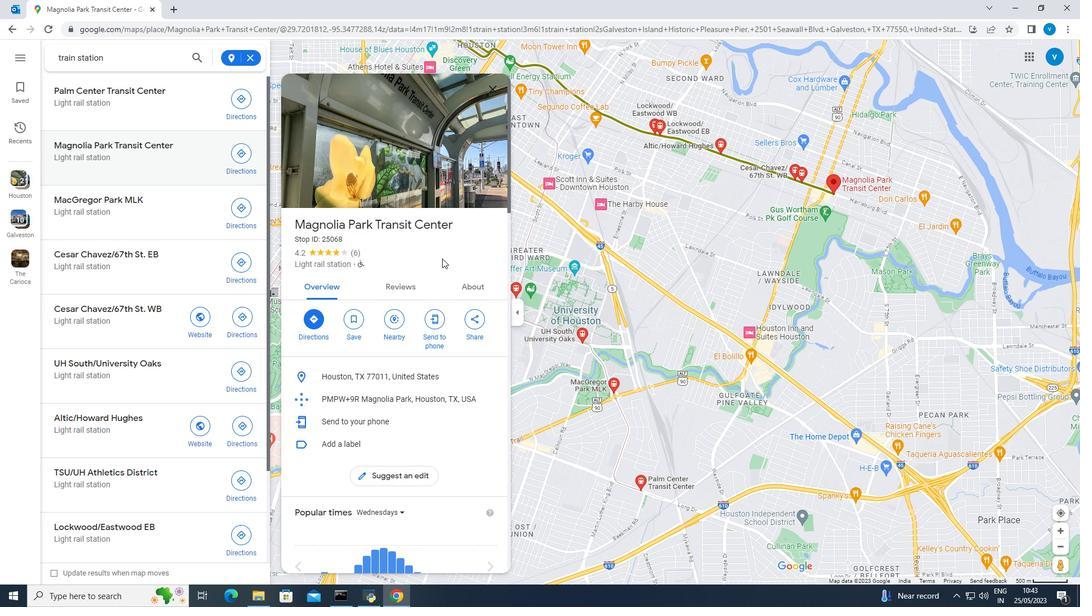 
Action: Mouse scrolled (442, 258) with delta (0, 0)
Screenshot: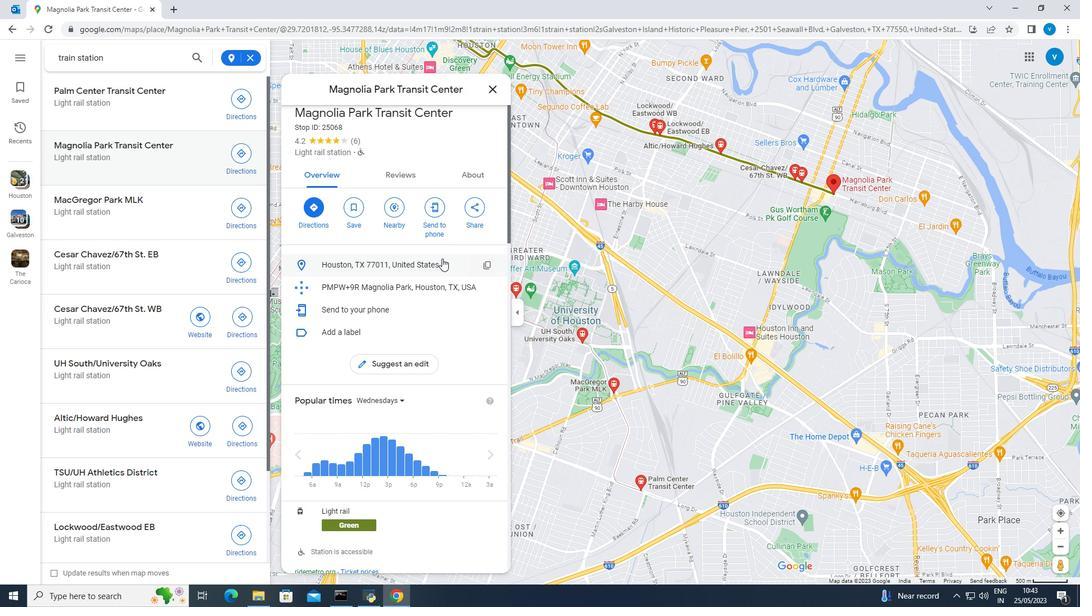 
Action: Mouse scrolled (442, 258) with delta (0, 0)
Screenshot: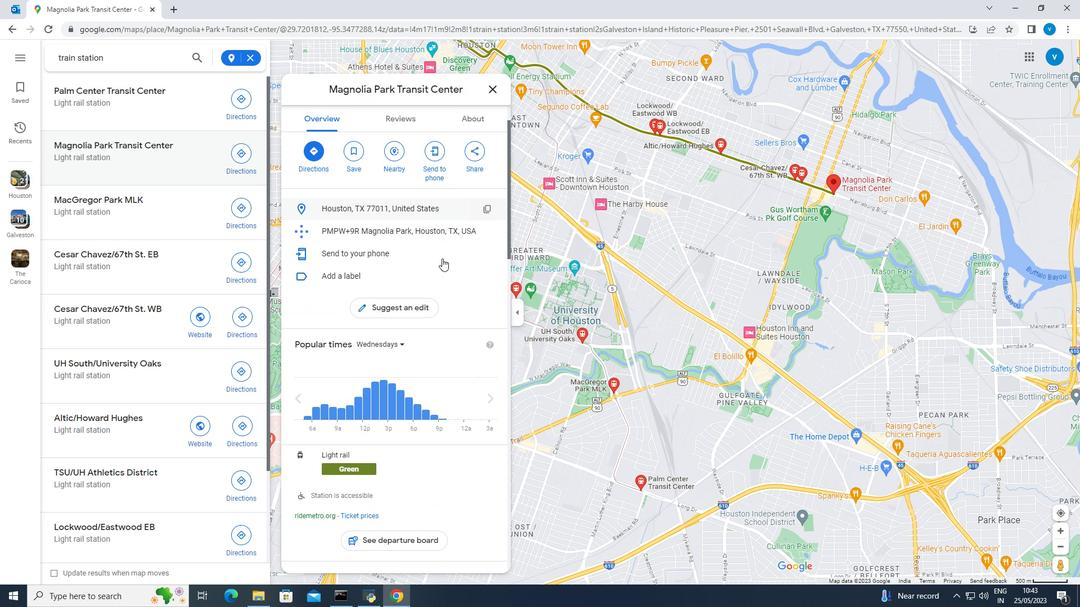 
Action: Mouse moved to (442, 258)
Screenshot: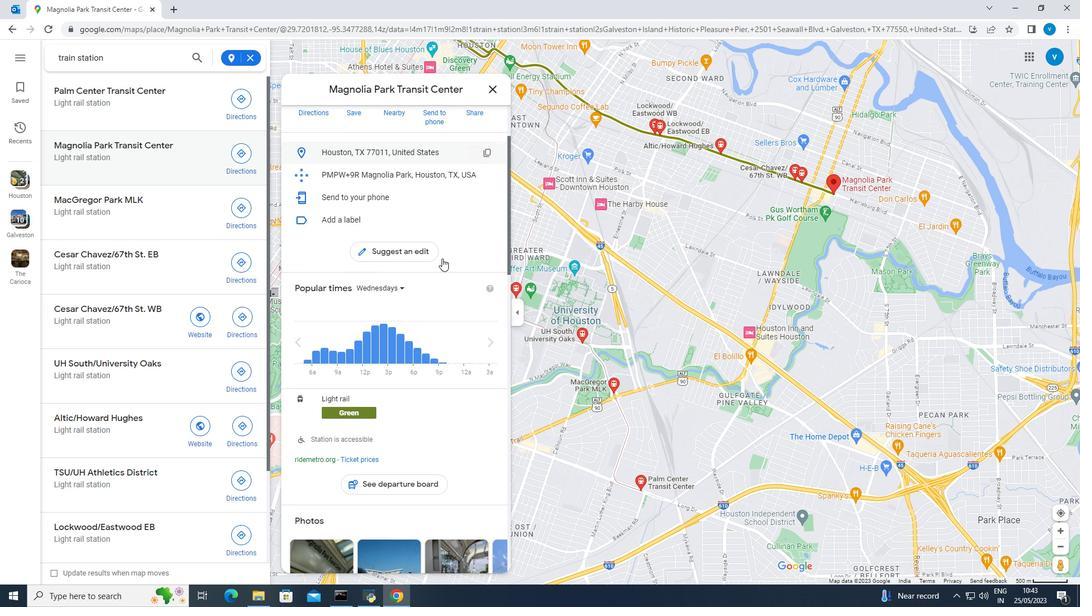 
Action: Mouse scrolled (442, 258) with delta (0, 0)
Screenshot: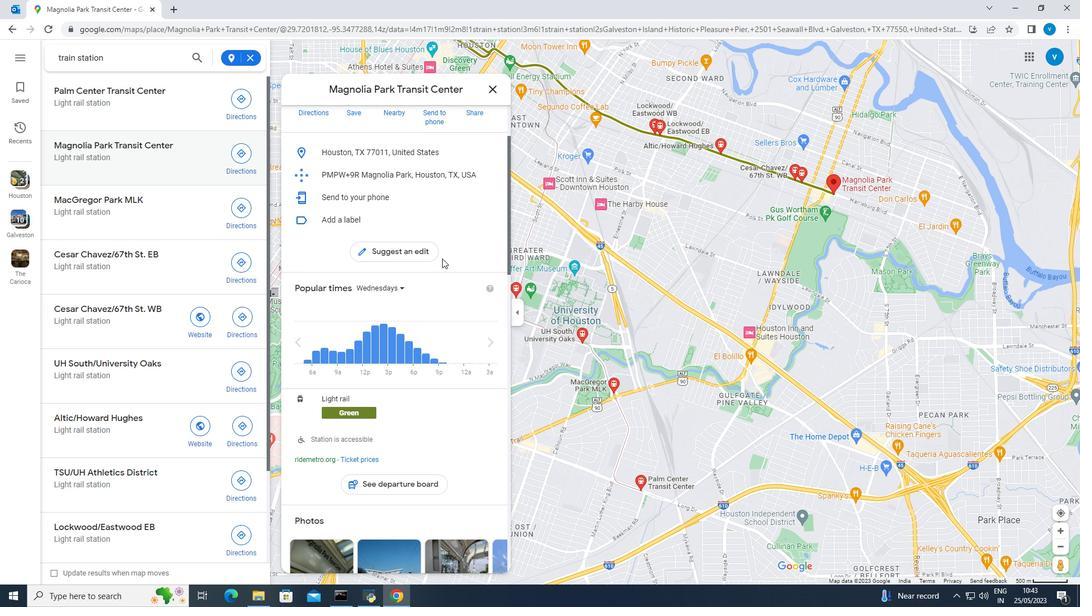 
Action: Mouse scrolled (442, 258) with delta (0, 0)
Screenshot: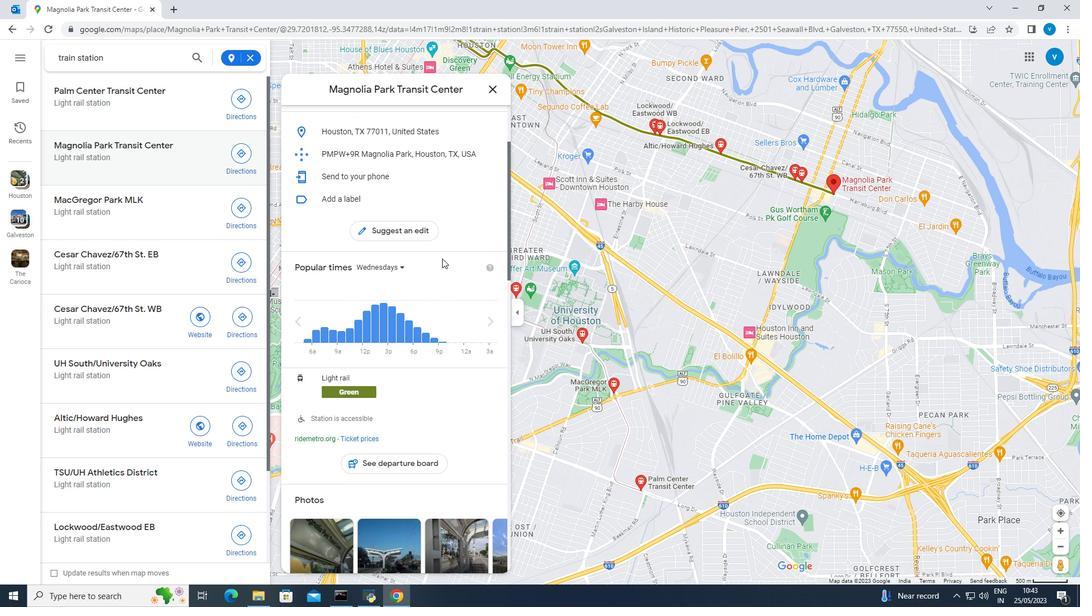 
Action: Mouse scrolled (442, 258) with delta (0, 0)
Screenshot: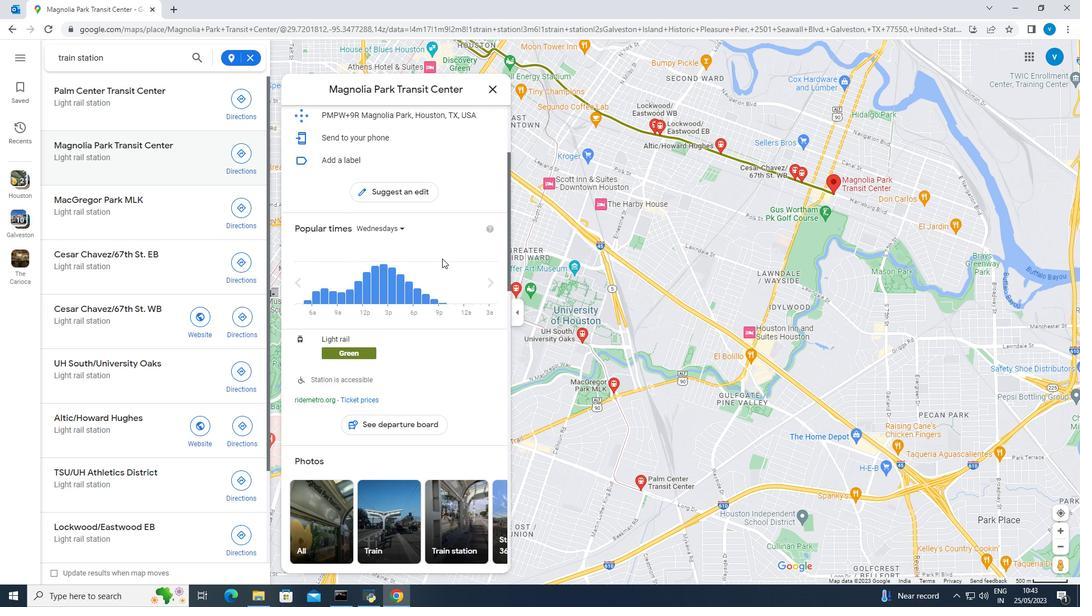 
Action: Mouse scrolled (442, 258) with delta (0, 0)
Screenshot: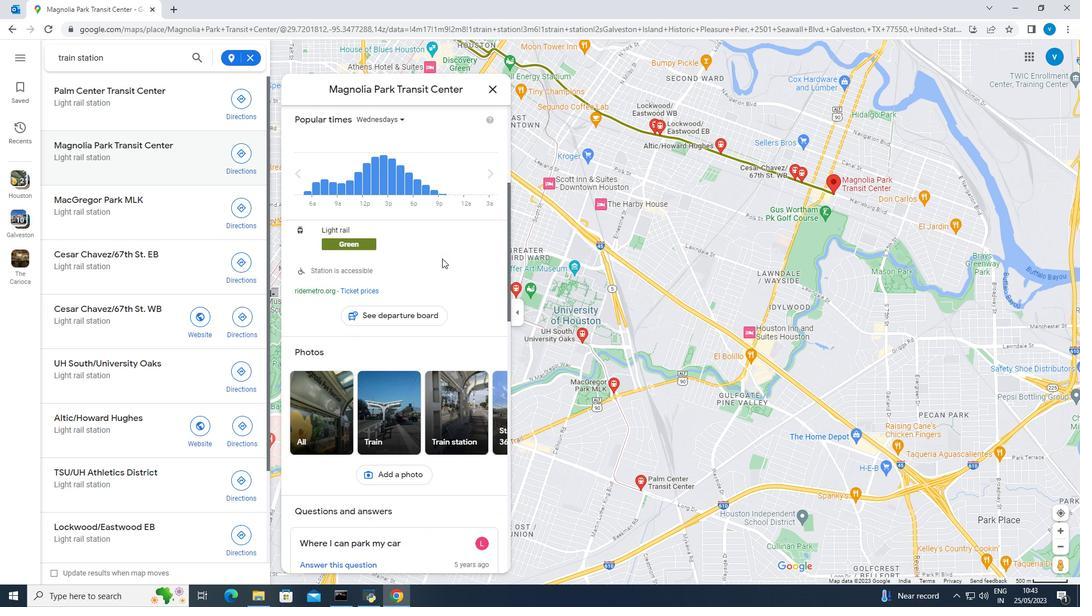 
Action: Mouse scrolled (442, 258) with delta (0, 0)
Screenshot: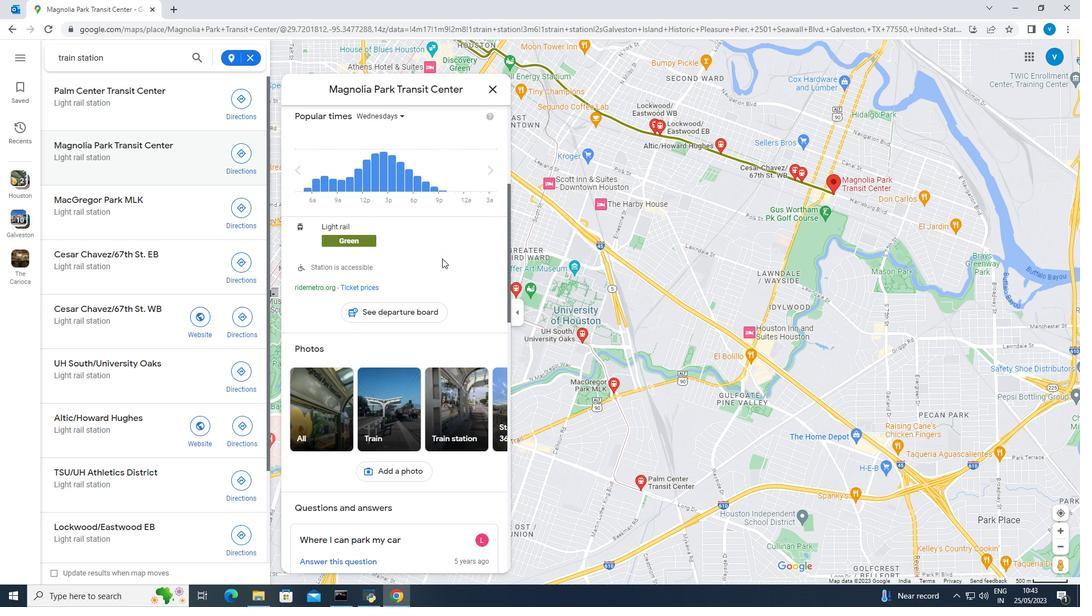 
Action: Mouse scrolled (442, 258) with delta (0, 0)
Screenshot: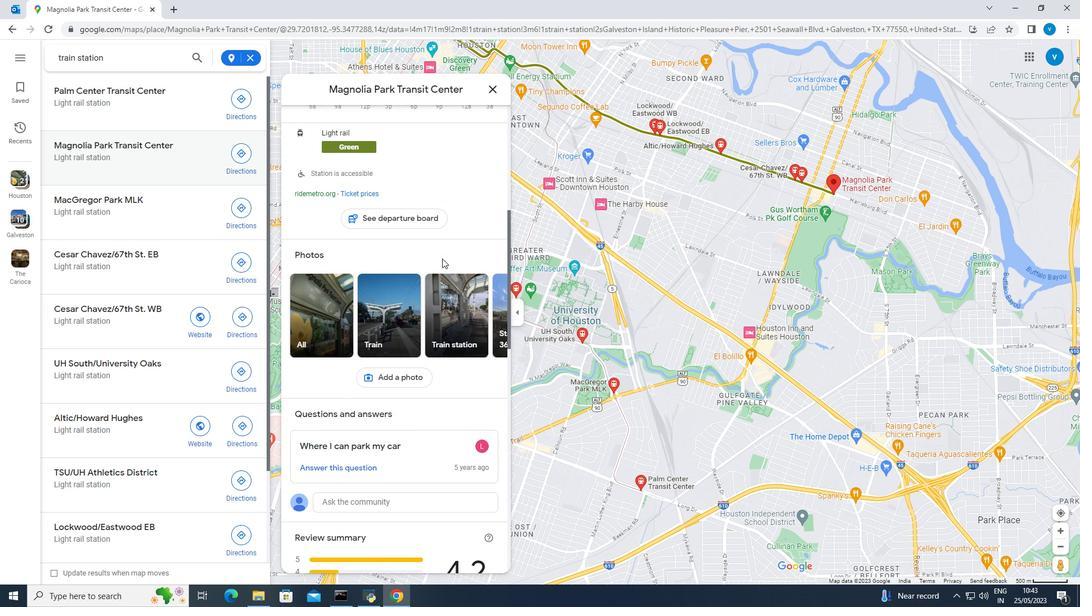 
Action: Mouse scrolled (442, 258) with delta (0, 0)
Screenshot: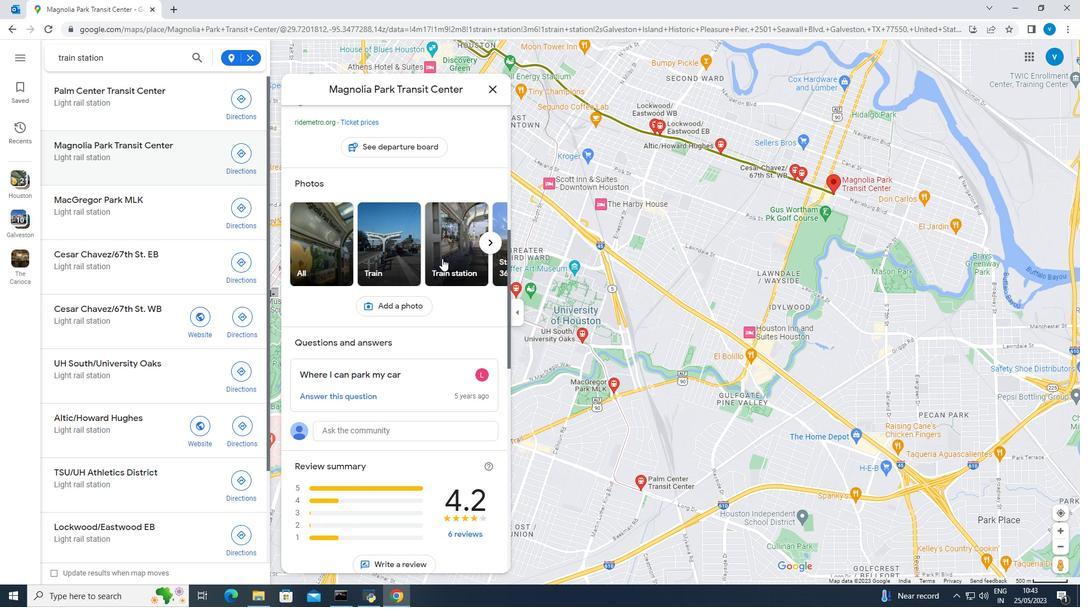 
Action: Mouse scrolled (442, 258) with delta (0, 0)
Screenshot: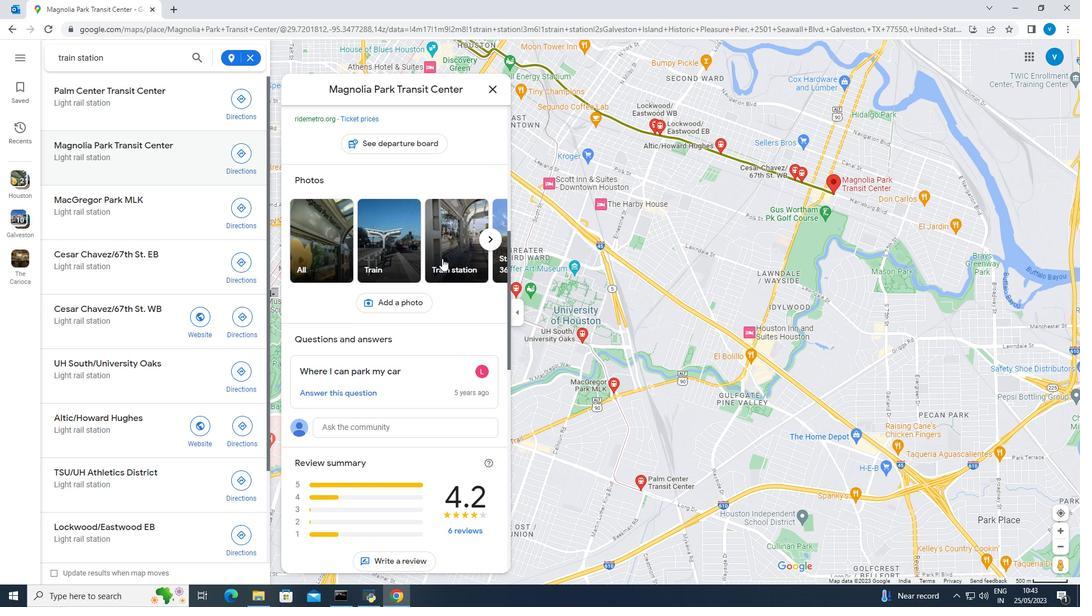 
Action: Mouse scrolled (442, 258) with delta (0, 0)
Screenshot: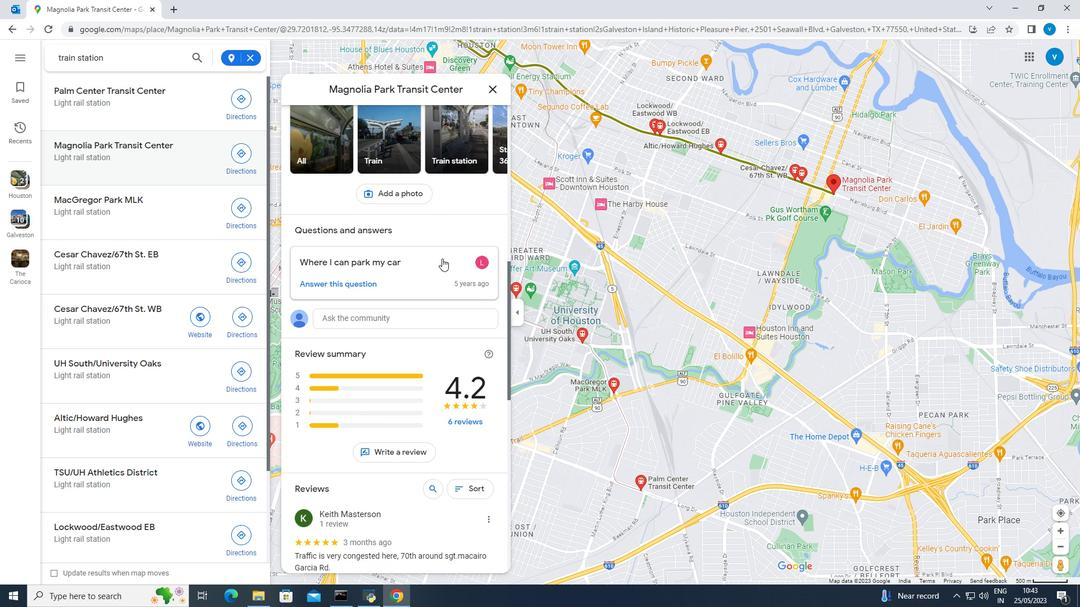 
Action: Mouse scrolled (442, 258) with delta (0, 0)
Screenshot: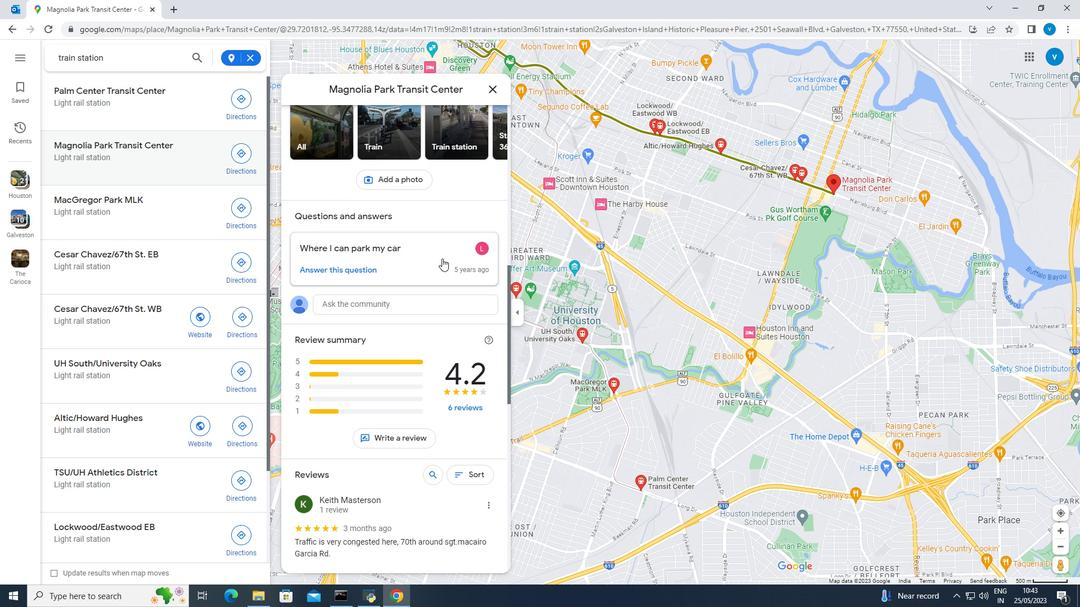 
Action: Mouse scrolled (442, 258) with delta (0, 0)
Screenshot: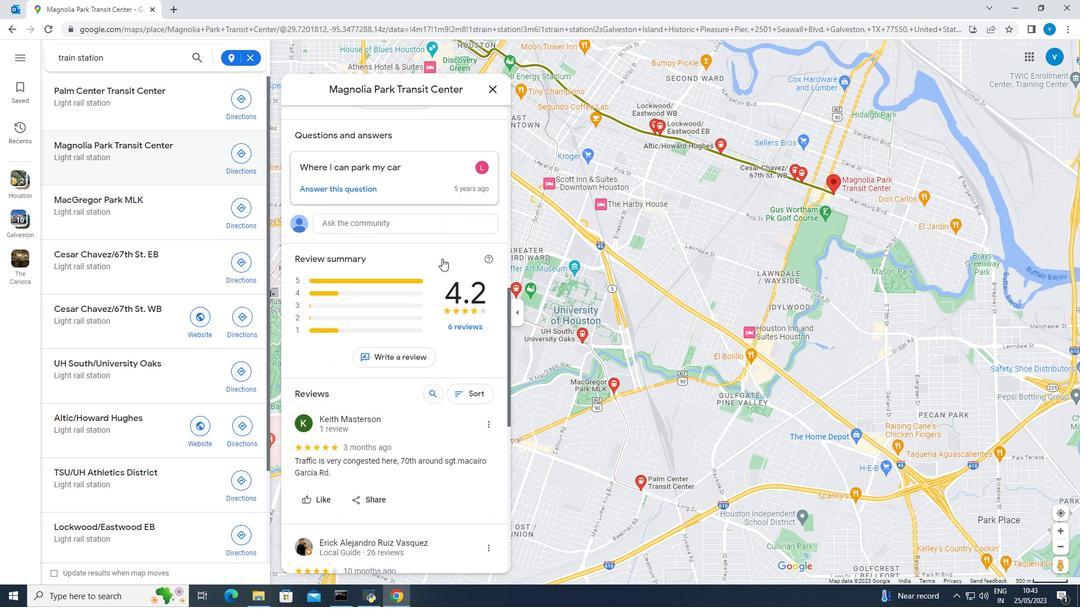 
Action: Mouse scrolled (442, 258) with delta (0, 0)
Screenshot: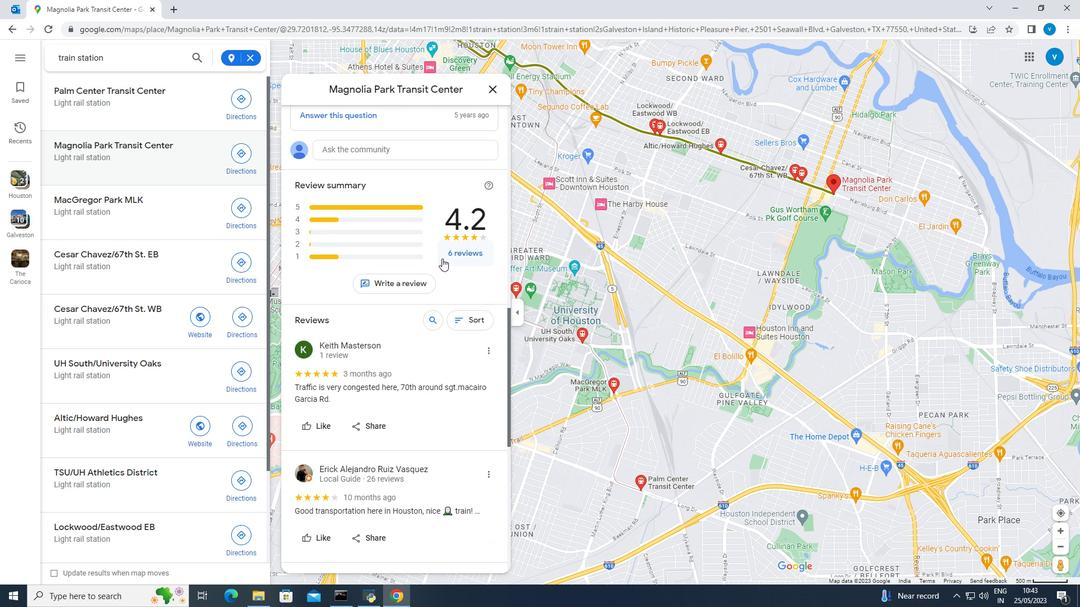
Action: Mouse scrolled (442, 258) with delta (0, 0)
Screenshot: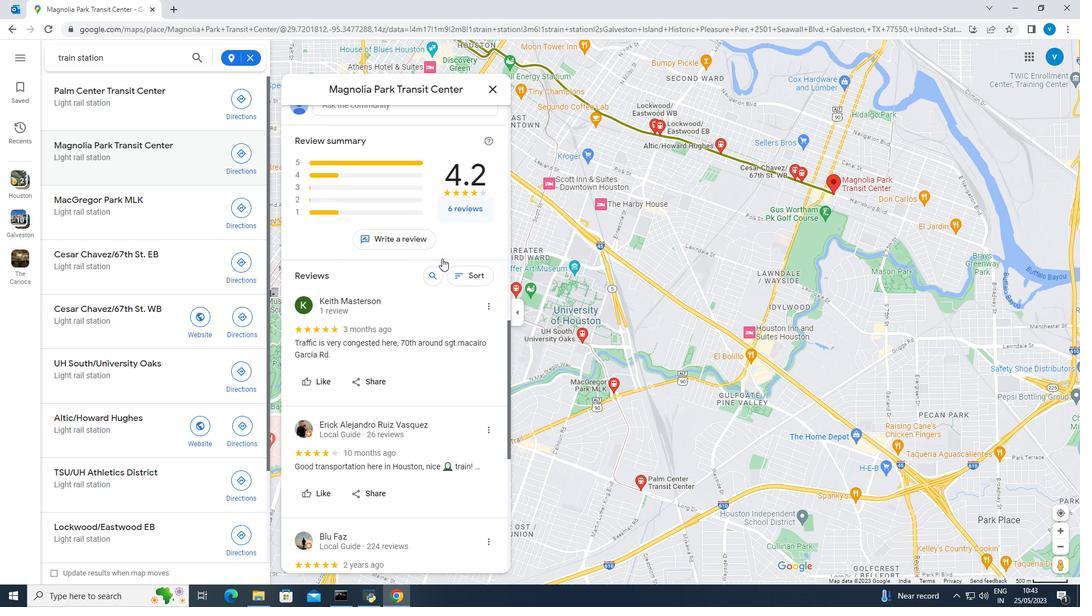 
Action: Mouse moved to (459, 293)
Screenshot: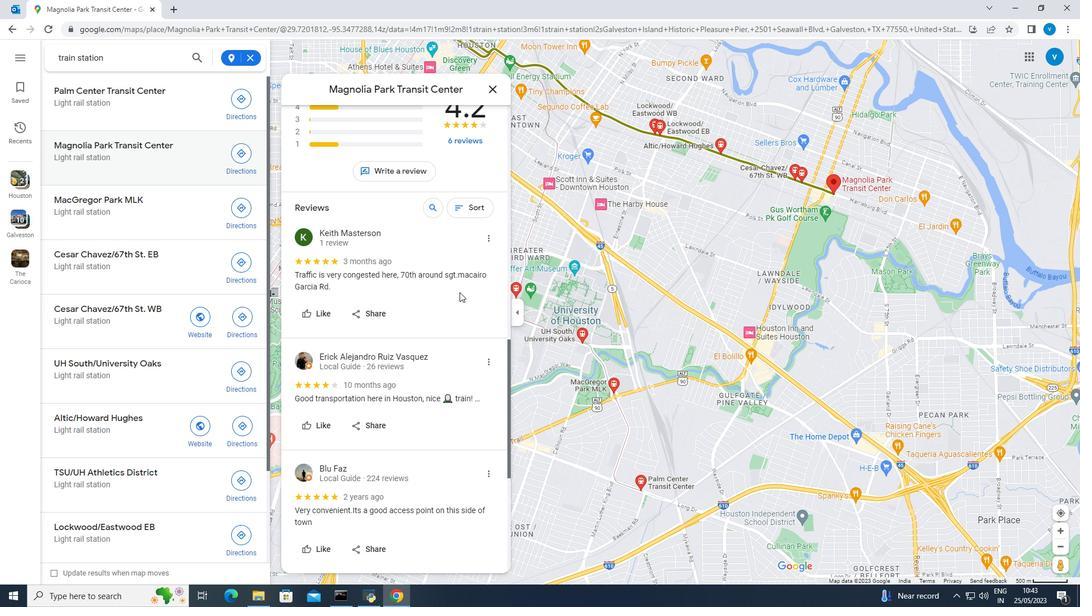
Action: Mouse scrolled (459, 293) with delta (0, 0)
Screenshot: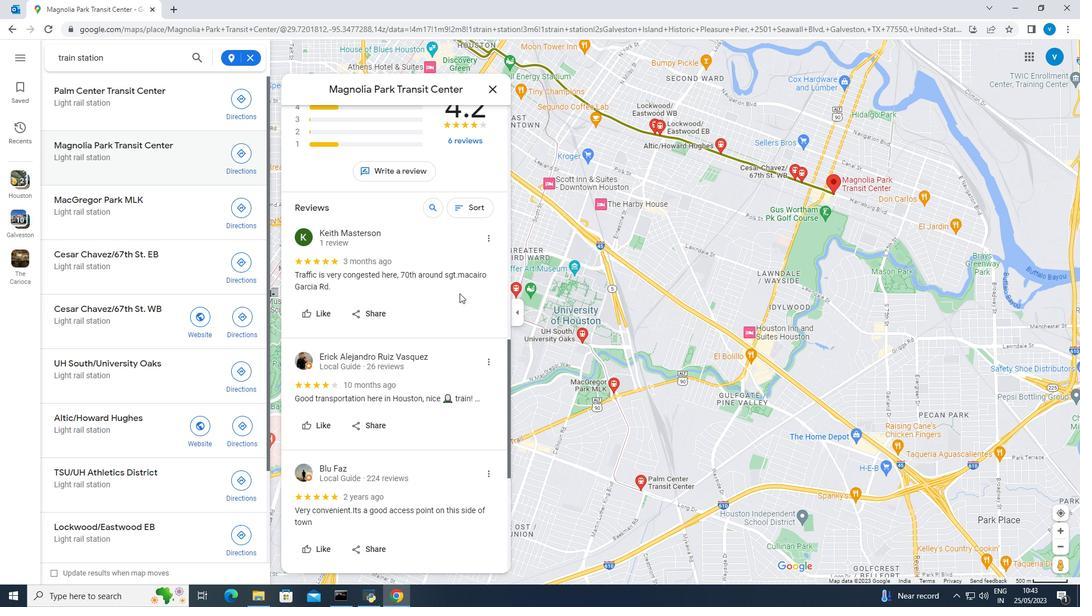 
Action: Mouse scrolled (459, 293) with delta (0, 0)
Screenshot: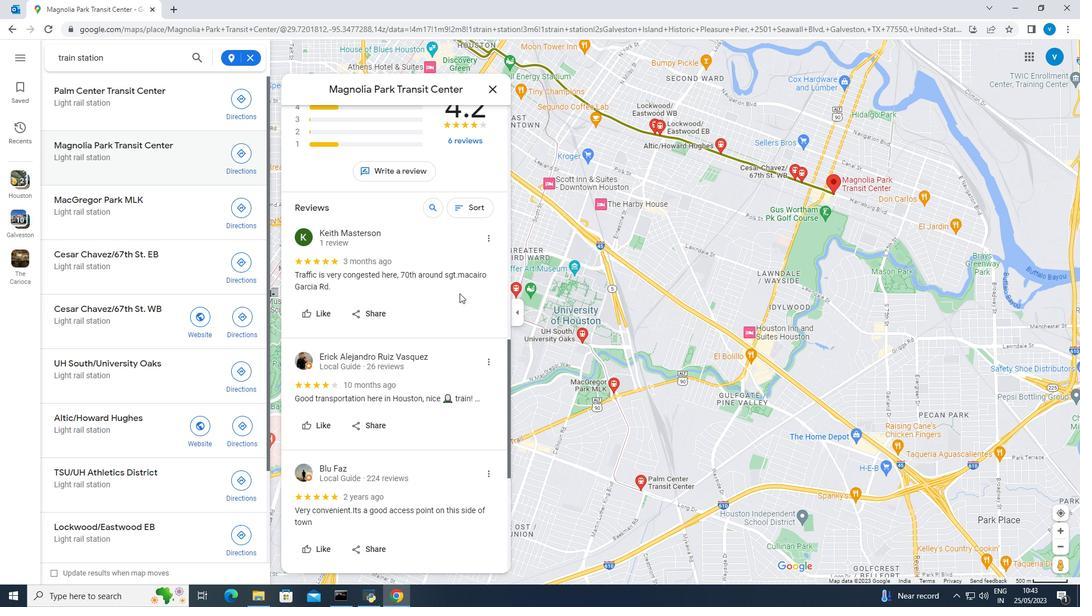 
Action: Mouse scrolled (459, 293) with delta (0, 0)
Screenshot: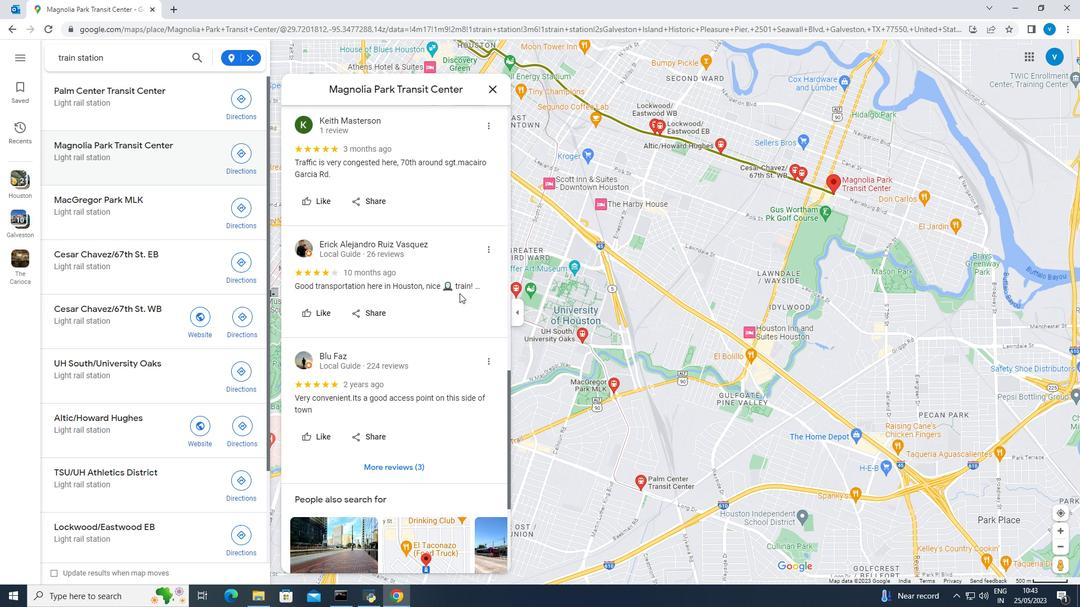 
Action: Mouse scrolled (459, 293) with delta (0, 0)
Screenshot: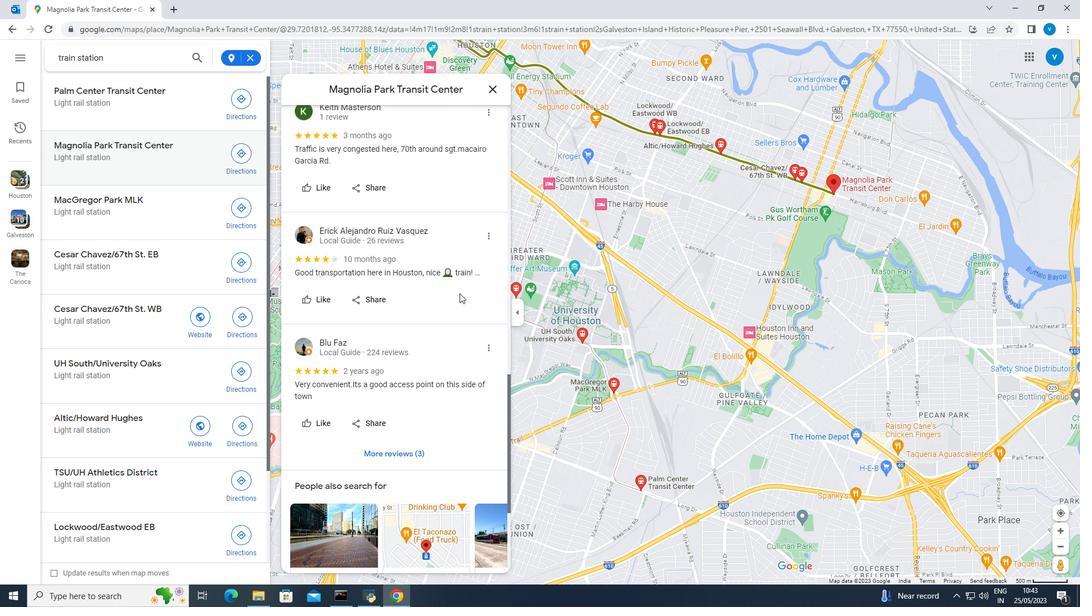 
Action: Mouse moved to (459, 292)
Screenshot: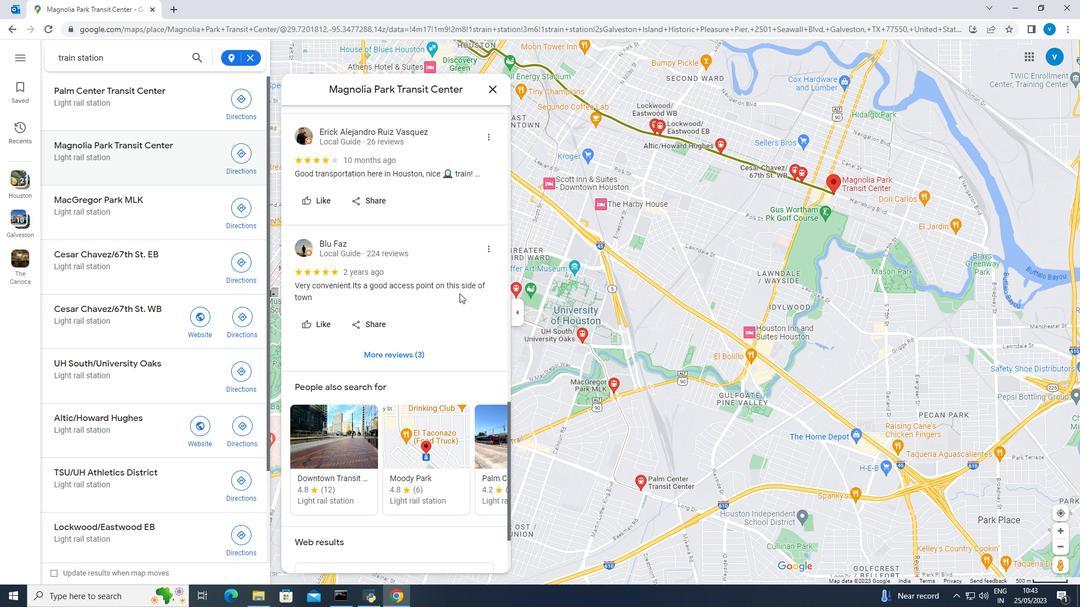 
Action: Mouse scrolled (459, 292) with delta (0, 0)
Screenshot: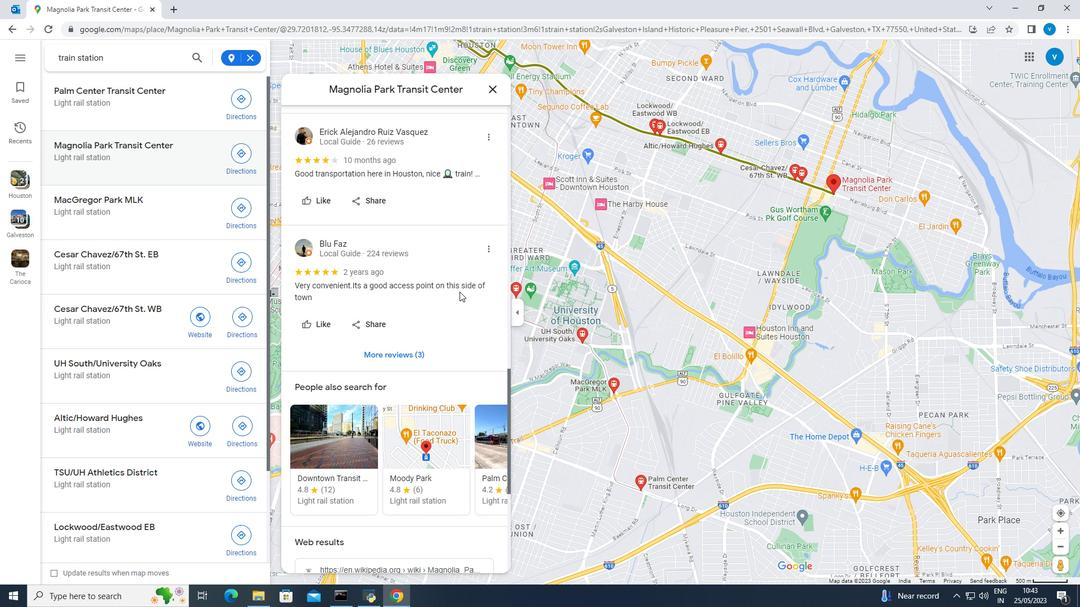 
Action: Mouse scrolled (459, 292) with delta (0, 0)
Screenshot: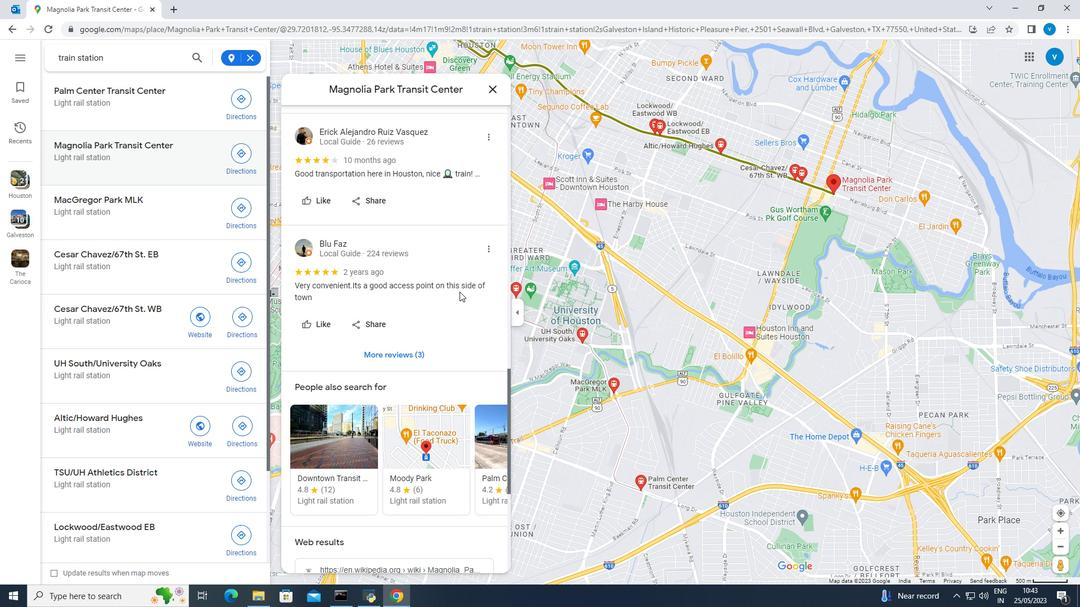 
Action: Mouse scrolled (459, 292) with delta (0, 0)
Screenshot: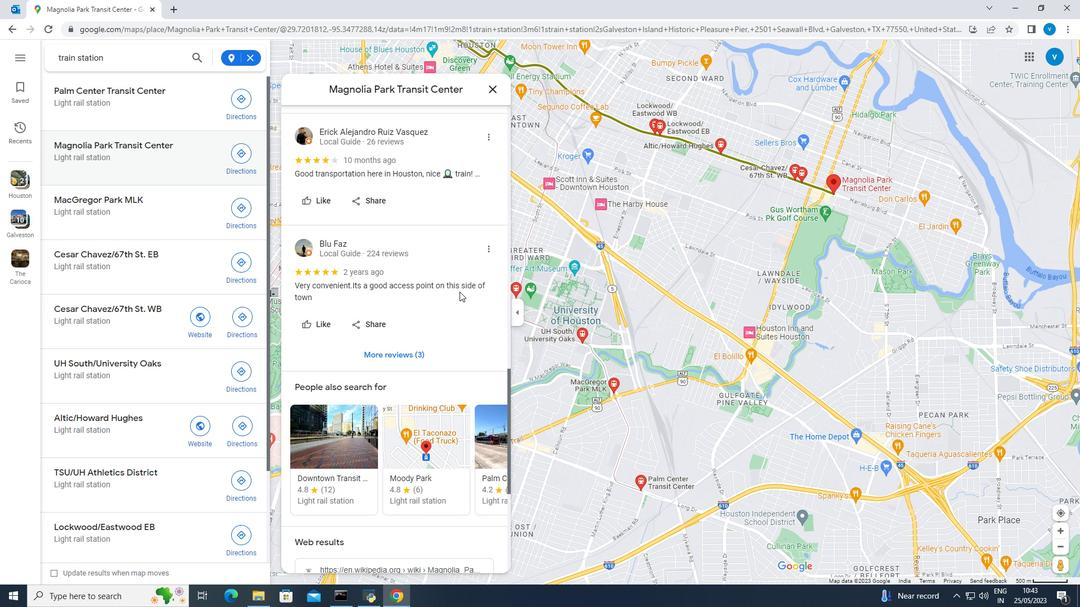 
Action: Mouse scrolled (459, 292) with delta (0, 0)
Screenshot: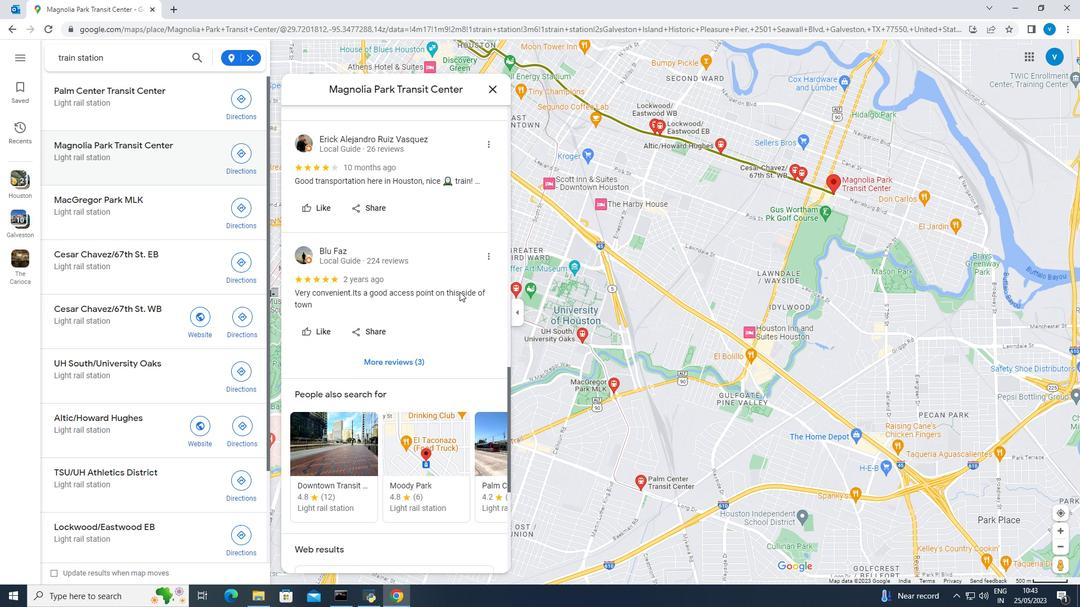 
Action: Mouse moved to (458, 283)
Screenshot: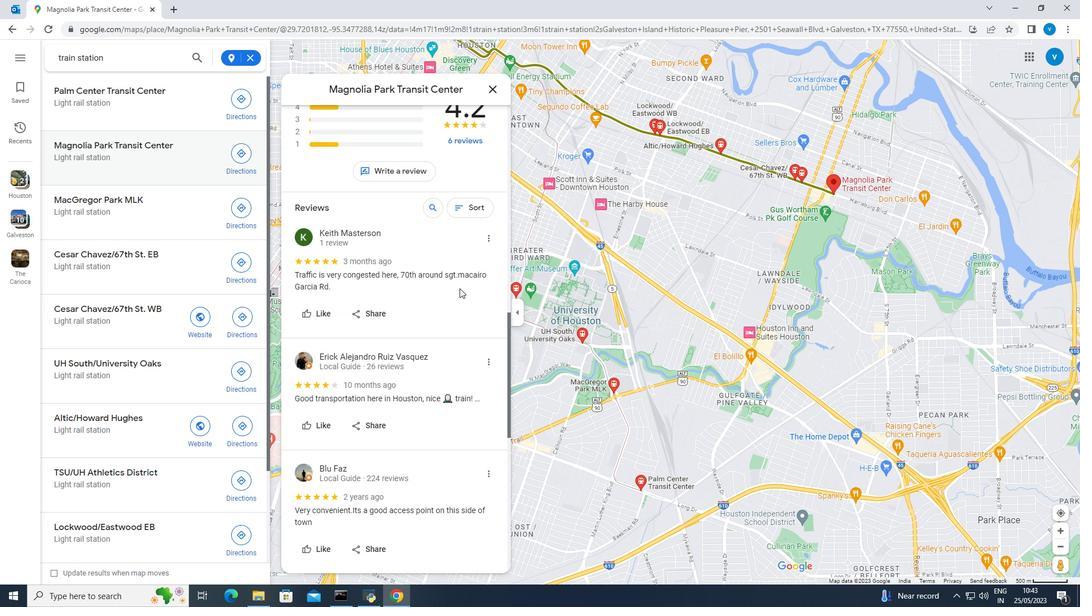 
Action: Mouse scrolled (458, 284) with delta (0, 0)
Screenshot: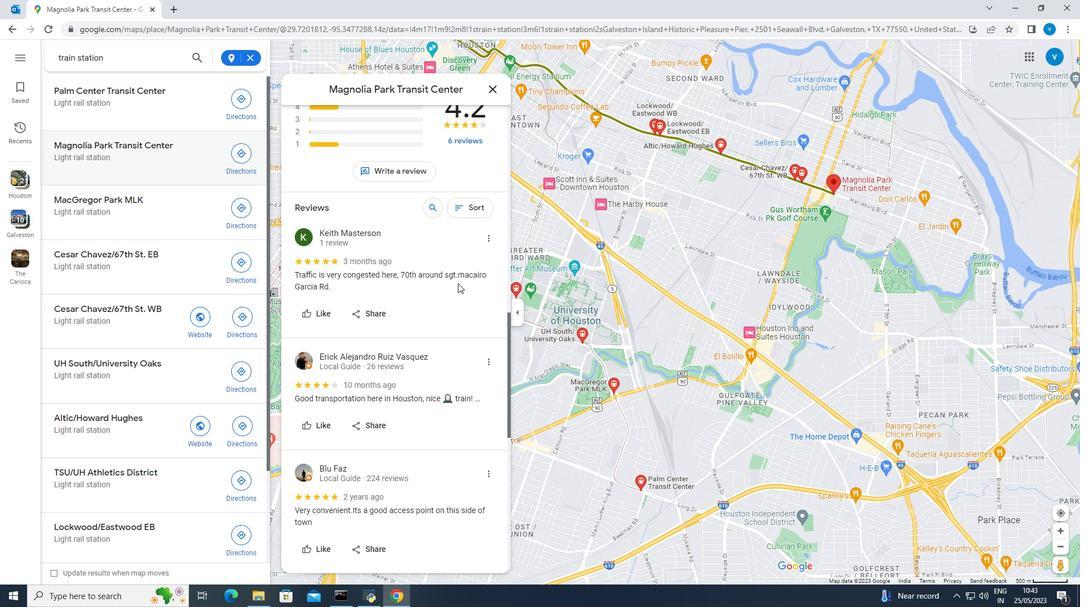 
Action: Mouse scrolled (458, 284) with delta (0, 0)
Screenshot: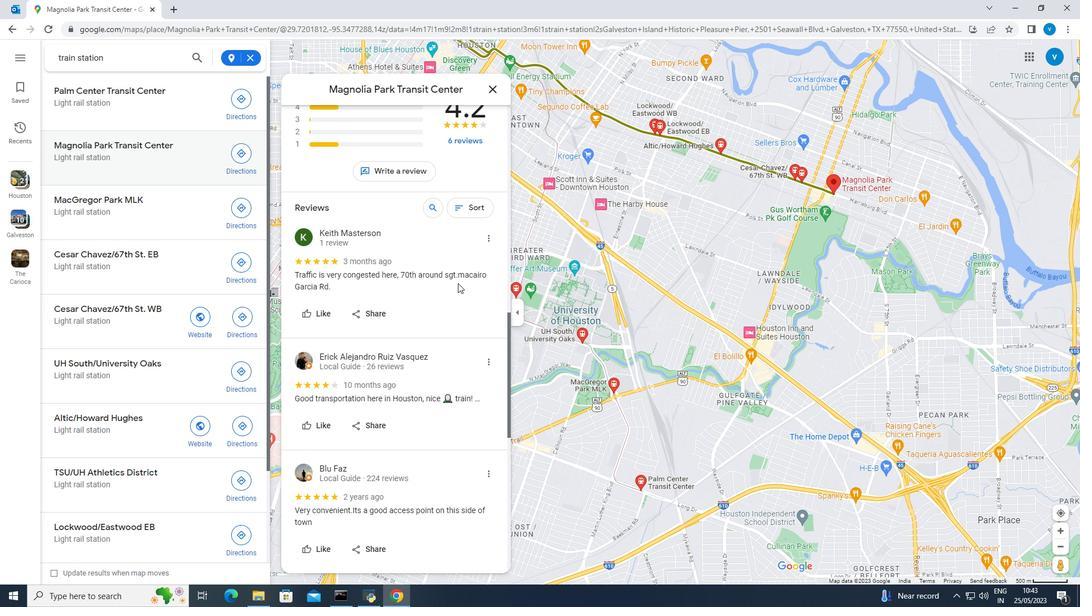 
Action: Mouse scrolled (458, 284) with delta (0, 0)
Screenshot: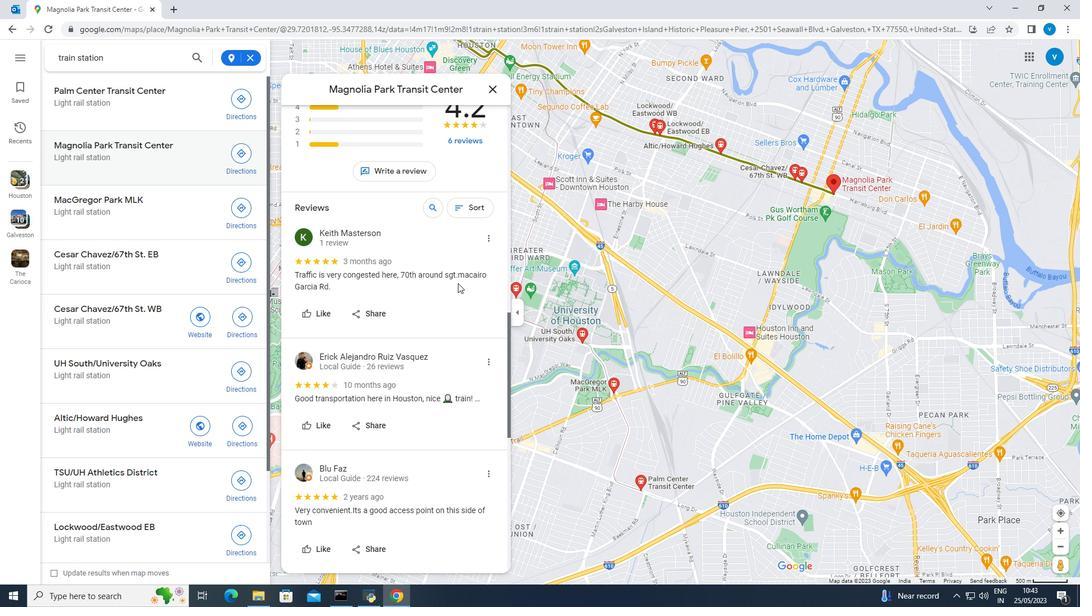 
Action: Mouse scrolled (458, 284) with delta (0, 0)
Screenshot: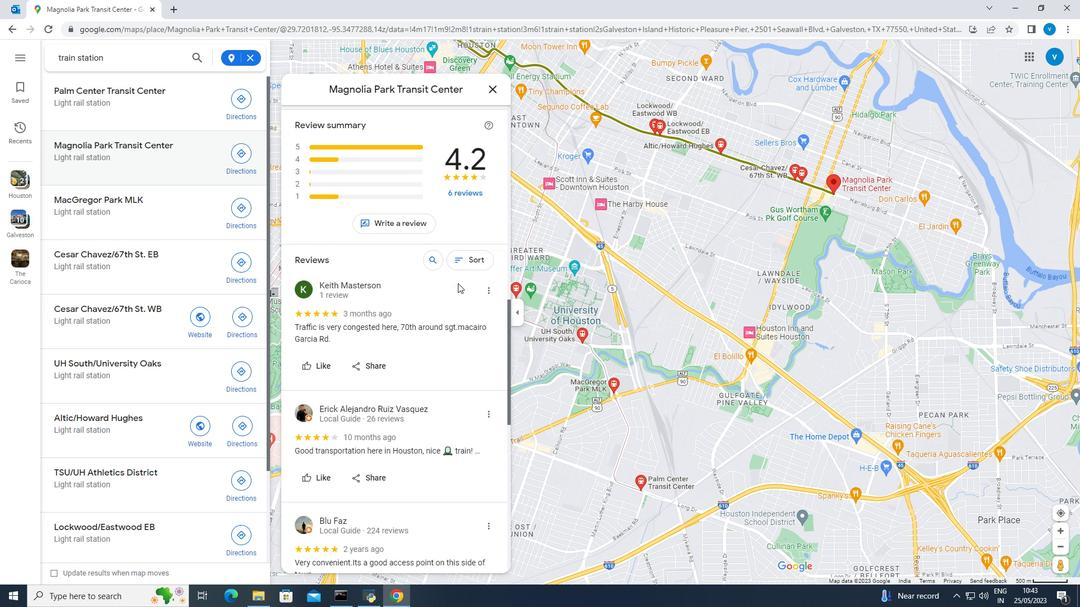
Action: Mouse moved to (454, 275)
Screenshot: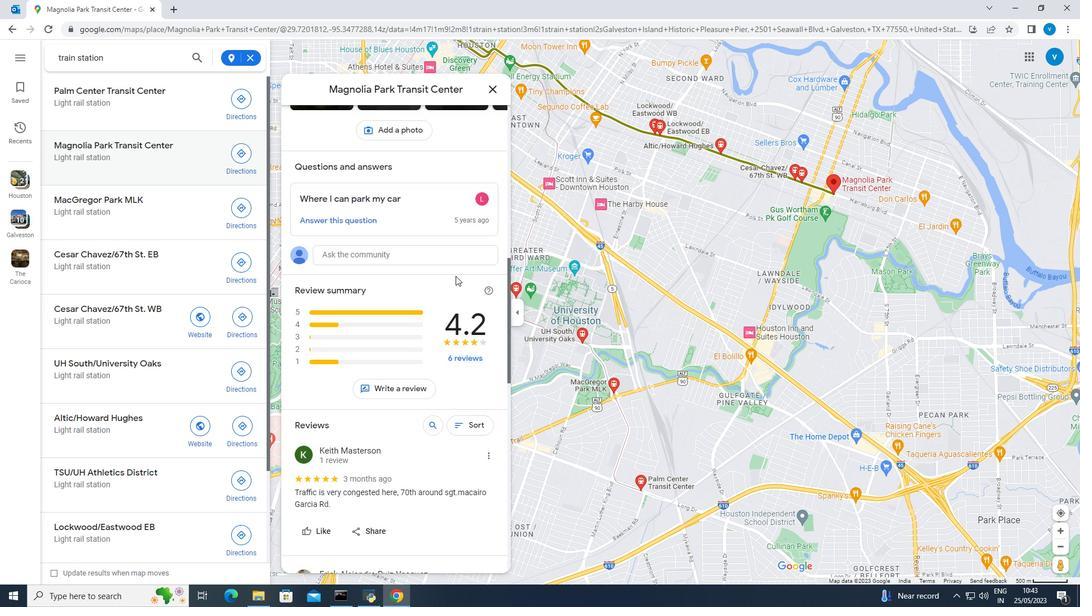 
Action: Mouse scrolled (454, 275) with delta (0, 0)
Screenshot: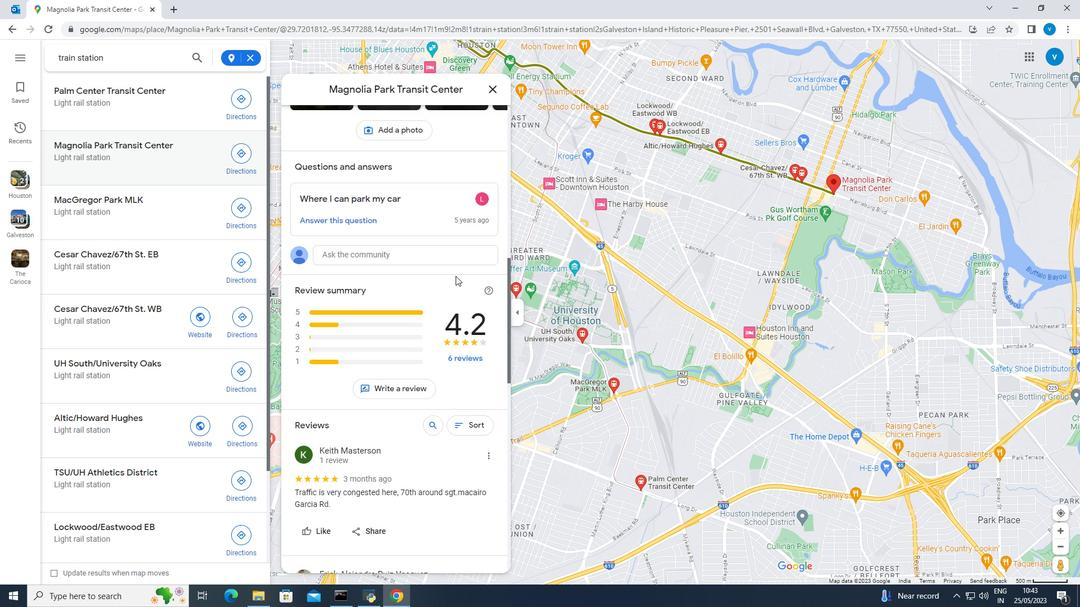 
Action: Mouse scrolled (454, 275) with delta (0, 0)
Screenshot: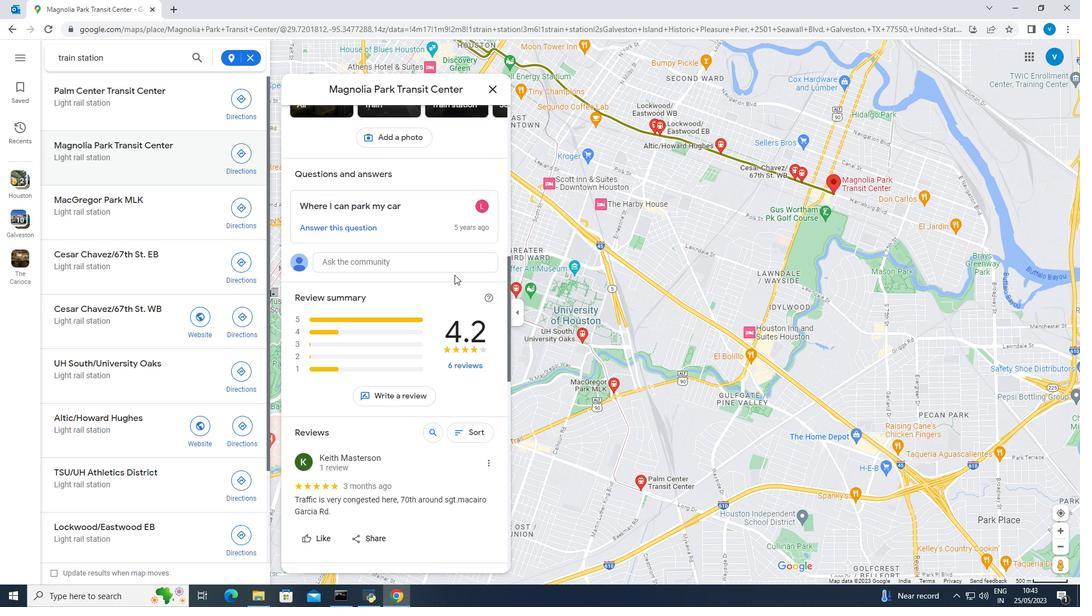 
Action: Mouse scrolled (454, 275) with delta (0, 0)
Screenshot: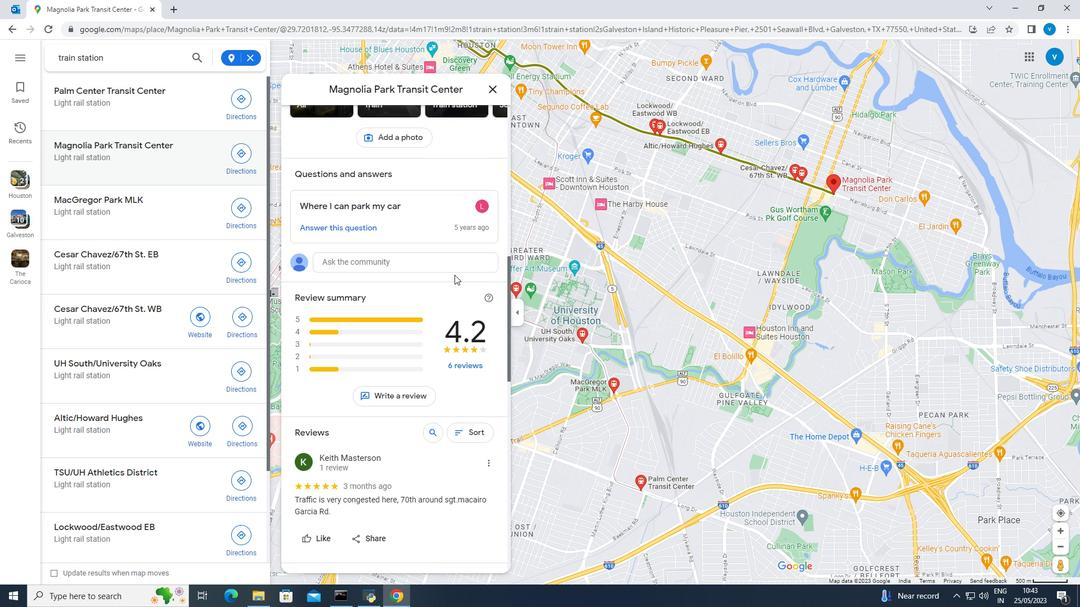 
Action: Mouse scrolled (454, 275) with delta (0, 0)
Screenshot: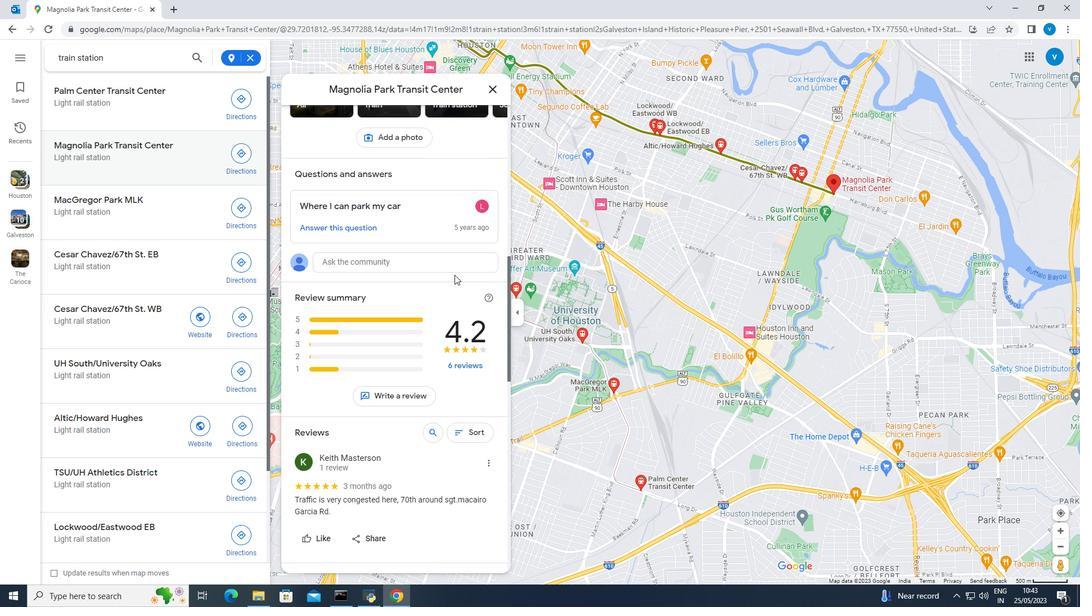 
Action: Mouse scrolled (454, 275) with delta (0, 0)
Screenshot: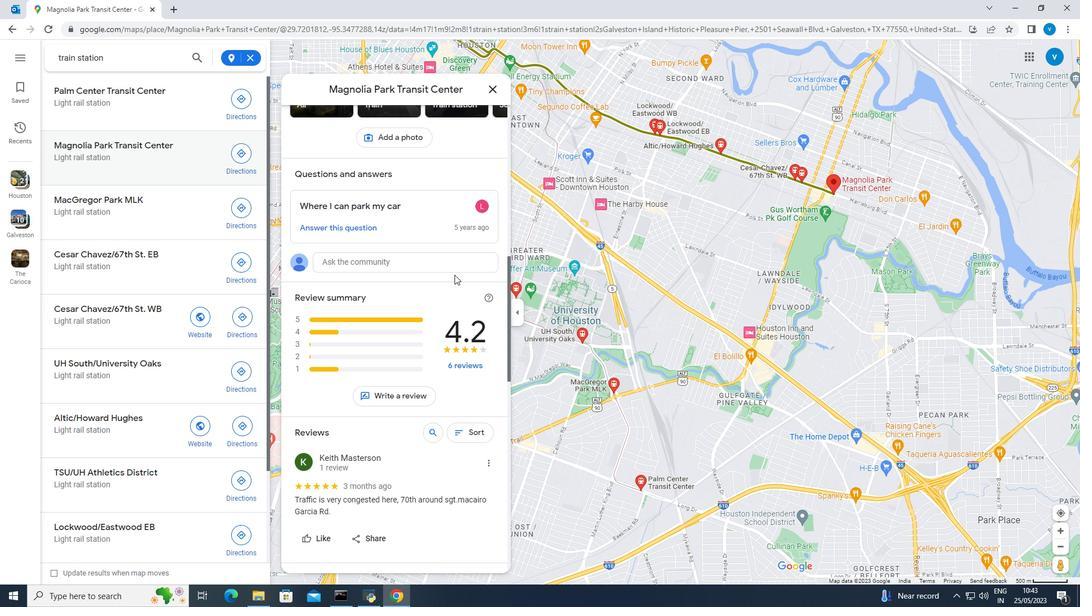 
Action: Mouse moved to (489, 91)
Screenshot: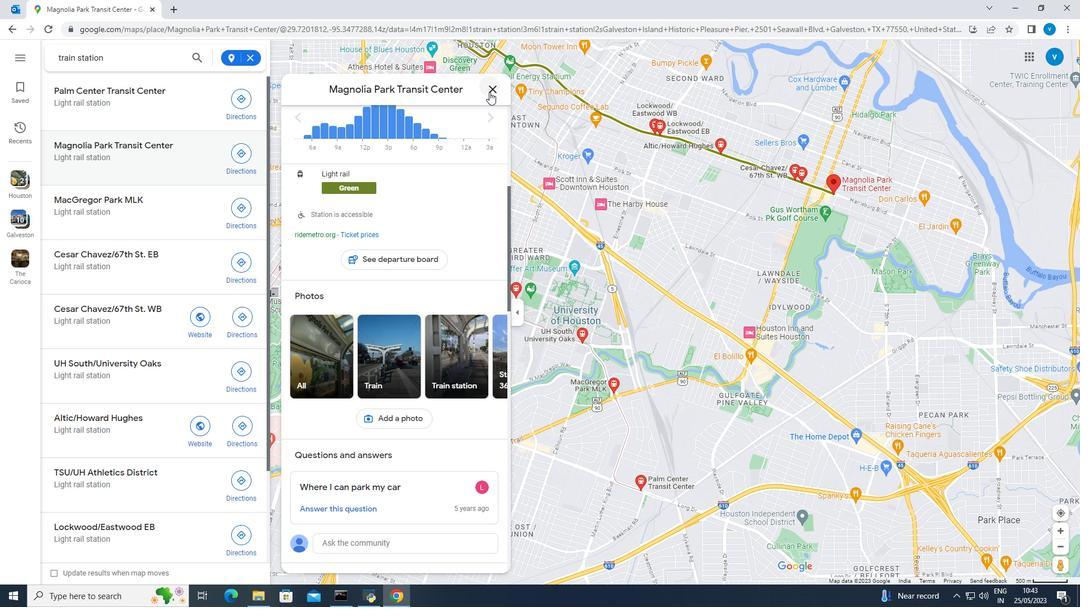 
Action: Mouse pressed left at (489, 91)
Screenshot: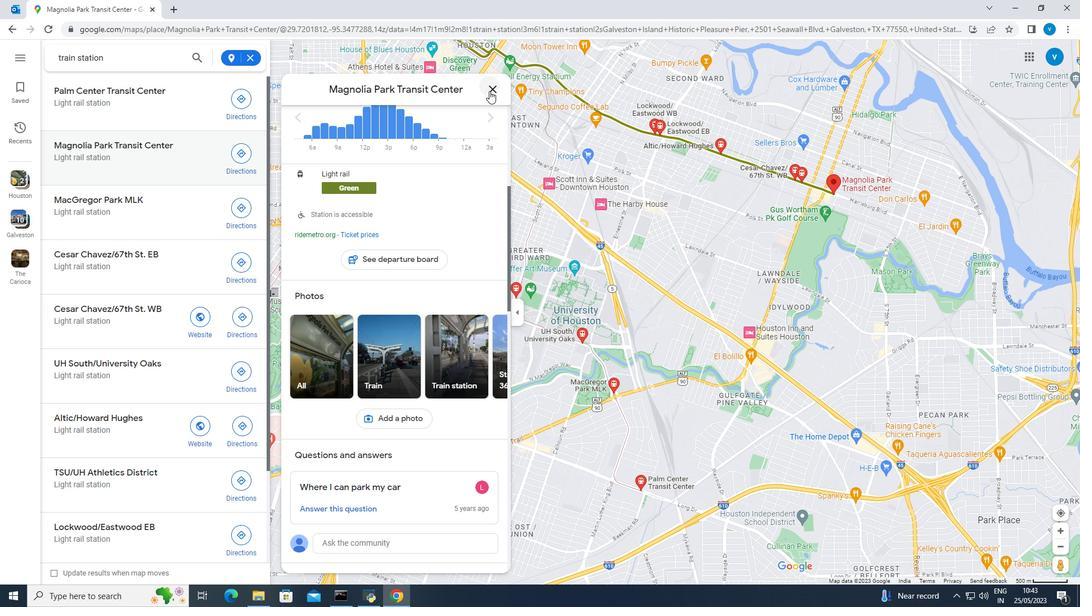 
Action: Mouse moved to (126, 199)
Screenshot: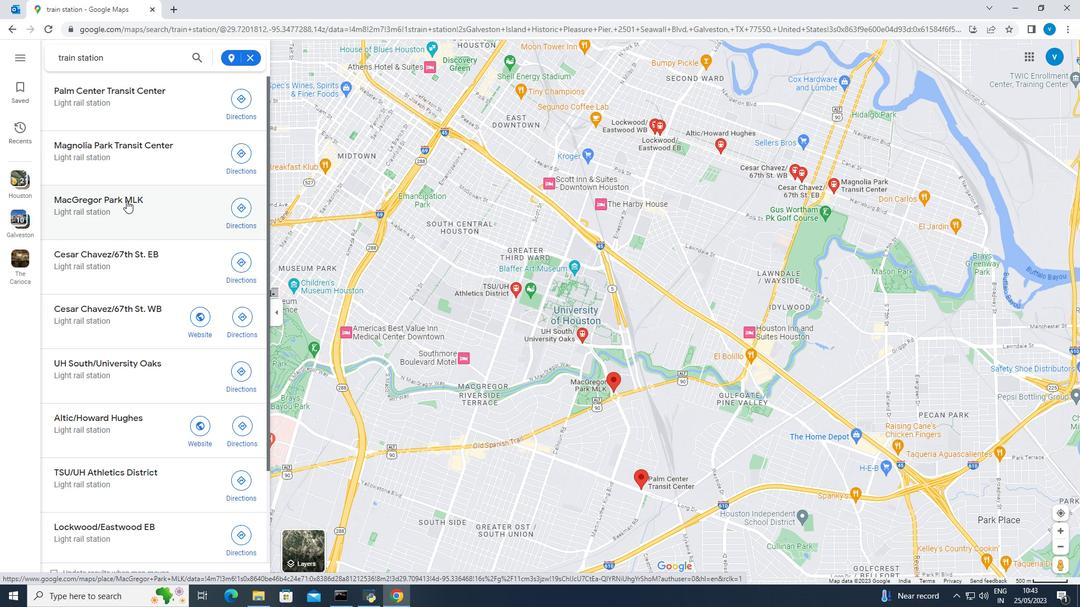 
Action: Mouse pressed left at (126, 199)
